 Task: Look for Airbnb options in Bugojno, Bosnia and Herzegovina from 6th December, 2023 to 15th December, 2023 for 6 adults.6 bedrooms having 6 beds and 6 bathrooms. Property type can be house. Amenities needed are: wifi, washing machine, TV, free parkinig on premises, hot tub, gym, smoking allowed. Look for 4 properties as per requirement.
Action: Mouse moved to (608, 129)
Screenshot: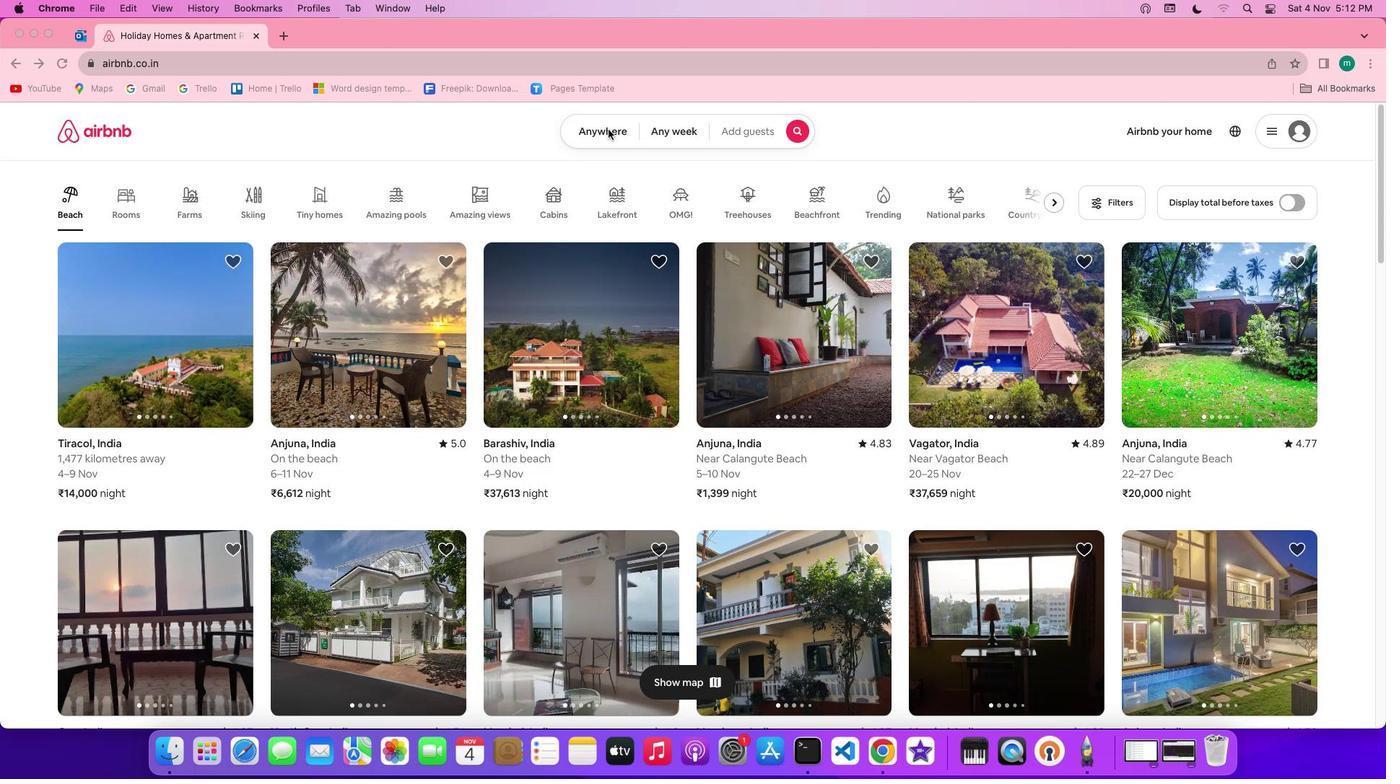 
Action: Mouse pressed left at (608, 129)
Screenshot: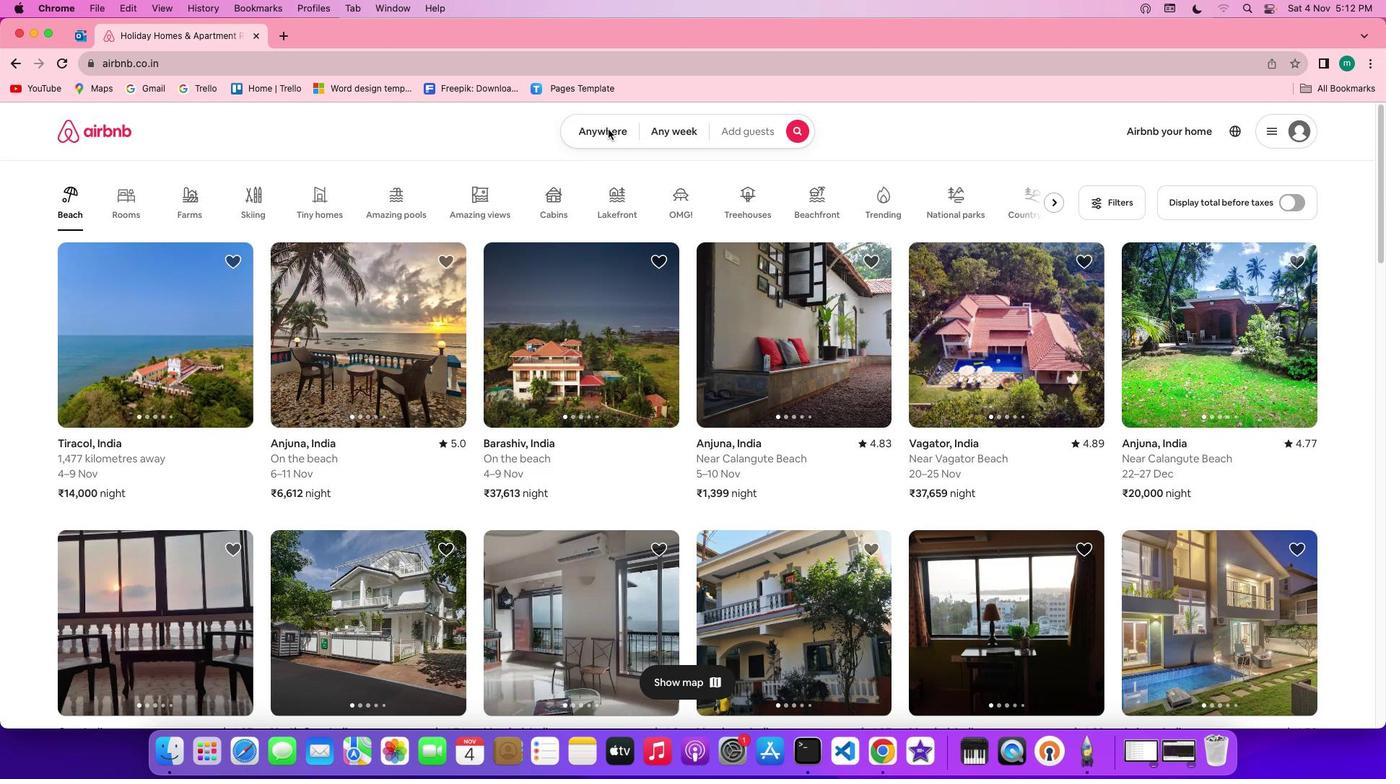 
Action: Mouse moved to (605, 129)
Screenshot: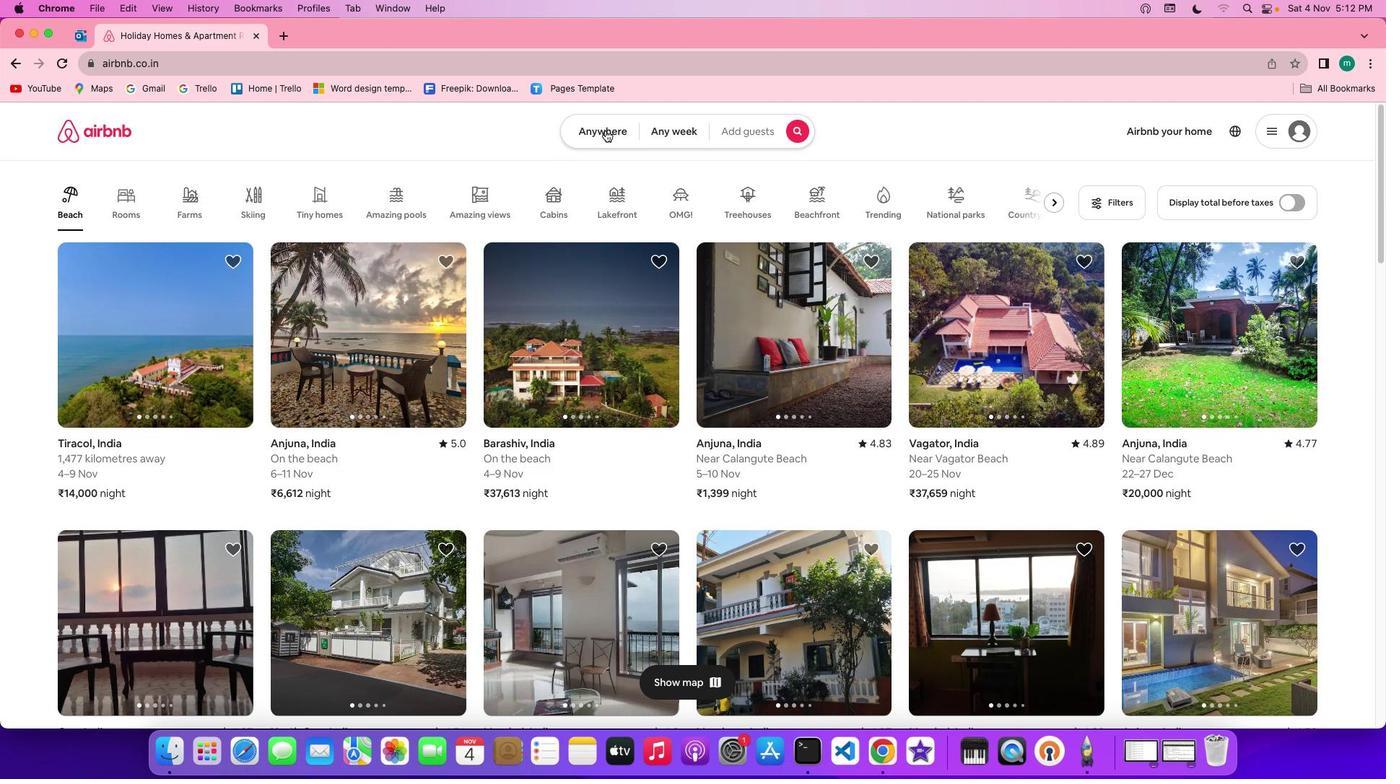 
Action: Mouse pressed left at (605, 129)
Screenshot: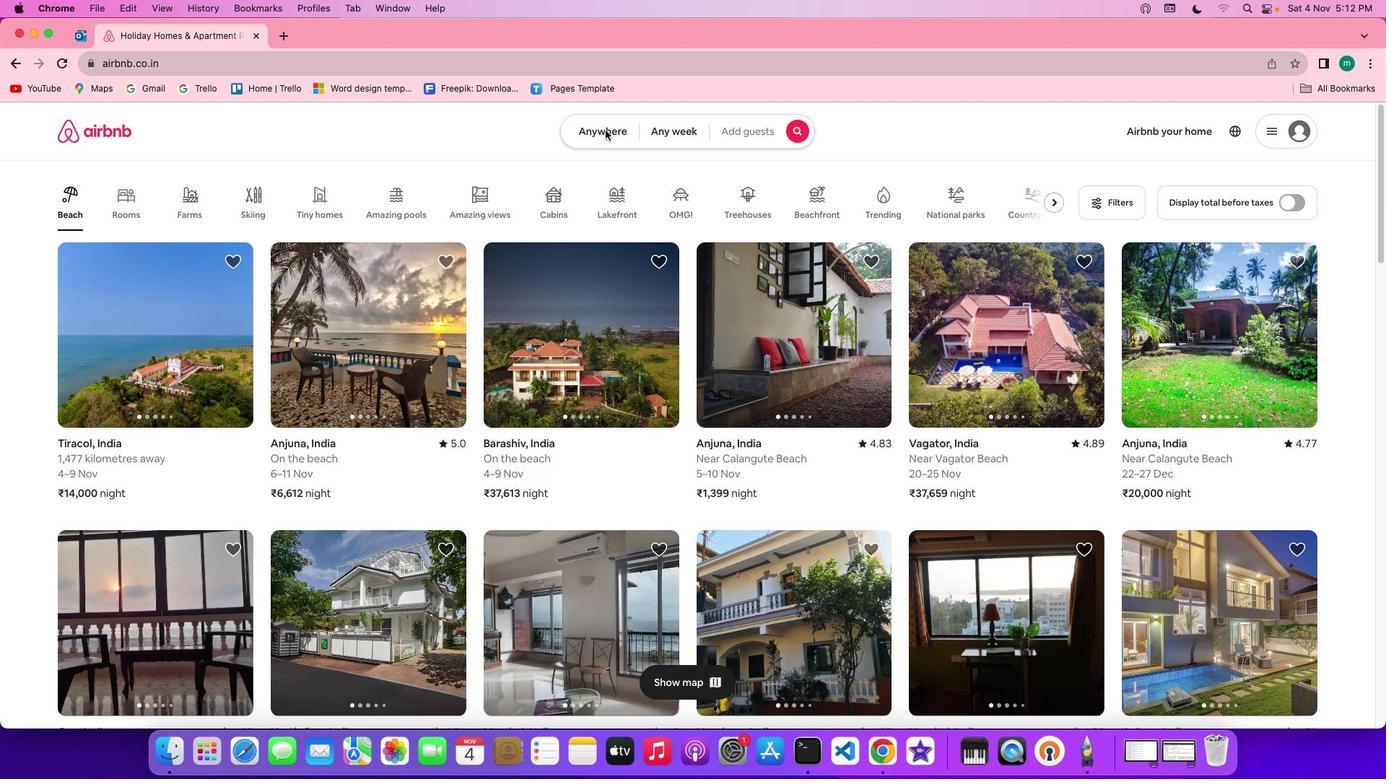 
Action: Mouse moved to (488, 192)
Screenshot: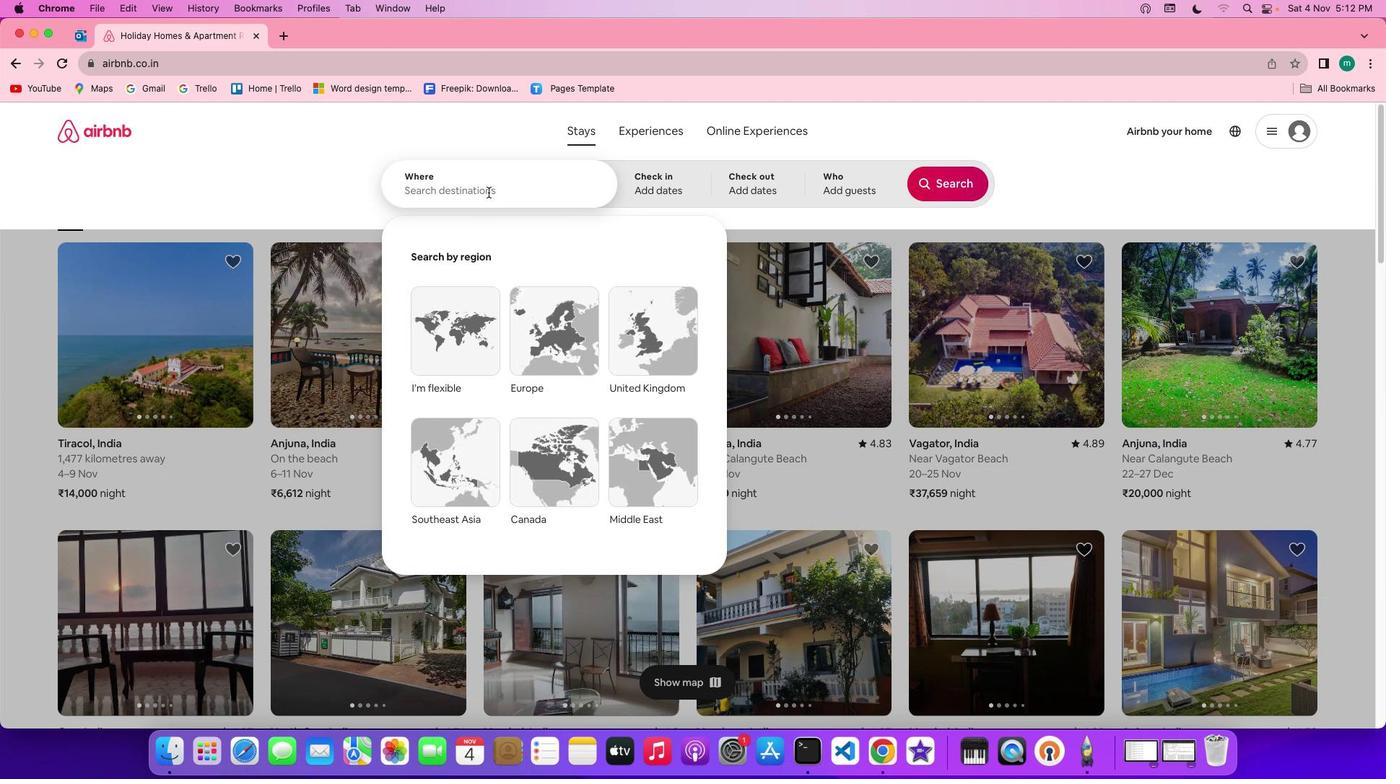 
Action: Mouse pressed left at (488, 192)
Screenshot: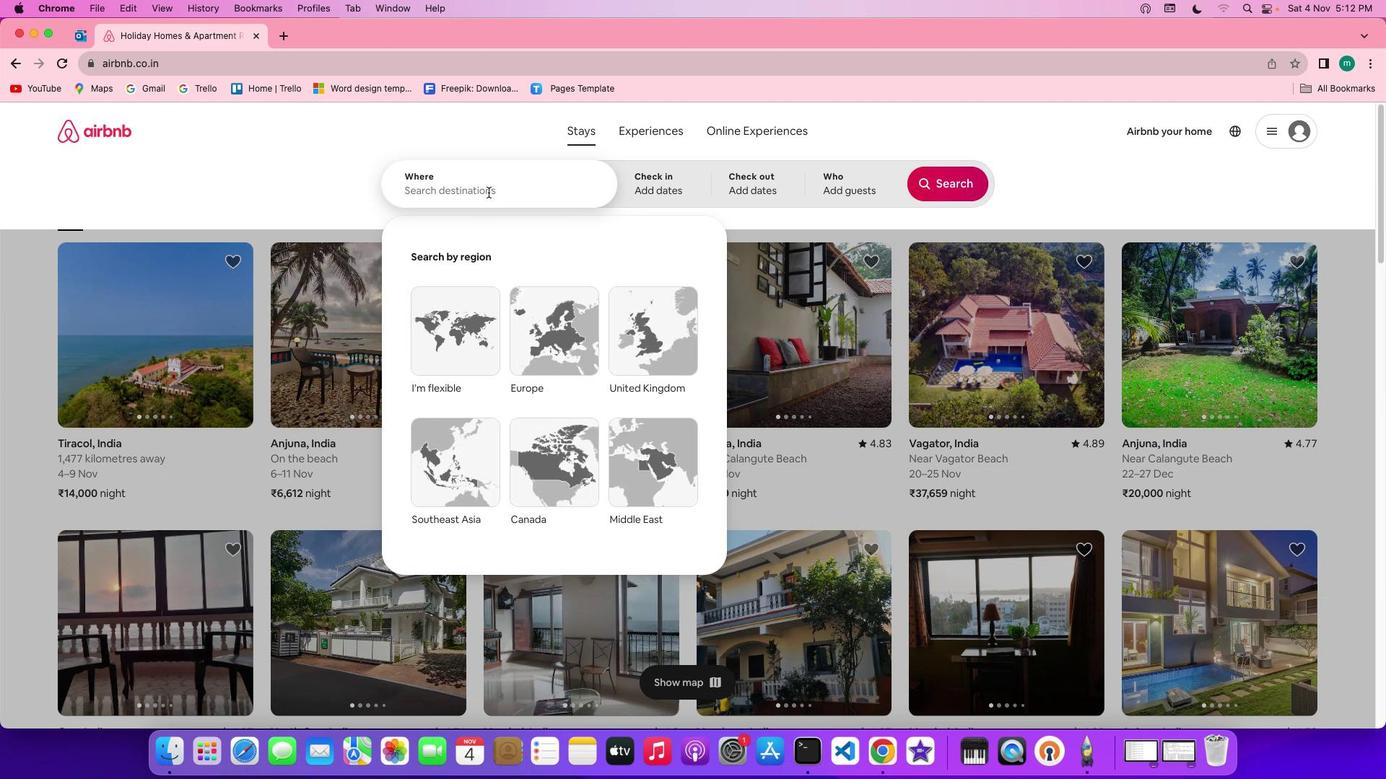 
Action: Key pressed Key.shift'b''u''g''o''j''m'Key.backspace'n''o'','Key.spaceKey.shift'B''o''s''n''i''a'
Screenshot: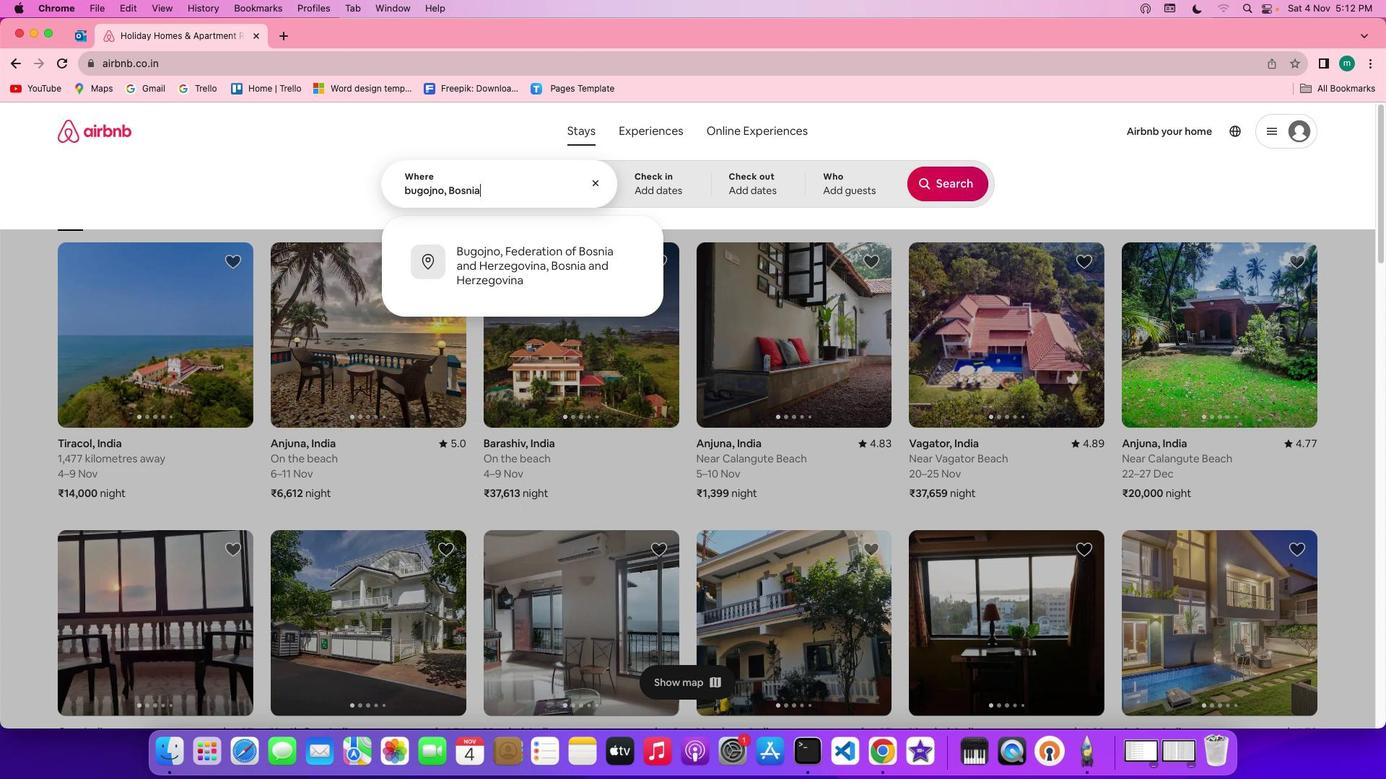 
Action: Mouse moved to (670, 185)
Screenshot: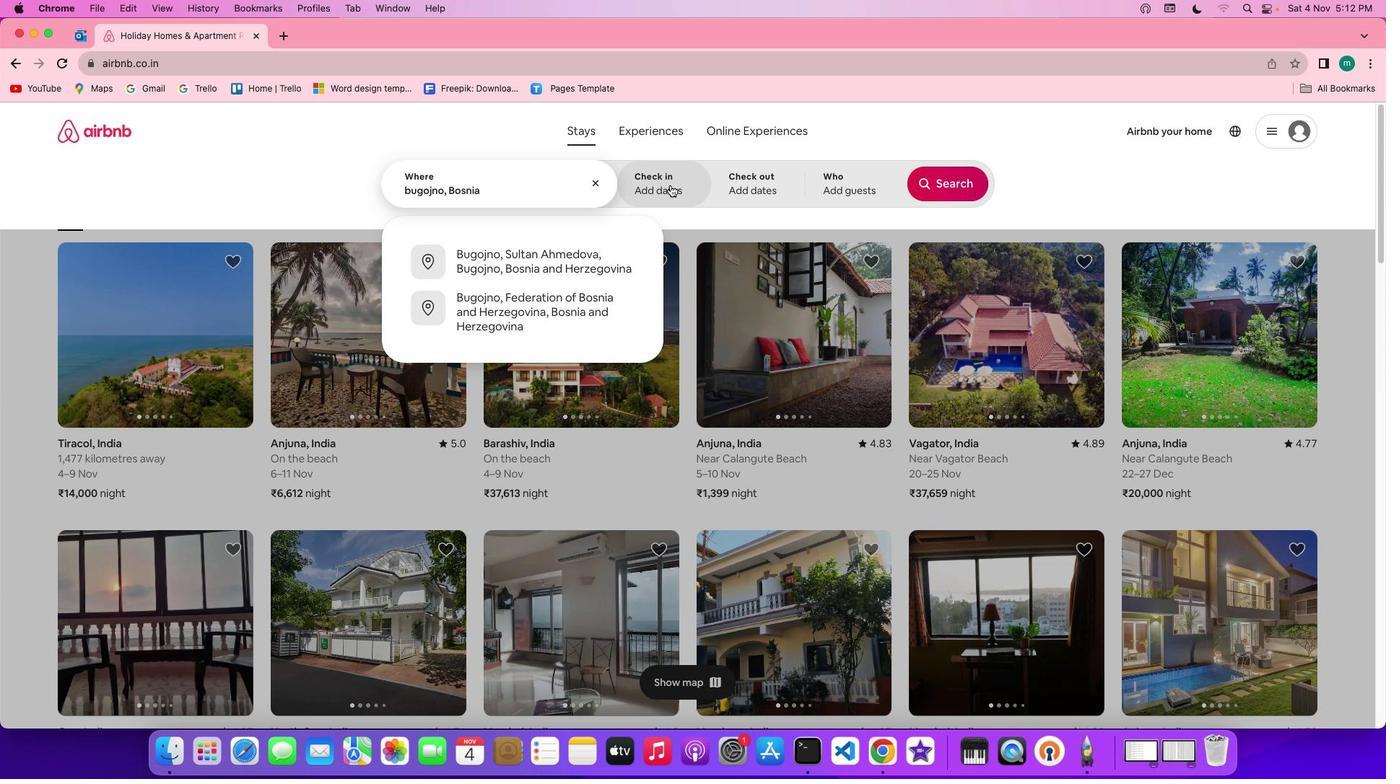 
Action: Mouse pressed left at (670, 185)
Screenshot: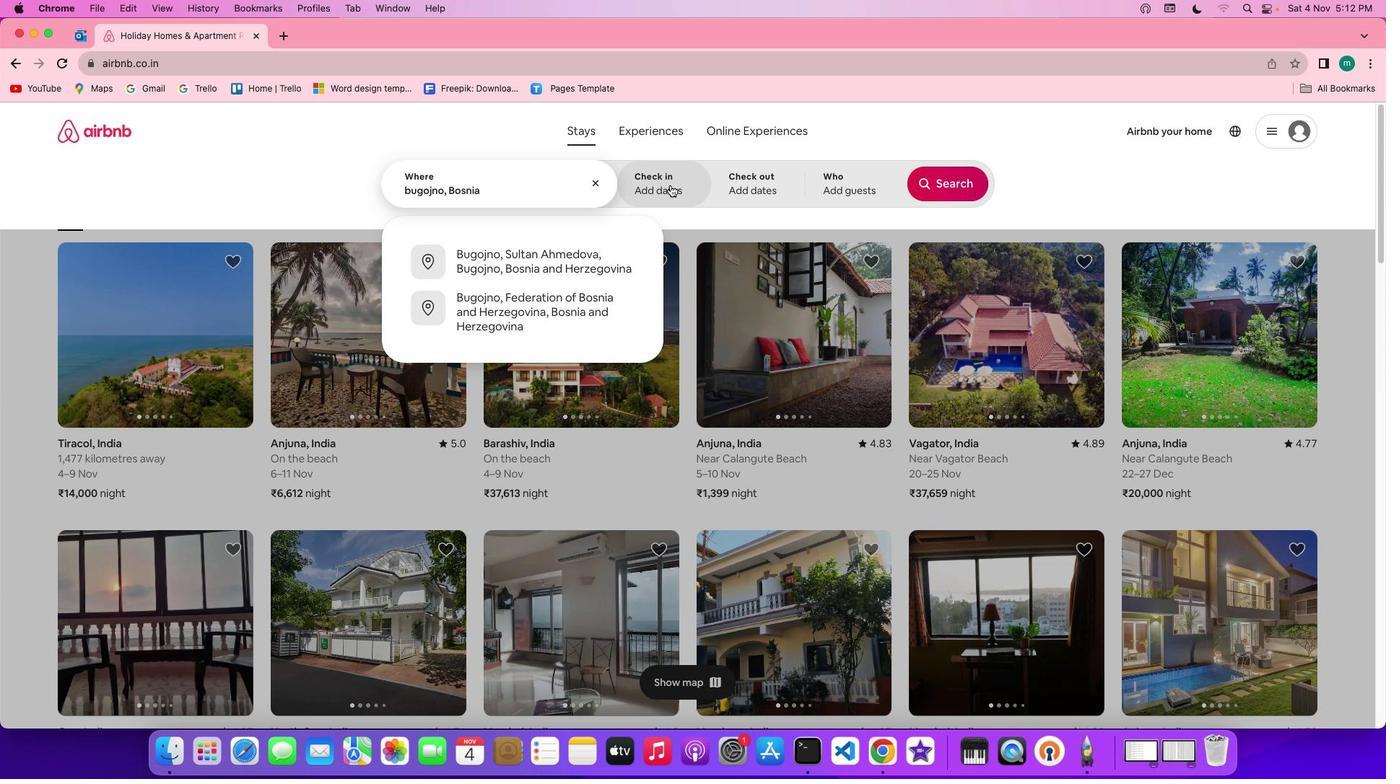 
Action: Mouse moved to (535, 192)
Screenshot: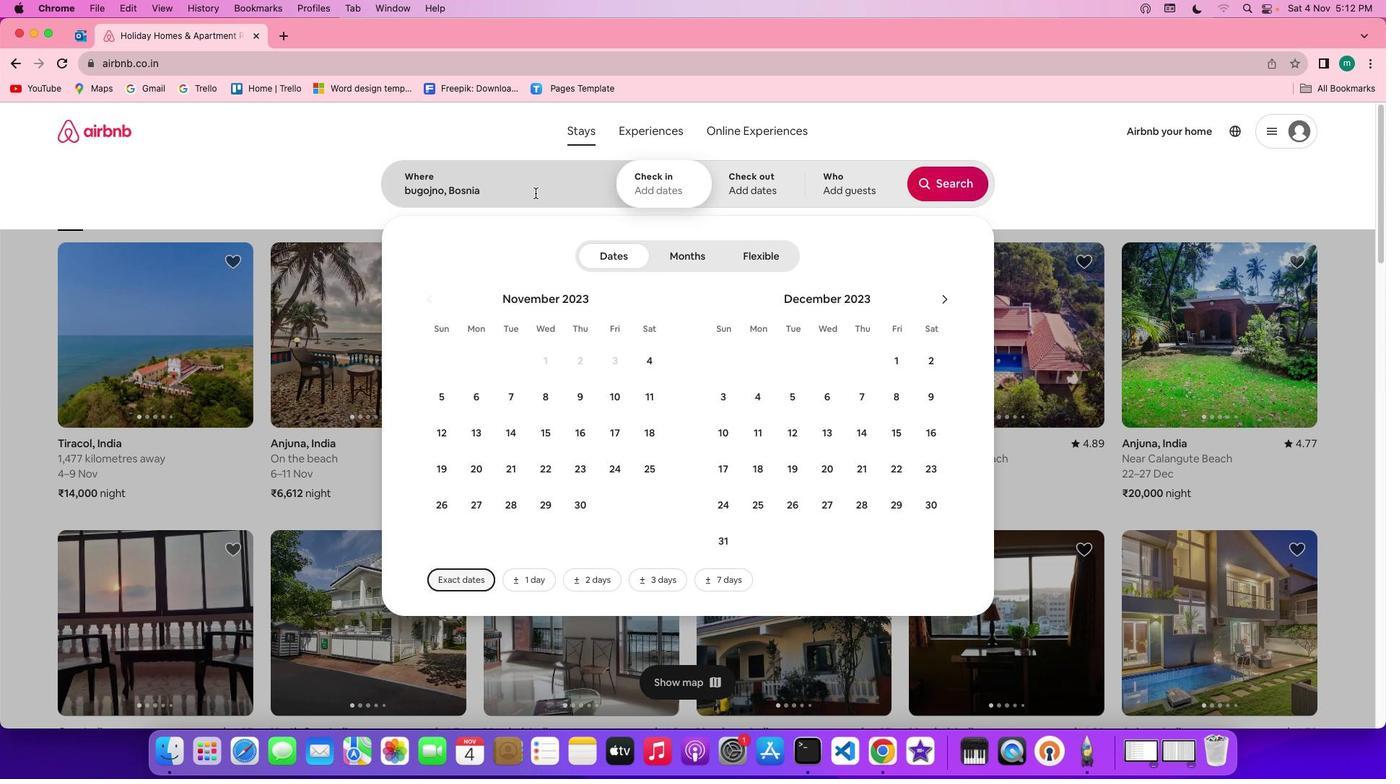 
Action: Mouse pressed left at (535, 192)
Screenshot: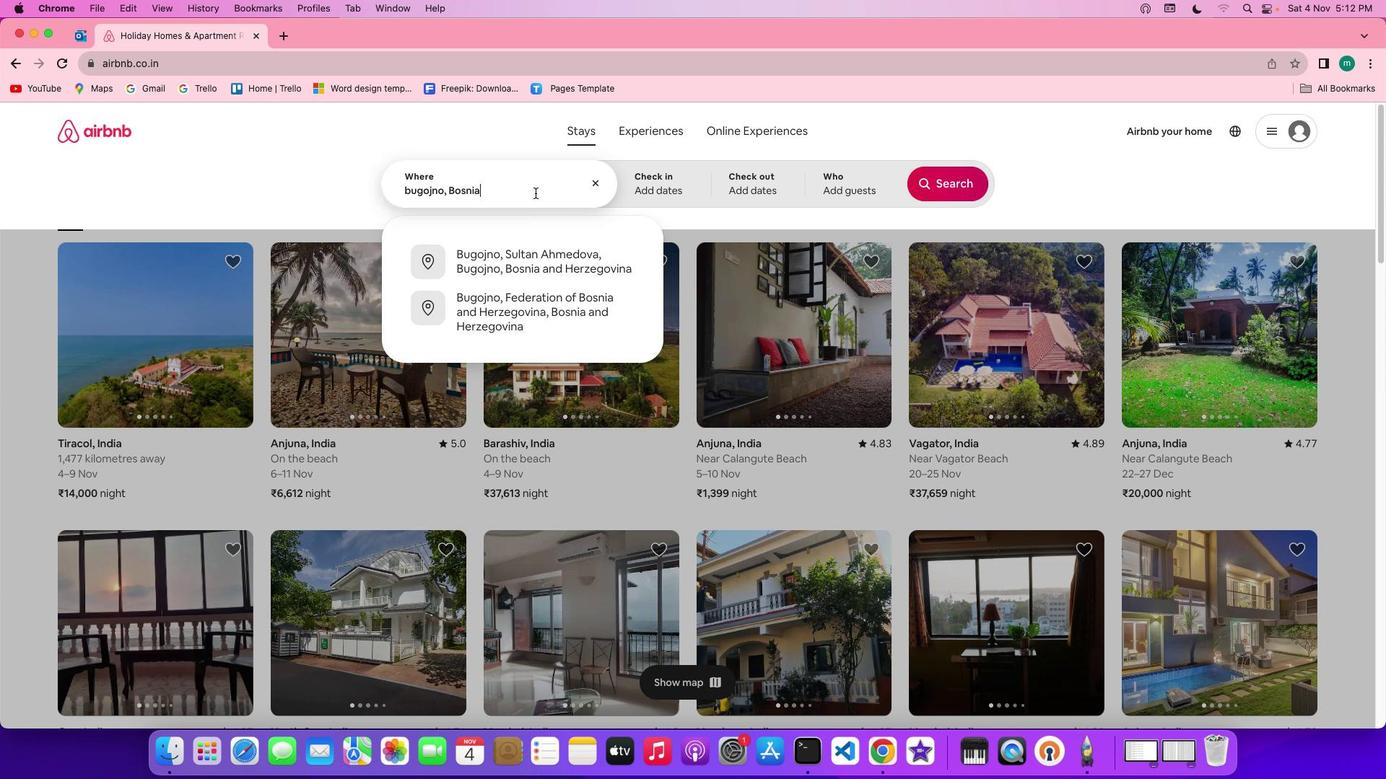 
Action: Key pressed Key.space'a''n''d'Key.spaceKey.shift'H''e''r''z''e''g''o''v''i''n''i'Key.backspace'a'
Screenshot: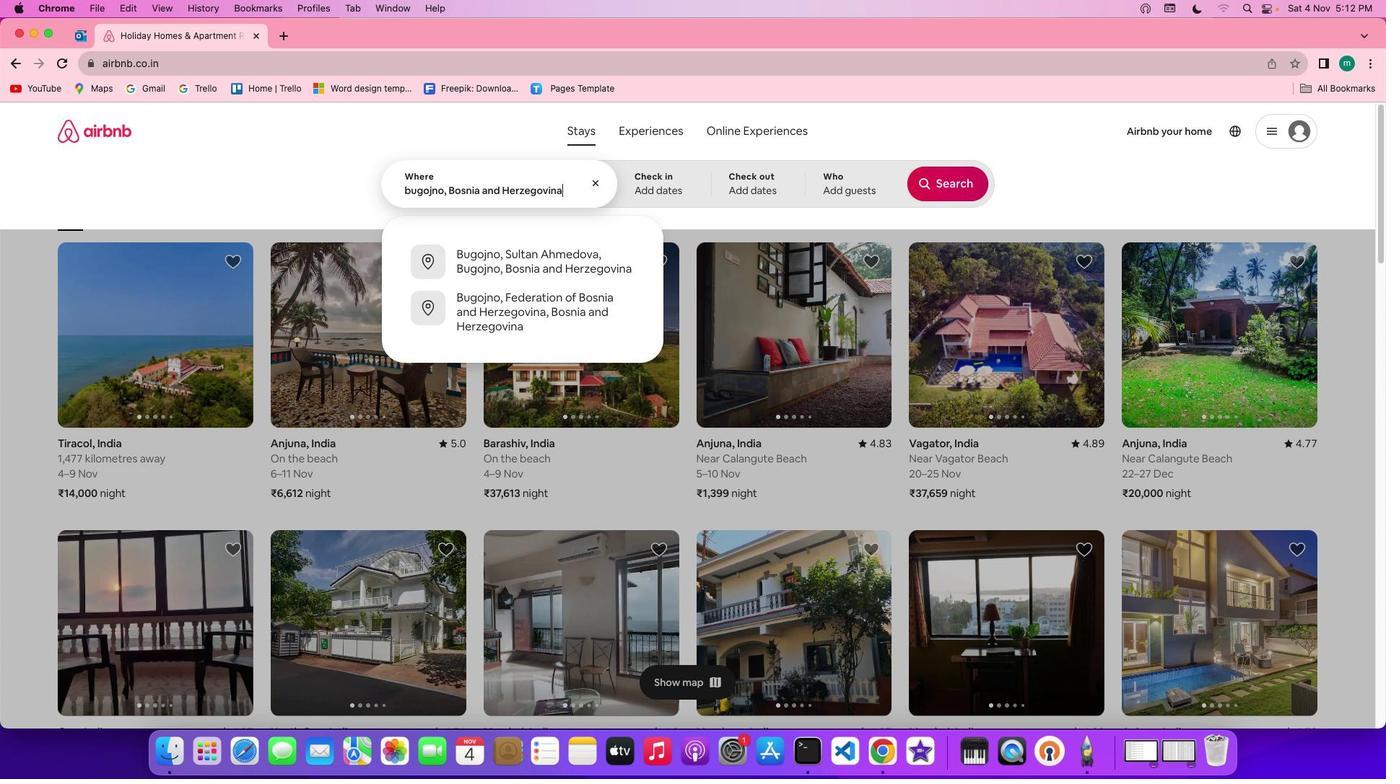 
Action: Mouse moved to (657, 181)
Screenshot: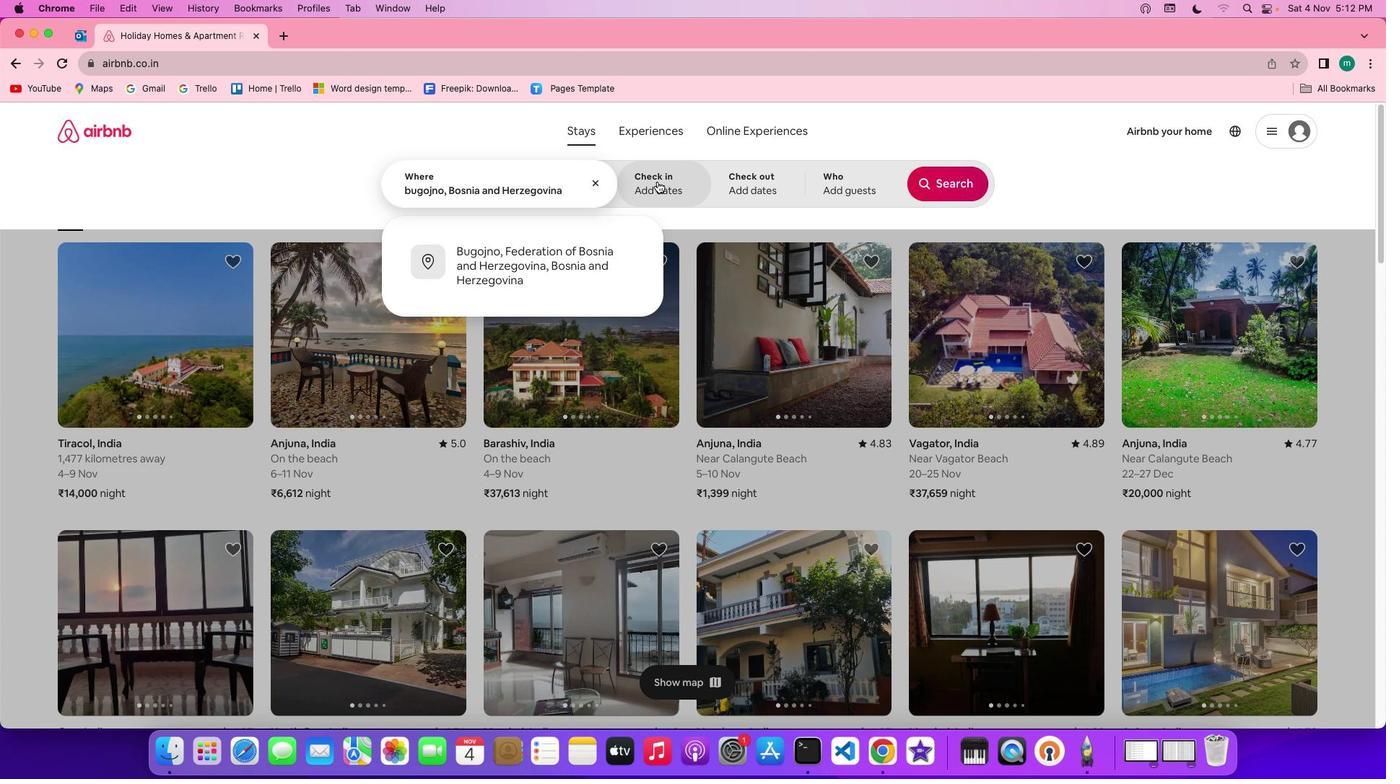 
Action: Mouse pressed left at (657, 181)
Screenshot: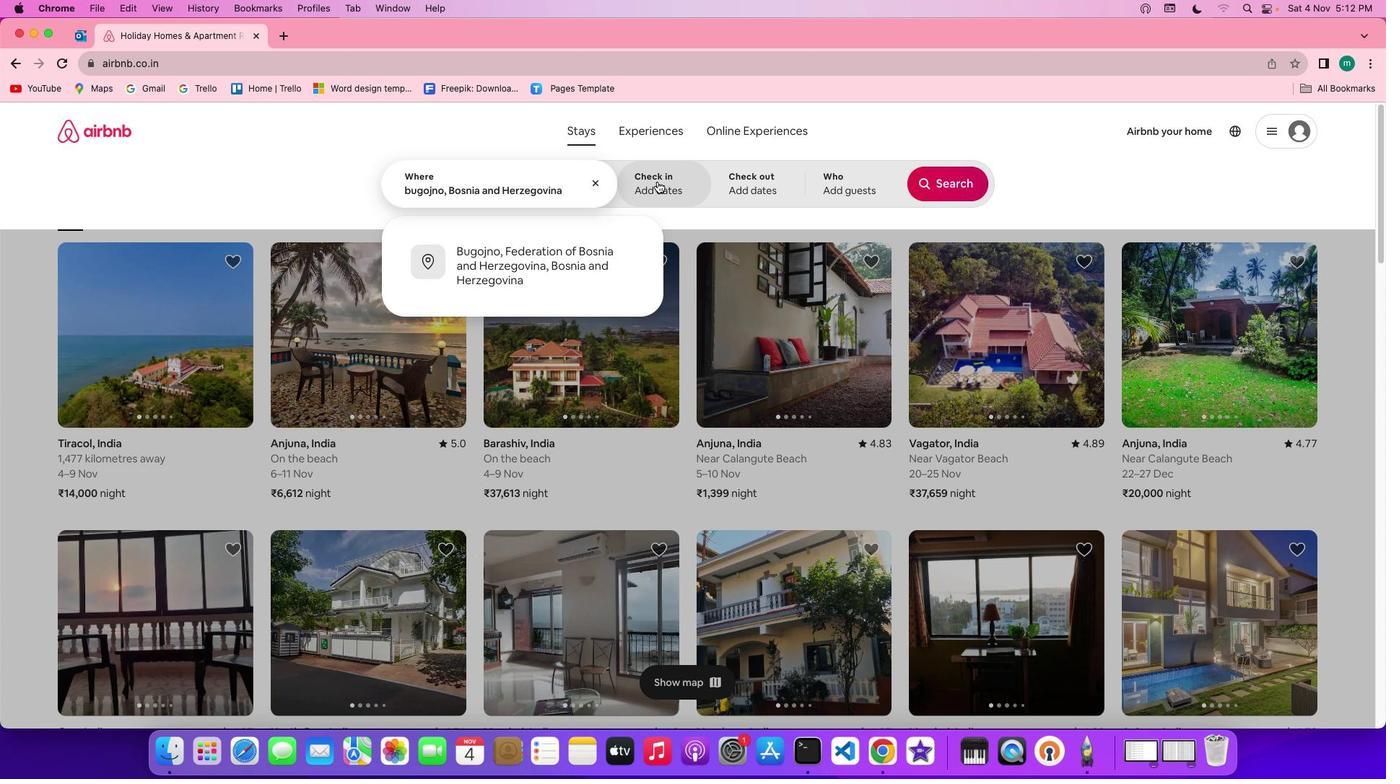 
Action: Mouse moved to (834, 400)
Screenshot: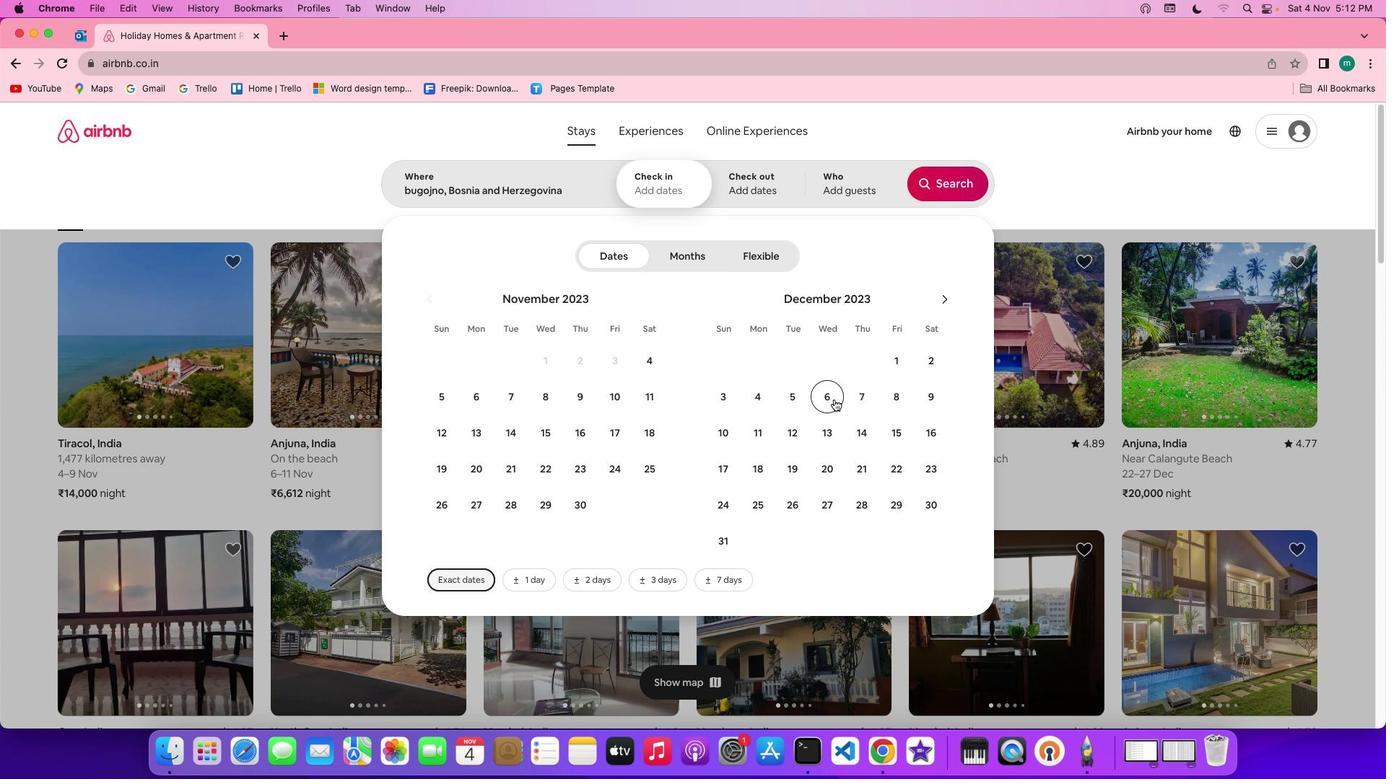 
Action: Mouse pressed left at (834, 400)
Screenshot: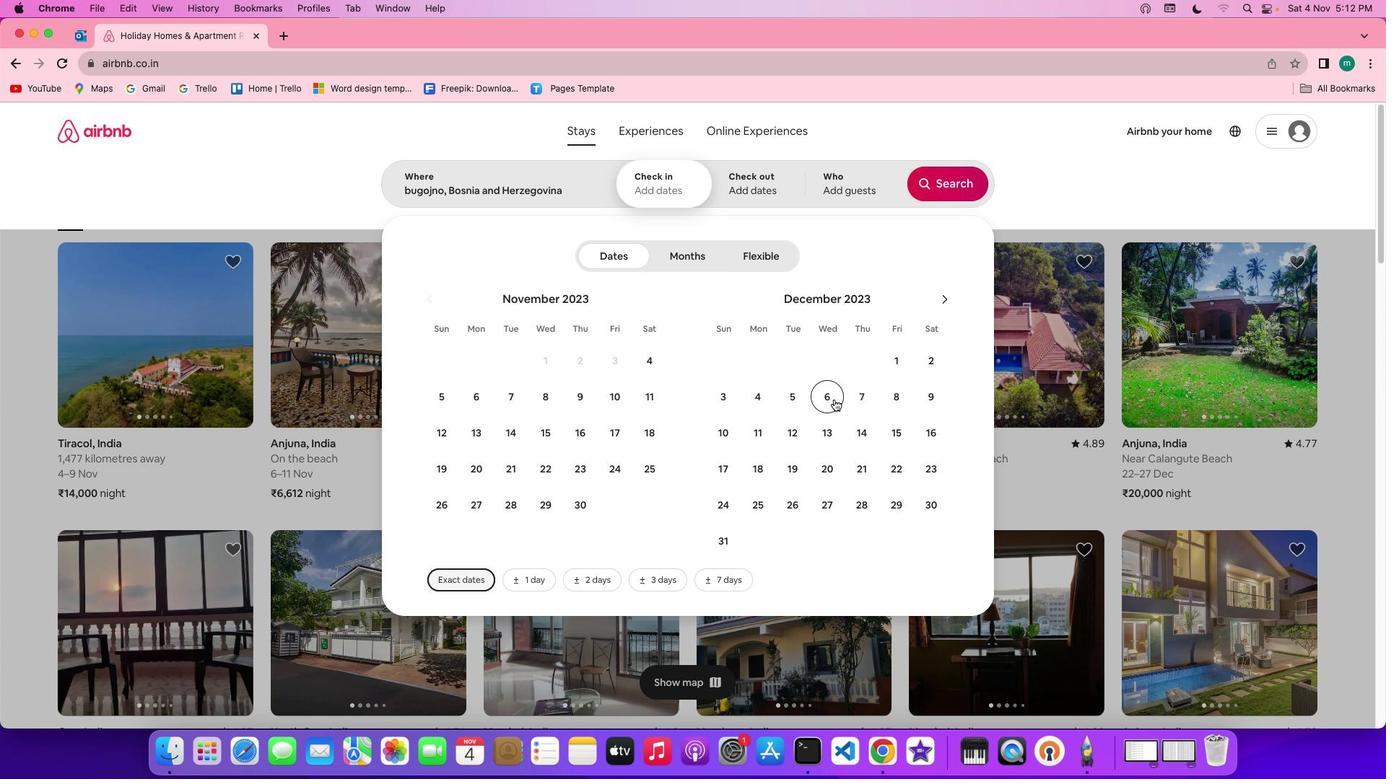 
Action: Mouse moved to (898, 425)
Screenshot: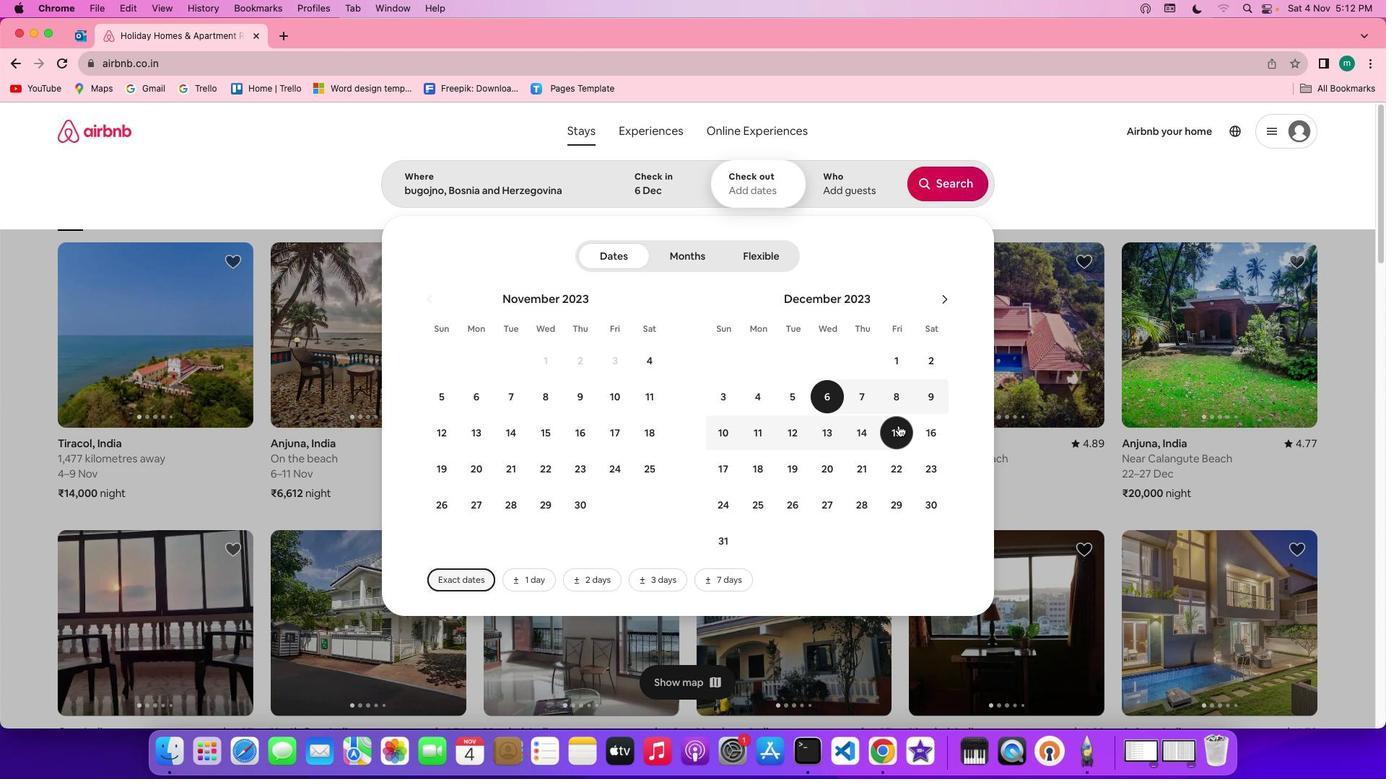 
Action: Mouse pressed left at (898, 425)
Screenshot: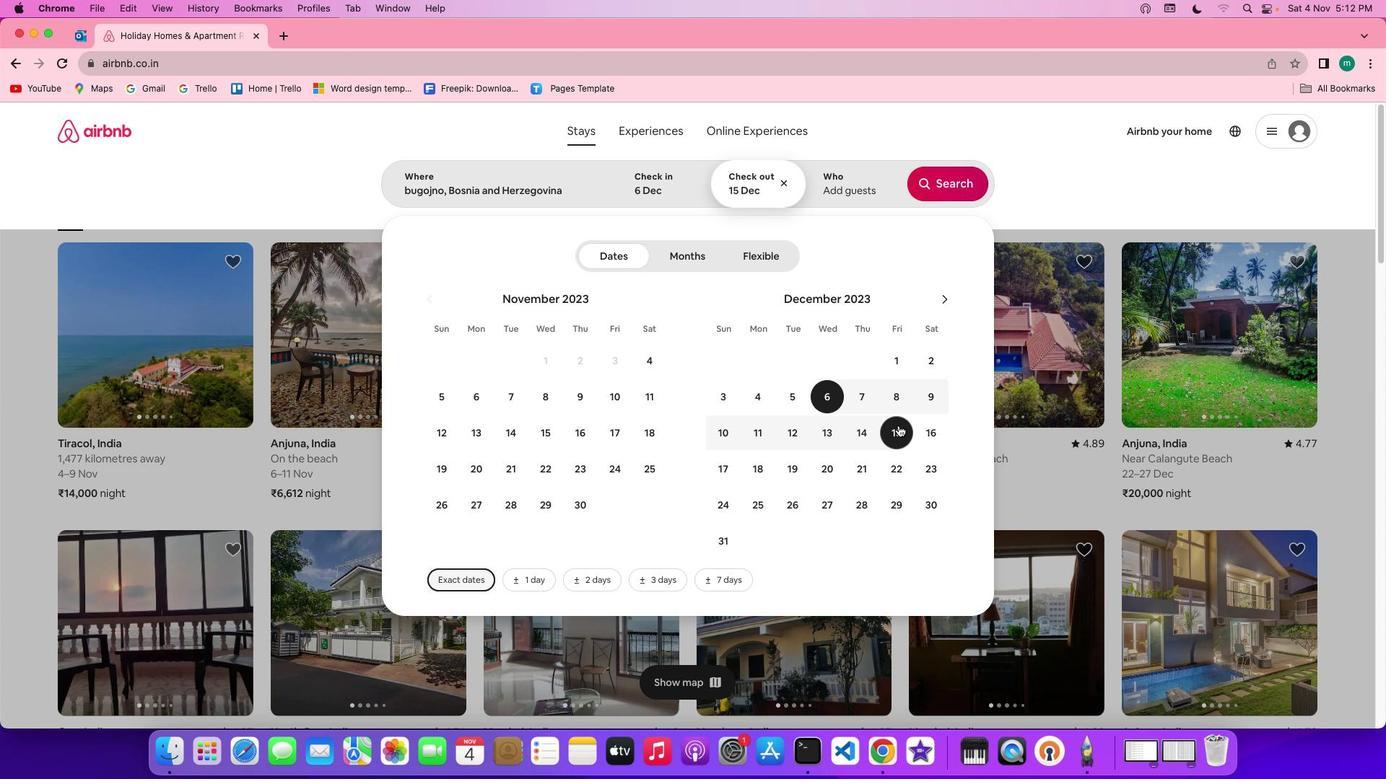 
Action: Mouse moved to (837, 193)
Screenshot: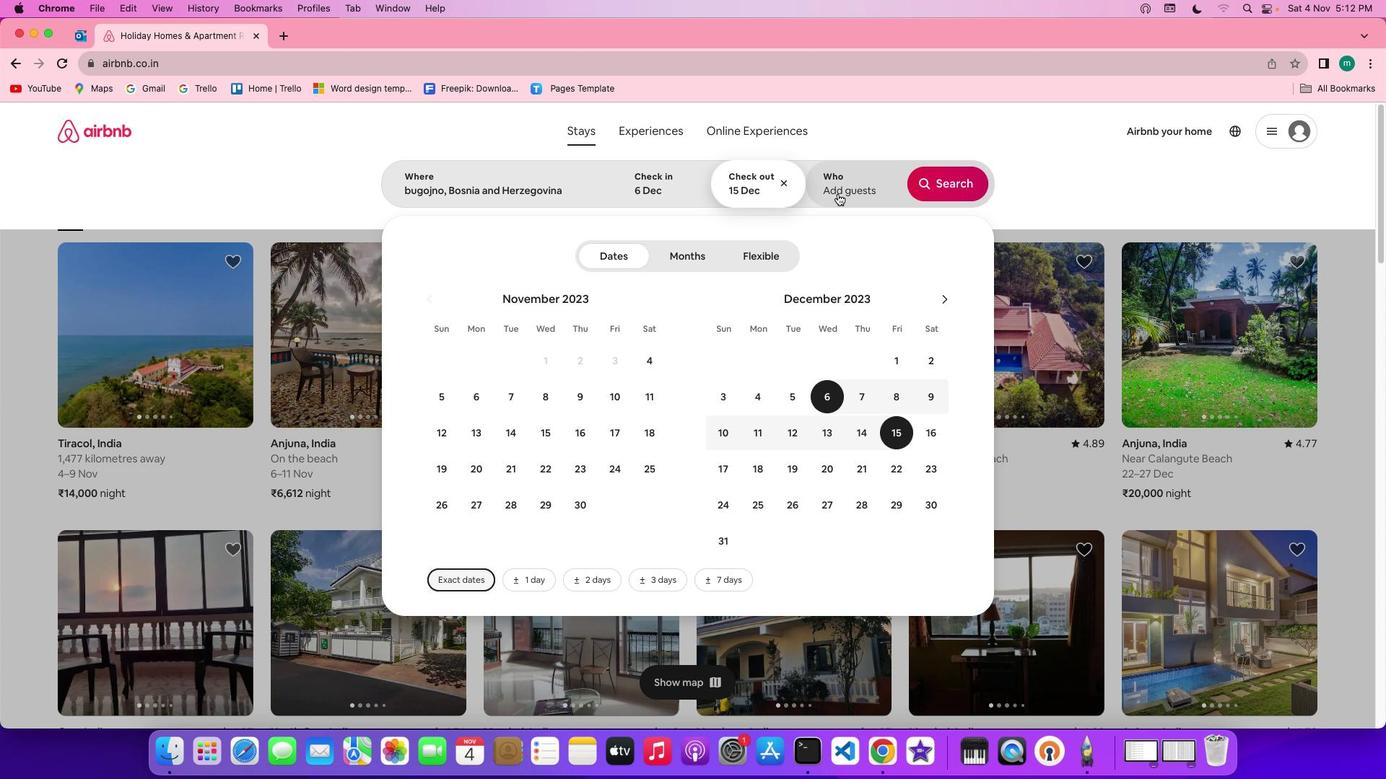 
Action: Mouse pressed left at (837, 193)
Screenshot: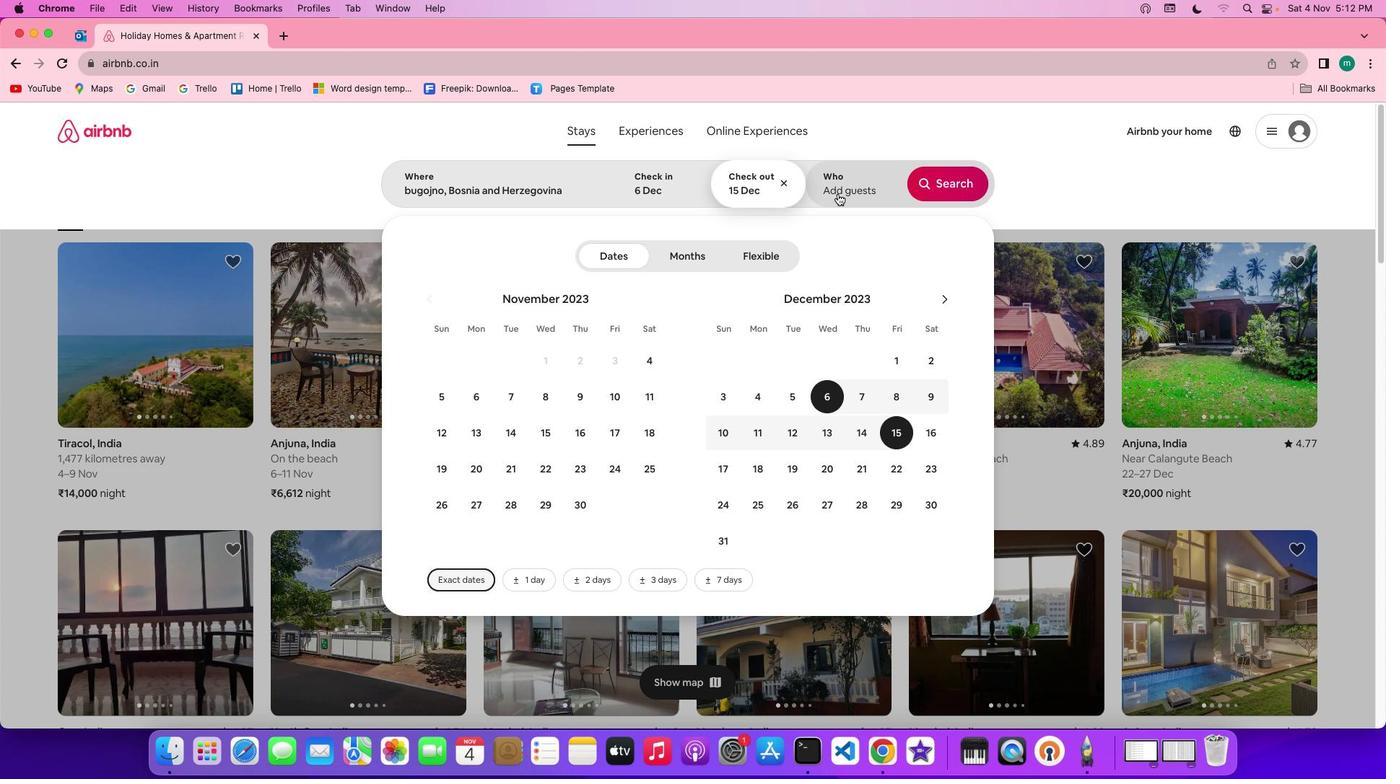 
Action: Mouse moved to (958, 267)
Screenshot: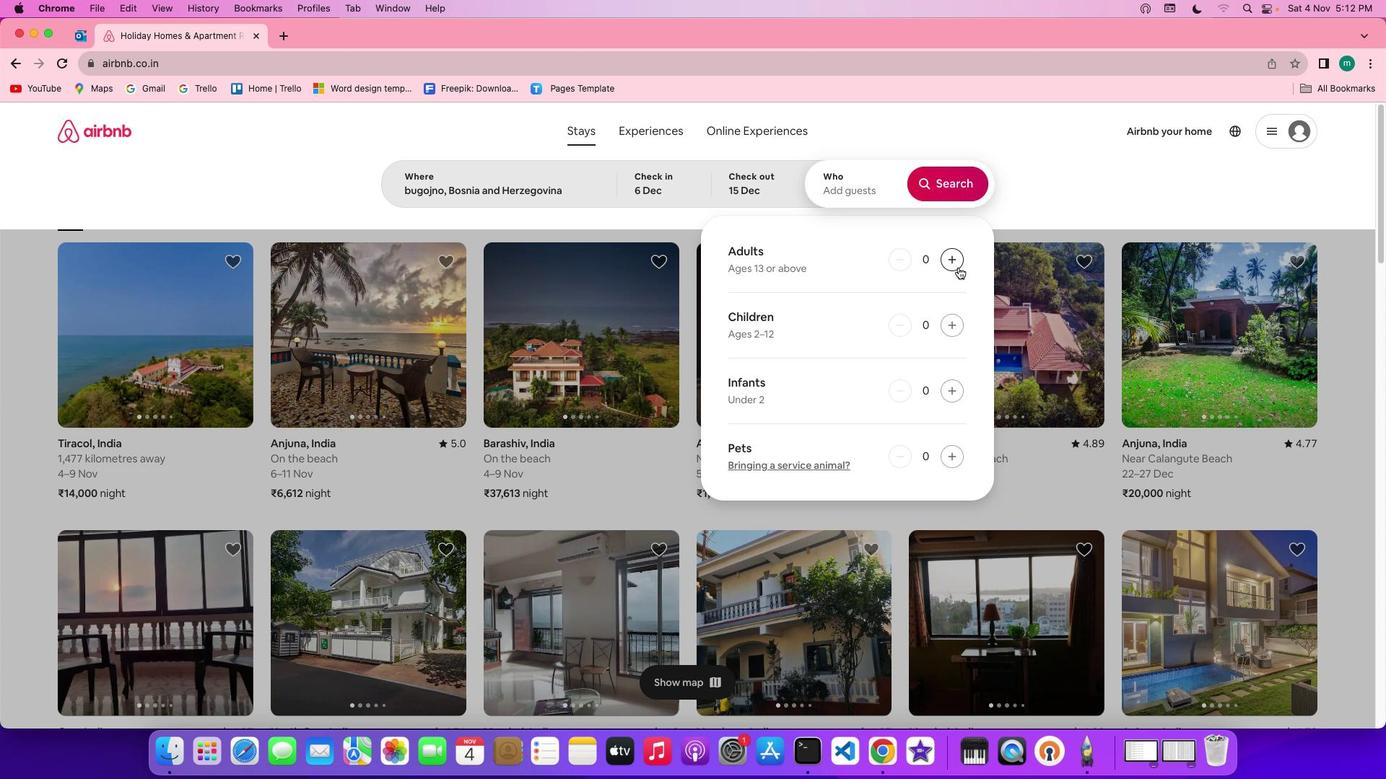 
Action: Mouse pressed left at (958, 267)
Screenshot: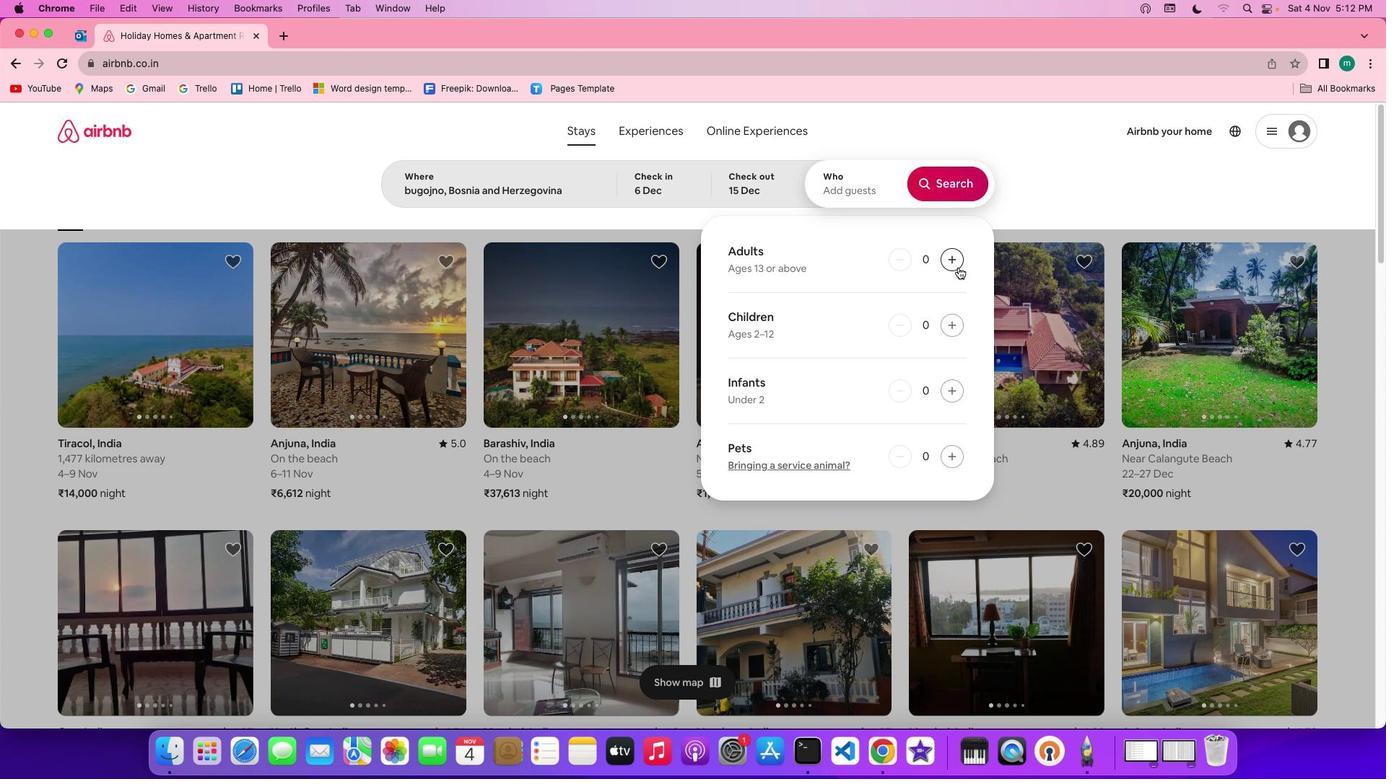 
Action: Mouse pressed left at (958, 267)
Screenshot: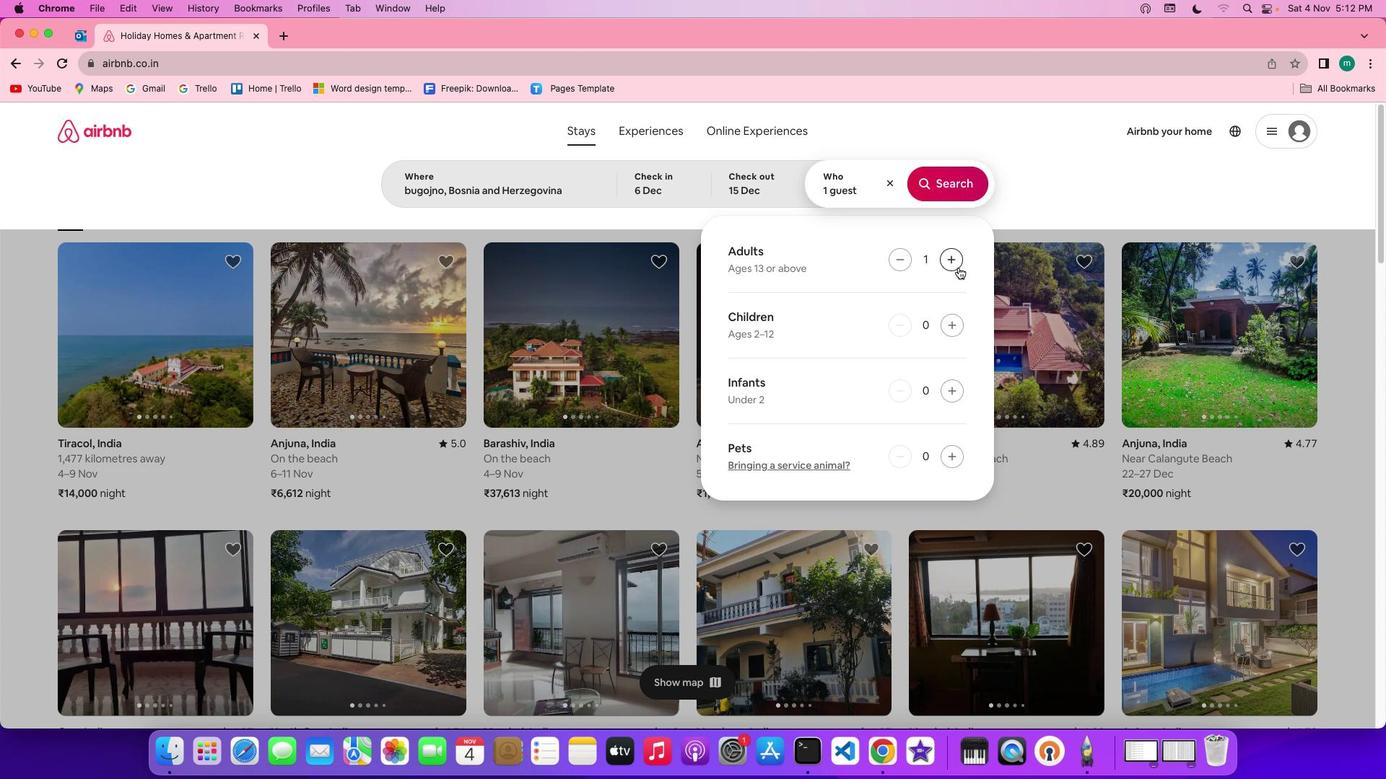 
Action: Mouse pressed left at (958, 267)
Screenshot: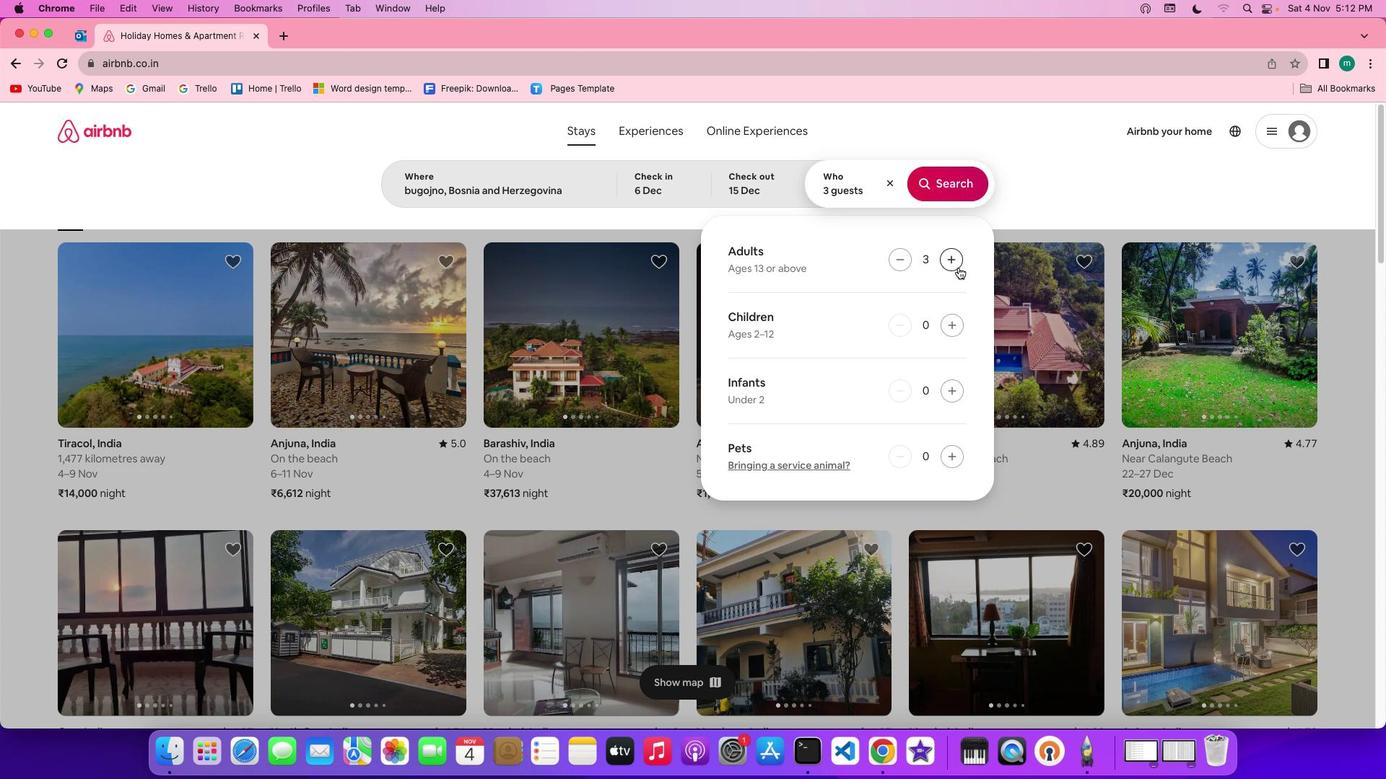 
Action: Mouse pressed left at (958, 267)
Screenshot: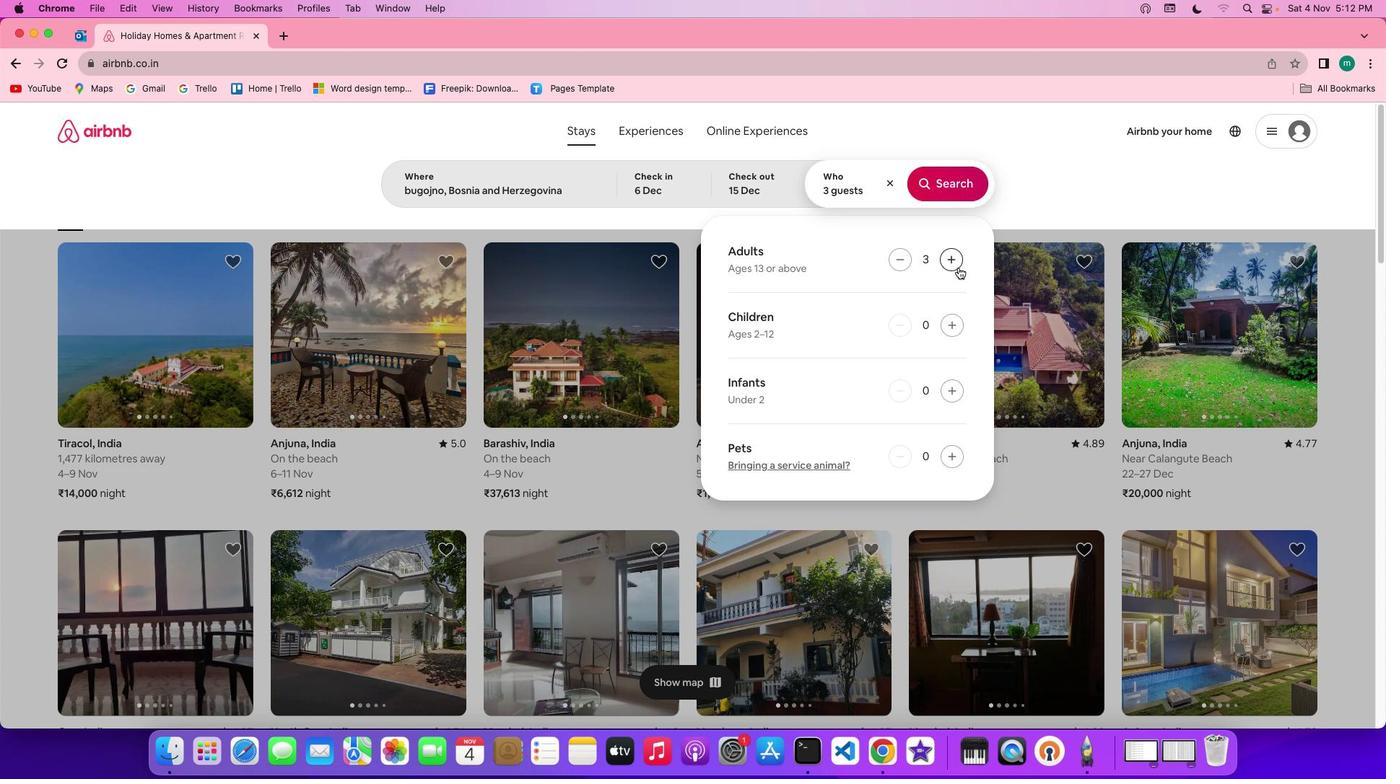 
Action: Mouse pressed left at (958, 267)
Screenshot: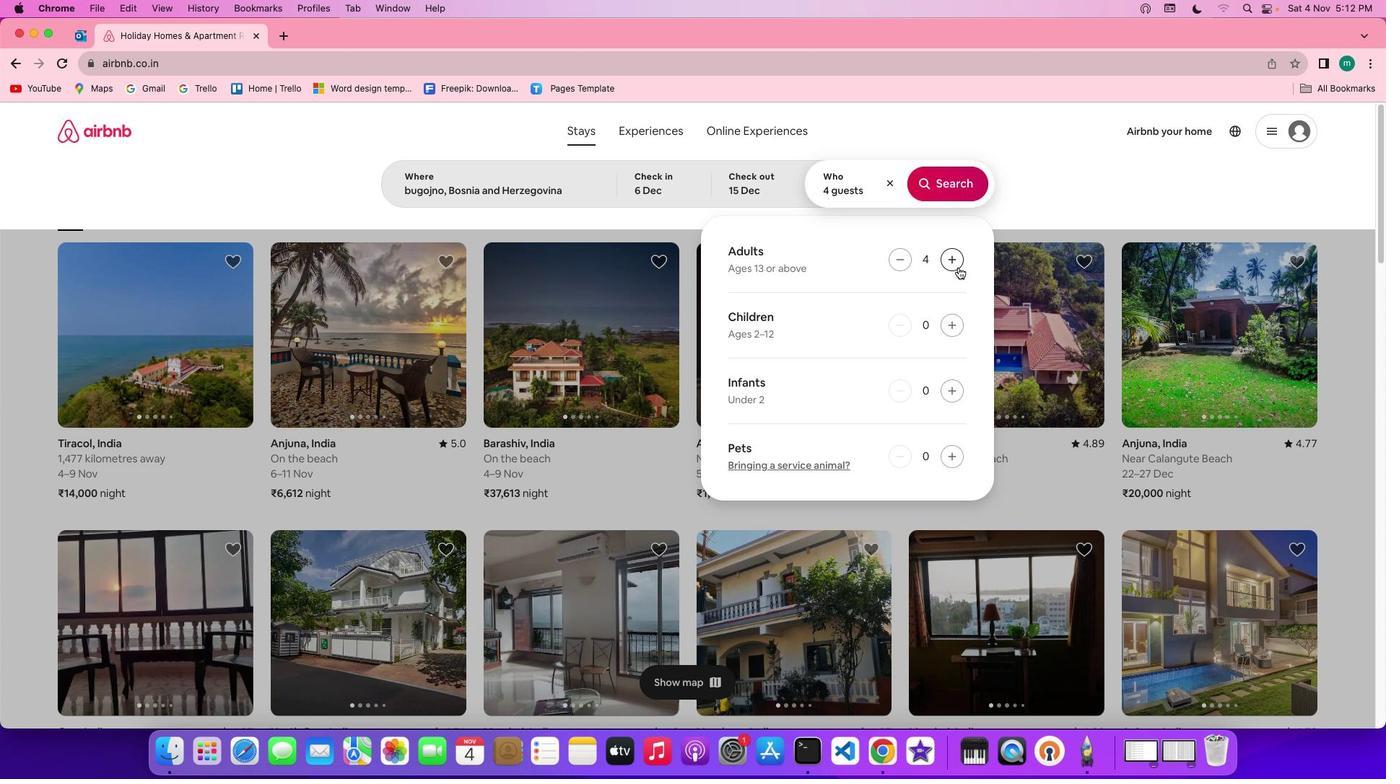 
Action: Mouse pressed left at (958, 267)
Screenshot: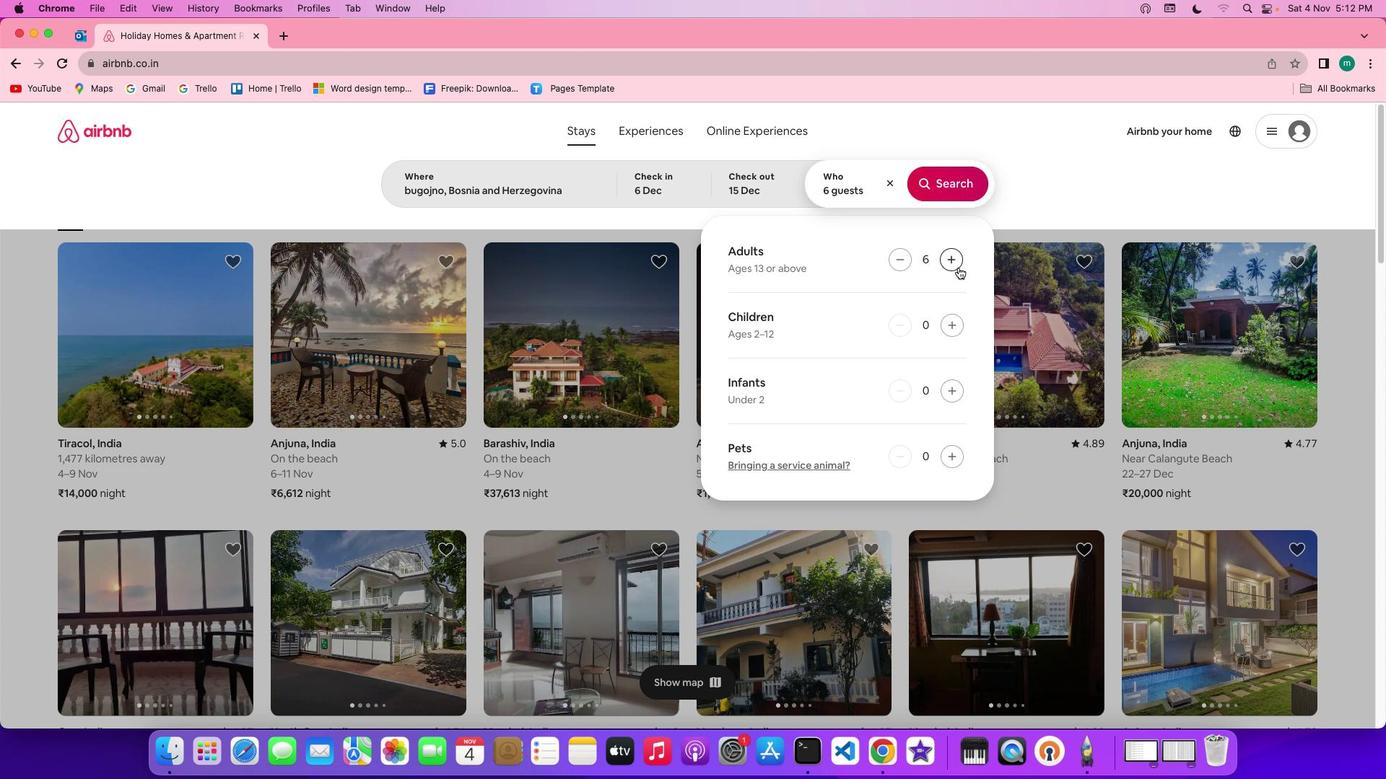 
Action: Mouse pressed left at (958, 267)
Screenshot: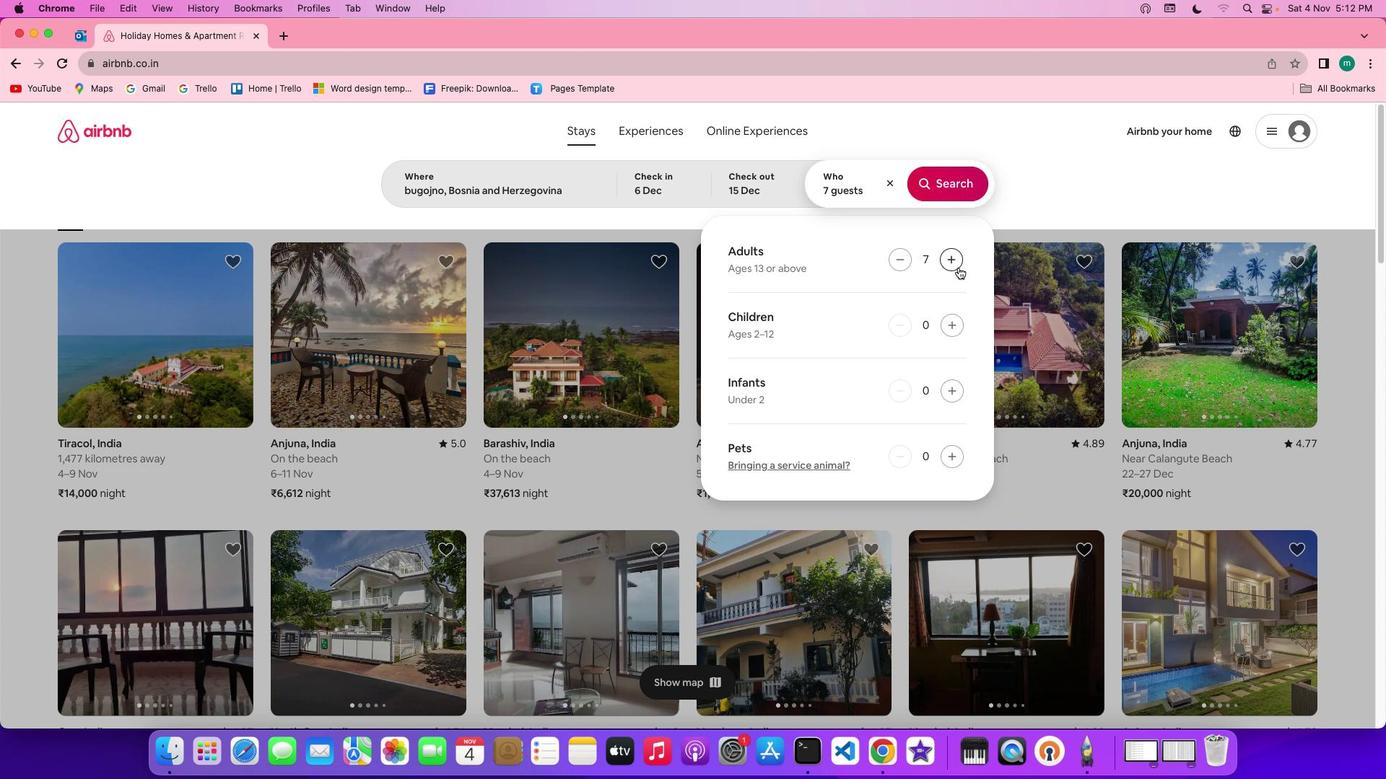 
Action: Mouse moved to (902, 259)
Screenshot: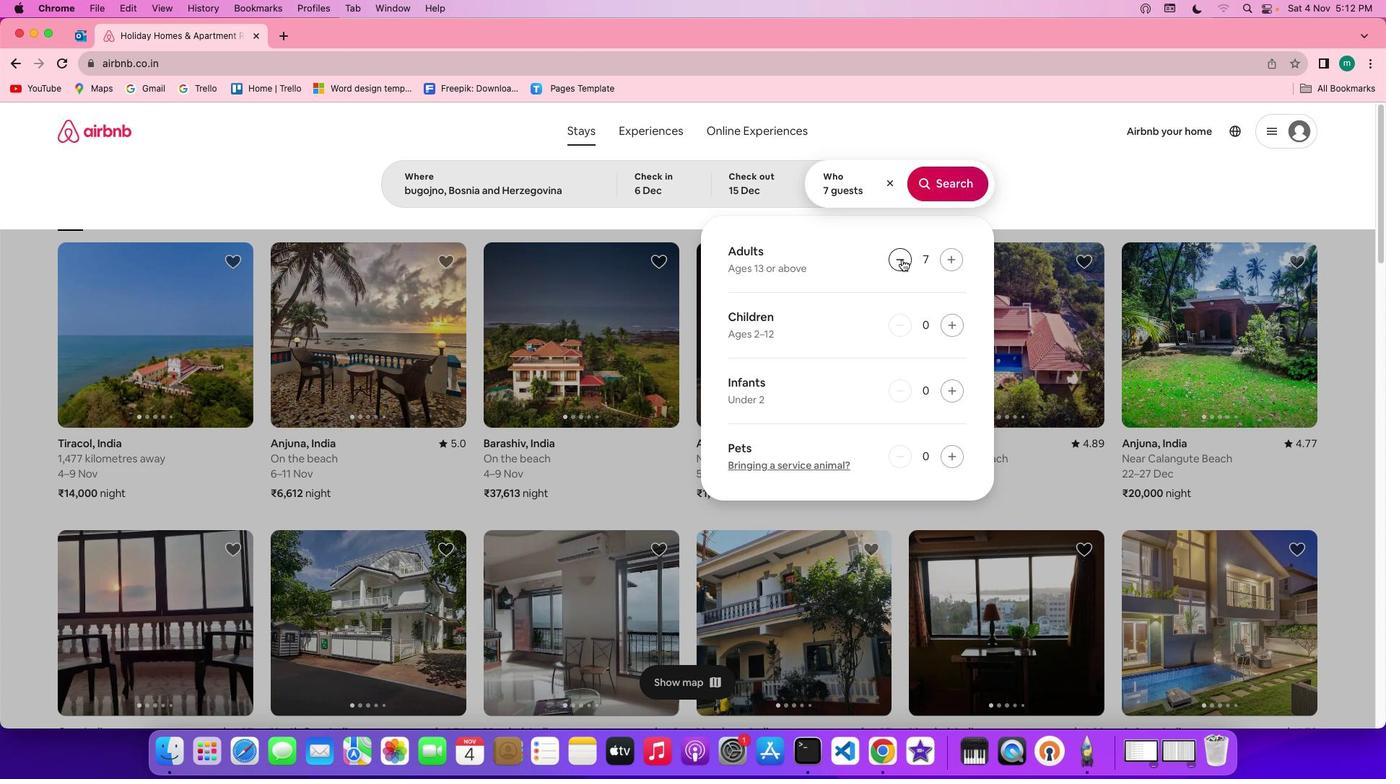 
Action: Mouse pressed left at (902, 259)
Screenshot: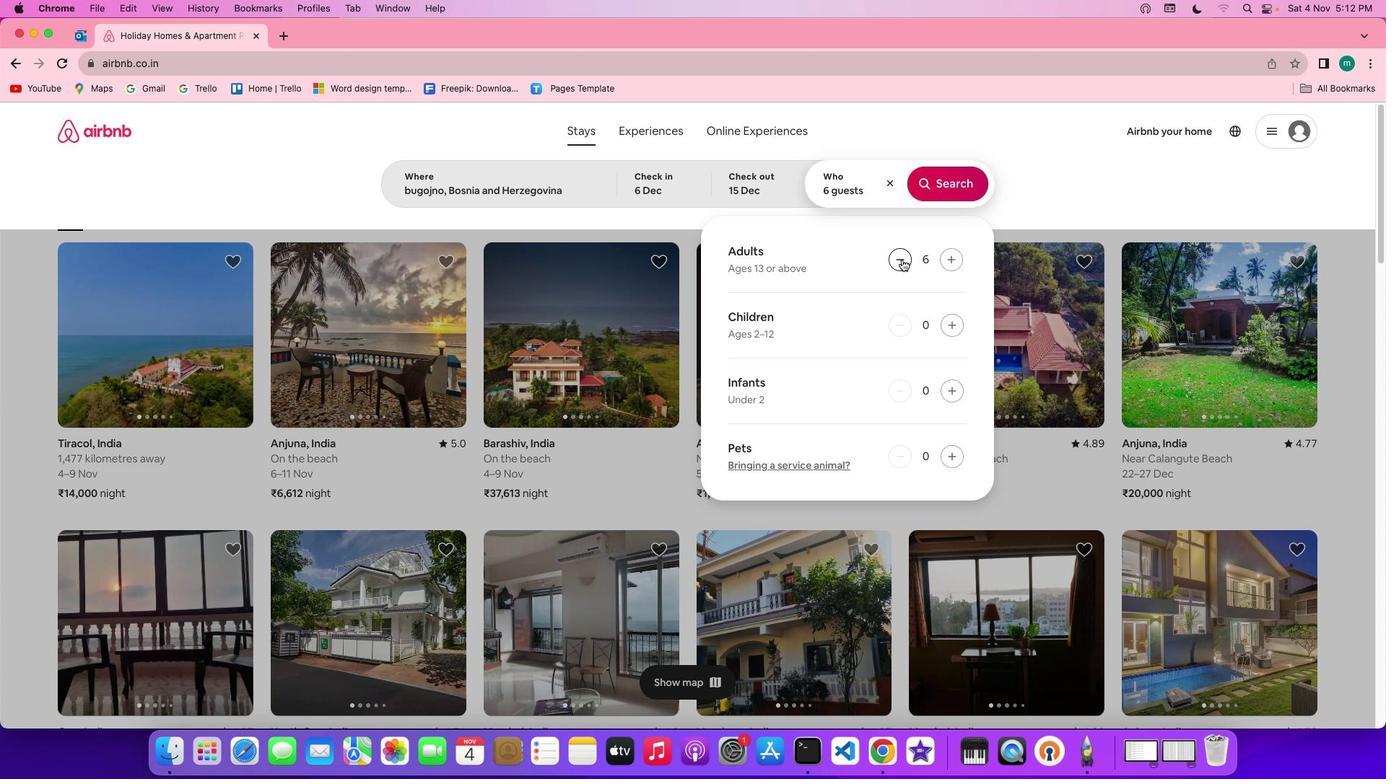 
Action: Mouse moved to (953, 198)
Screenshot: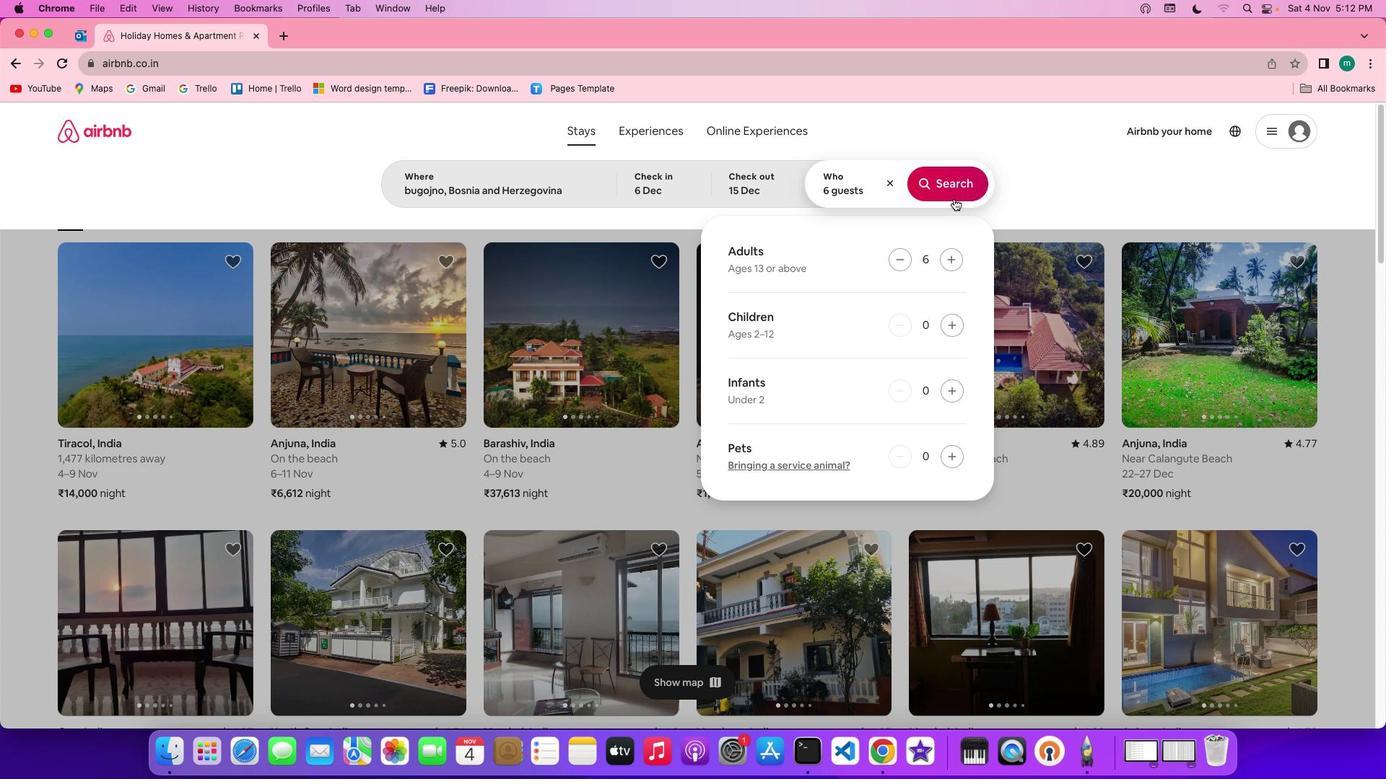 
Action: Mouse pressed left at (953, 198)
Screenshot: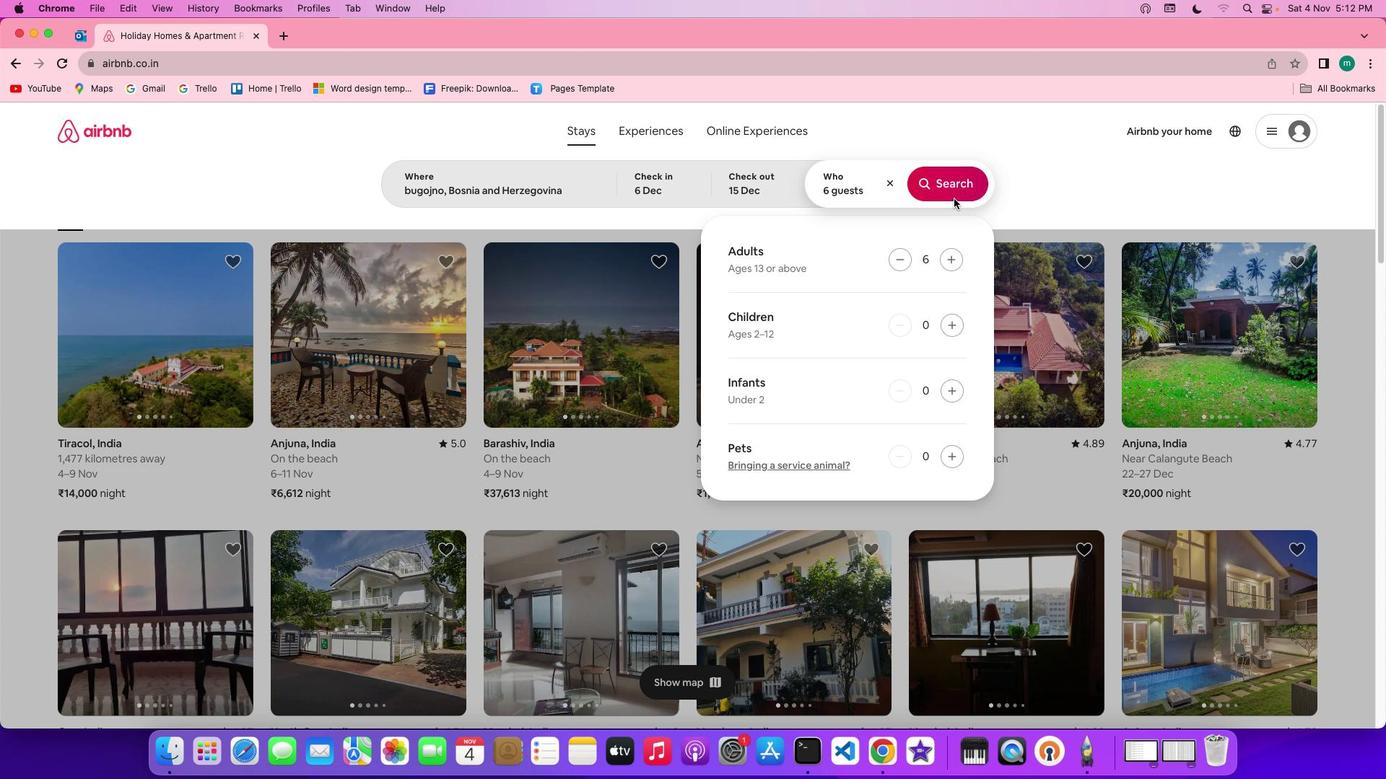 
Action: Mouse moved to (1178, 181)
Screenshot: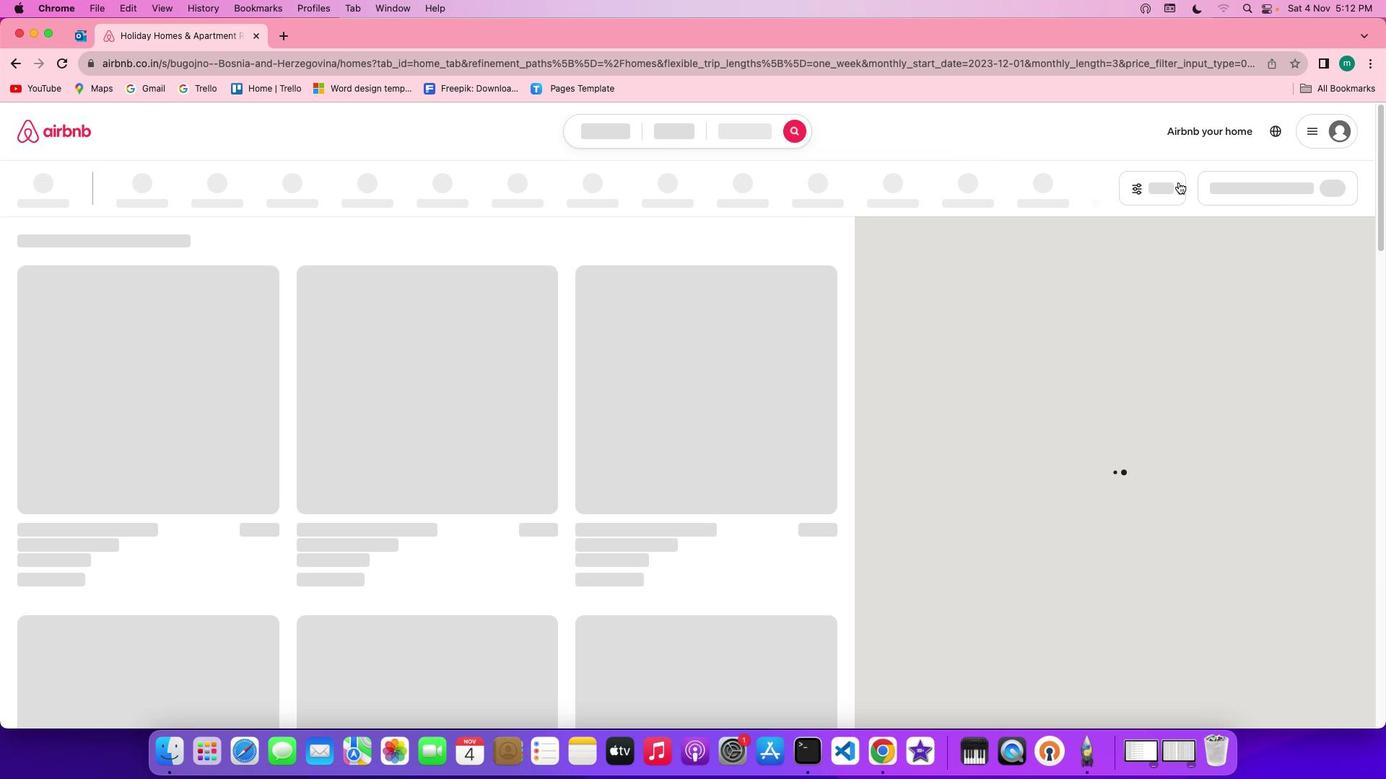 
Action: Mouse pressed left at (1178, 181)
Screenshot: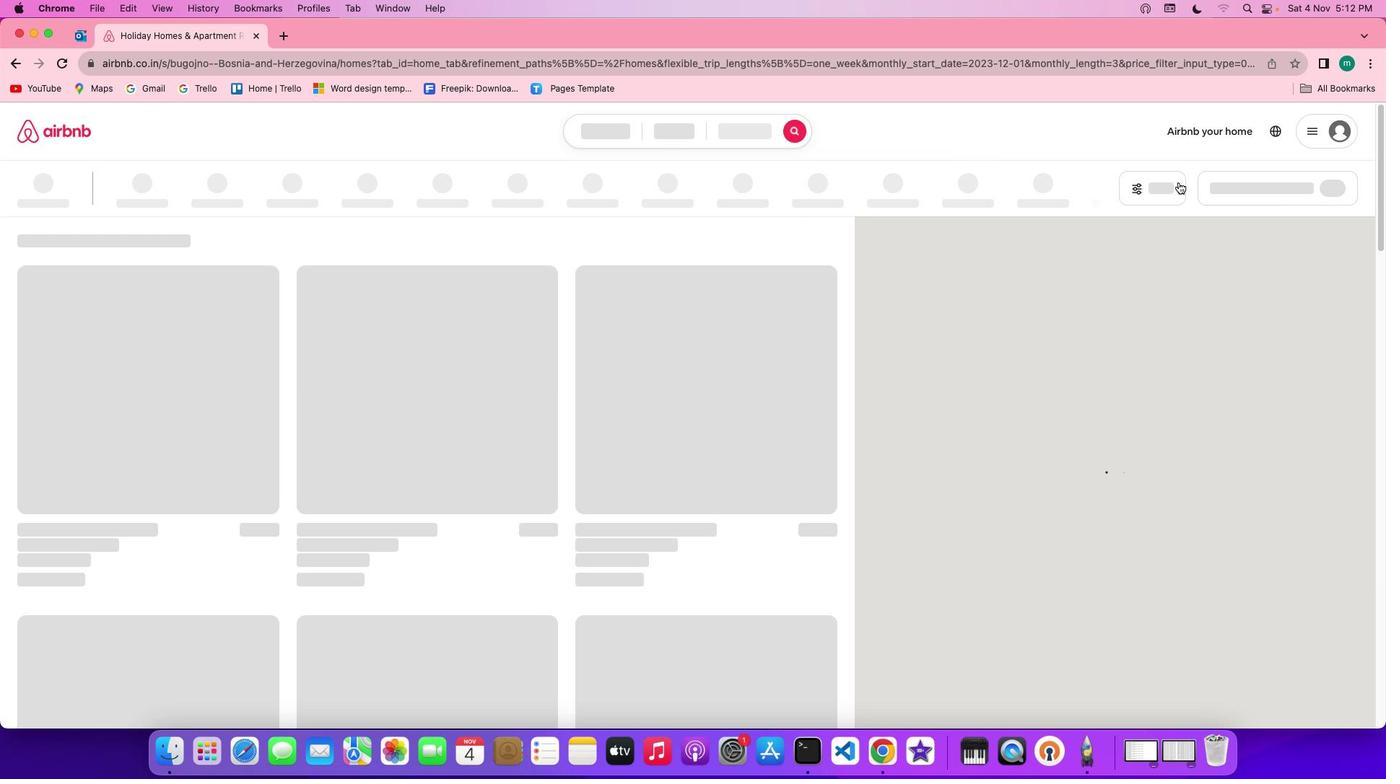 
Action: Mouse moved to (1166, 187)
Screenshot: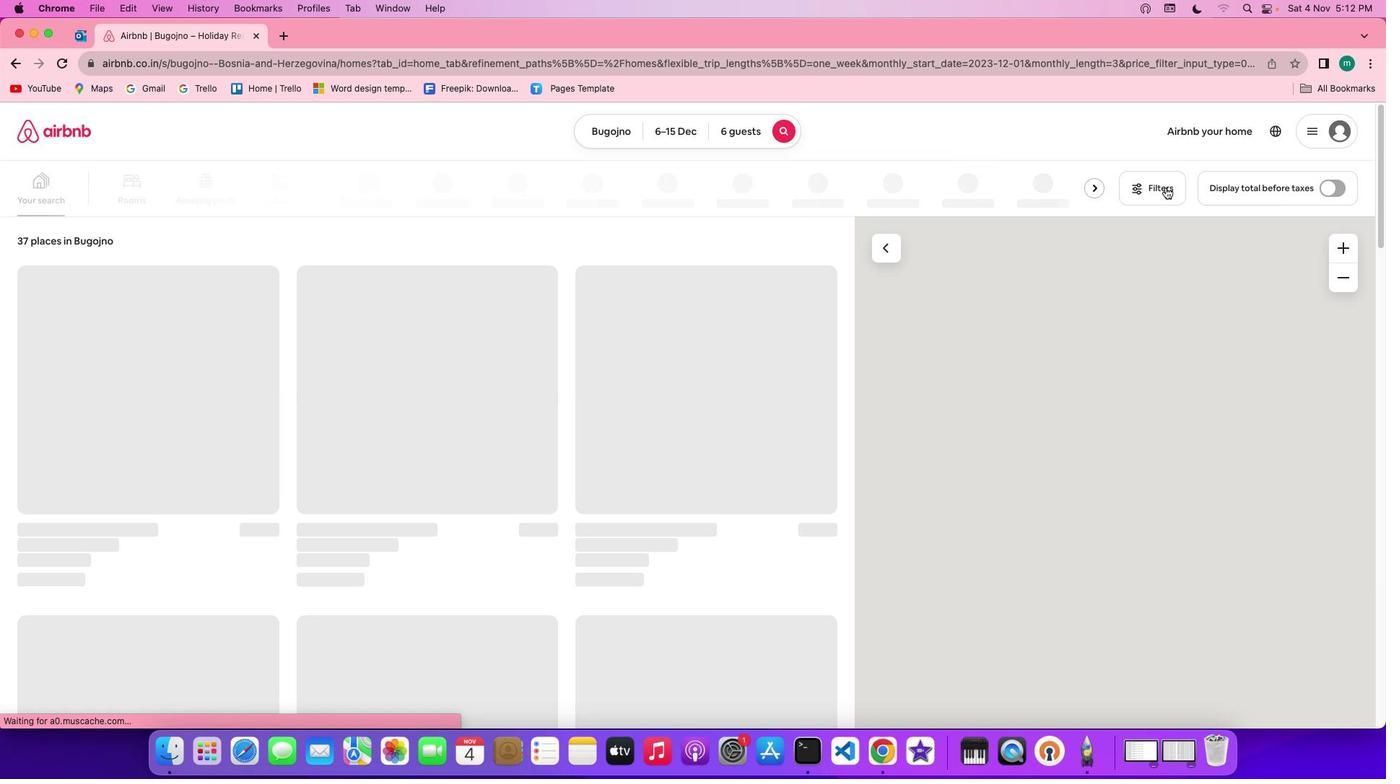 
Action: Mouse pressed left at (1166, 187)
Screenshot: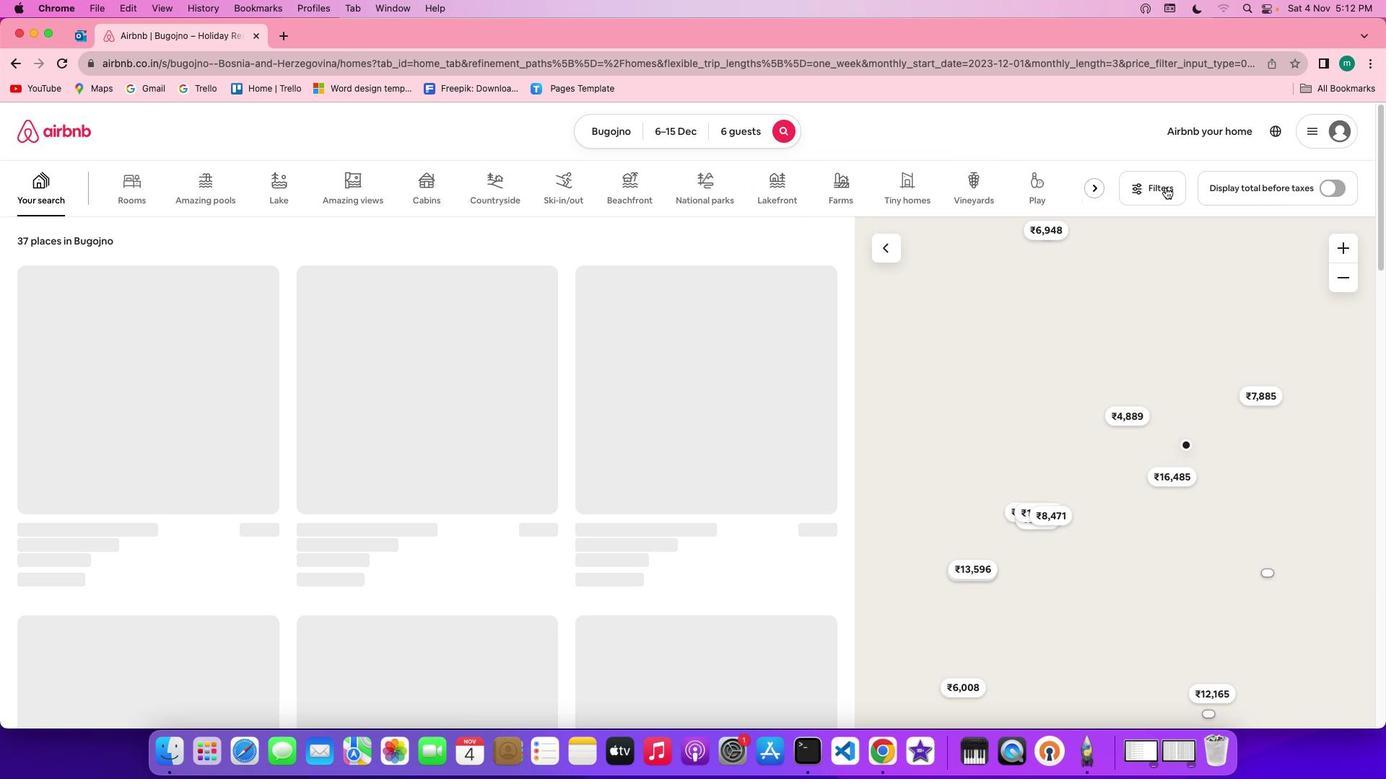 
Action: Mouse moved to (1158, 181)
Screenshot: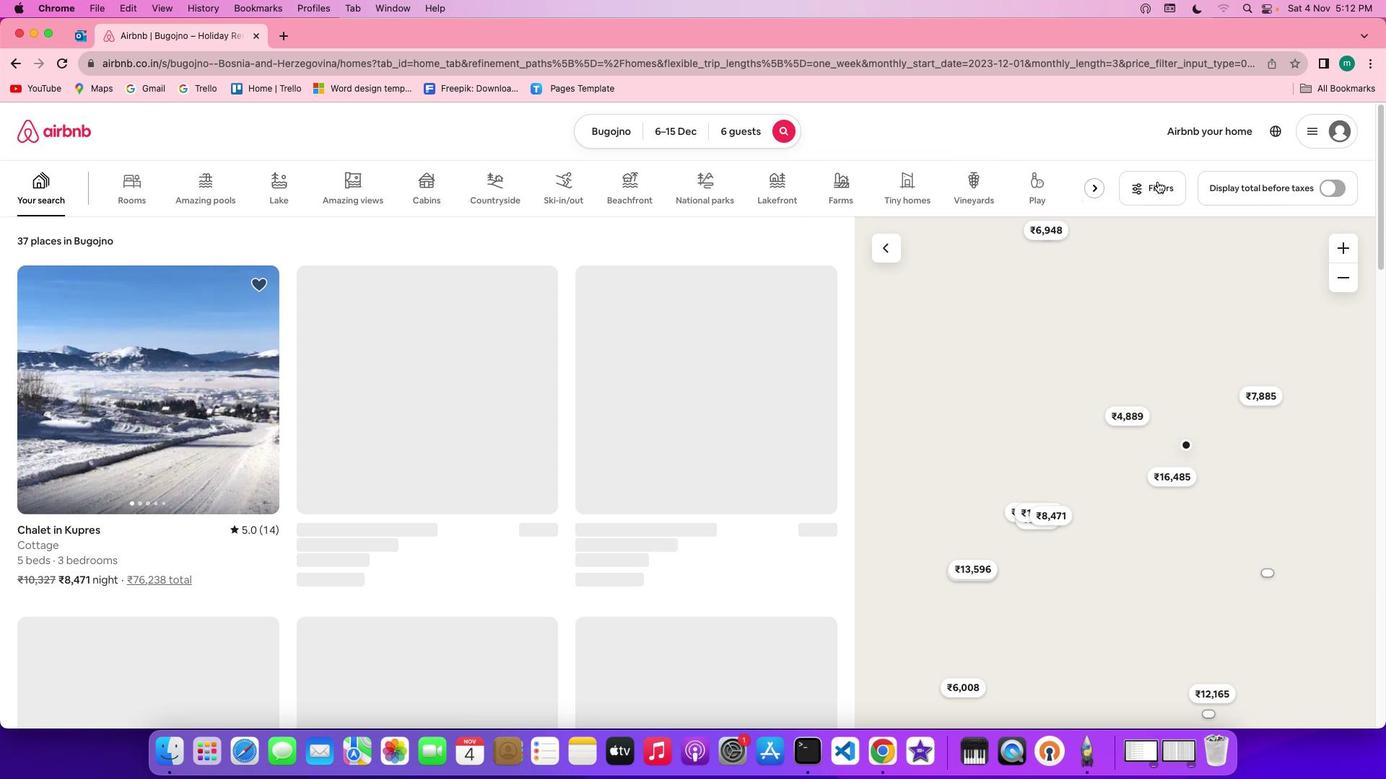 
Action: Mouse pressed left at (1158, 181)
Screenshot: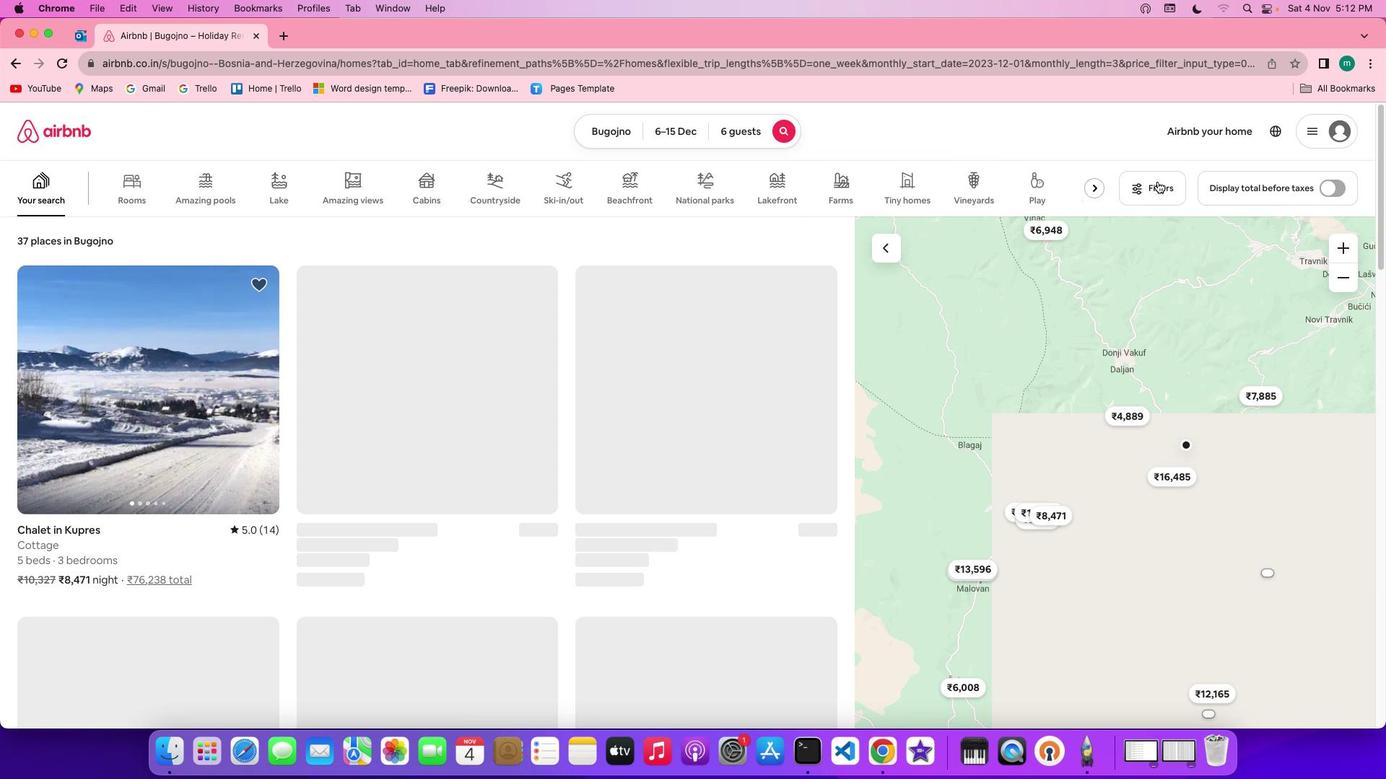 
Action: Mouse moved to (811, 395)
Screenshot: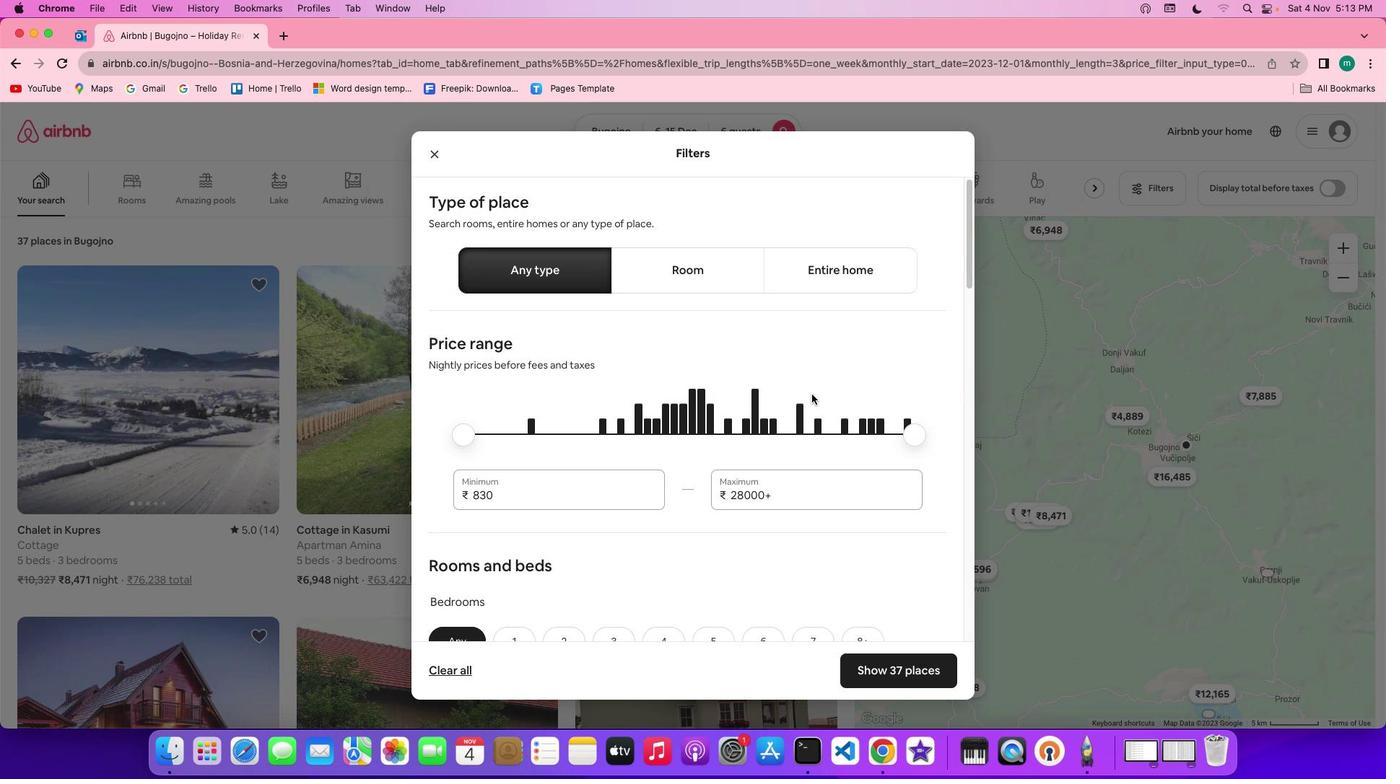 
Action: Mouse scrolled (811, 395) with delta (0, 0)
Screenshot: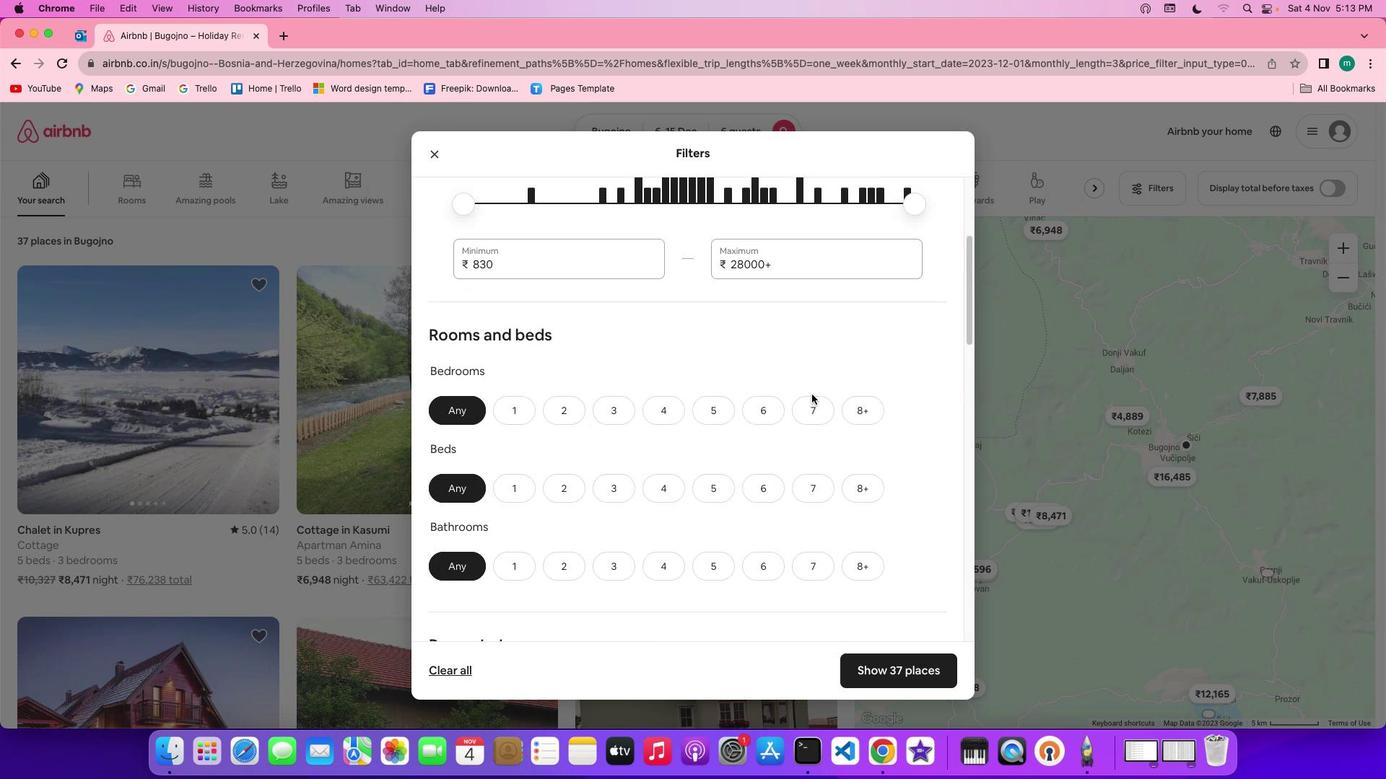 
Action: Mouse scrolled (811, 395) with delta (0, 0)
Screenshot: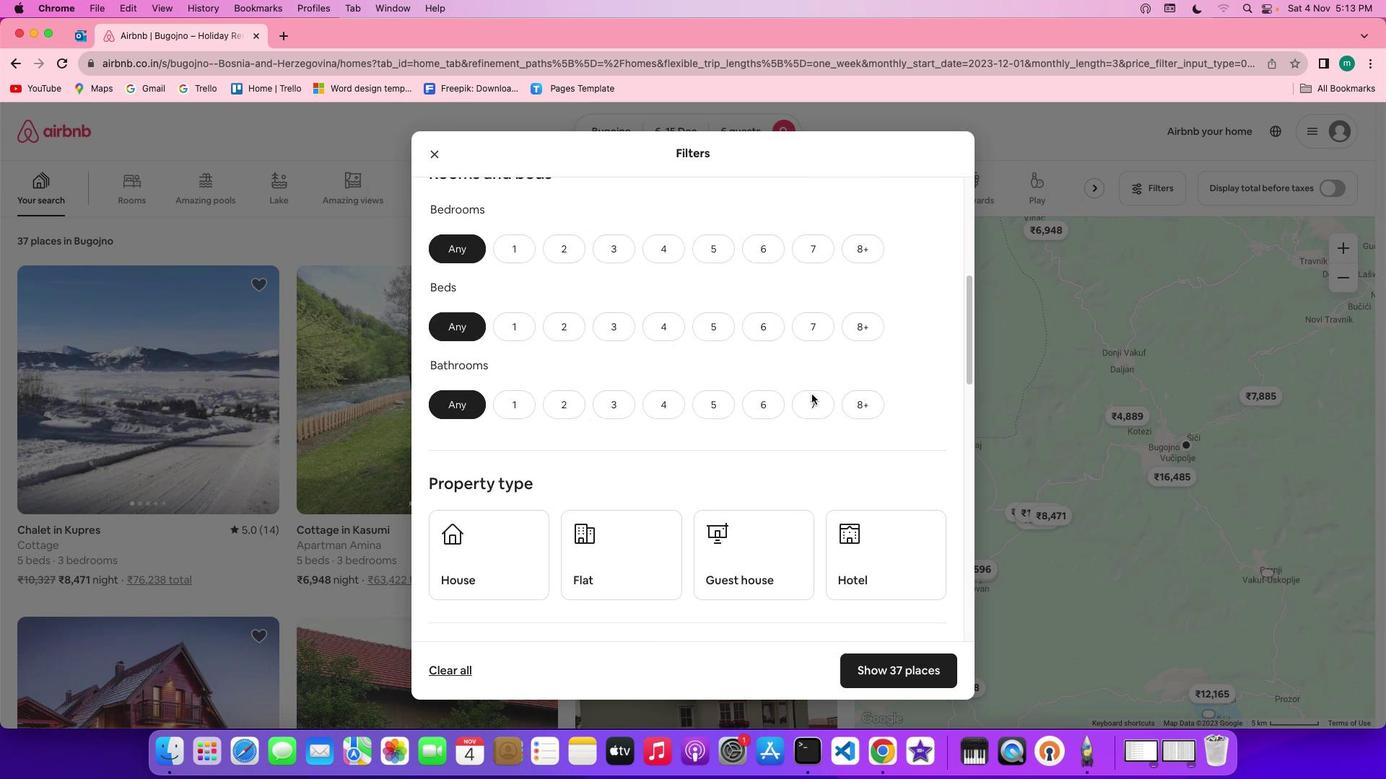 
Action: Mouse scrolled (811, 395) with delta (0, -2)
Screenshot: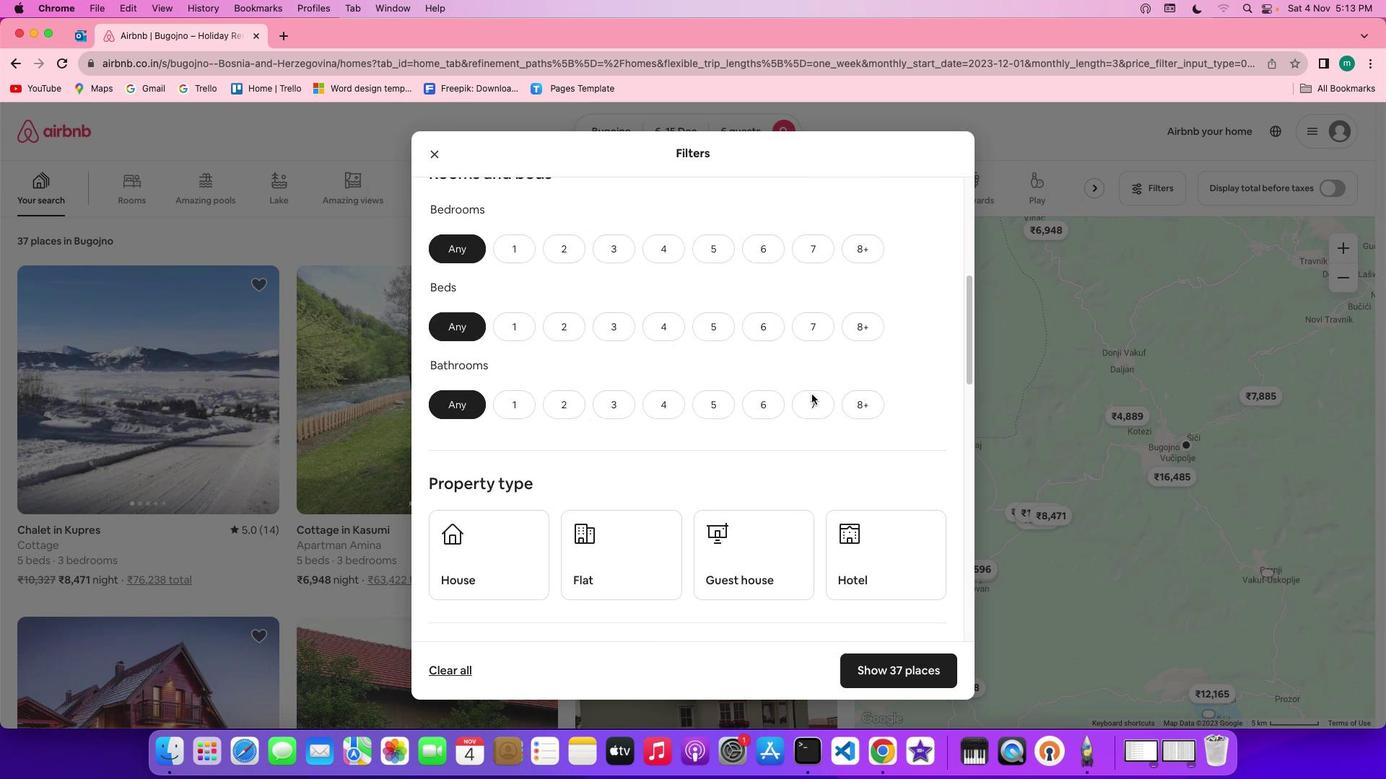 
Action: Mouse scrolled (811, 395) with delta (0, -3)
Screenshot: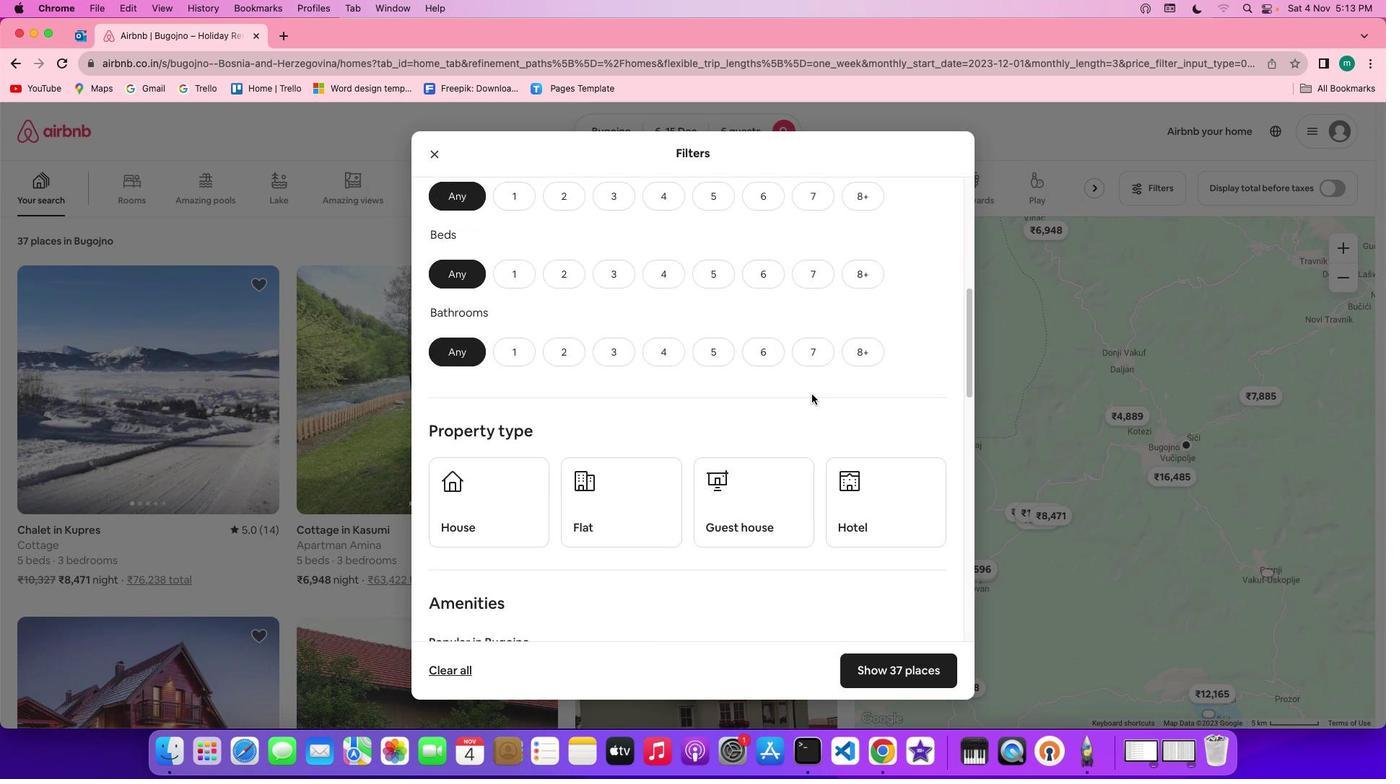 
Action: Mouse scrolled (811, 395) with delta (0, -3)
Screenshot: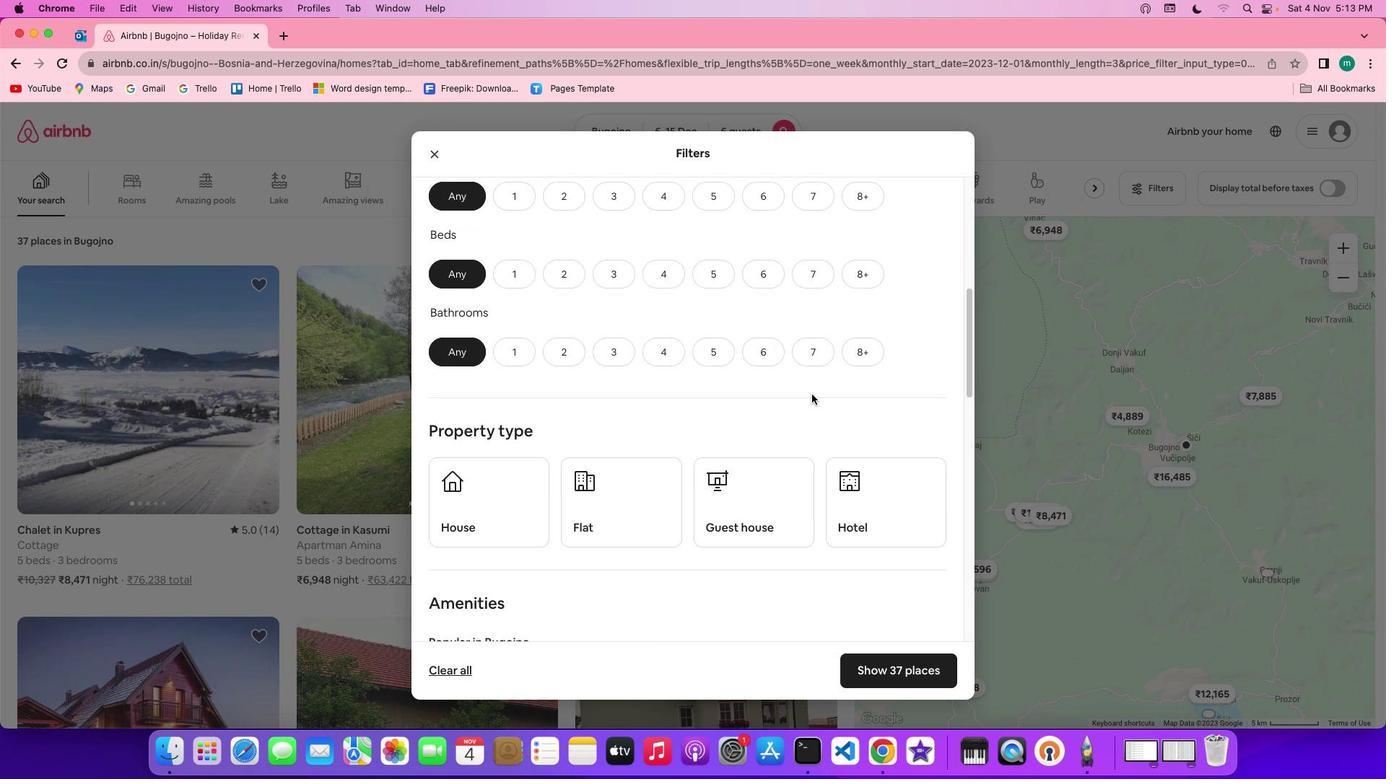 
Action: Mouse moved to (755, 189)
Screenshot: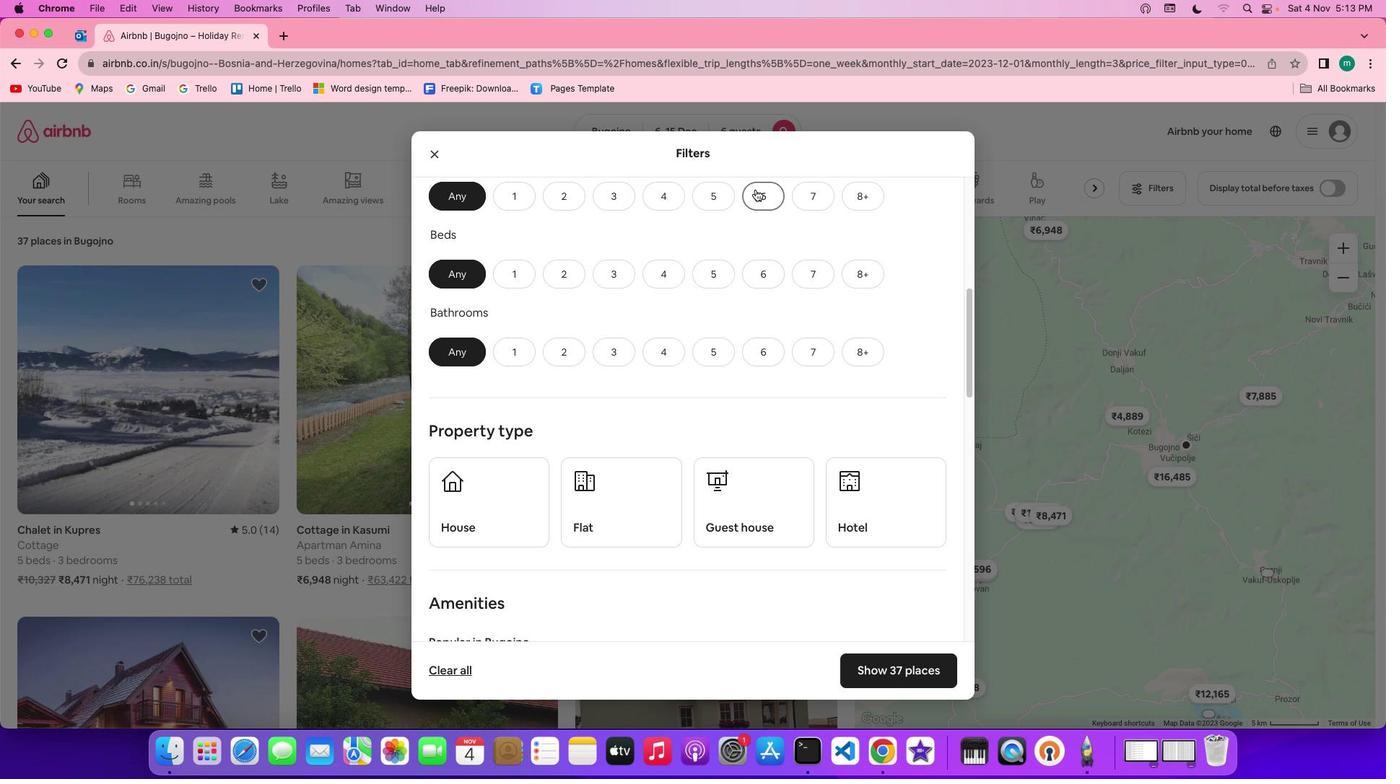 
Action: Mouse pressed left at (755, 189)
Screenshot: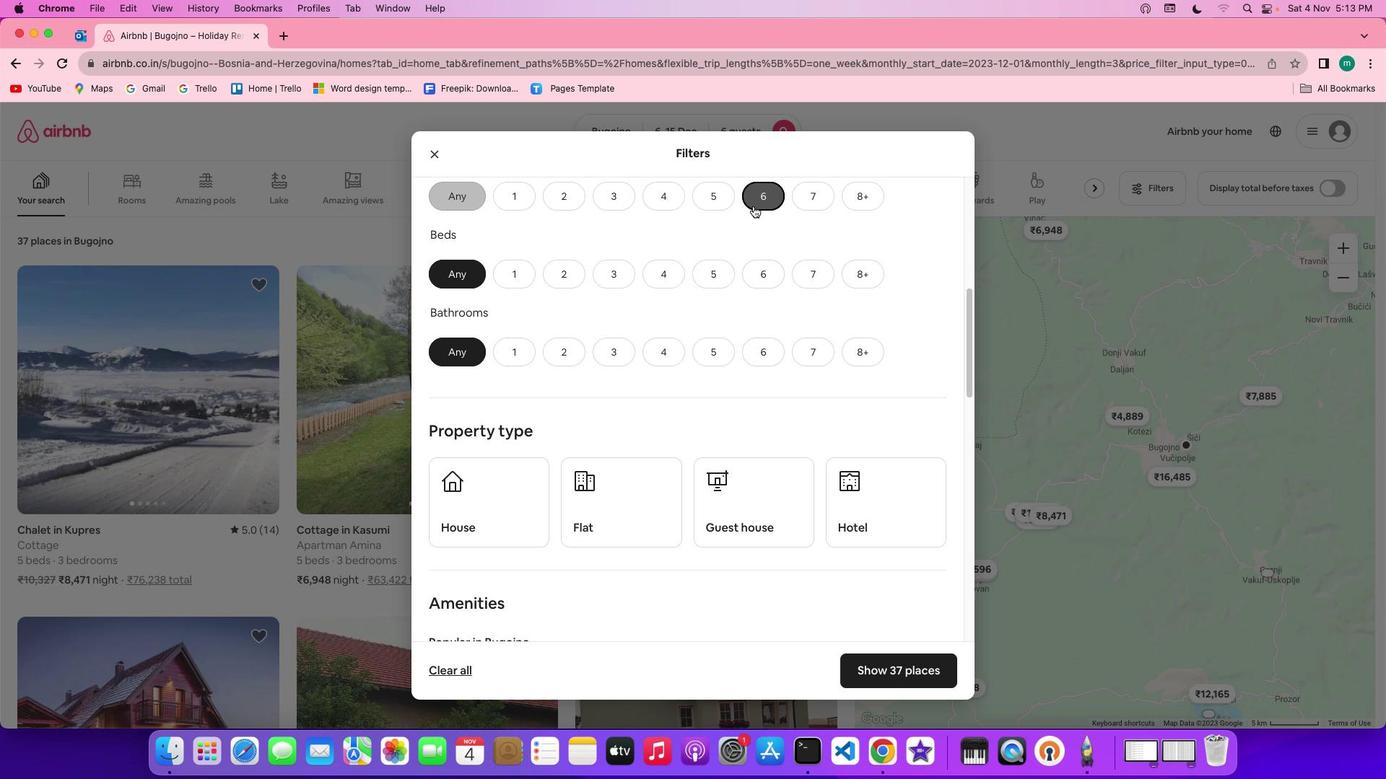 
Action: Mouse moved to (766, 274)
Screenshot: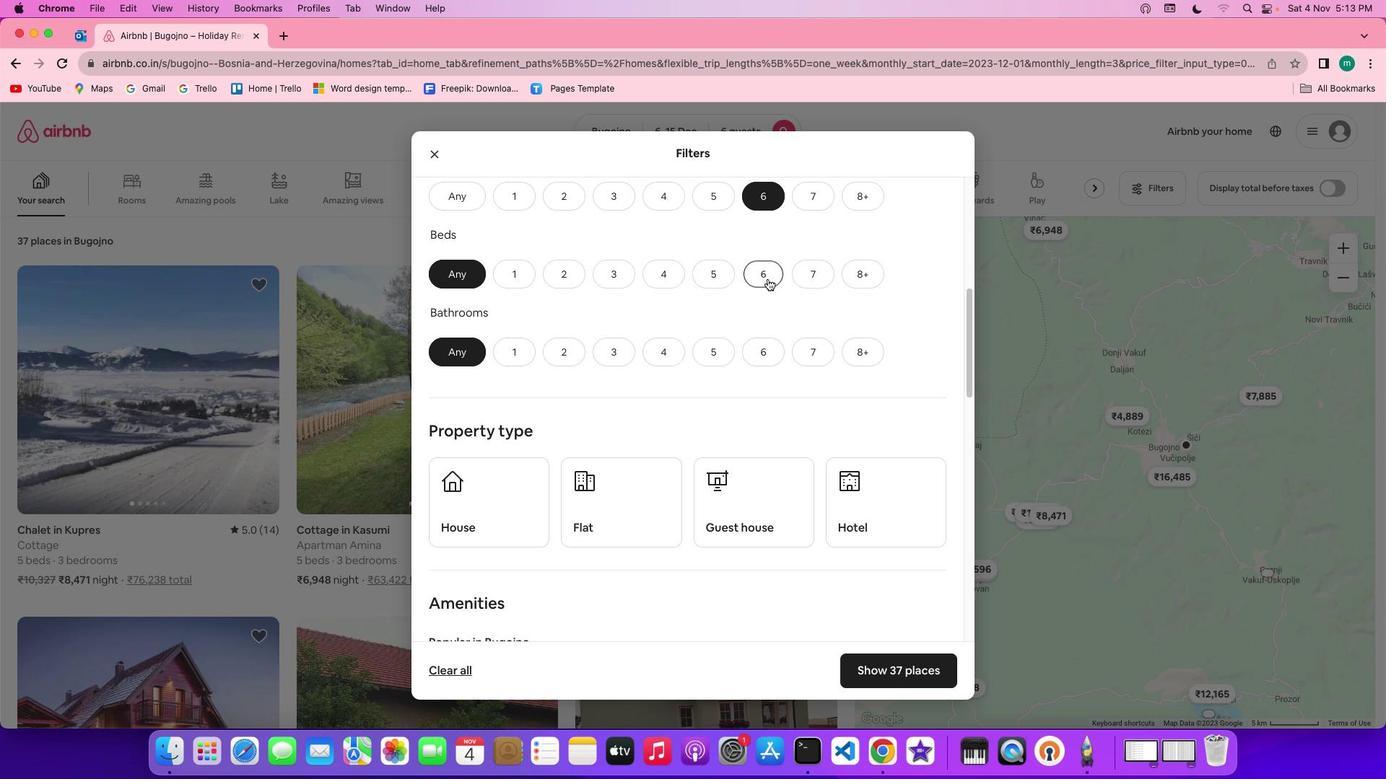 
Action: Mouse pressed left at (766, 274)
Screenshot: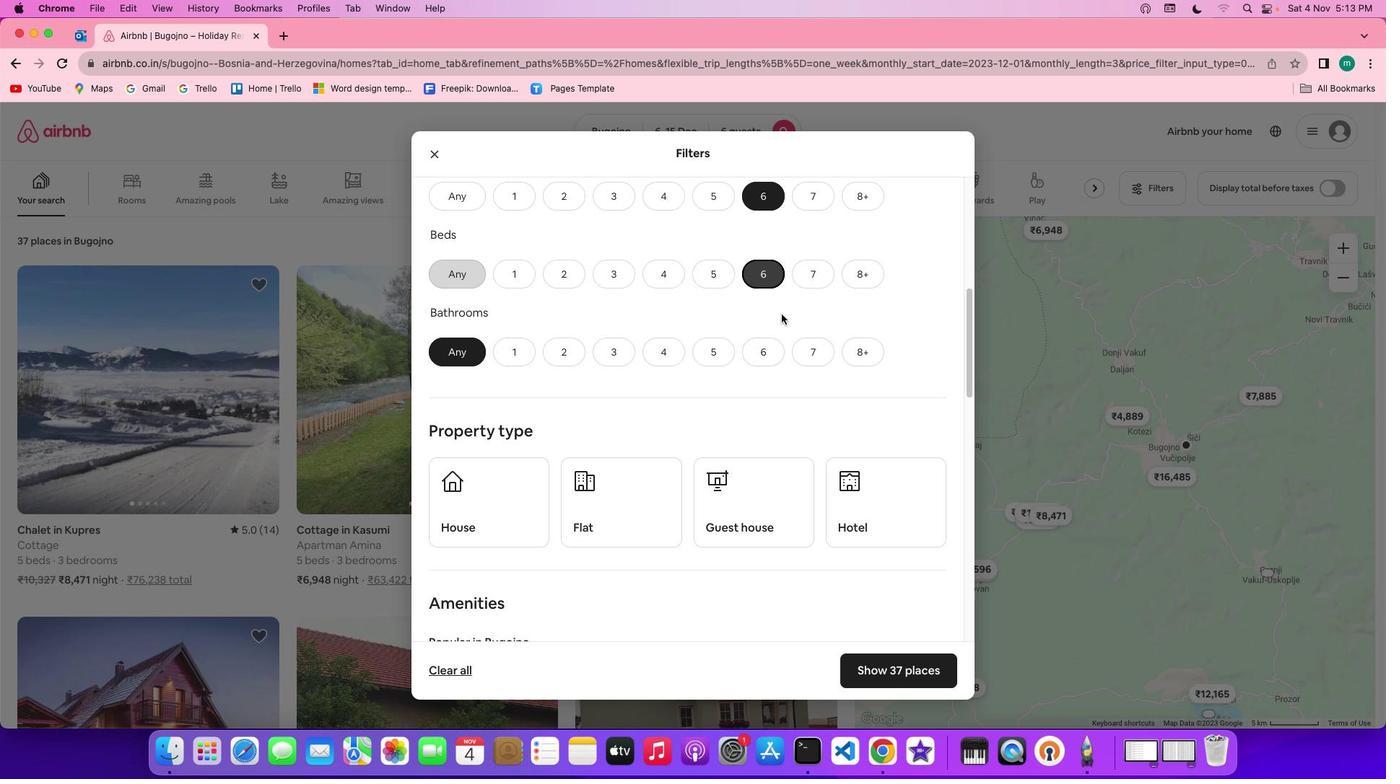 
Action: Mouse moved to (766, 350)
Screenshot: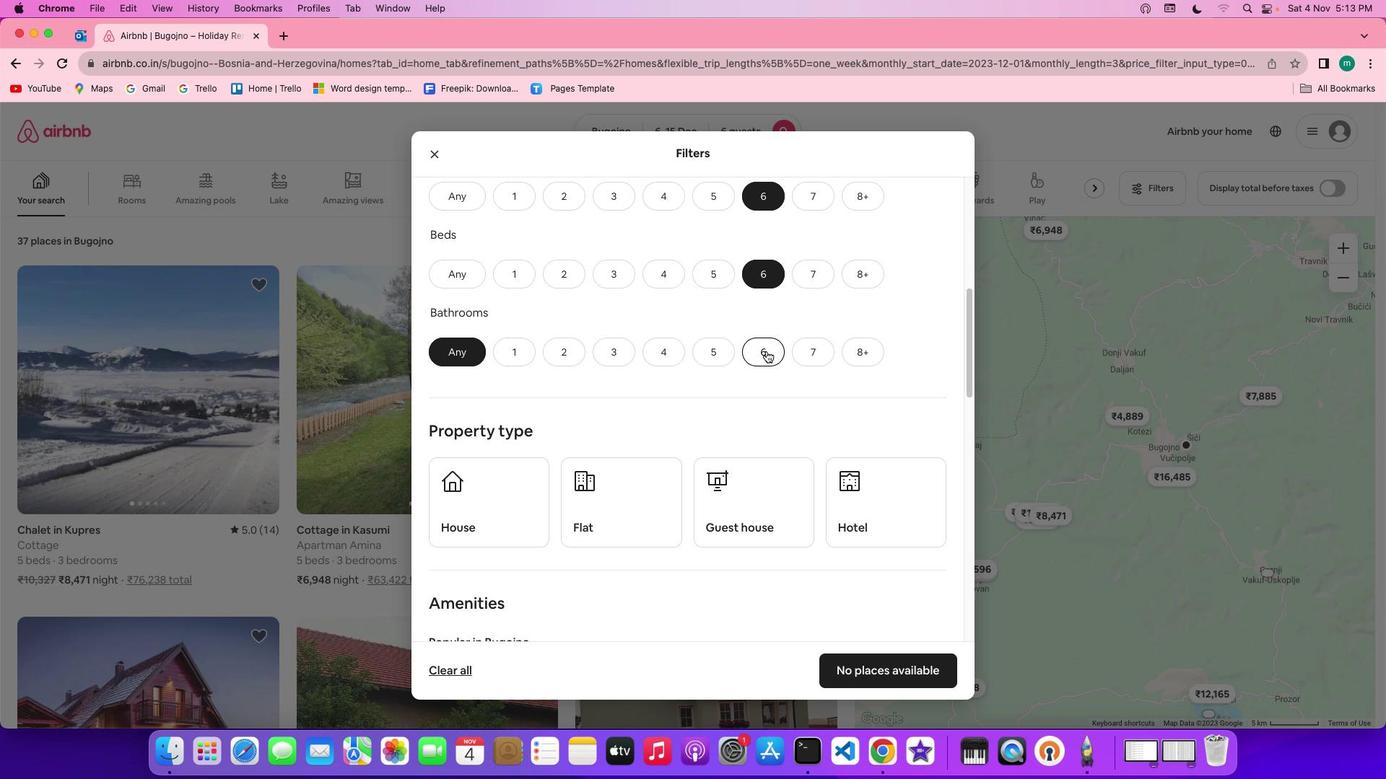 
Action: Mouse pressed left at (766, 350)
Screenshot: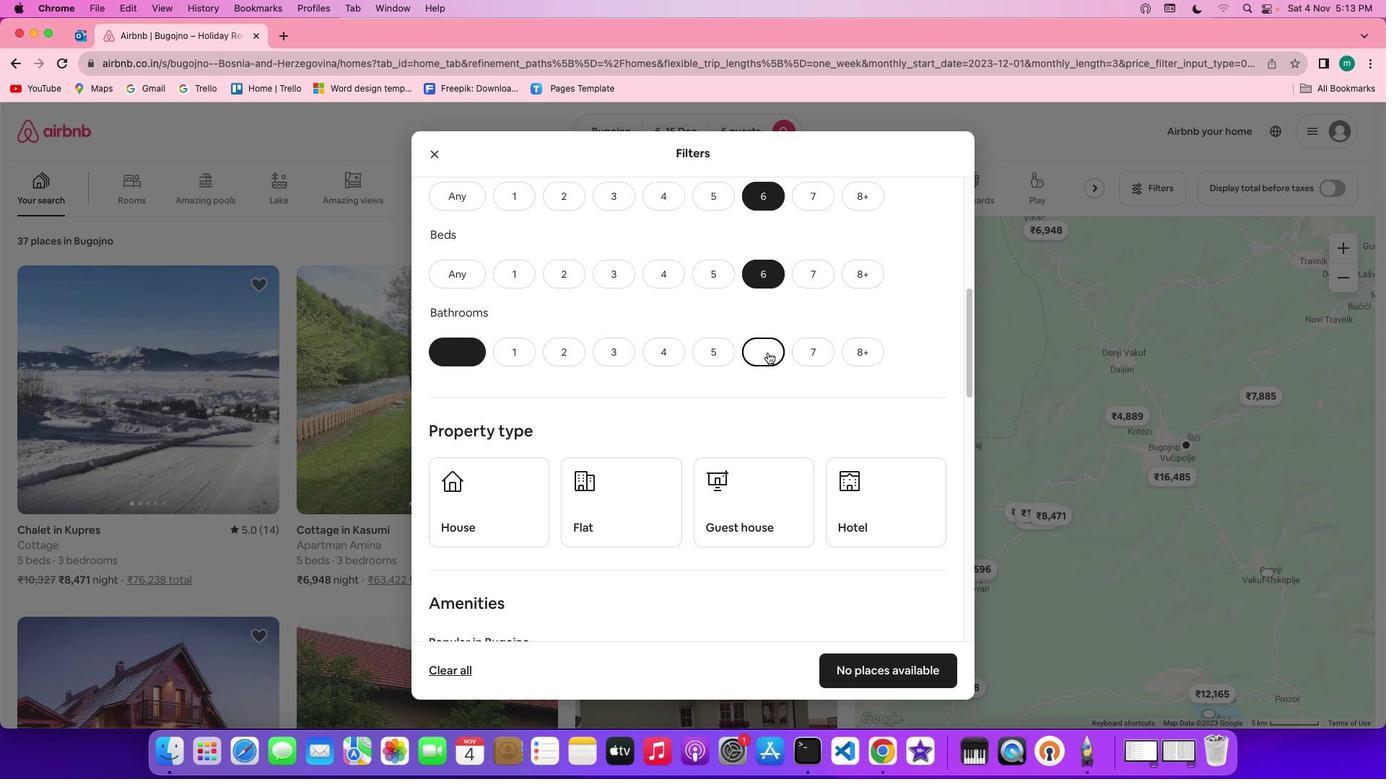 
Action: Mouse moved to (852, 370)
Screenshot: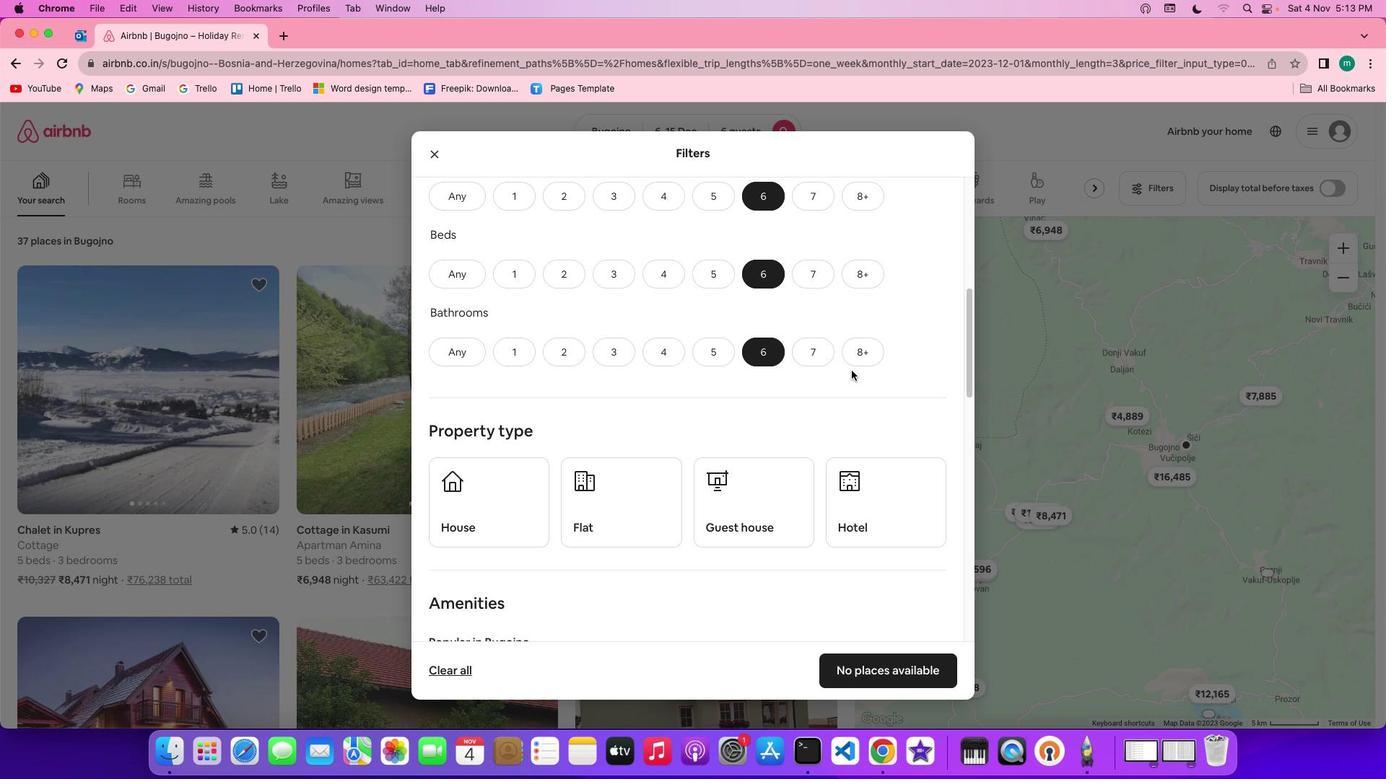
Action: Mouse scrolled (852, 370) with delta (0, 0)
Screenshot: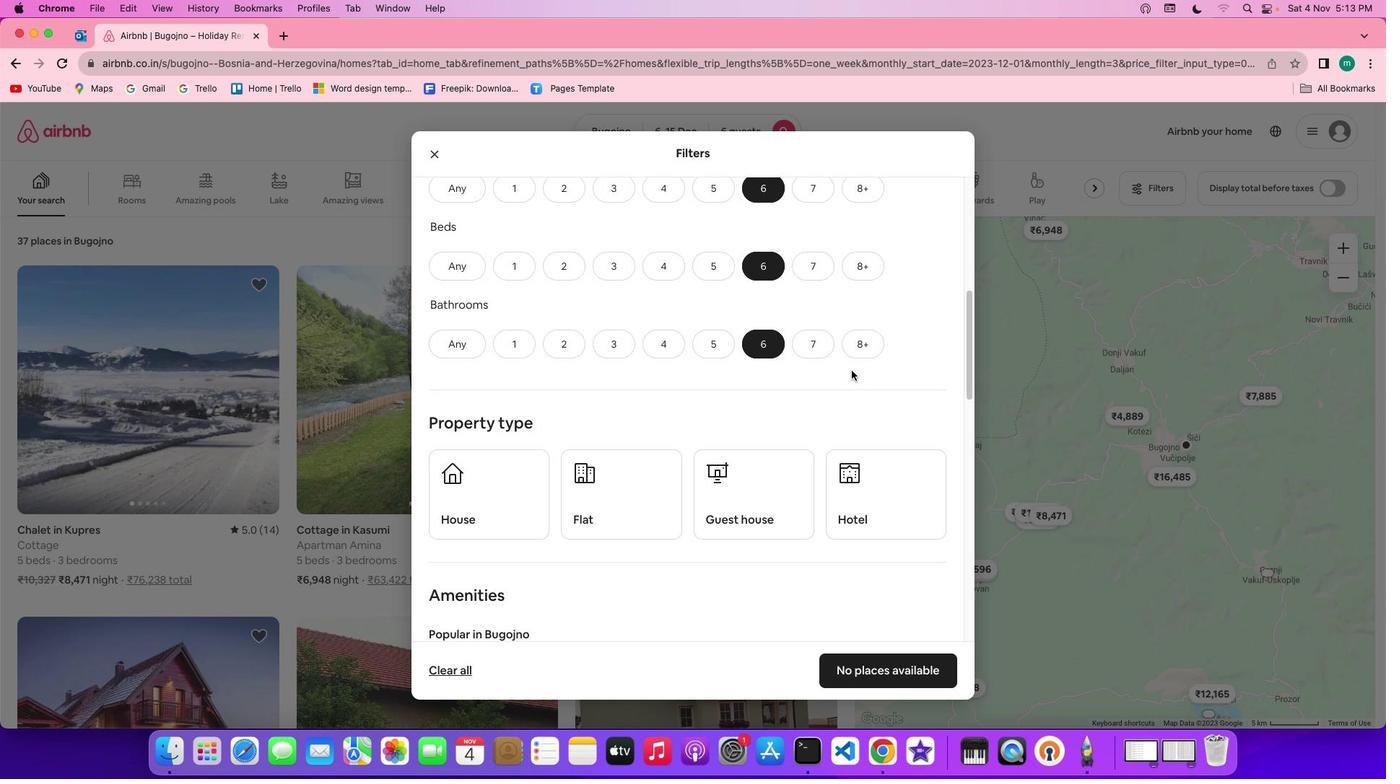 
Action: Mouse scrolled (852, 370) with delta (0, 0)
Screenshot: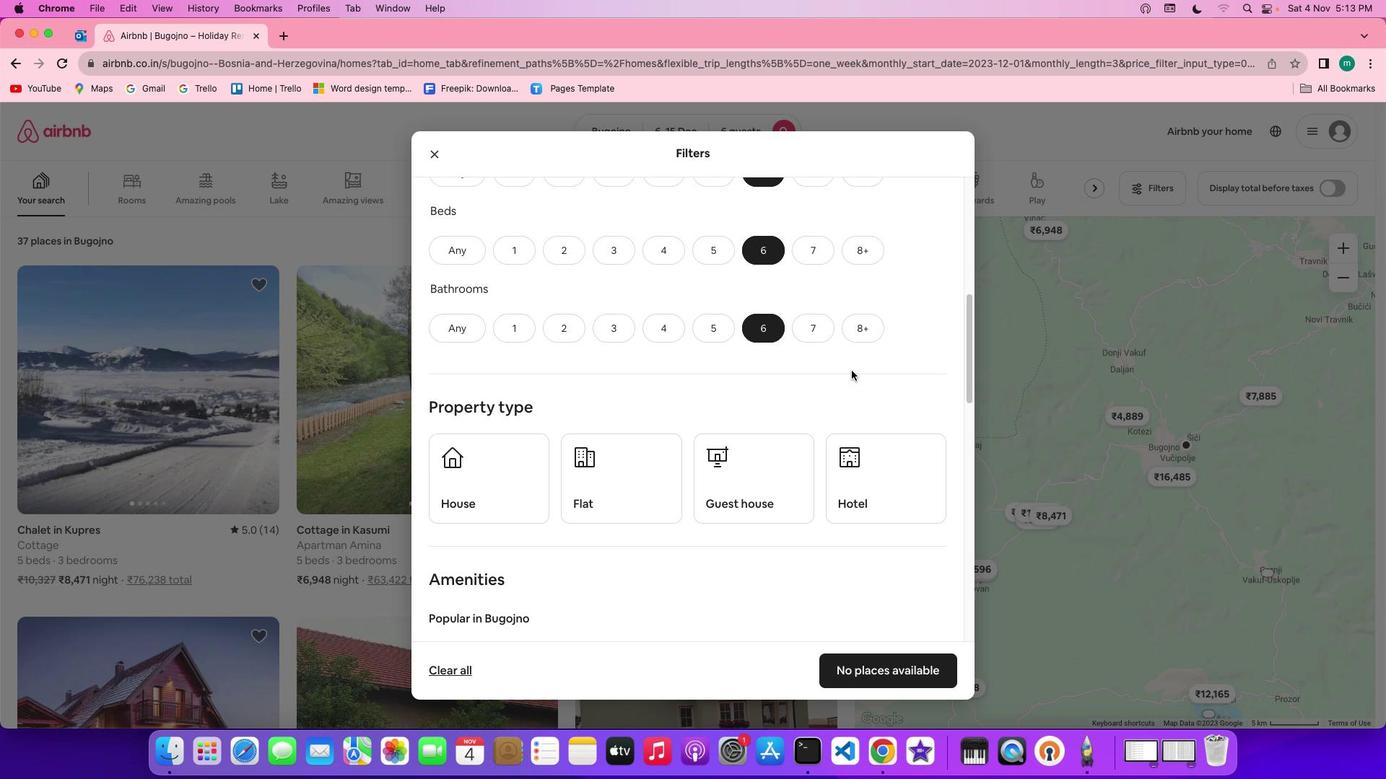 
Action: Mouse scrolled (852, 370) with delta (0, 0)
Screenshot: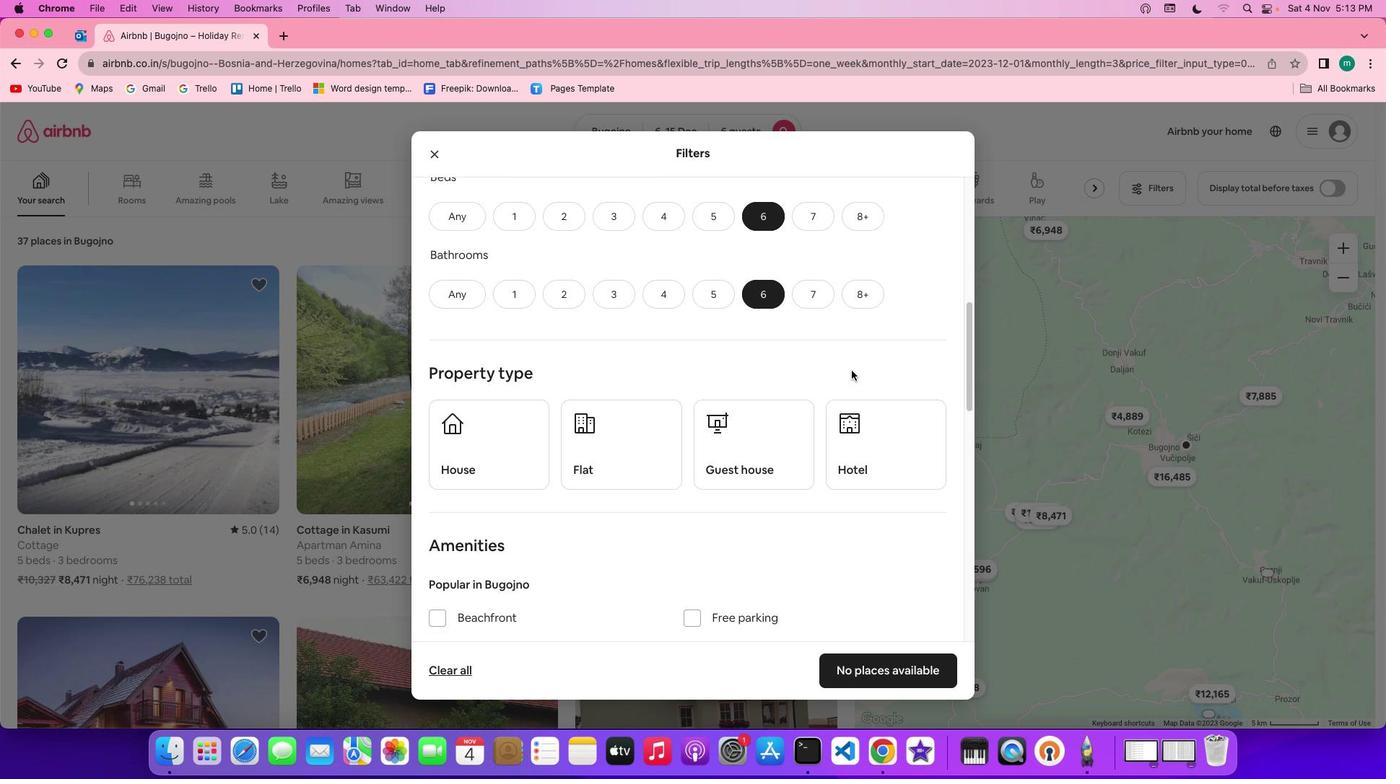 
Action: Mouse scrolled (852, 370) with delta (0, 0)
Screenshot: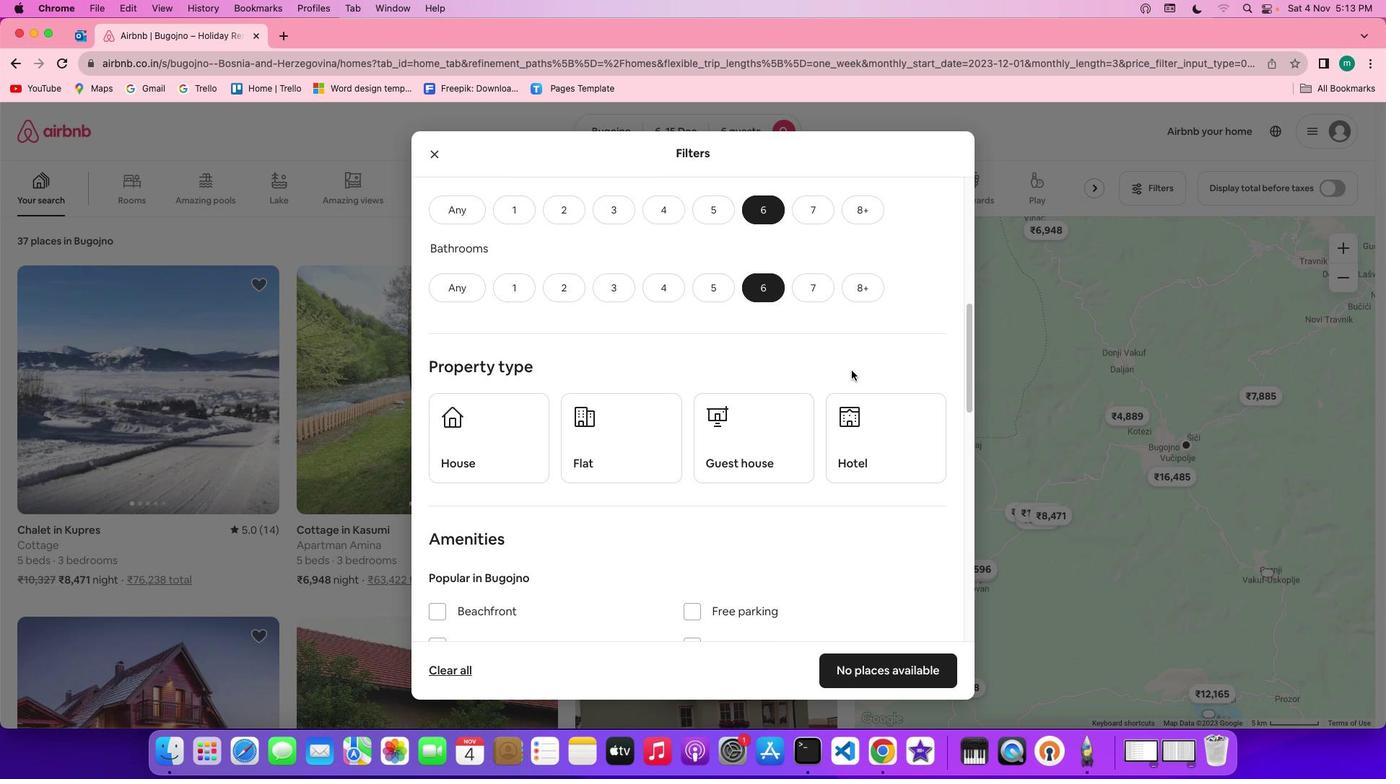 
Action: Mouse scrolled (852, 370) with delta (0, 0)
Screenshot: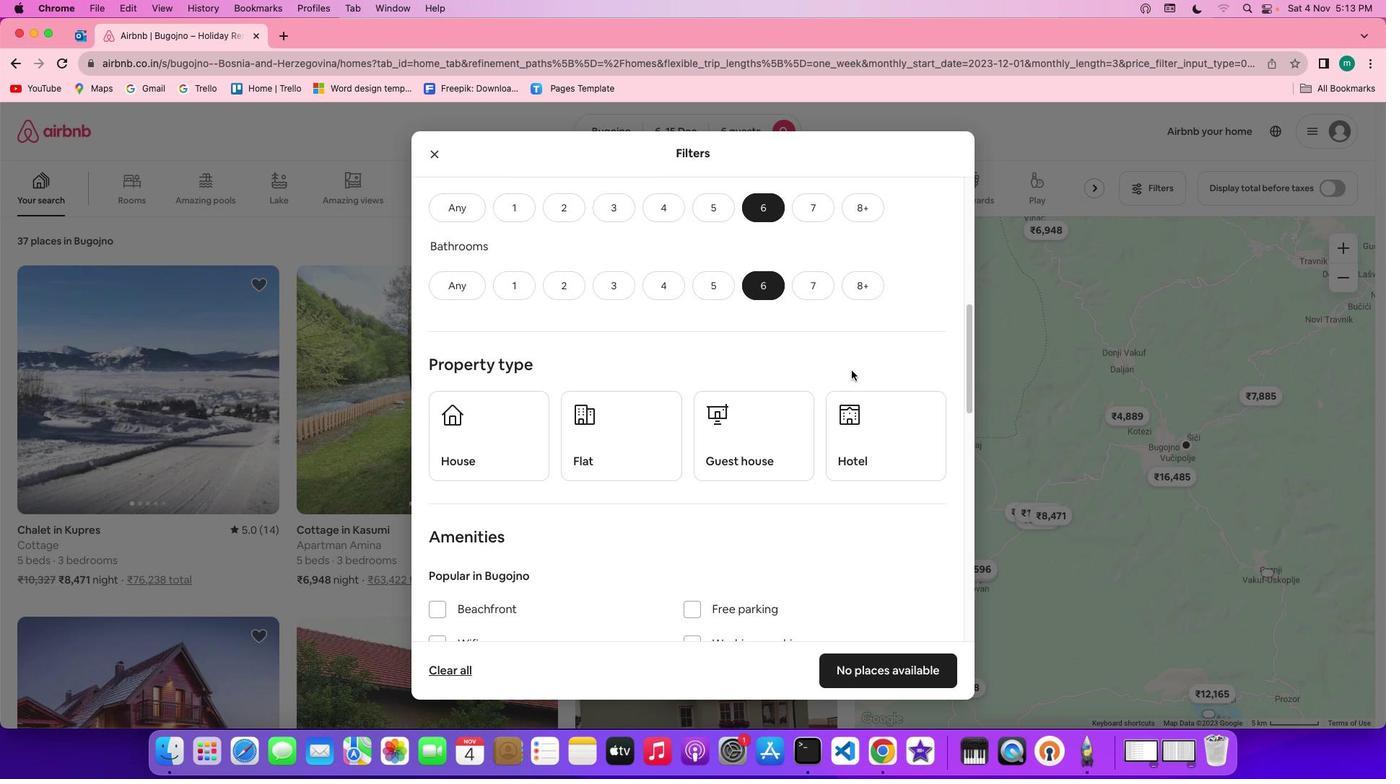 
Action: Mouse scrolled (852, 370) with delta (0, 0)
Screenshot: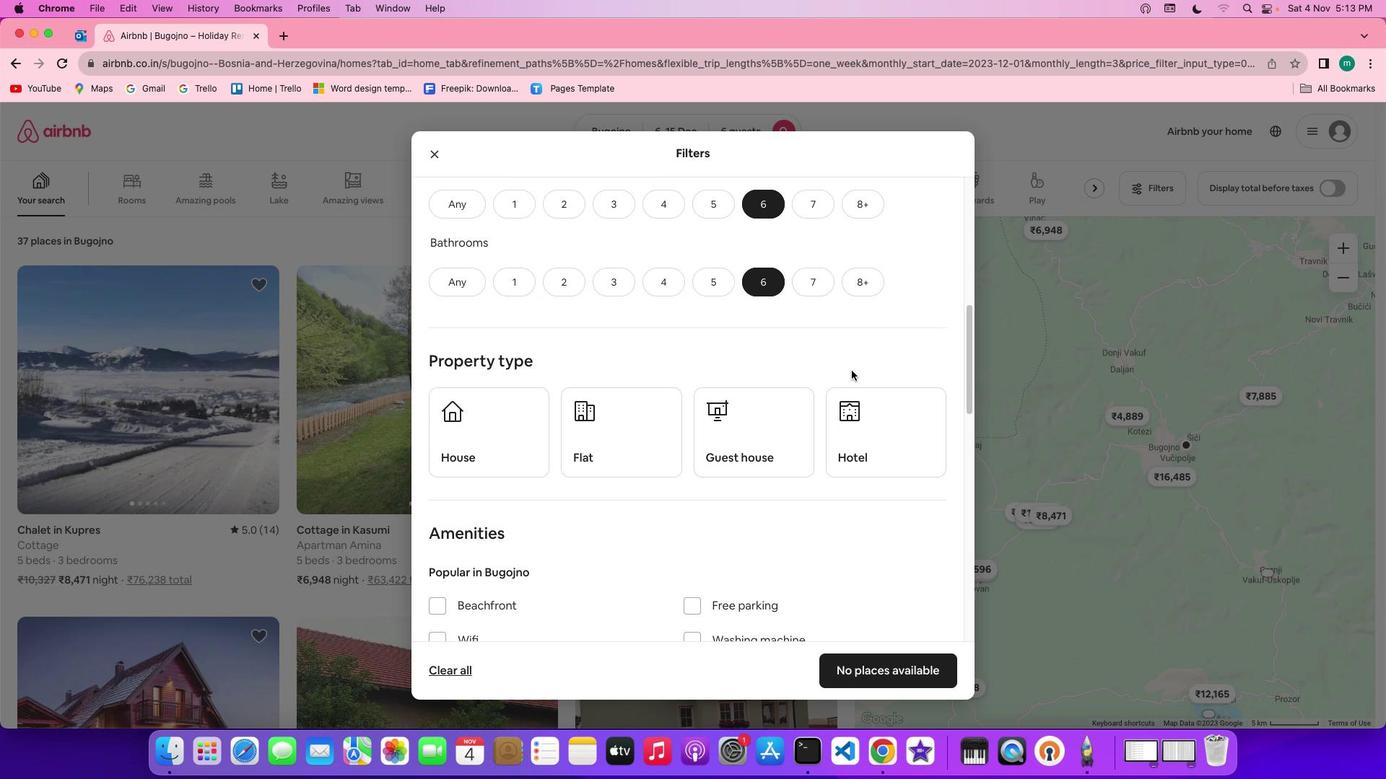 
Action: Mouse scrolled (852, 370) with delta (0, 0)
Screenshot: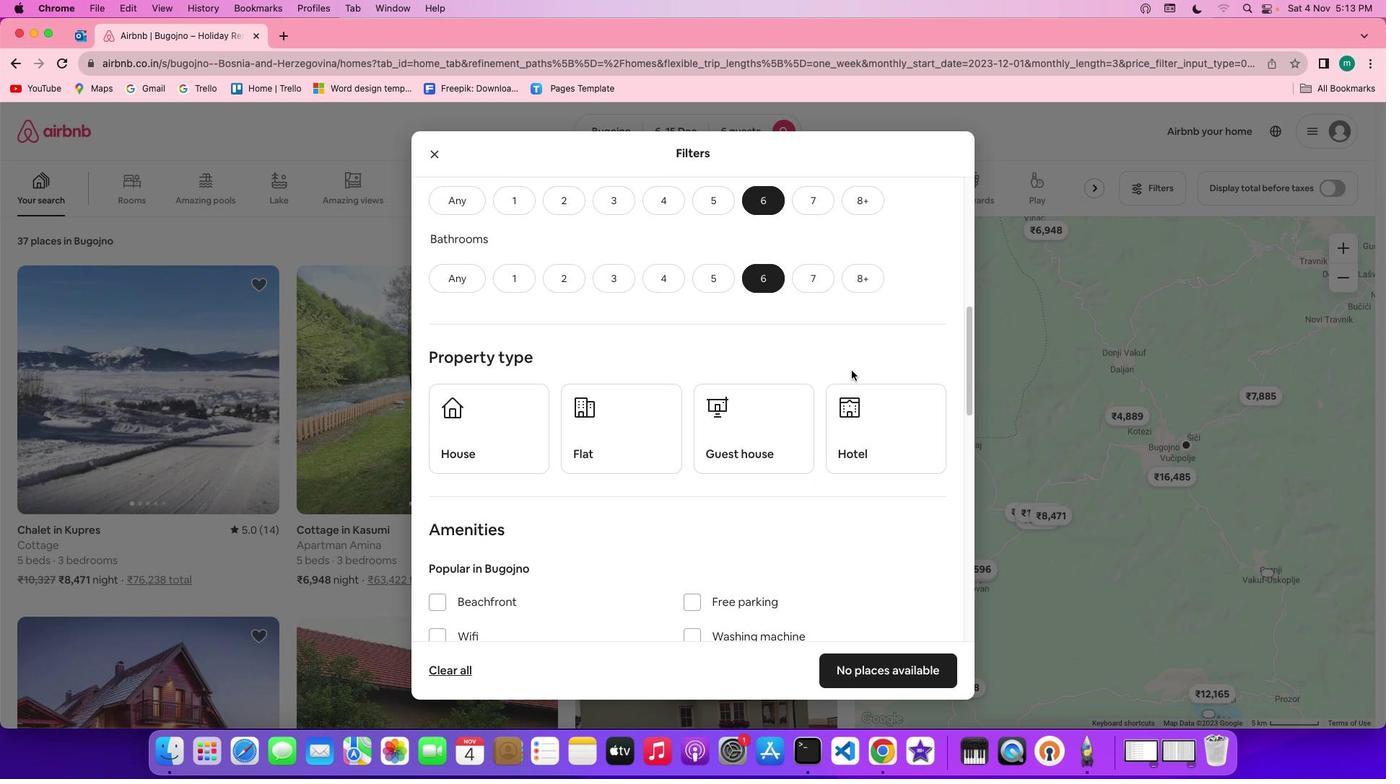 
Action: Mouse scrolled (852, 370) with delta (0, 0)
Screenshot: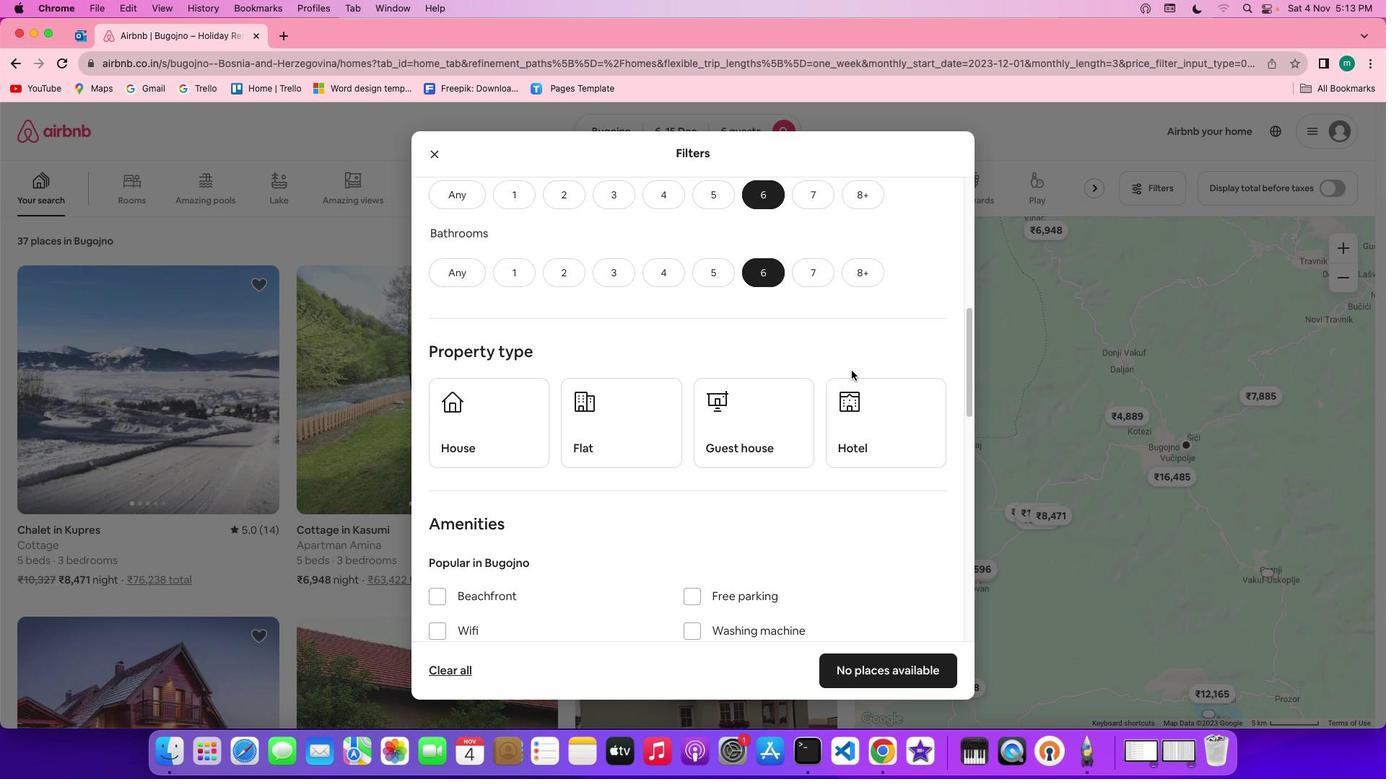 
Action: Mouse scrolled (852, 370) with delta (0, 0)
Screenshot: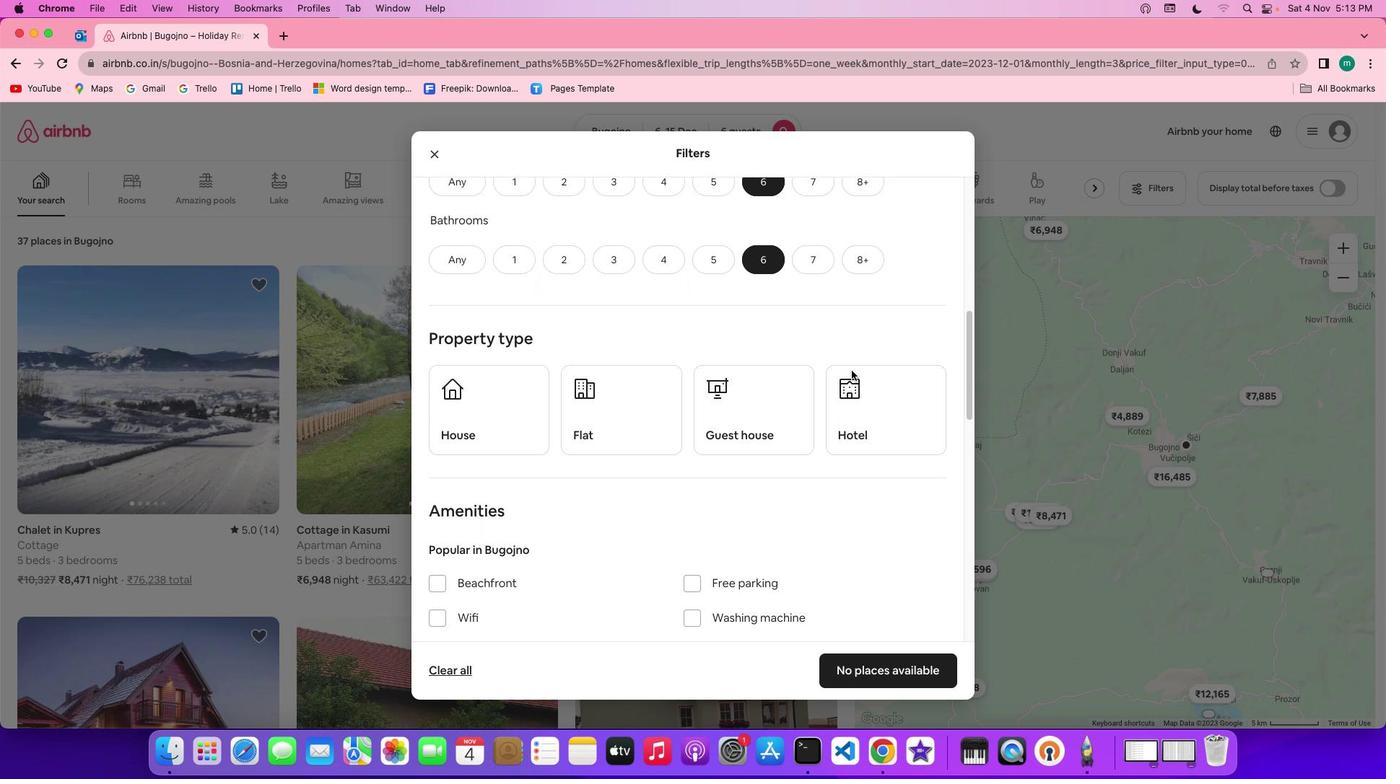 
Action: Mouse scrolled (852, 370) with delta (0, 0)
Screenshot: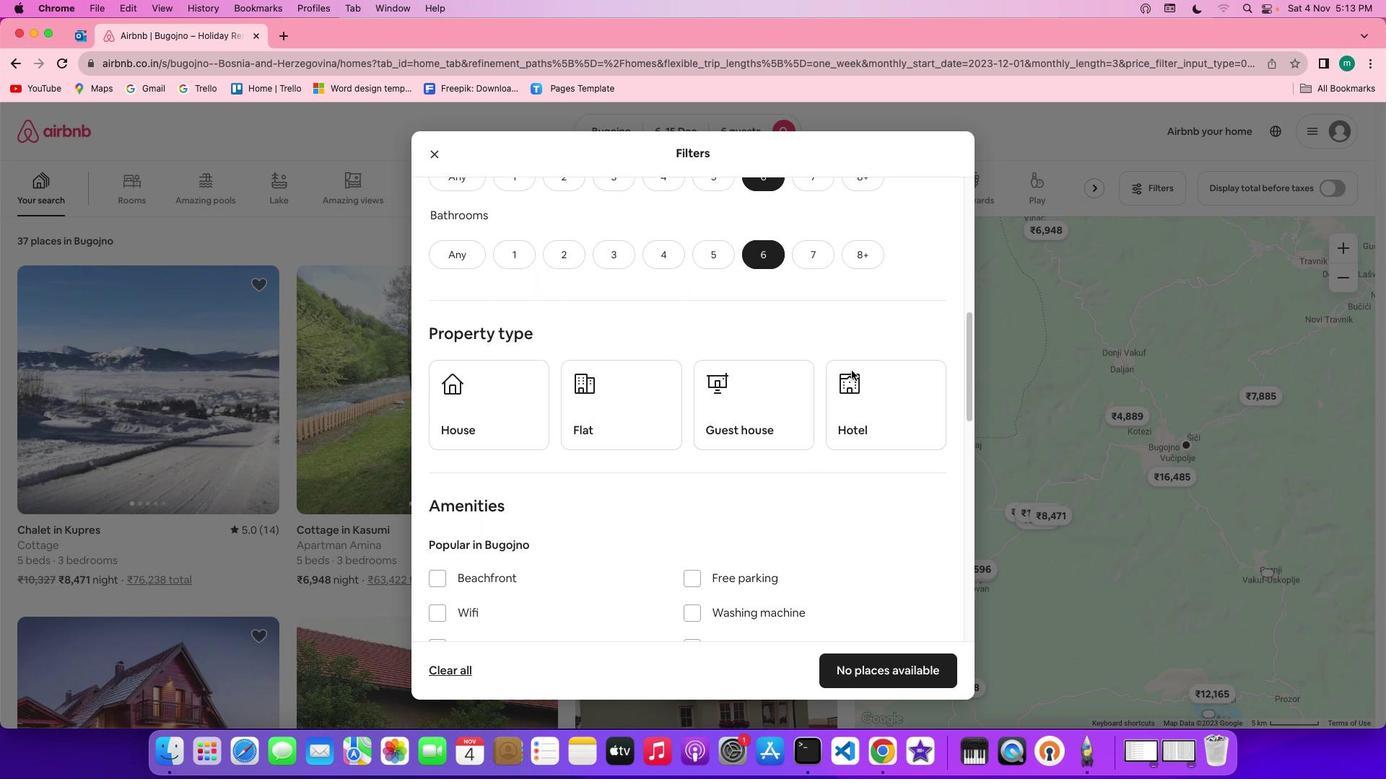 
Action: Mouse scrolled (852, 370) with delta (0, 0)
Screenshot: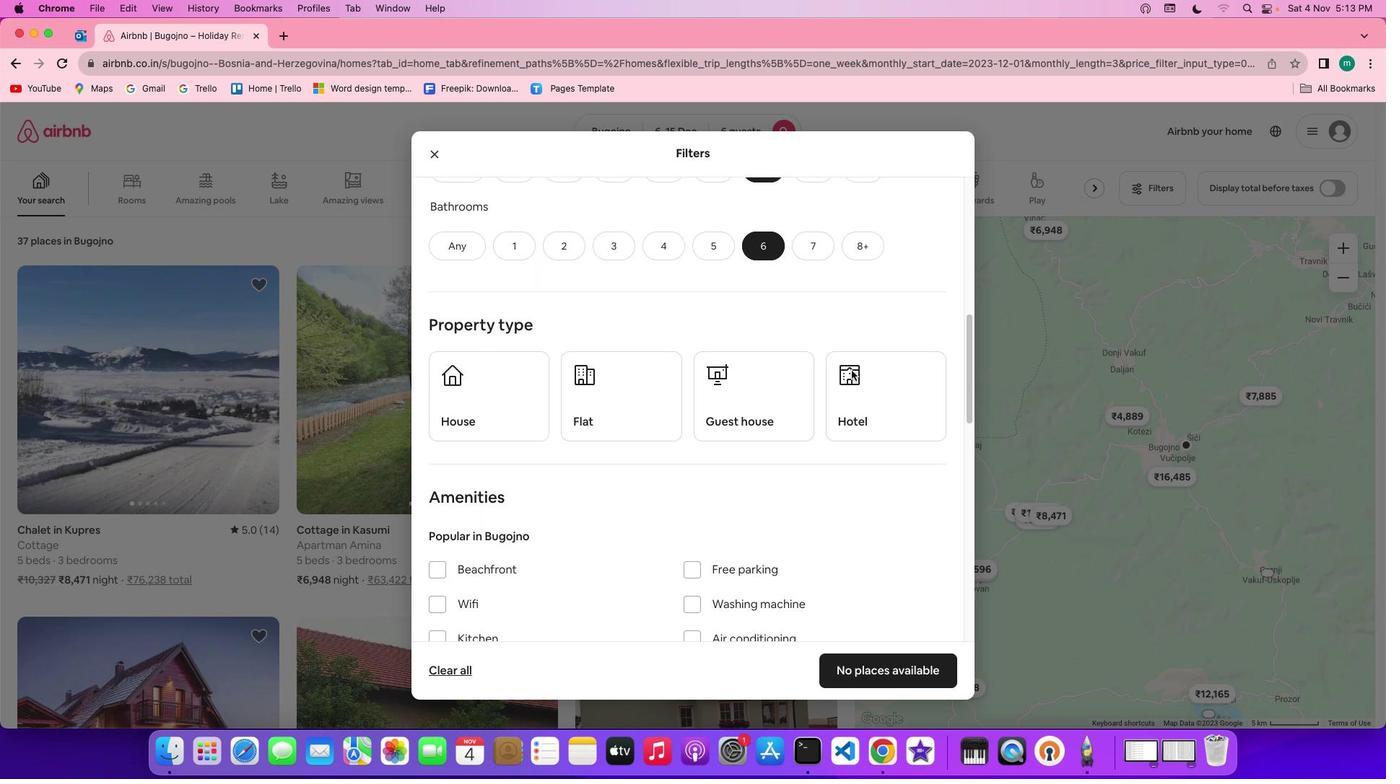 
Action: Mouse scrolled (852, 370) with delta (0, 0)
Screenshot: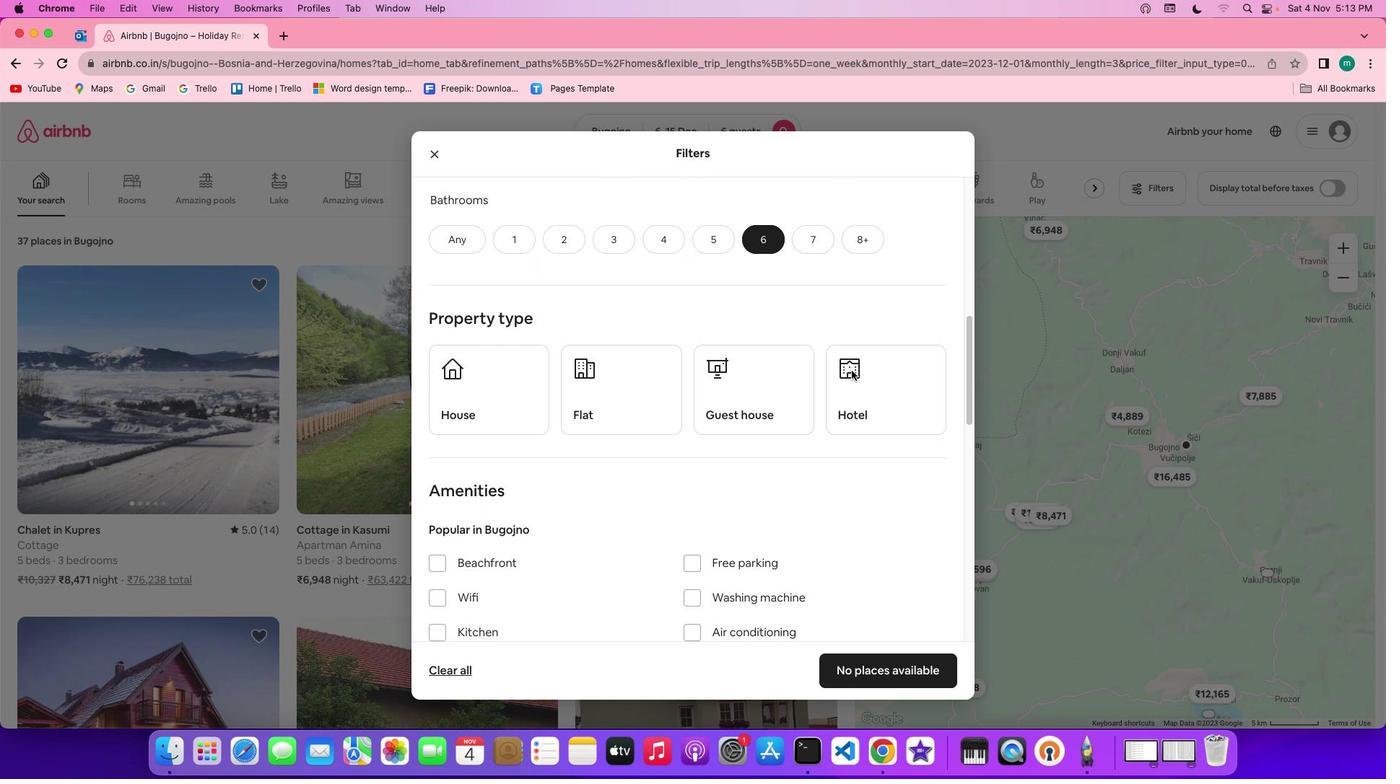 
Action: Mouse scrolled (852, 370) with delta (0, 0)
Screenshot: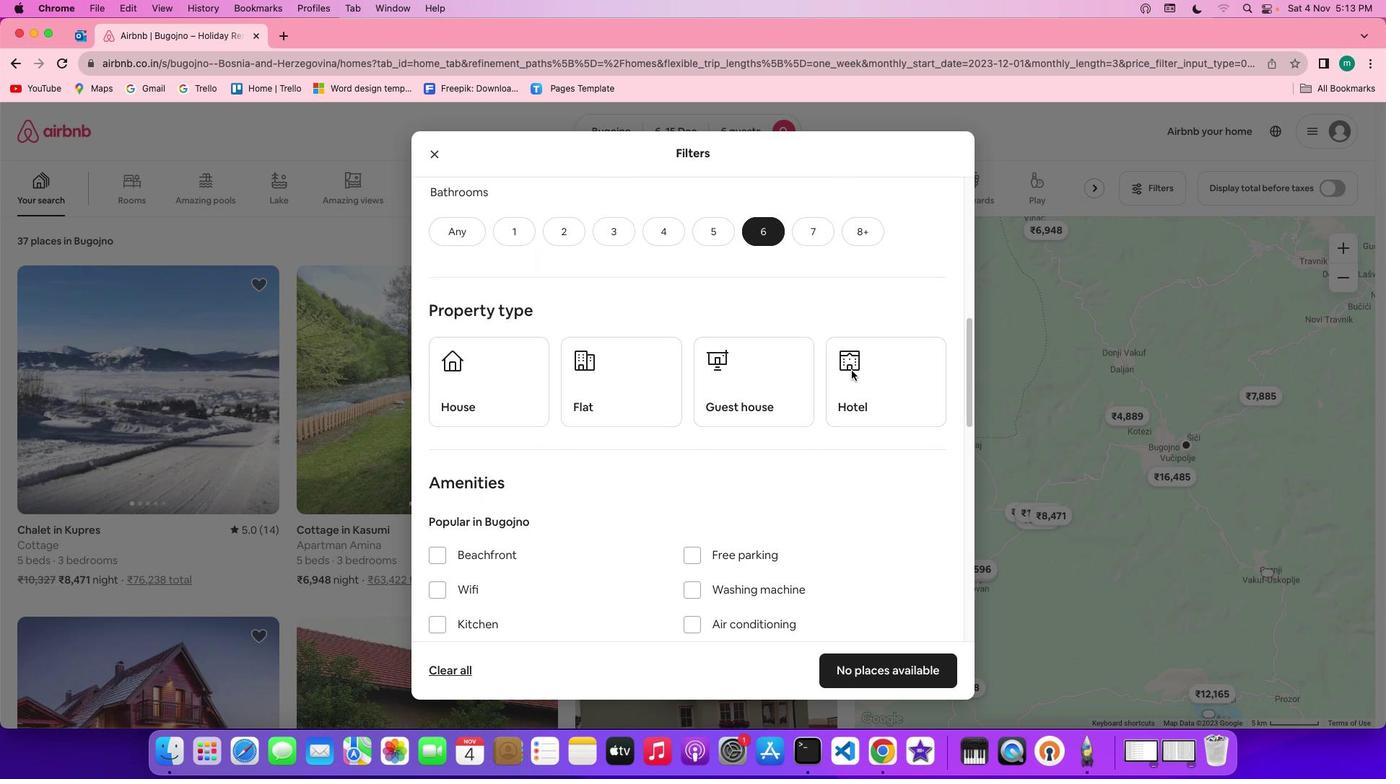 
Action: Mouse scrolled (852, 370) with delta (0, 0)
Screenshot: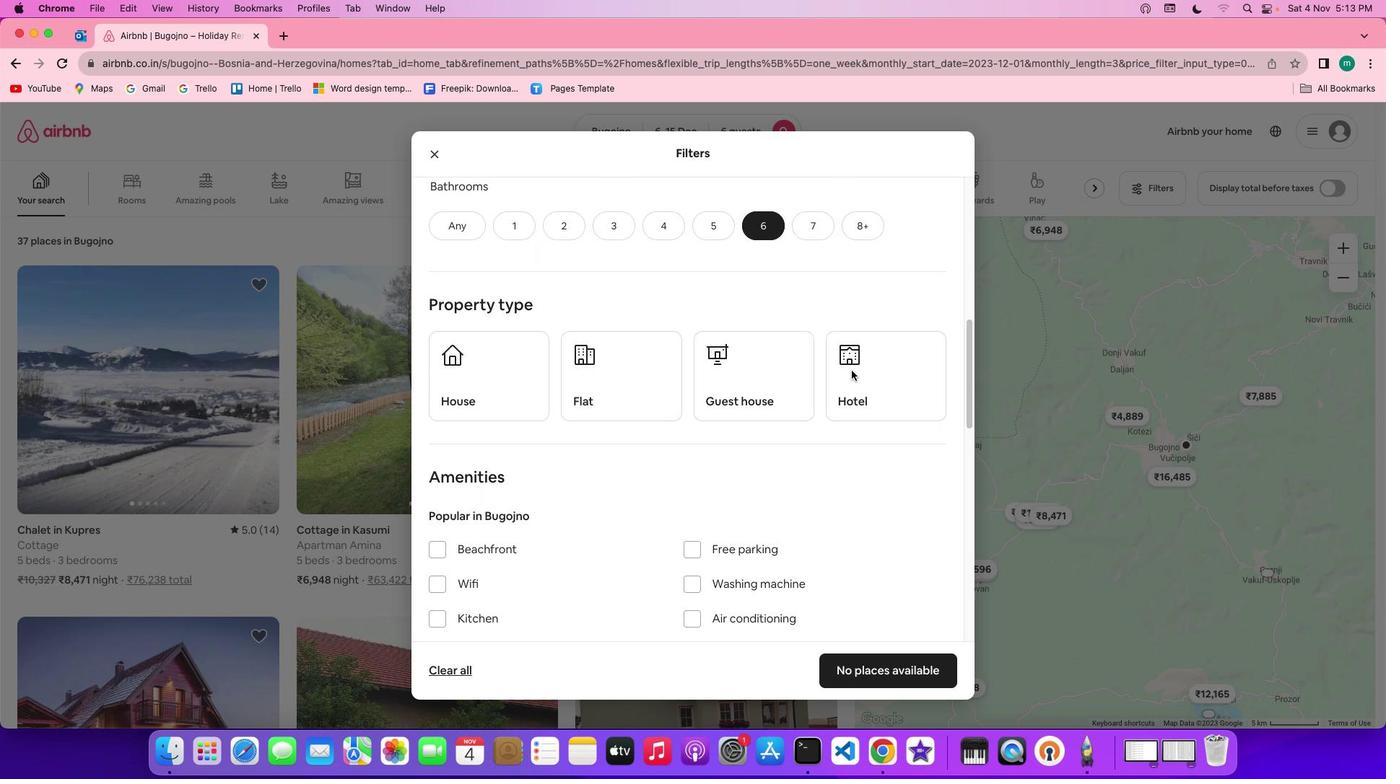 
Action: Mouse moved to (530, 386)
Screenshot: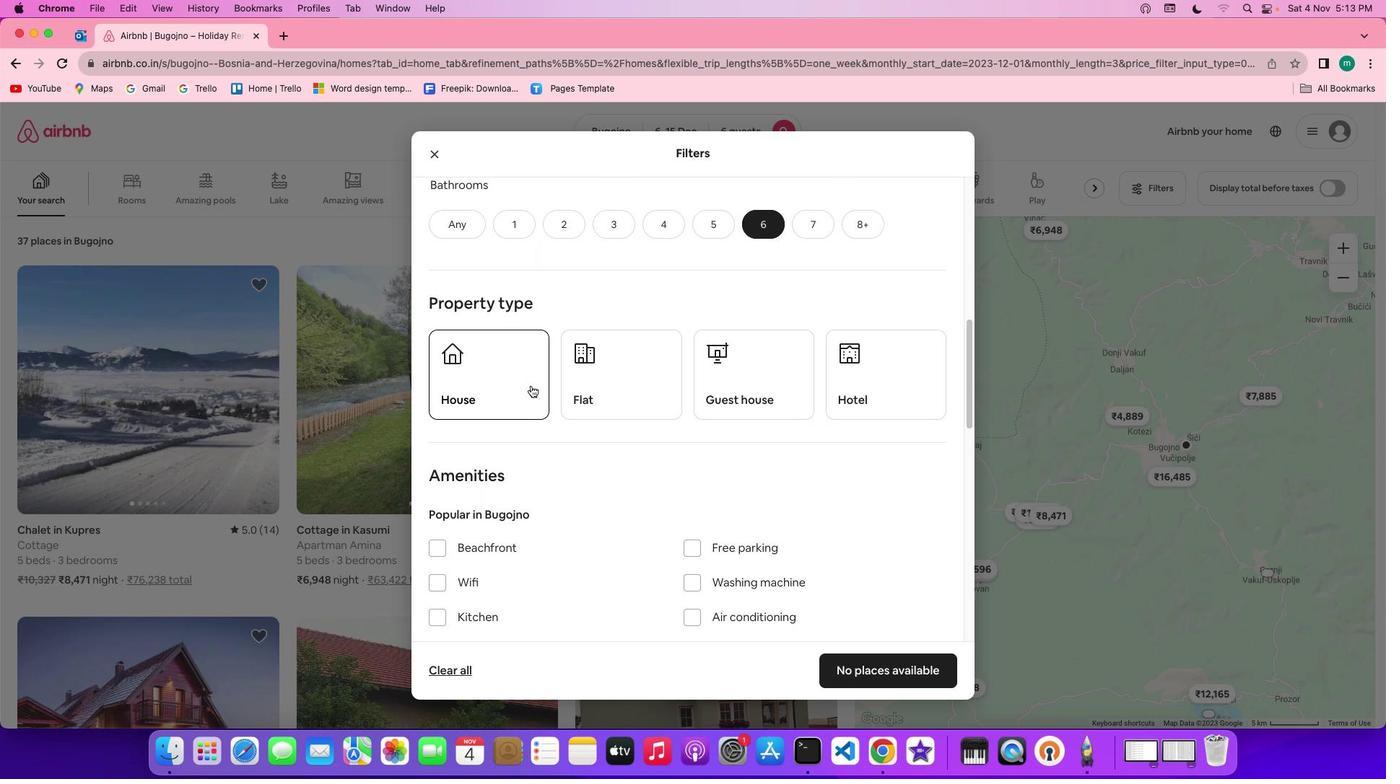 
Action: Mouse pressed left at (530, 386)
Screenshot: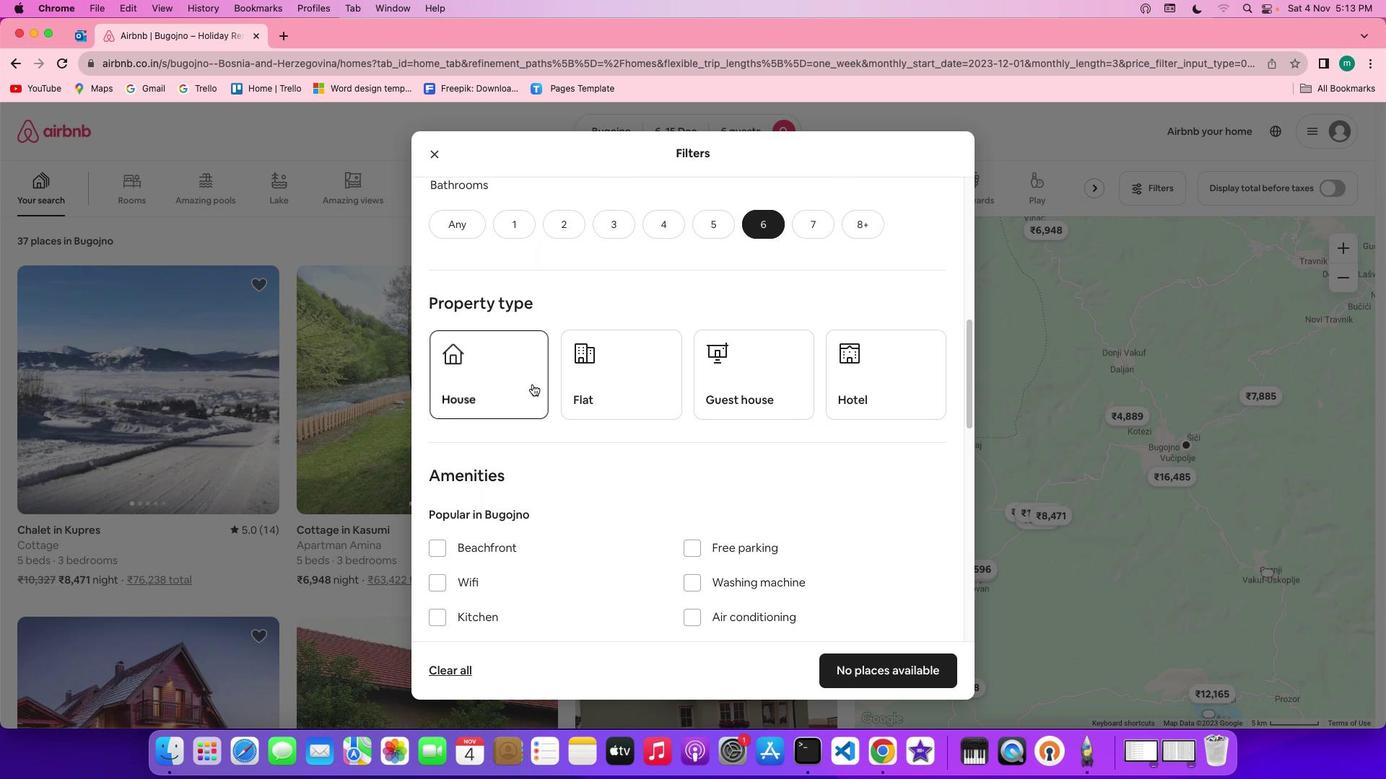 
Action: Mouse moved to (761, 371)
Screenshot: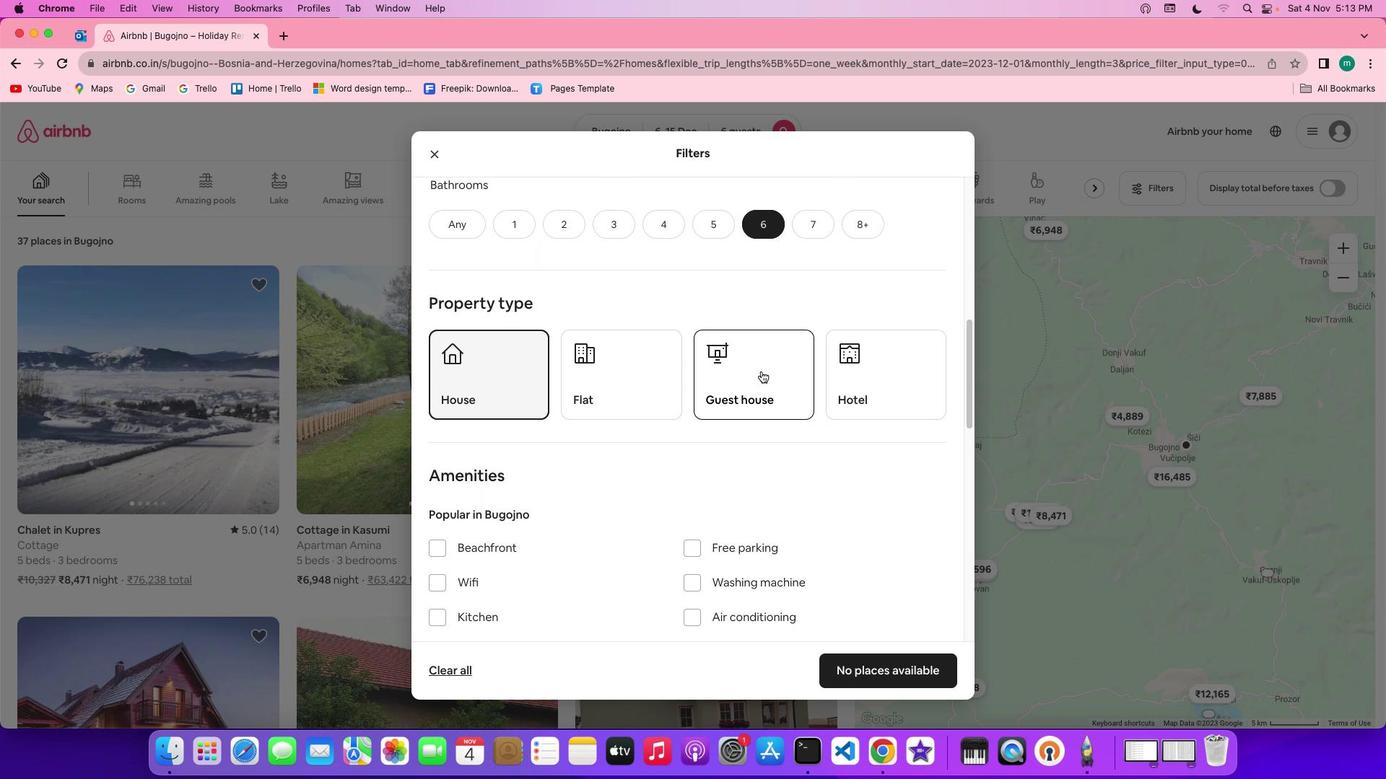
Action: Mouse scrolled (761, 371) with delta (0, 0)
Screenshot: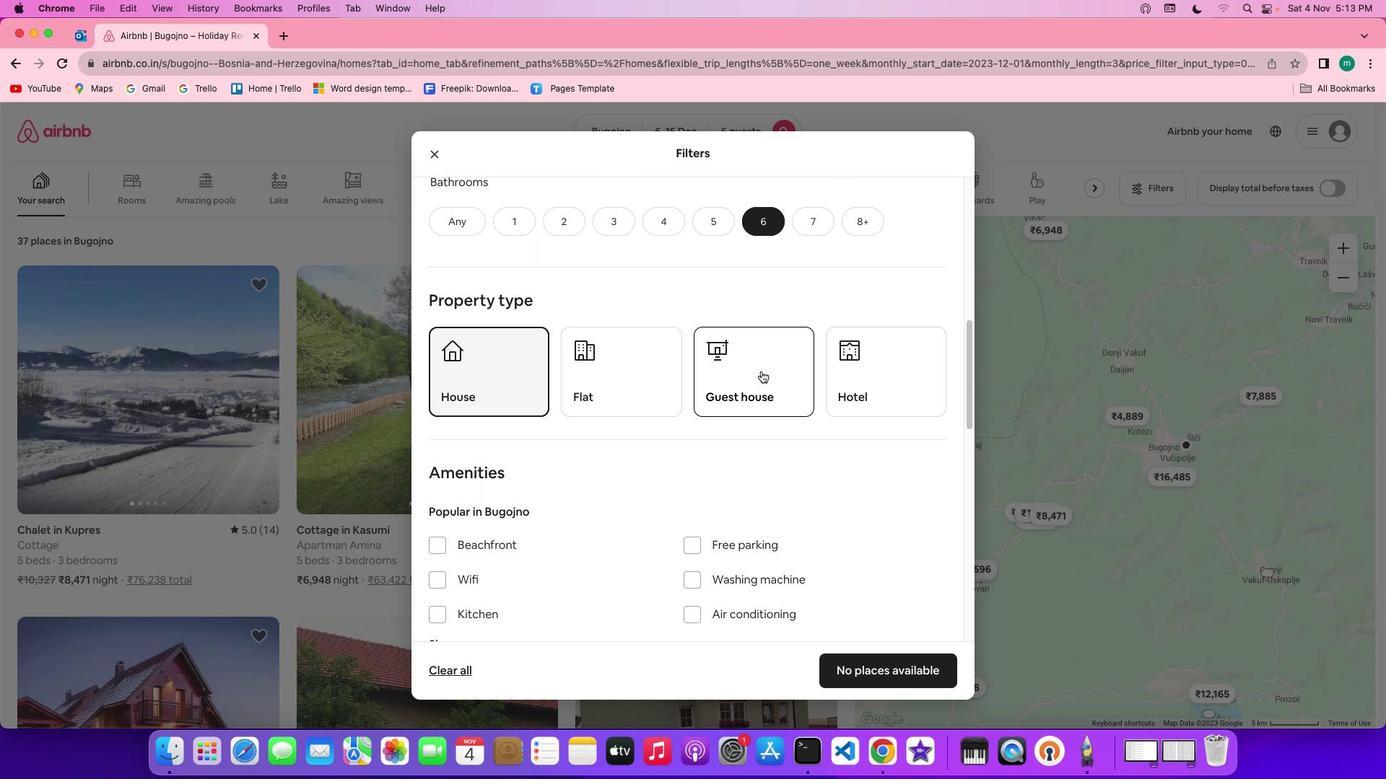 
Action: Mouse scrolled (761, 371) with delta (0, 0)
Screenshot: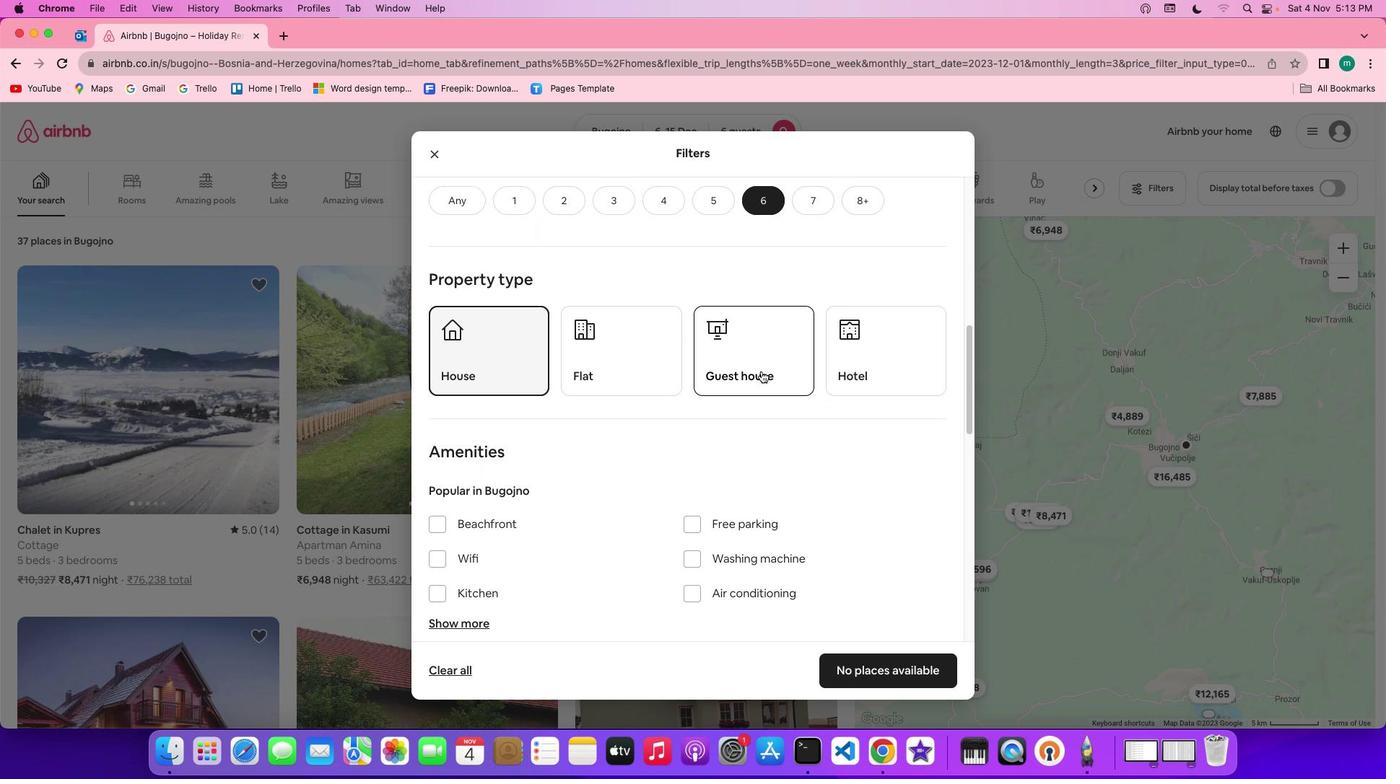 
Action: Mouse scrolled (761, 371) with delta (0, 0)
Screenshot: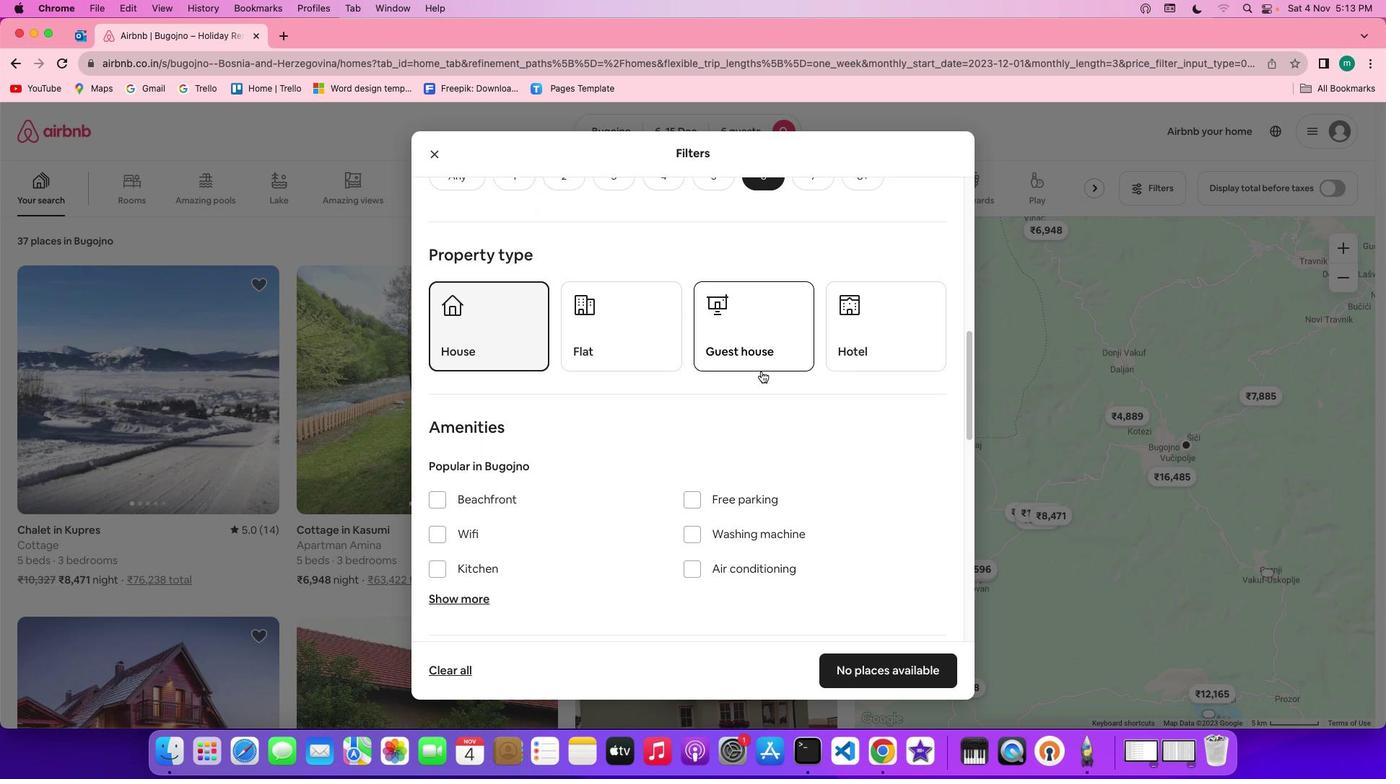 
Action: Mouse scrolled (761, 371) with delta (0, 0)
Screenshot: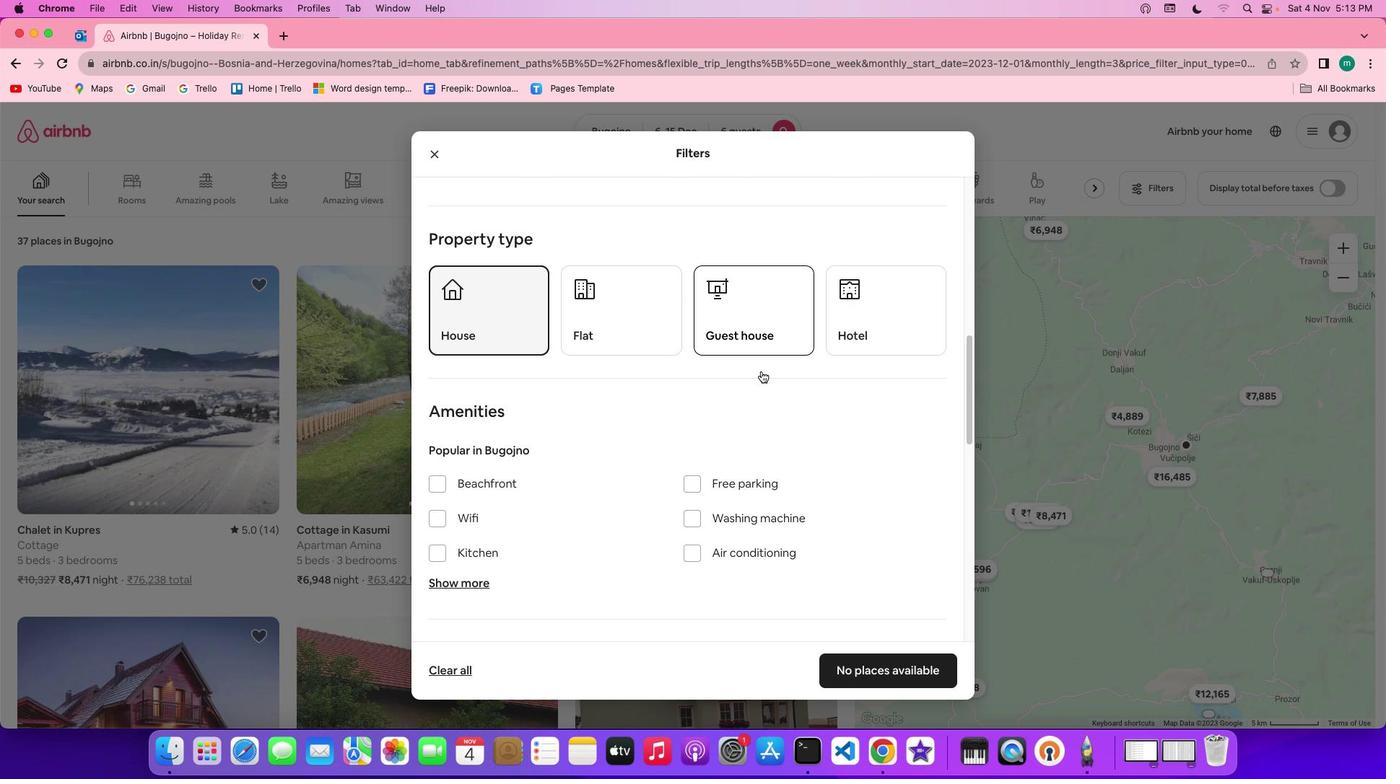 
Action: Mouse scrolled (761, 371) with delta (0, 0)
Screenshot: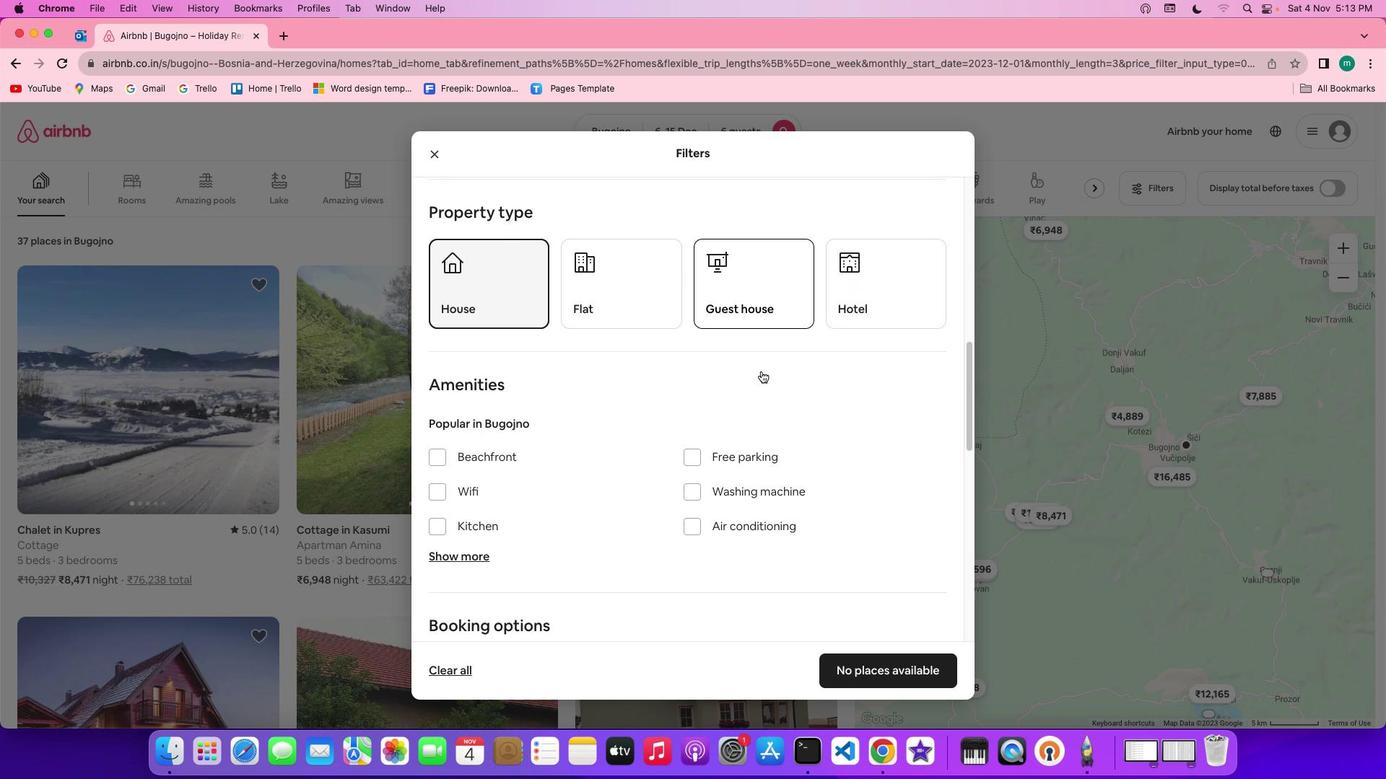 
Action: Mouse scrolled (761, 371) with delta (0, -1)
Screenshot: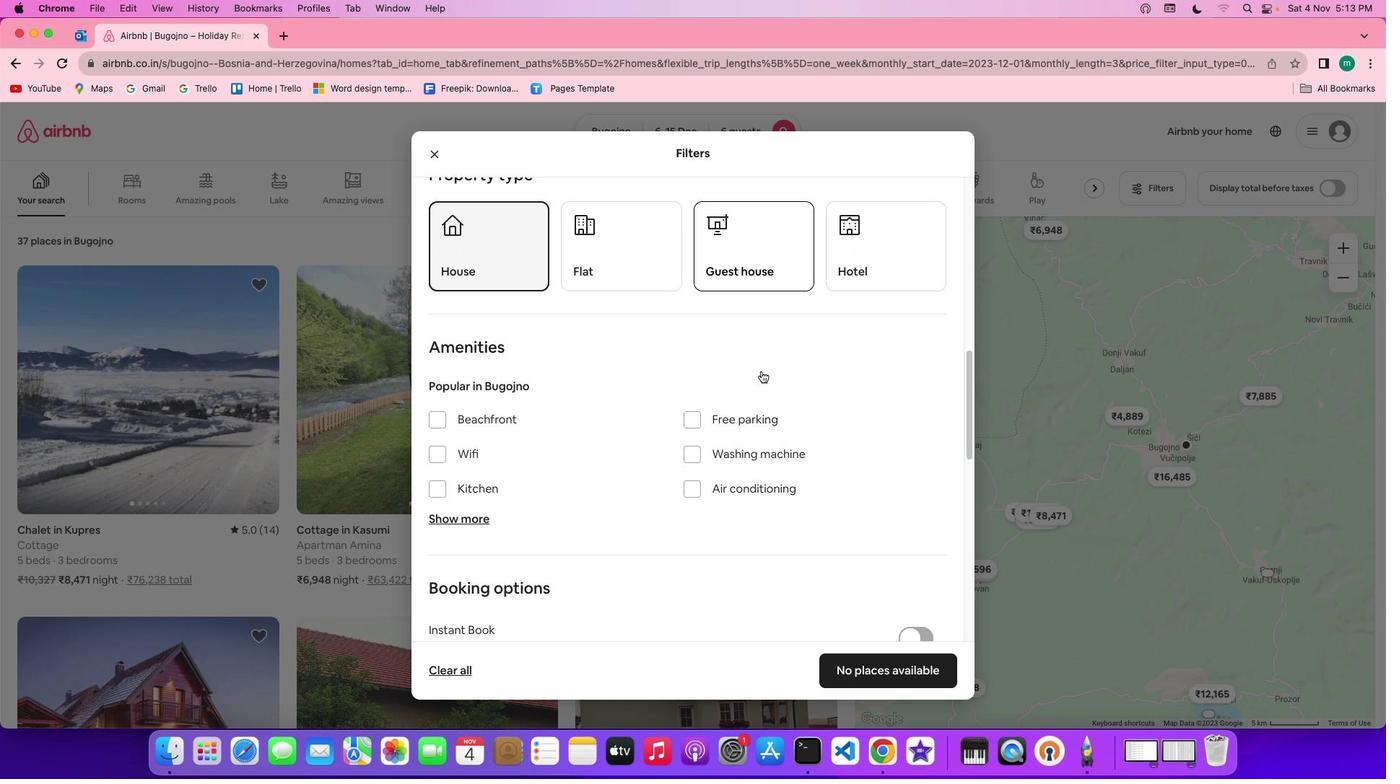 
Action: Mouse scrolled (761, 371) with delta (0, 0)
Screenshot: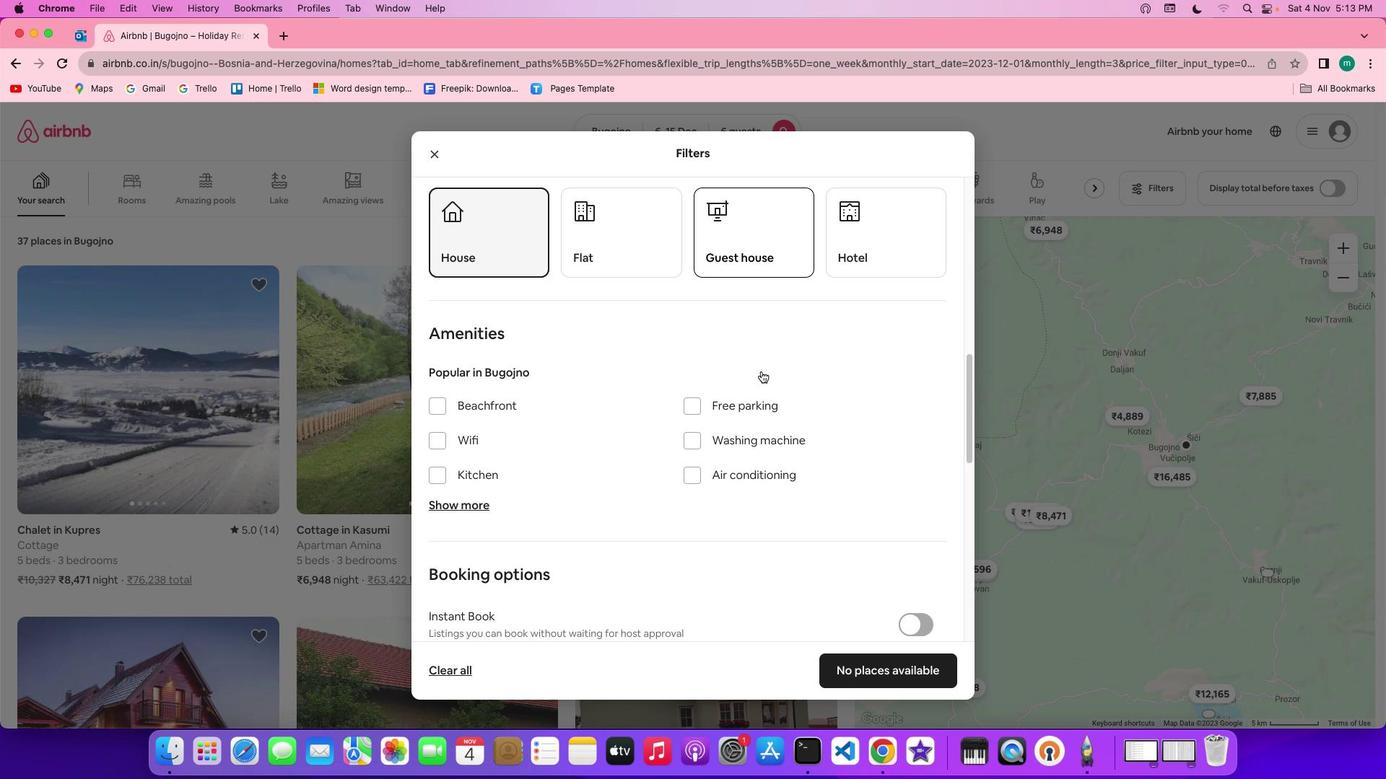 
Action: Mouse scrolled (761, 371) with delta (0, 0)
Screenshot: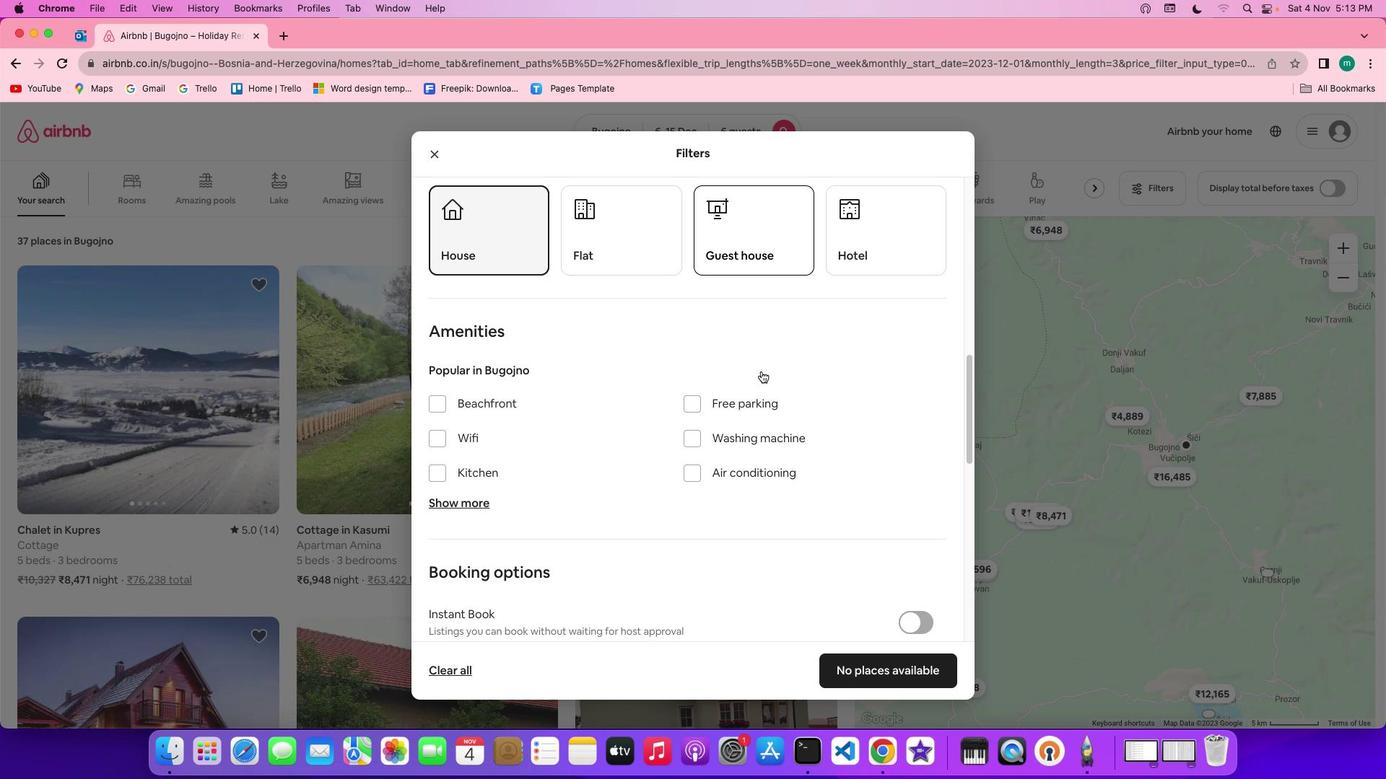 
Action: Mouse scrolled (761, 371) with delta (0, 0)
Screenshot: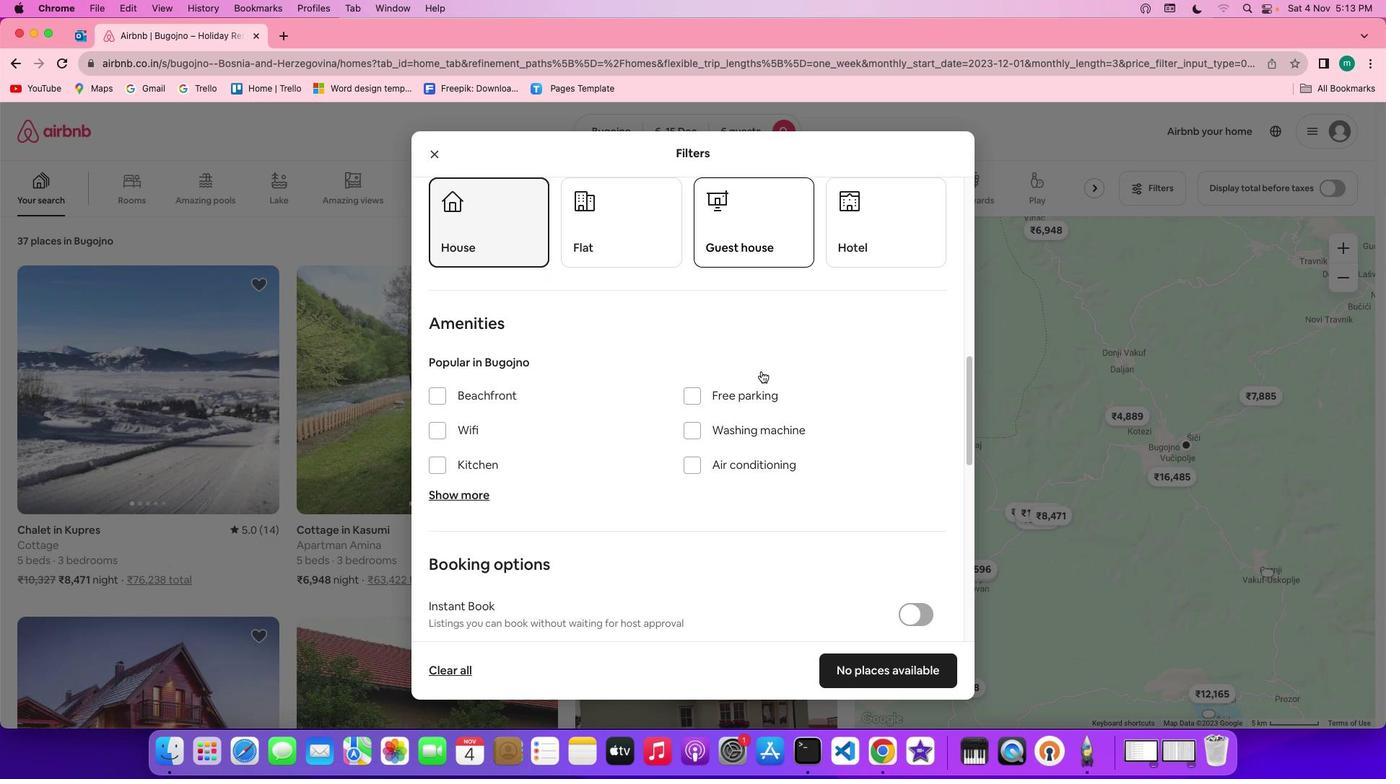 
Action: Mouse scrolled (761, 371) with delta (0, 0)
Screenshot: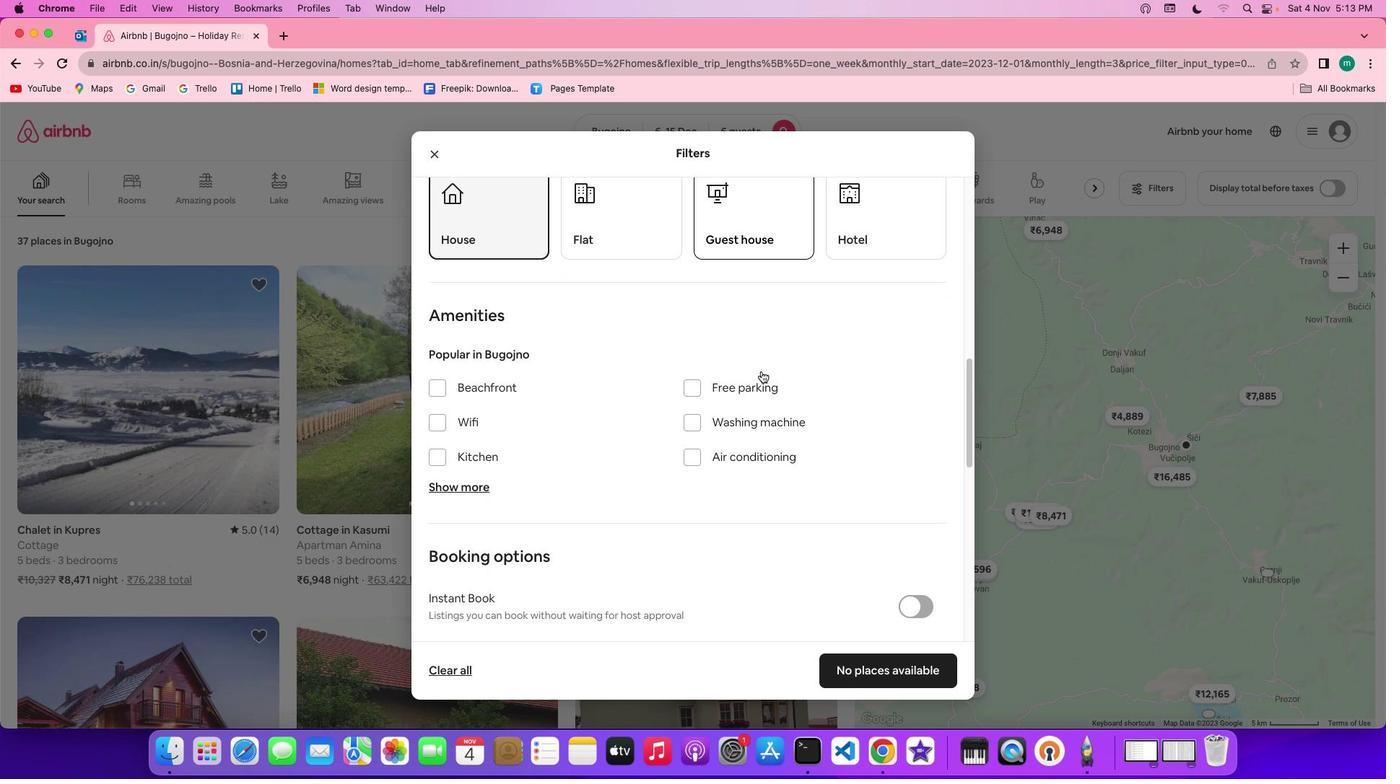 
Action: Mouse scrolled (761, 371) with delta (0, 0)
Screenshot: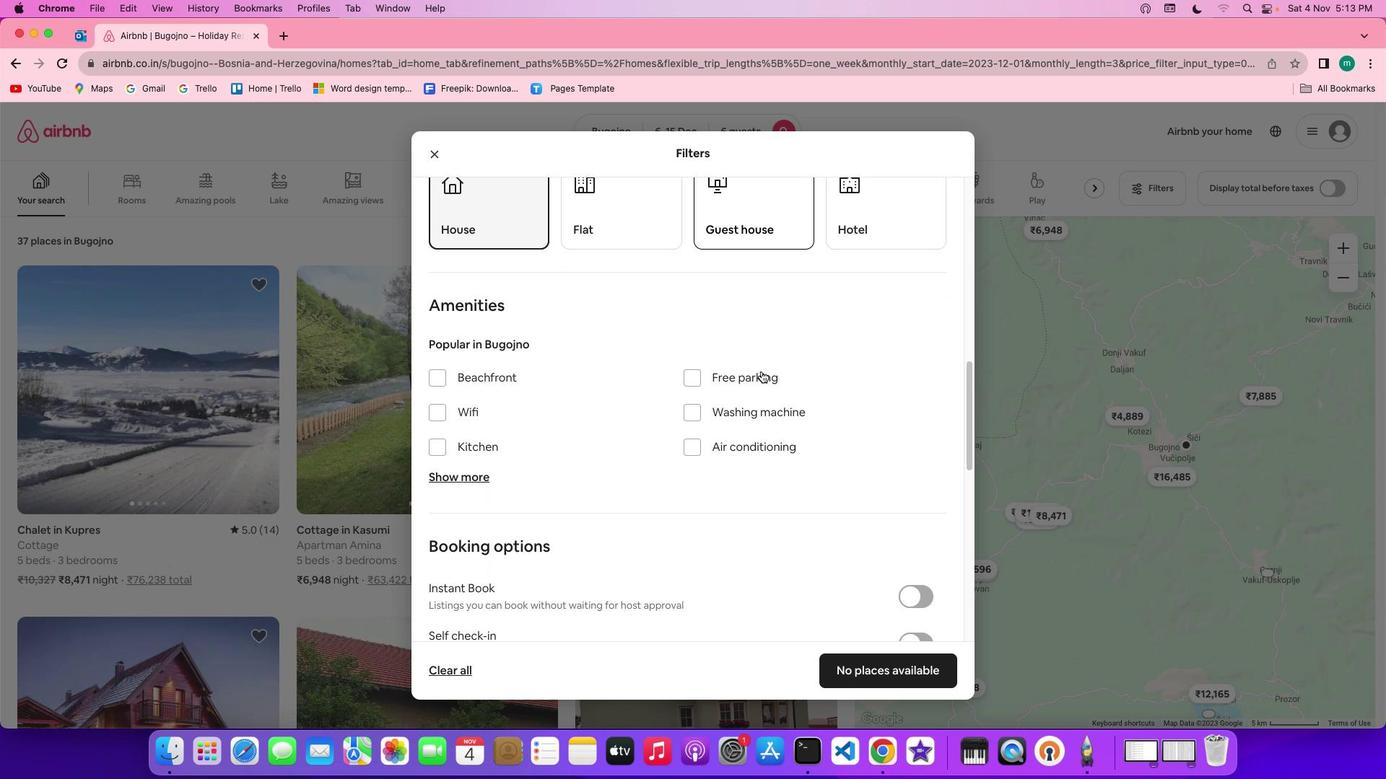 
Action: Mouse scrolled (761, 371) with delta (0, 0)
Screenshot: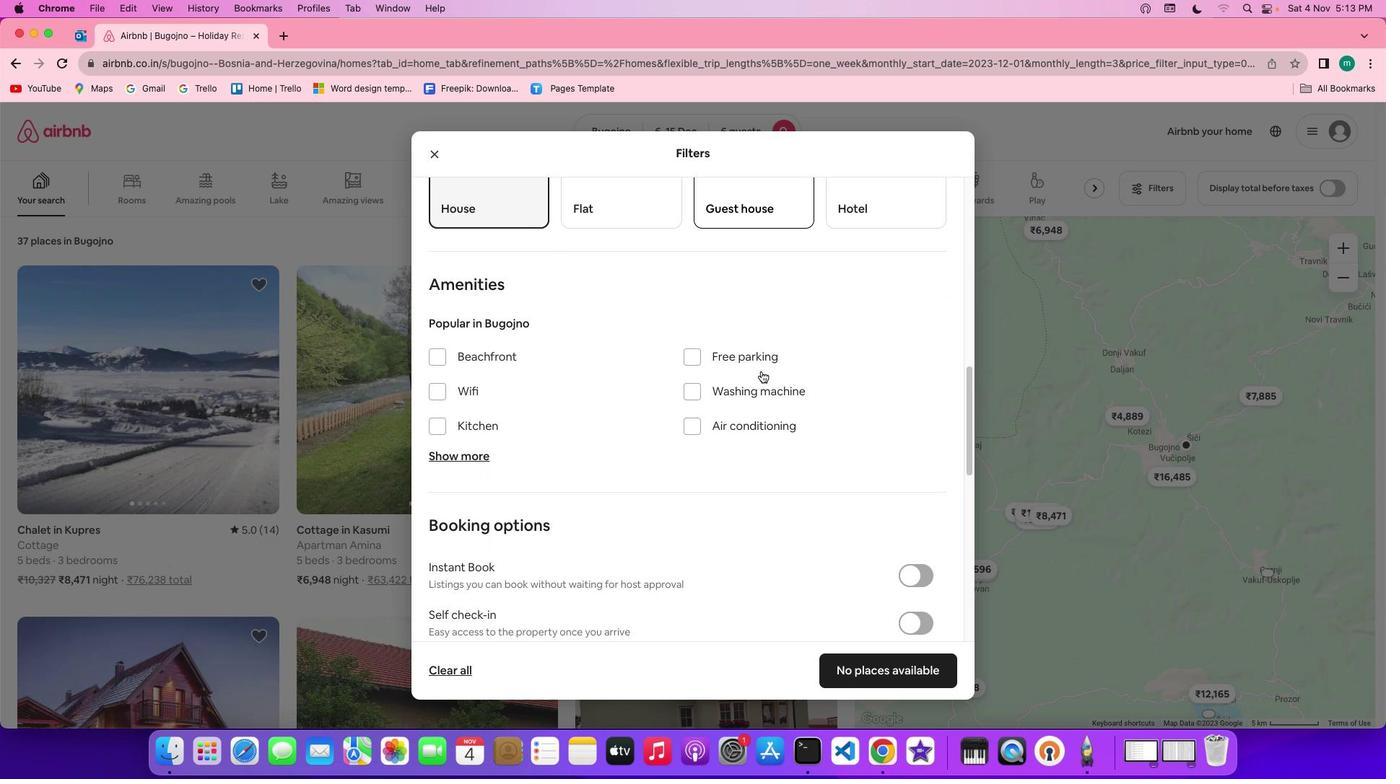 
Action: Mouse scrolled (761, 371) with delta (0, 0)
Screenshot: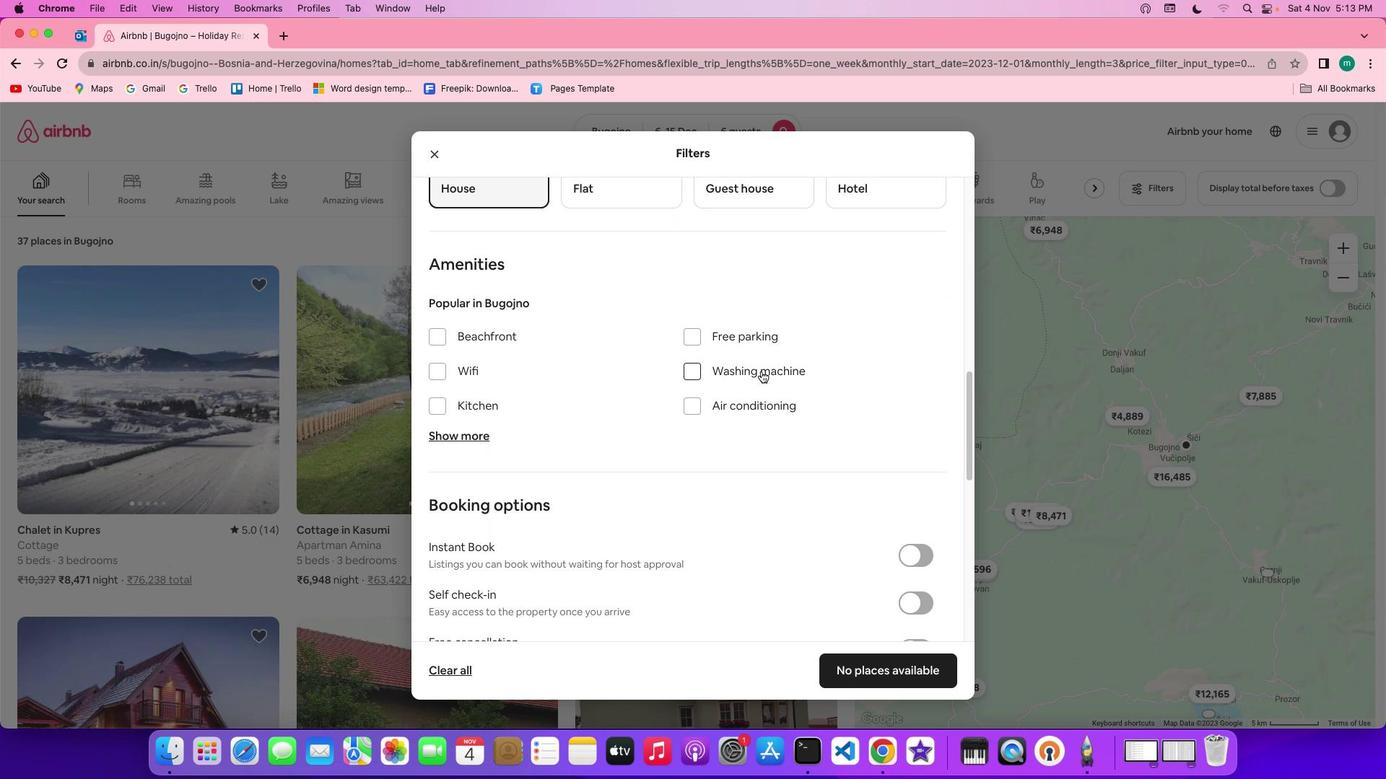 
Action: Mouse scrolled (761, 371) with delta (0, 0)
Screenshot: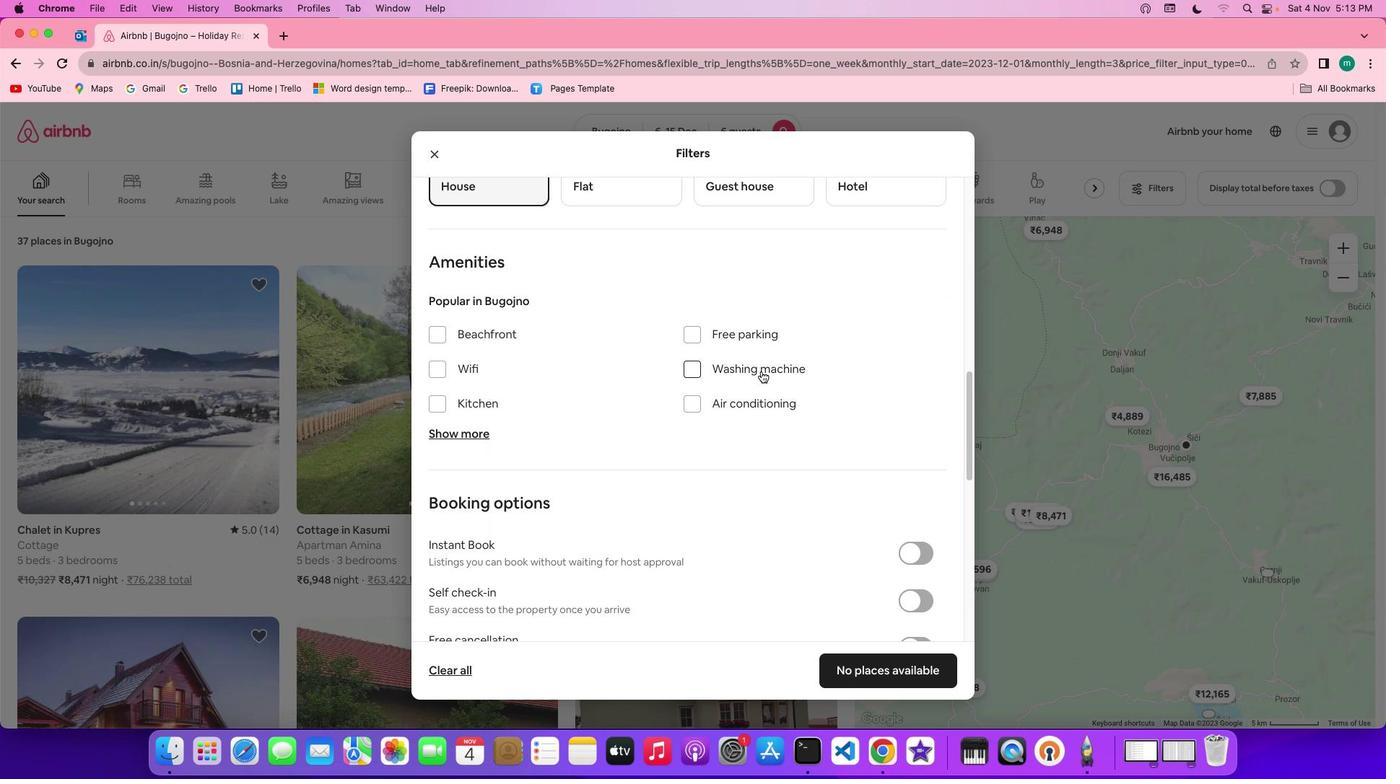 
Action: Mouse scrolled (761, 371) with delta (0, 0)
Screenshot: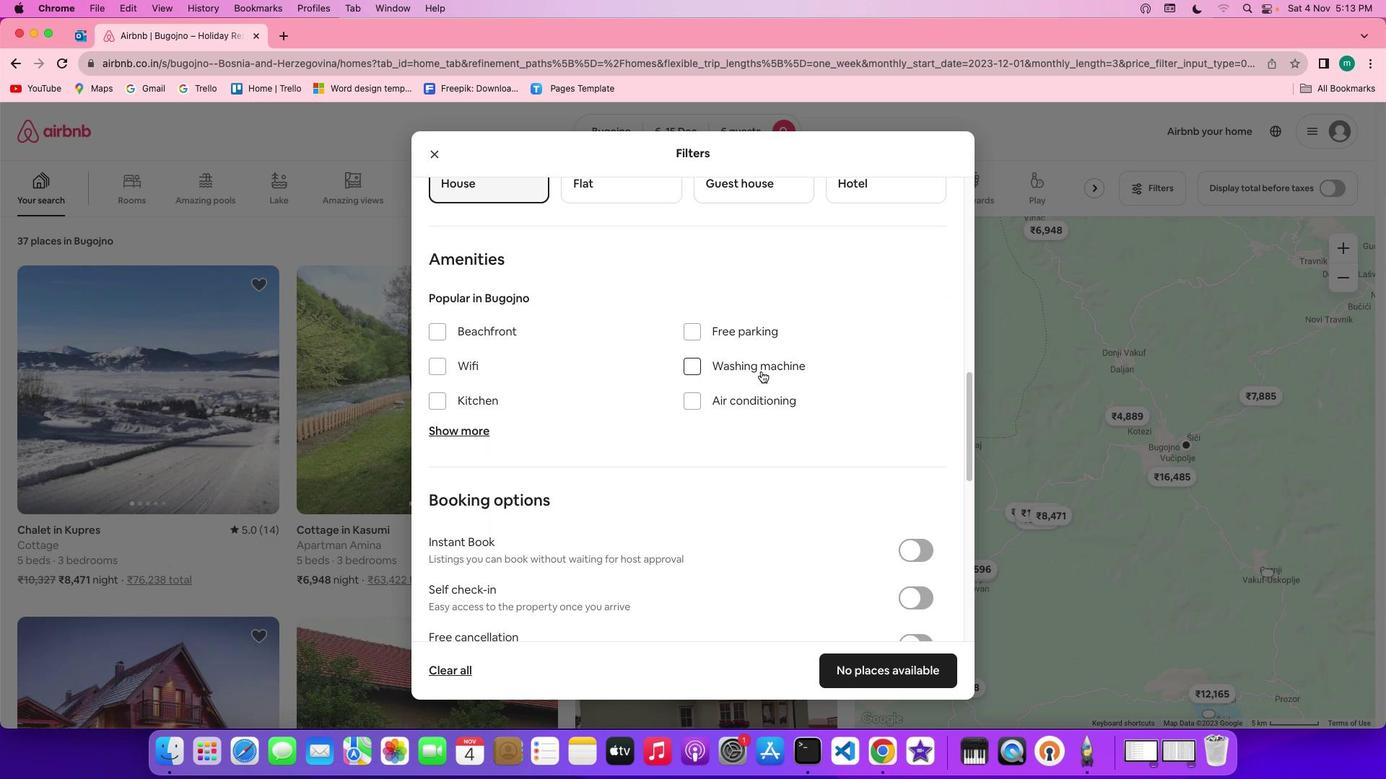 
Action: Mouse scrolled (761, 371) with delta (0, 0)
Screenshot: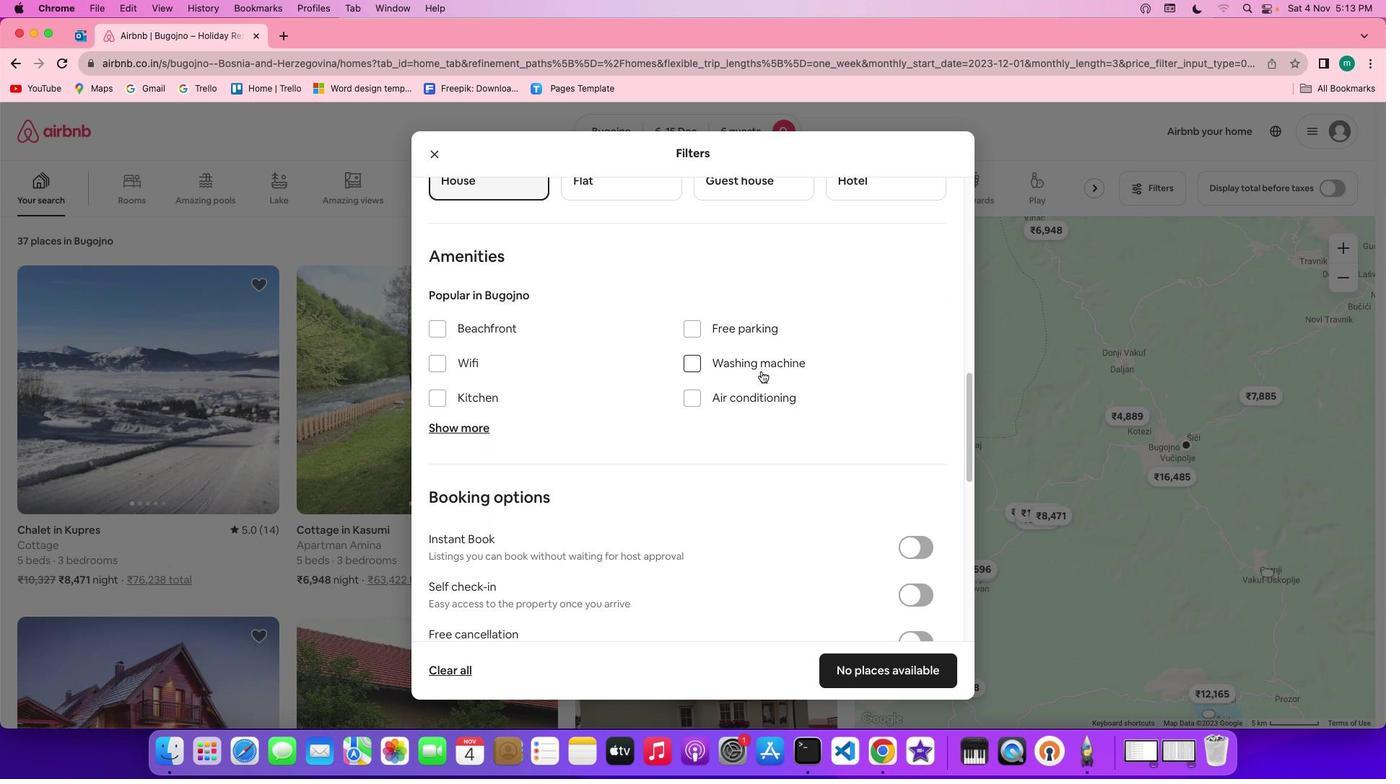 
Action: Mouse moved to (478, 362)
Screenshot: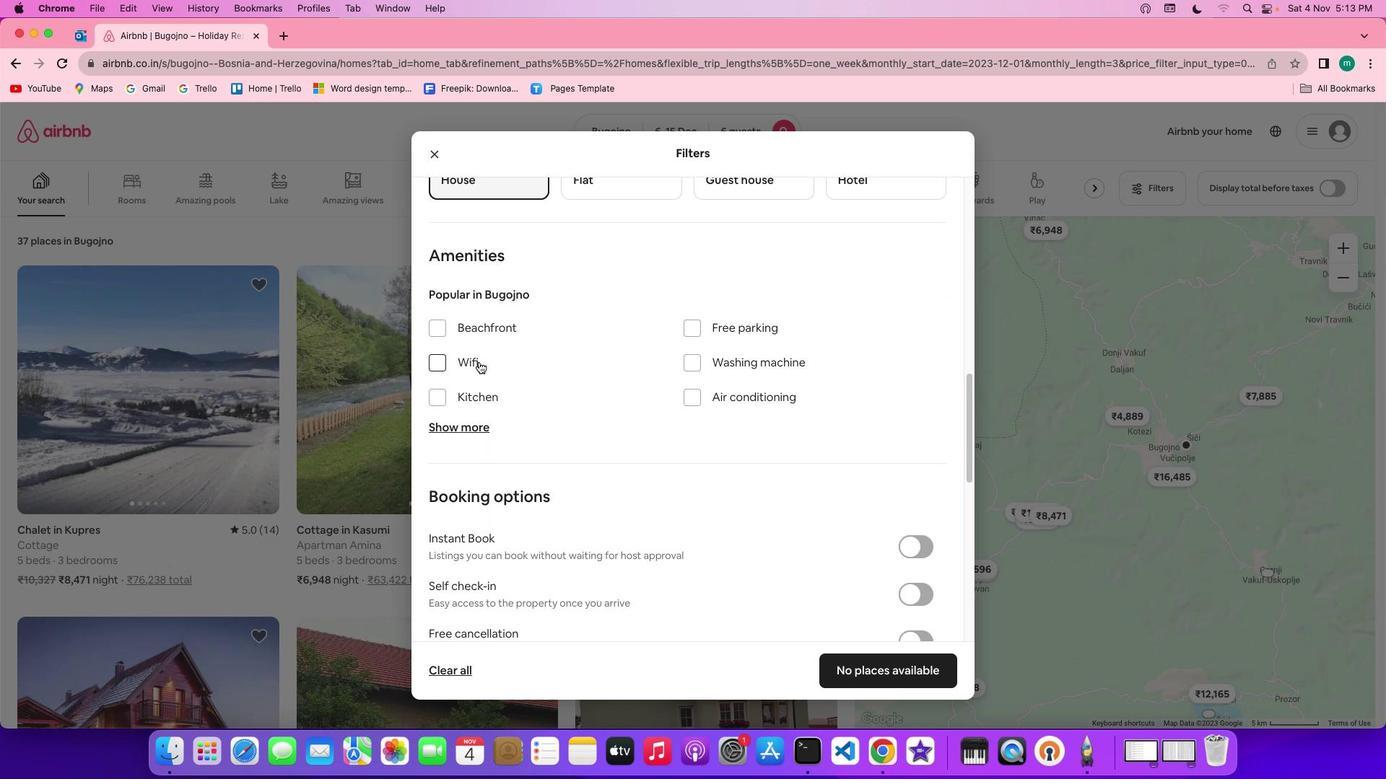 
Action: Mouse pressed left at (478, 362)
Screenshot: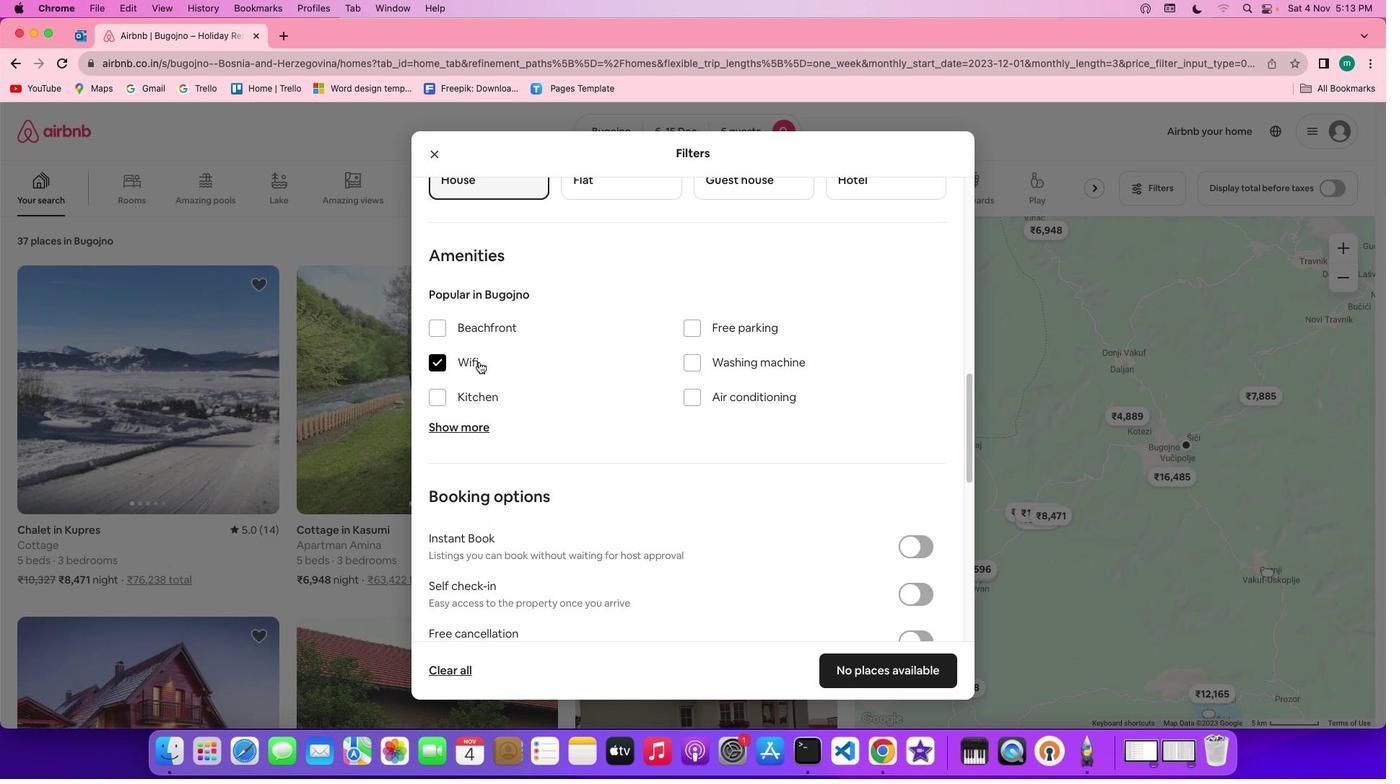 
Action: Mouse moved to (641, 376)
Screenshot: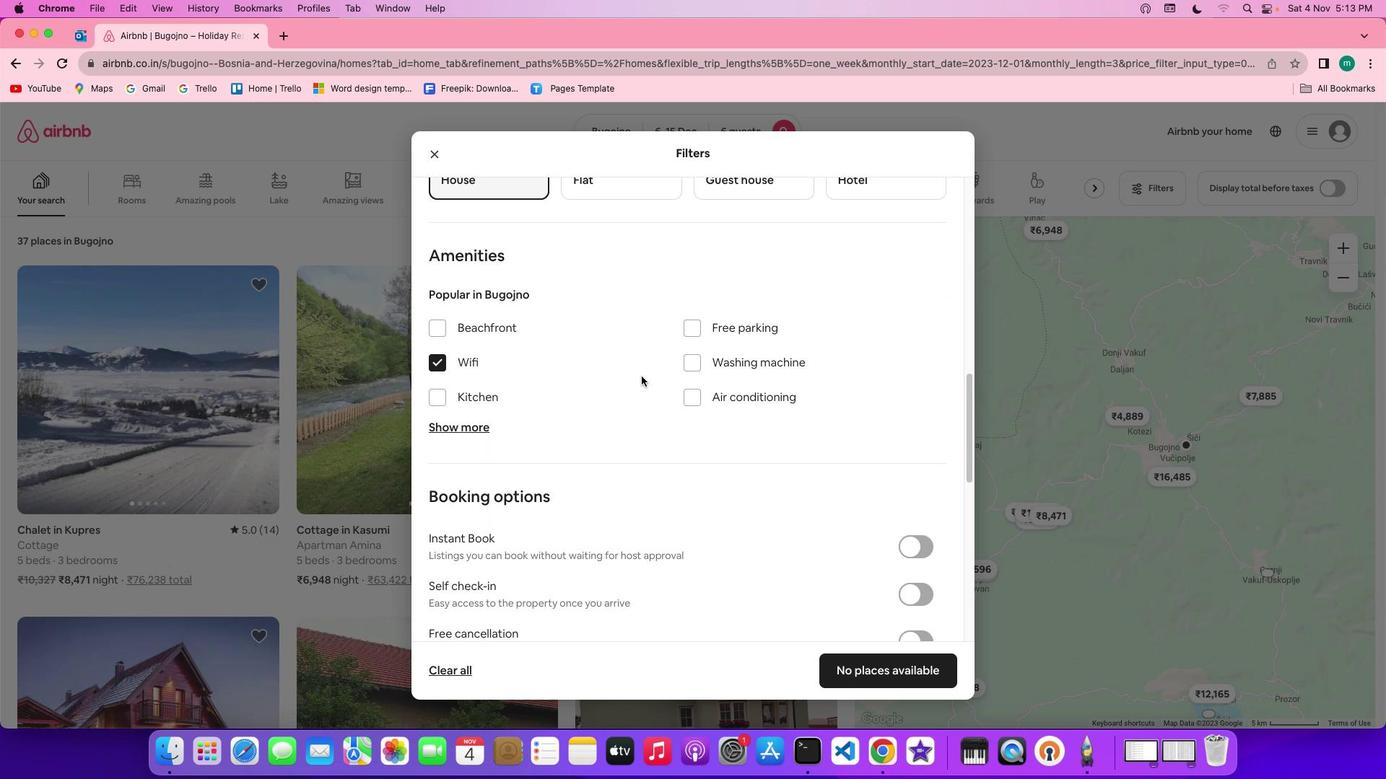 
Action: Mouse scrolled (641, 376) with delta (0, 0)
Screenshot: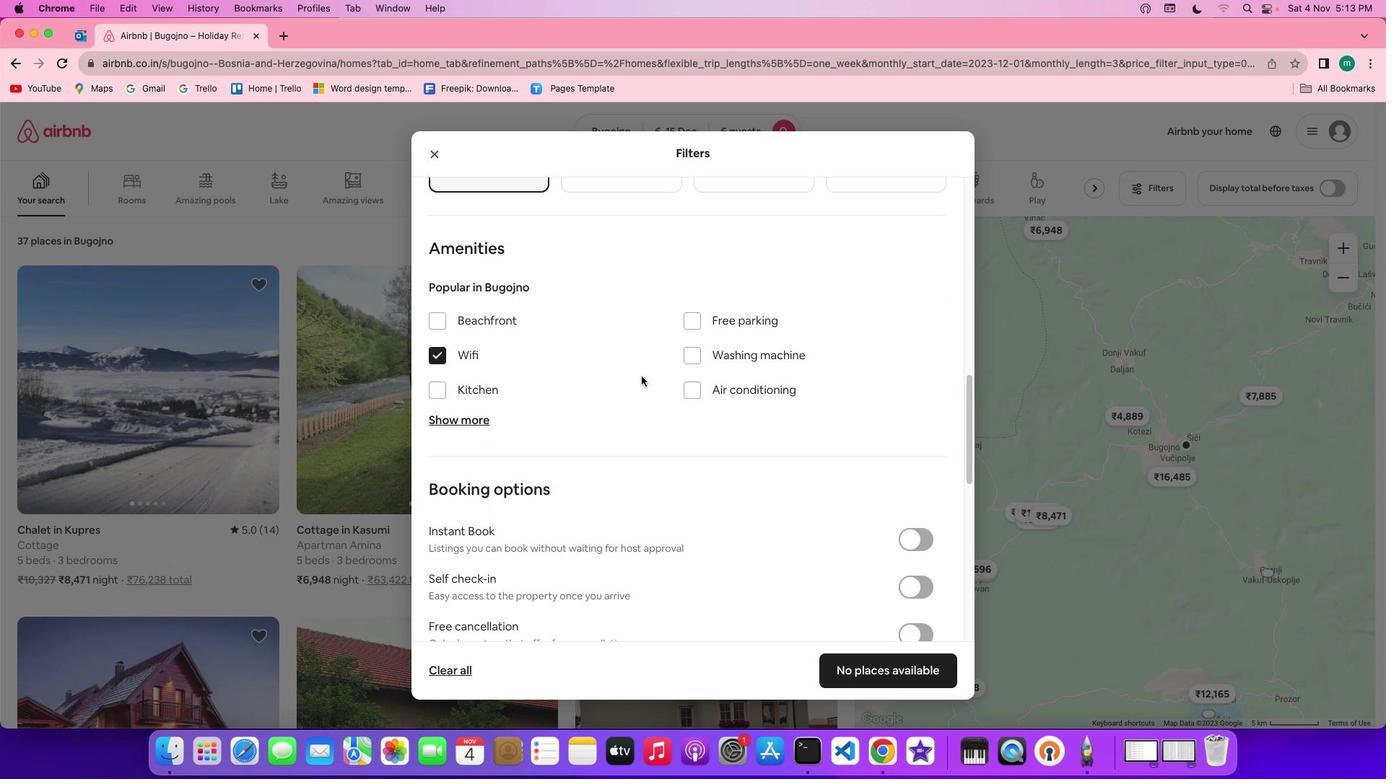 
Action: Mouse scrolled (641, 376) with delta (0, 0)
Screenshot: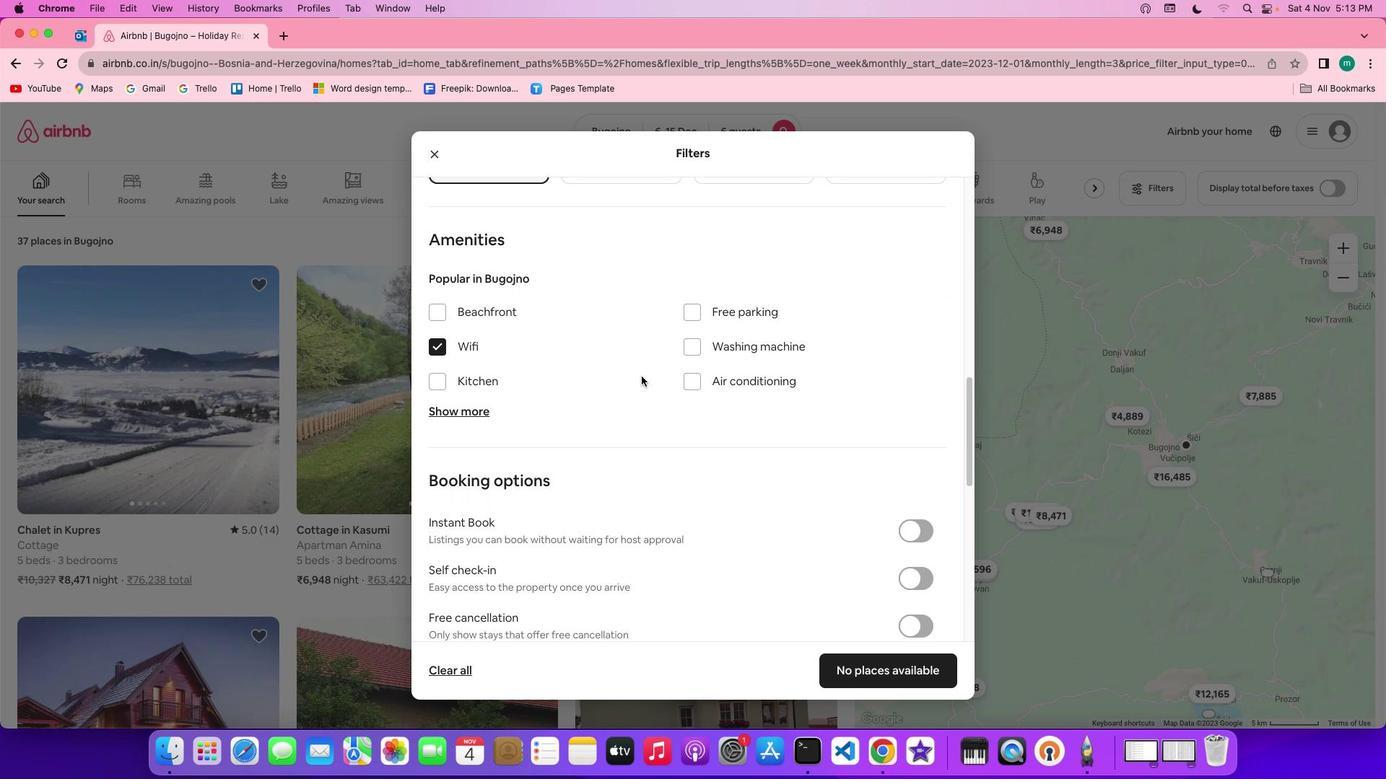 
Action: Mouse scrolled (641, 376) with delta (0, 0)
Screenshot: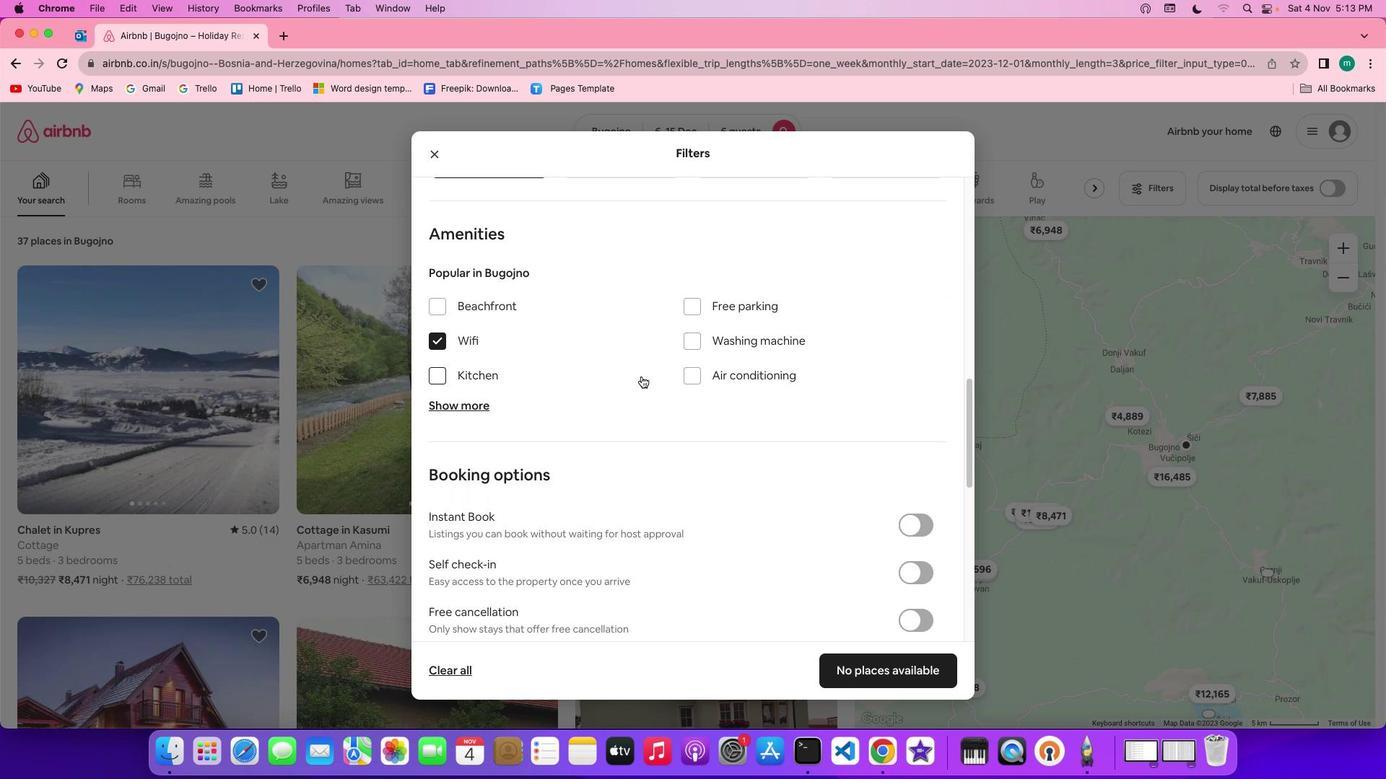 
Action: Mouse scrolled (641, 376) with delta (0, 0)
Screenshot: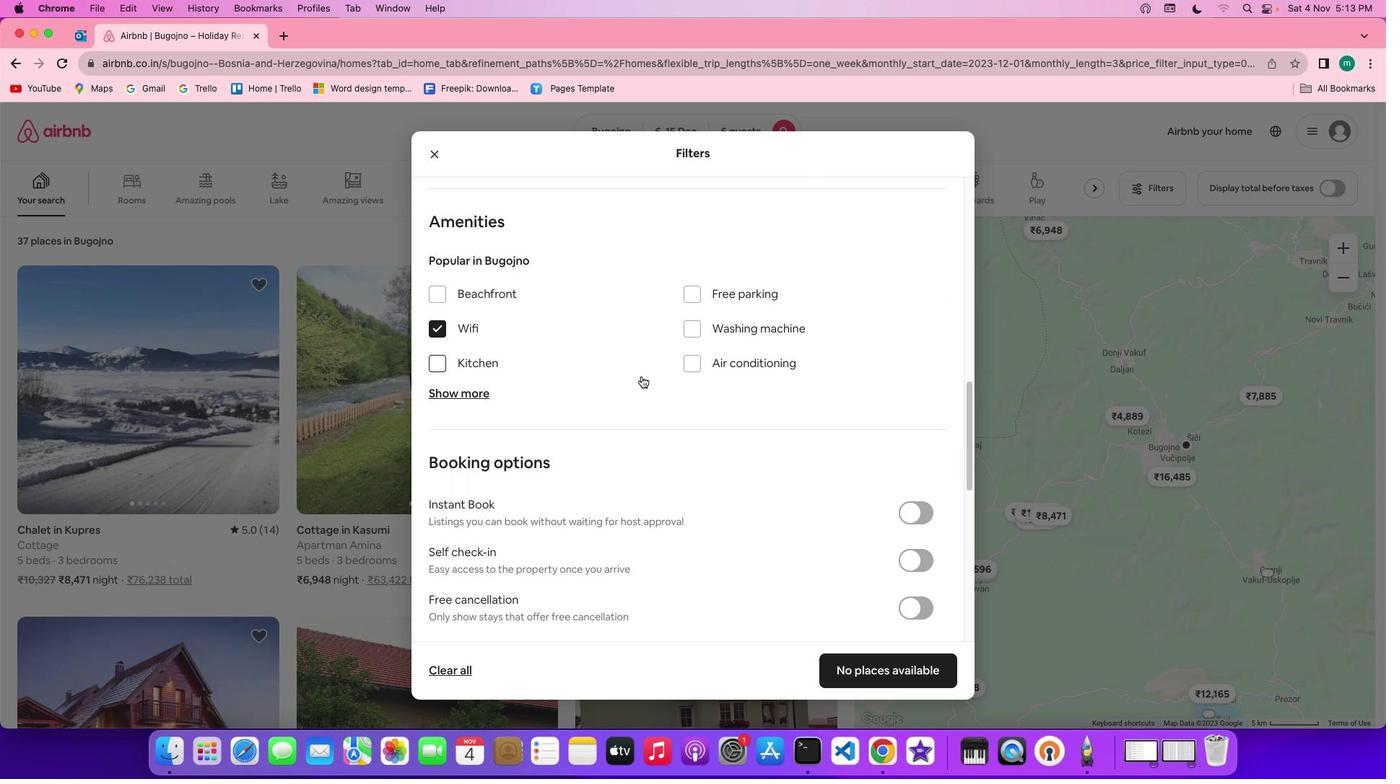 
Action: Mouse scrolled (641, 376) with delta (0, 0)
Screenshot: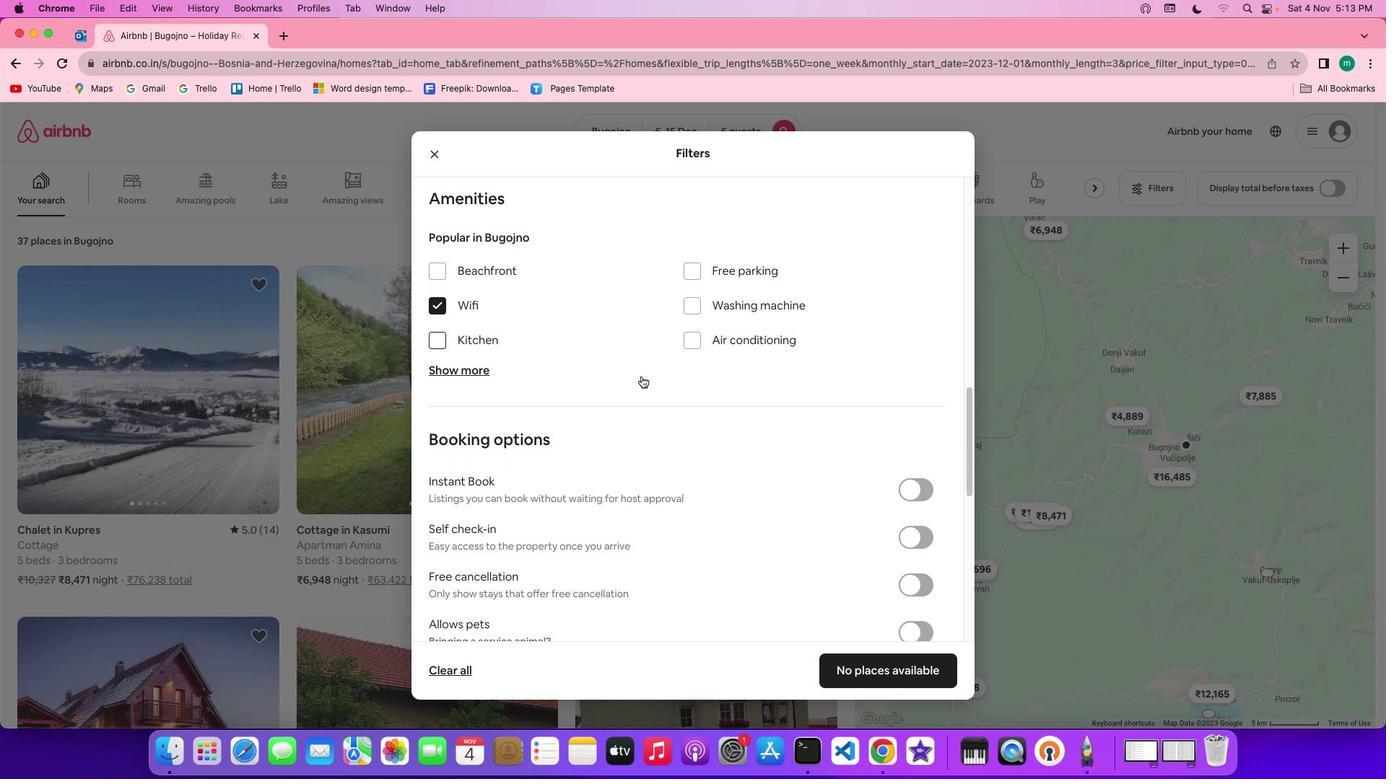 
Action: Mouse moved to (699, 307)
Screenshot: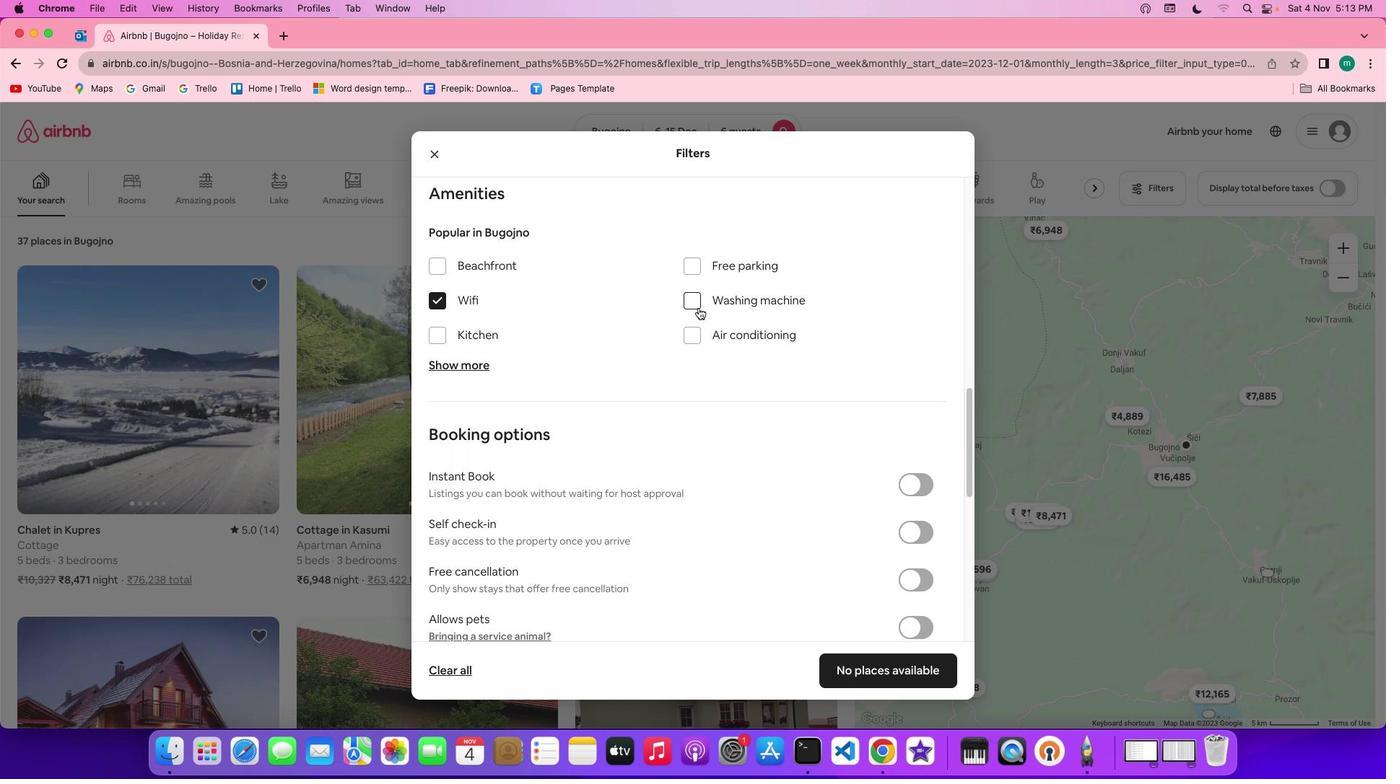 
Action: Mouse pressed left at (699, 307)
Screenshot: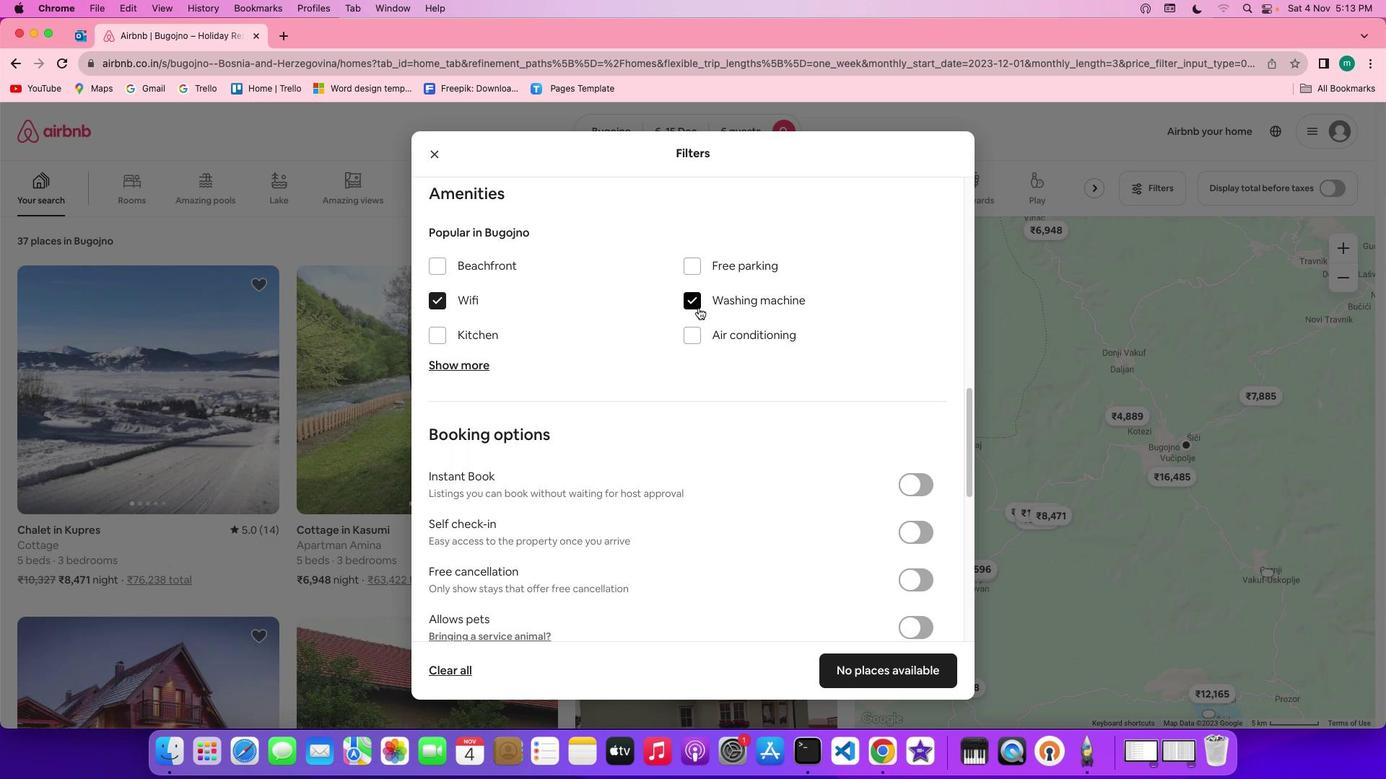 
Action: Mouse moved to (720, 355)
Screenshot: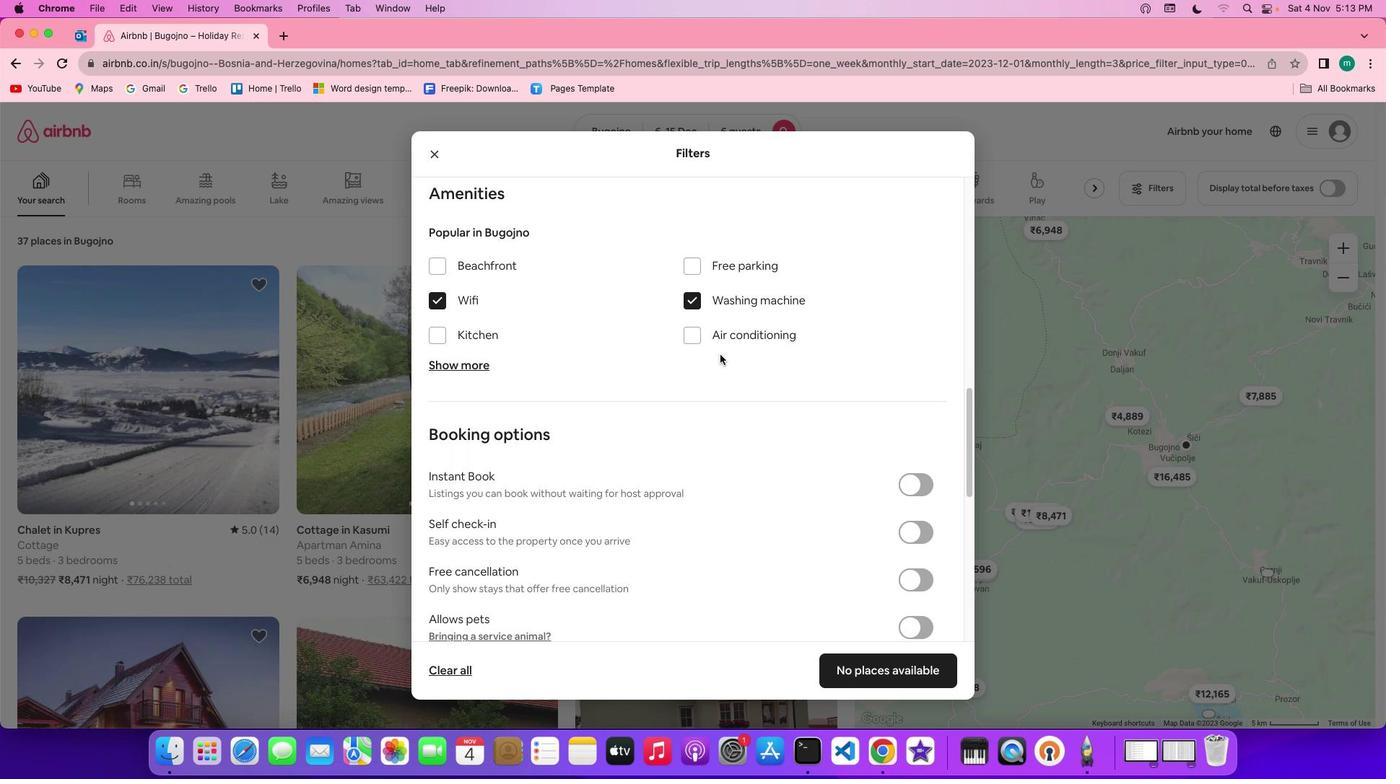 
Action: Mouse scrolled (720, 355) with delta (0, 0)
Screenshot: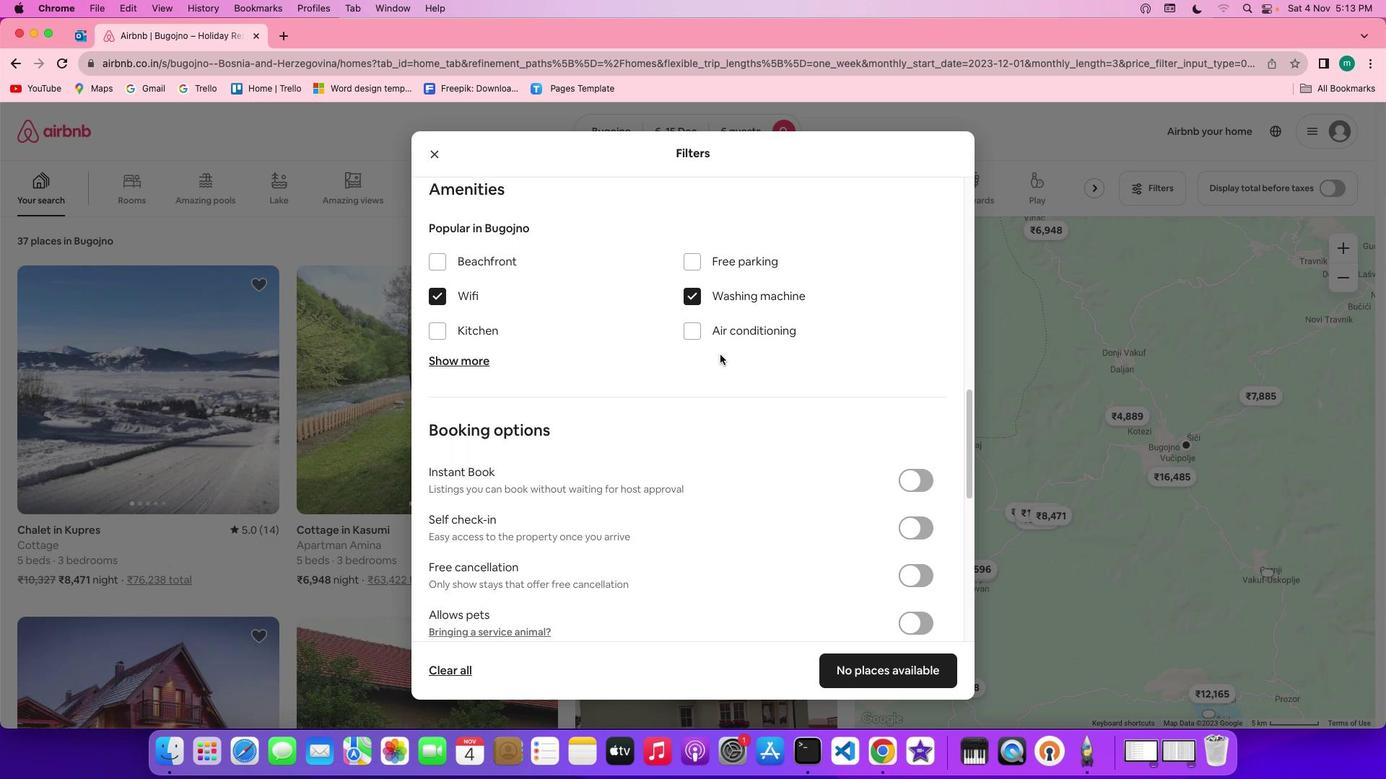 
Action: Mouse scrolled (720, 355) with delta (0, 0)
Screenshot: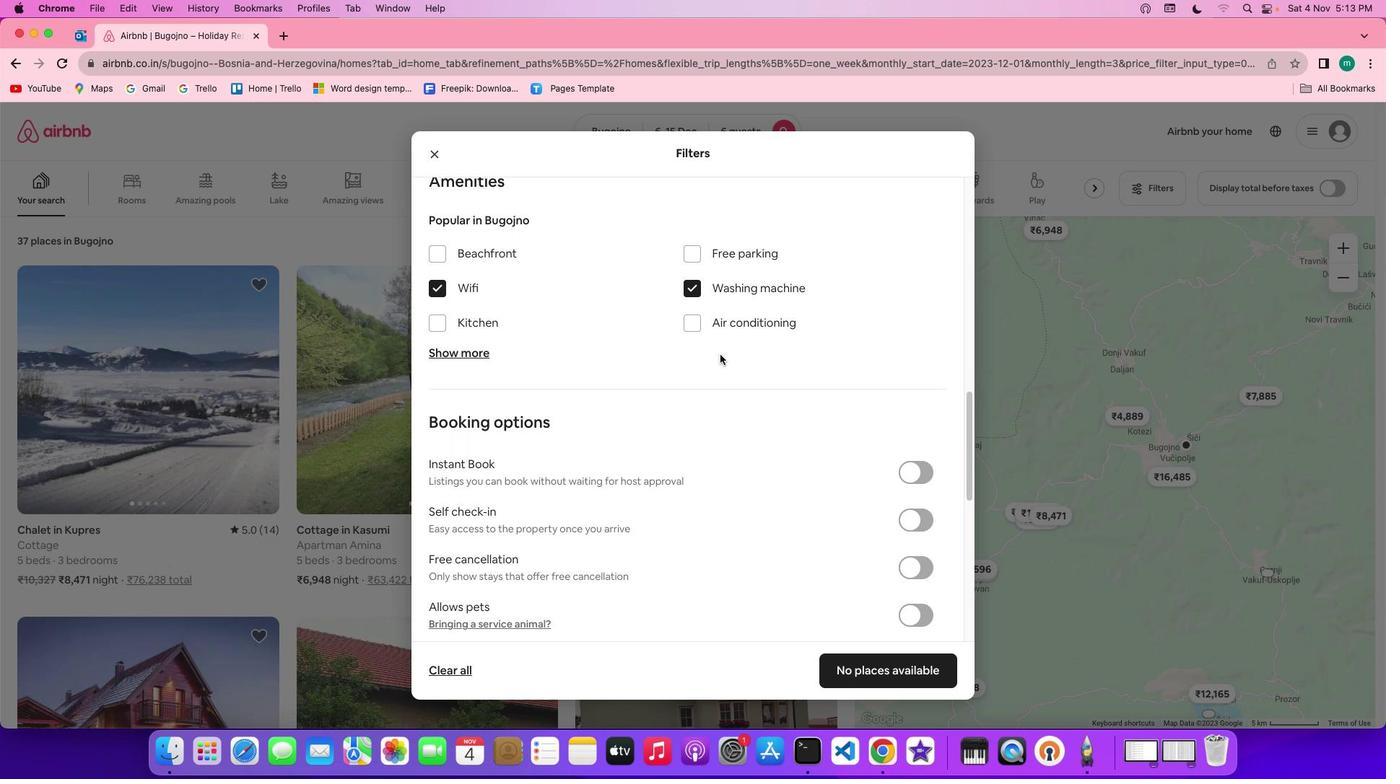 
Action: Mouse scrolled (720, 355) with delta (0, 0)
Screenshot: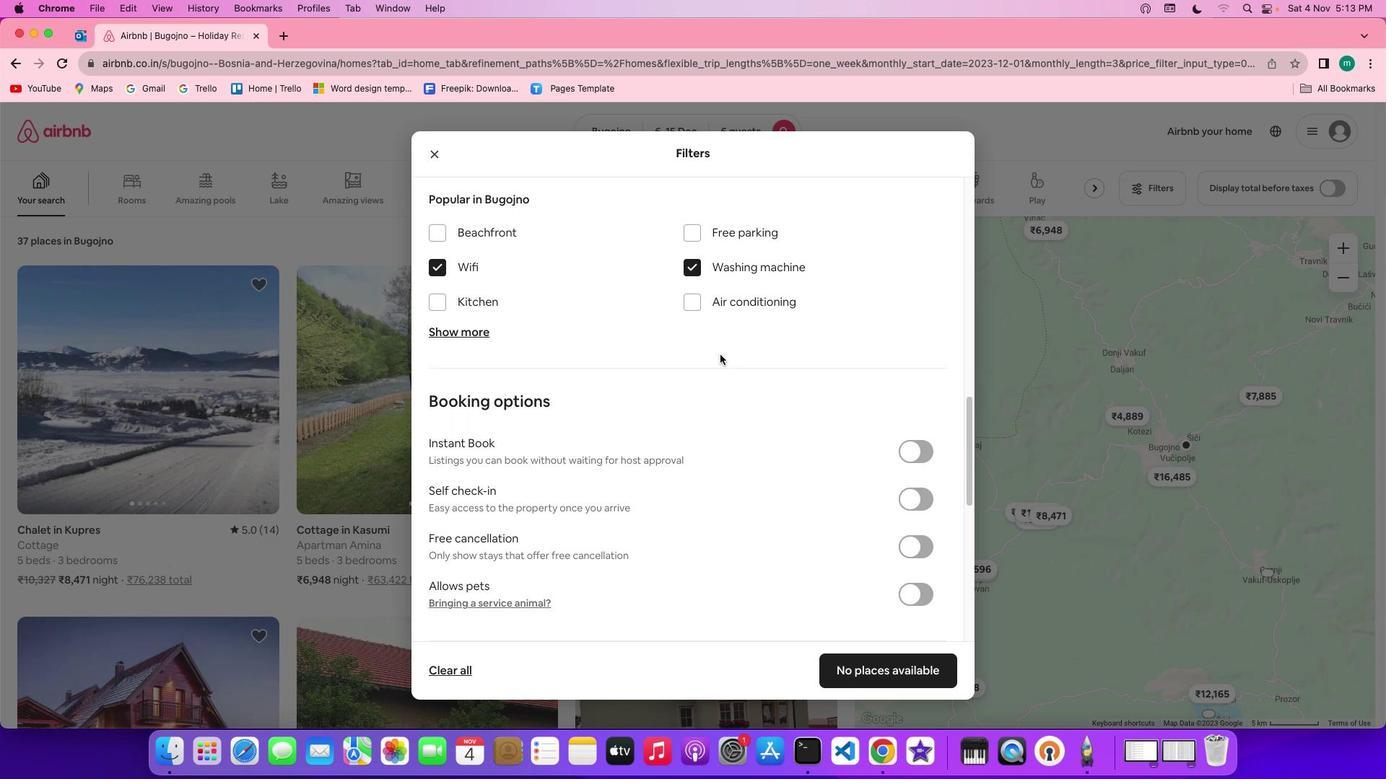 
Action: Mouse scrolled (720, 355) with delta (0, 0)
Screenshot: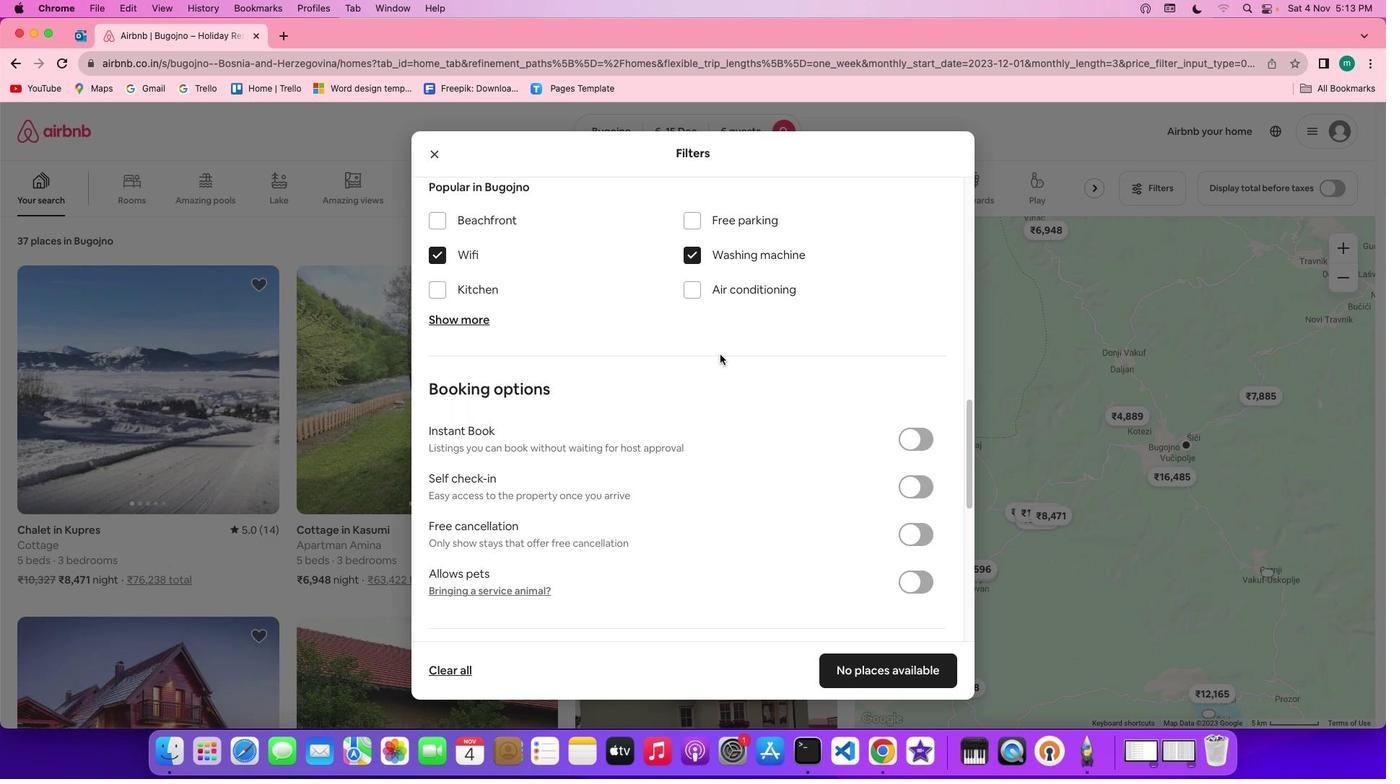 
Action: Mouse scrolled (720, 355) with delta (0, 0)
Screenshot: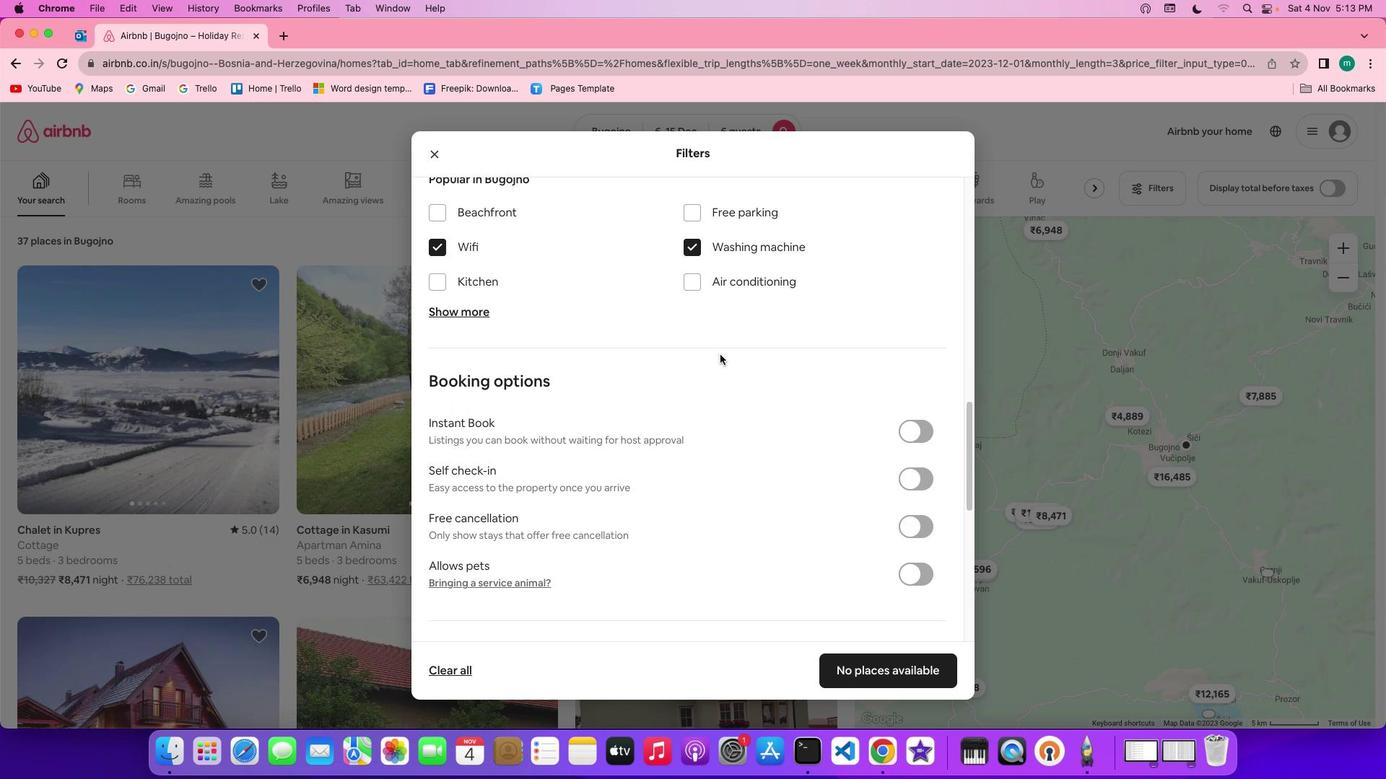 
Action: Mouse scrolled (720, 355) with delta (0, 0)
Screenshot: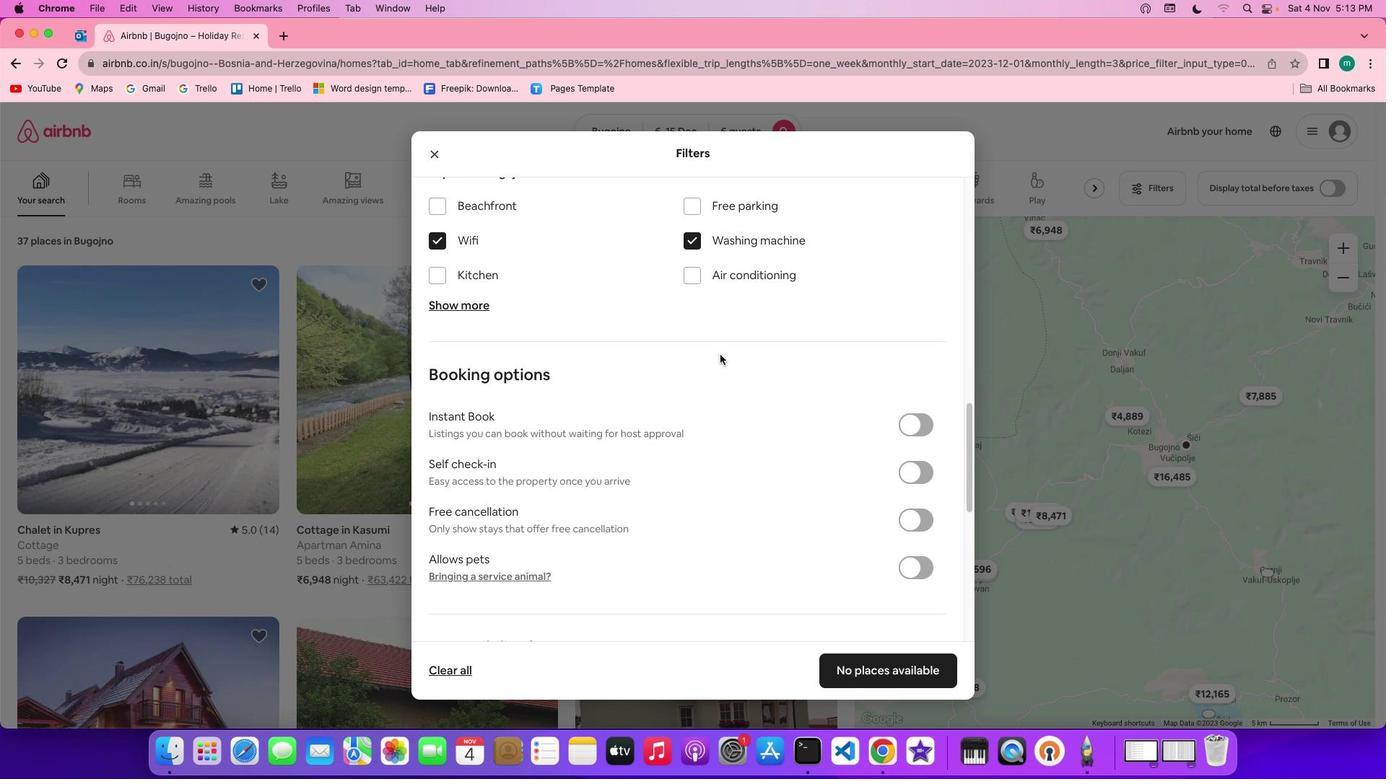 
Action: Mouse scrolled (720, 355) with delta (0, 0)
Screenshot: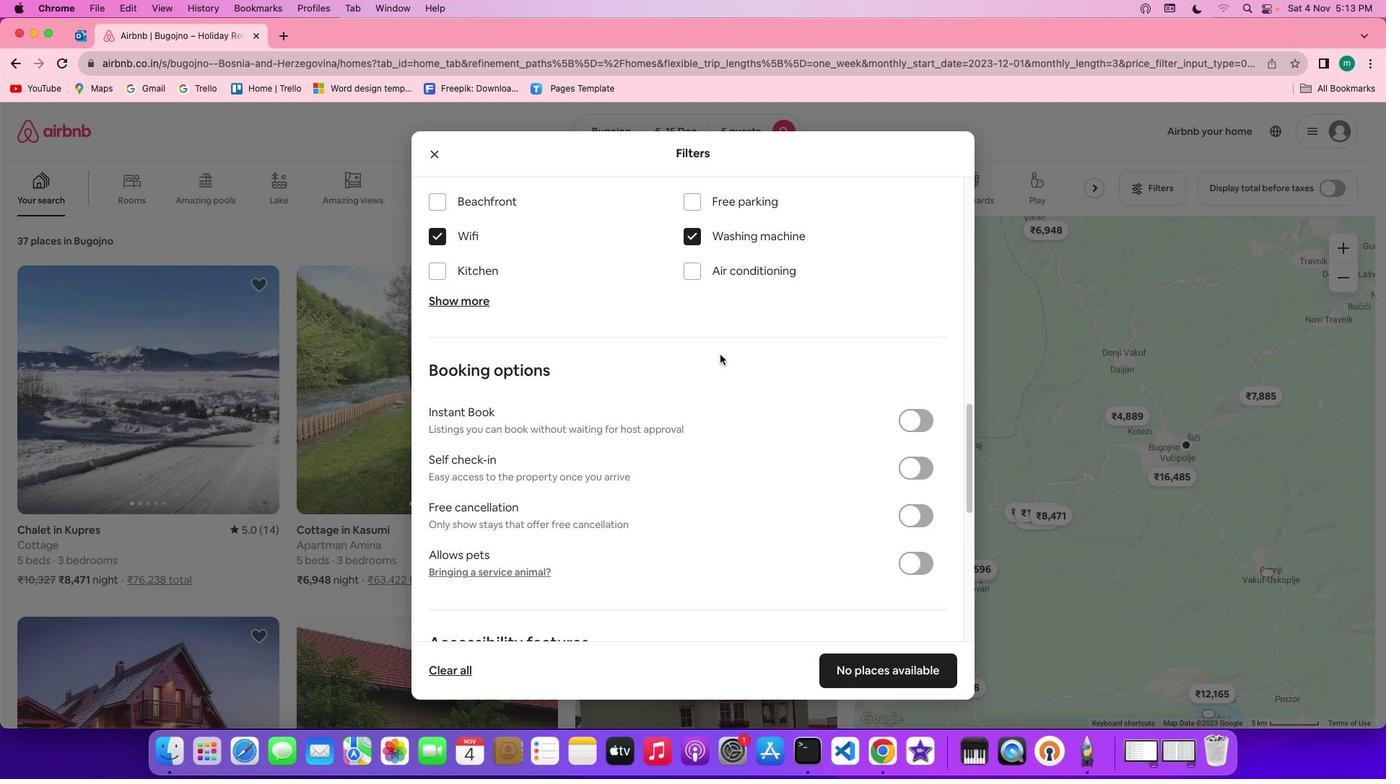 
Action: Mouse scrolled (720, 355) with delta (0, 0)
Screenshot: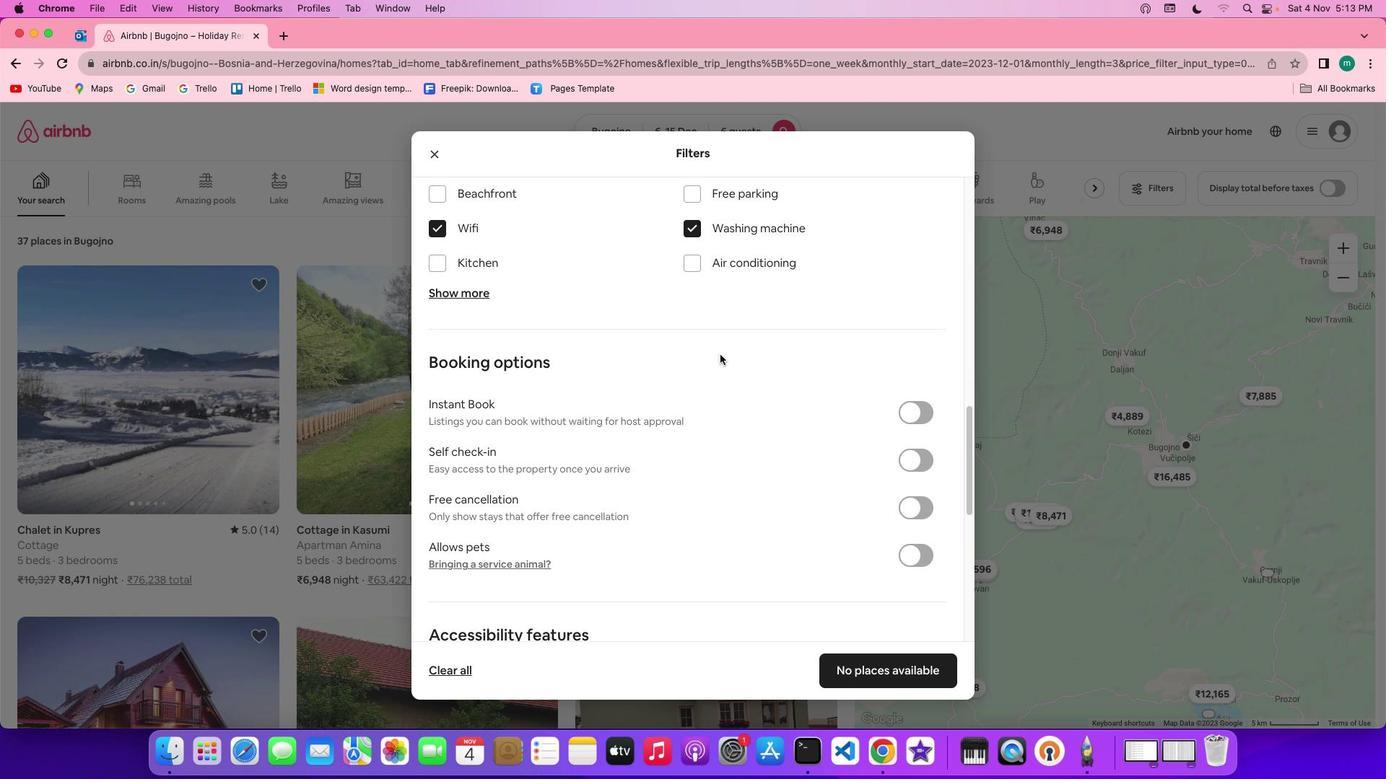 
Action: Mouse scrolled (720, 355) with delta (0, 0)
Screenshot: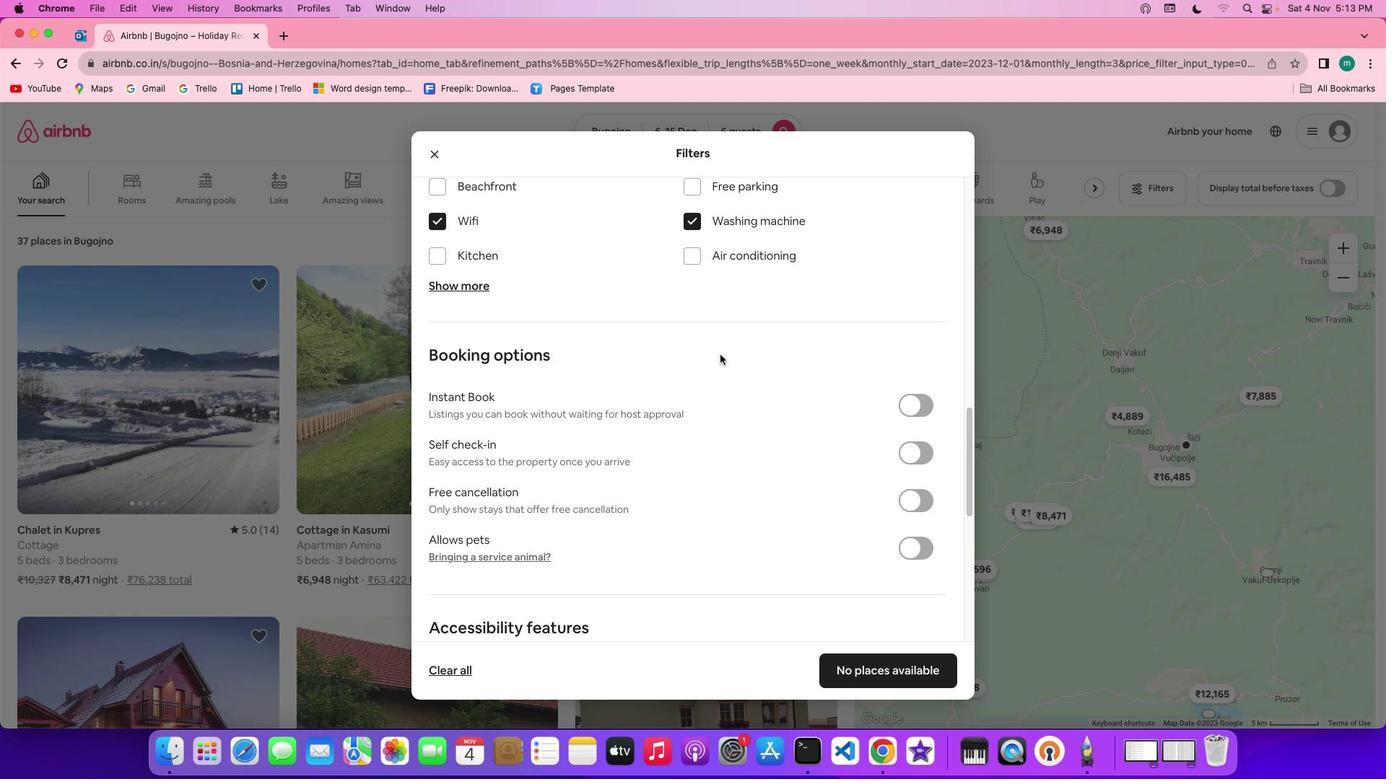 
Action: Mouse scrolled (720, 355) with delta (0, 0)
Screenshot: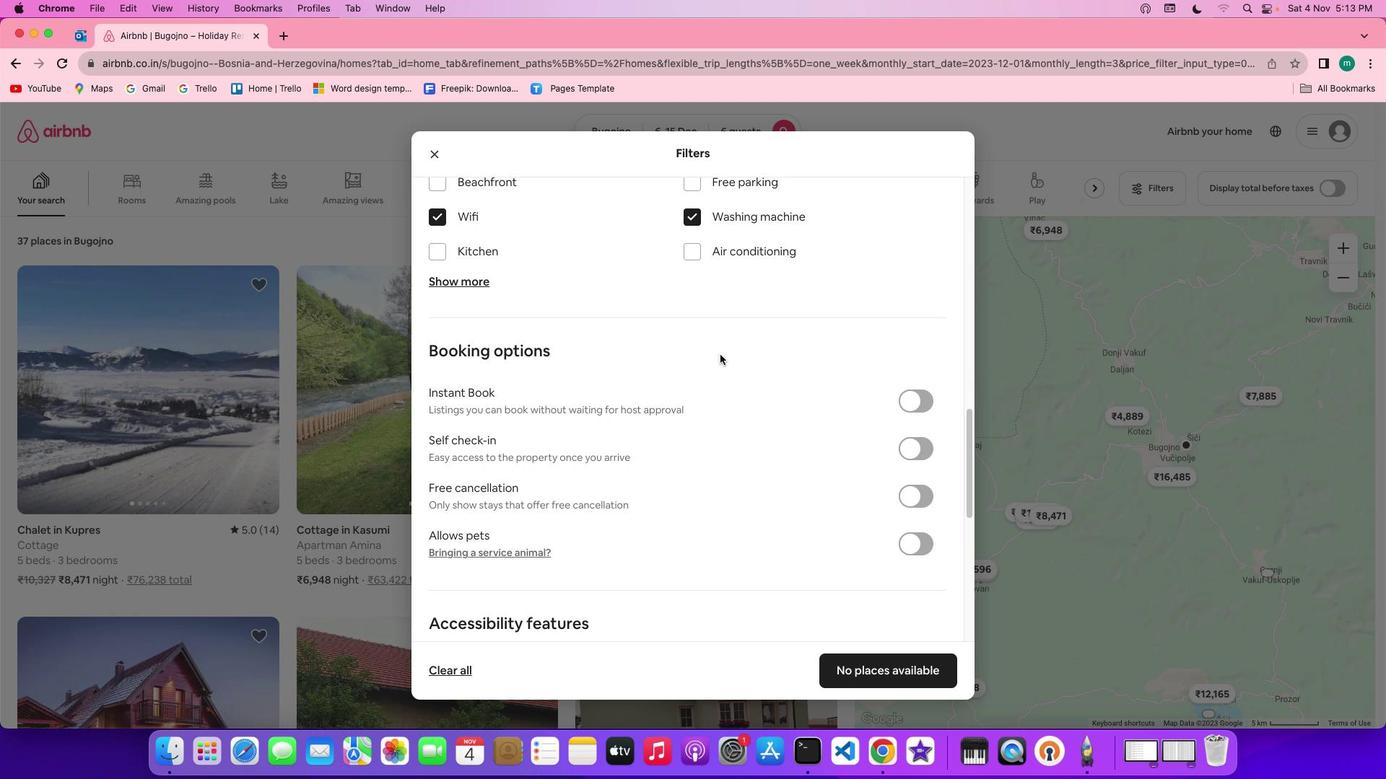 
Action: Mouse scrolled (720, 355) with delta (0, 0)
Screenshot: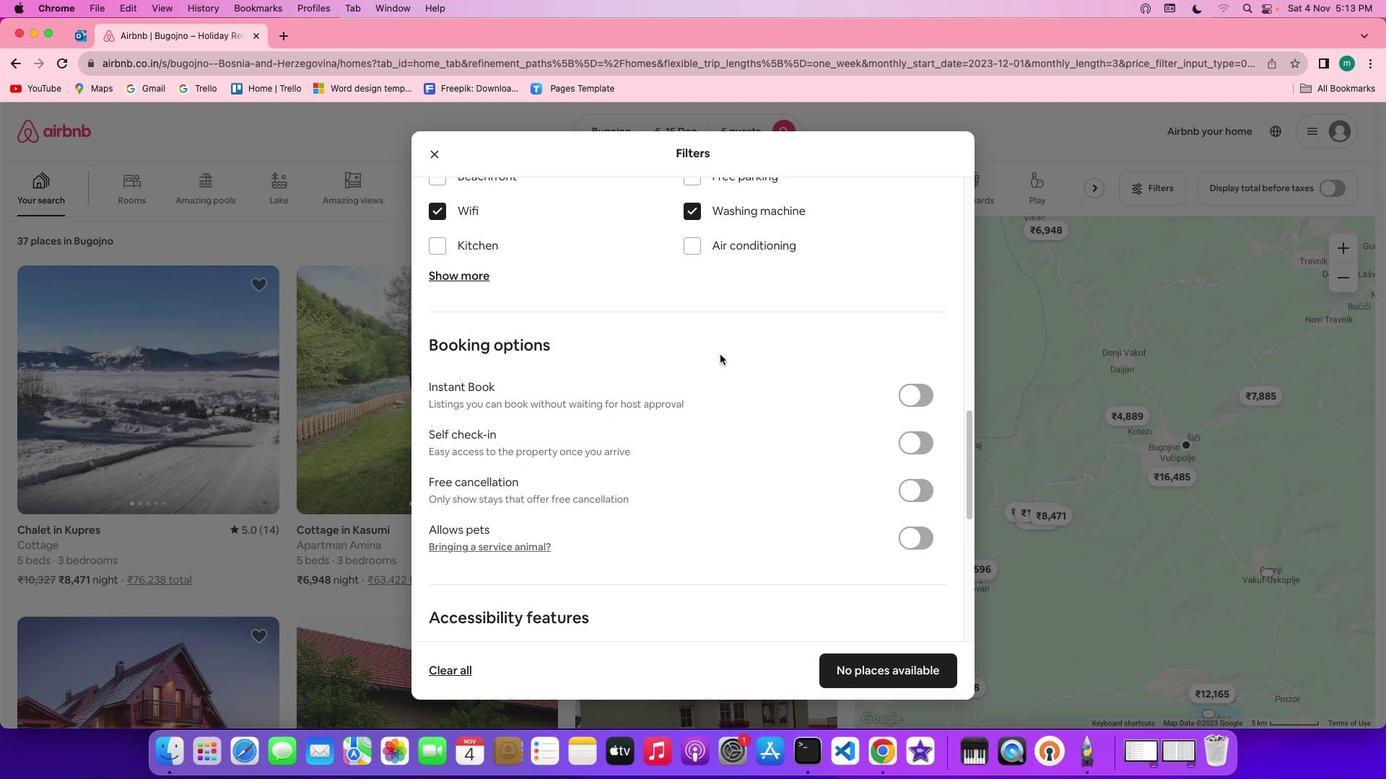 
Action: Mouse moved to (470, 273)
Screenshot: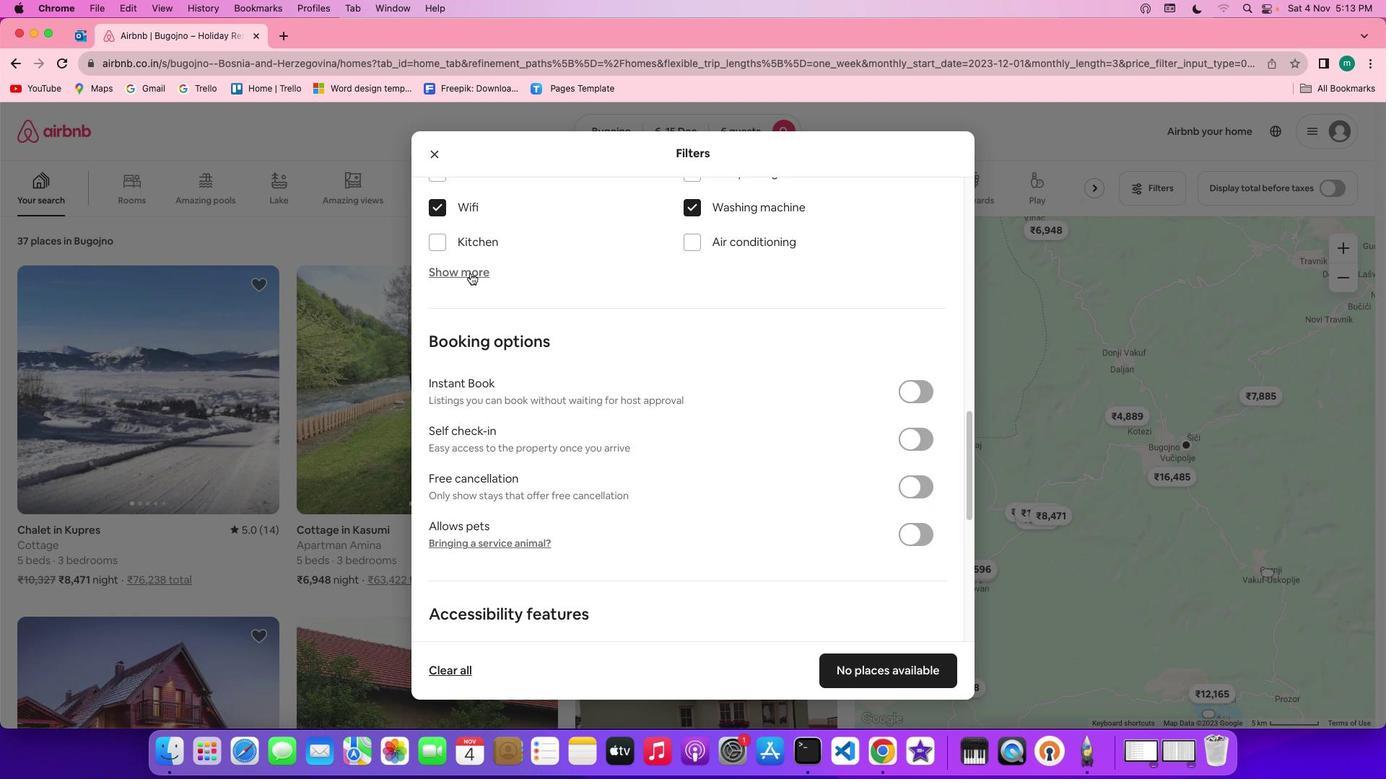 
Action: Mouse pressed left at (470, 273)
Screenshot: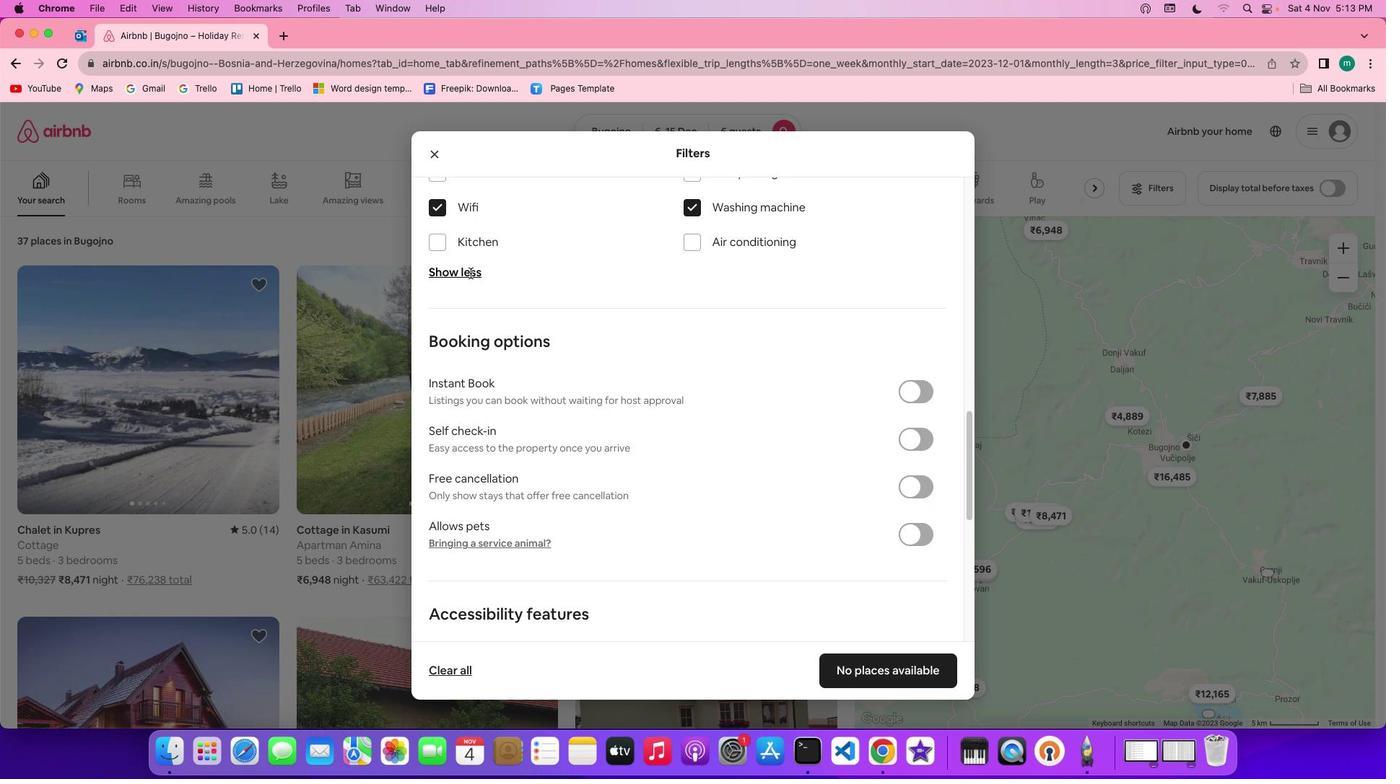 
Action: Mouse moved to (696, 353)
Screenshot: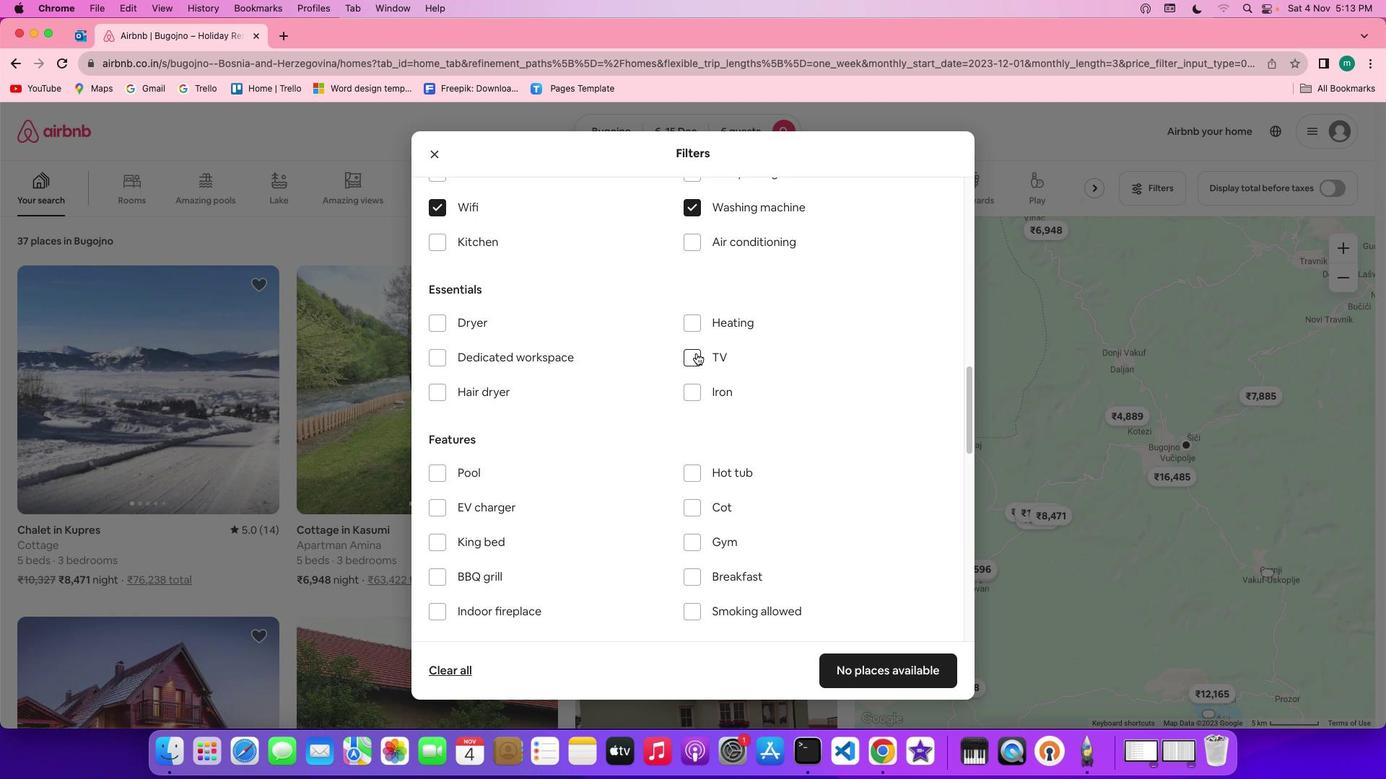 
Action: Mouse pressed left at (696, 353)
Screenshot: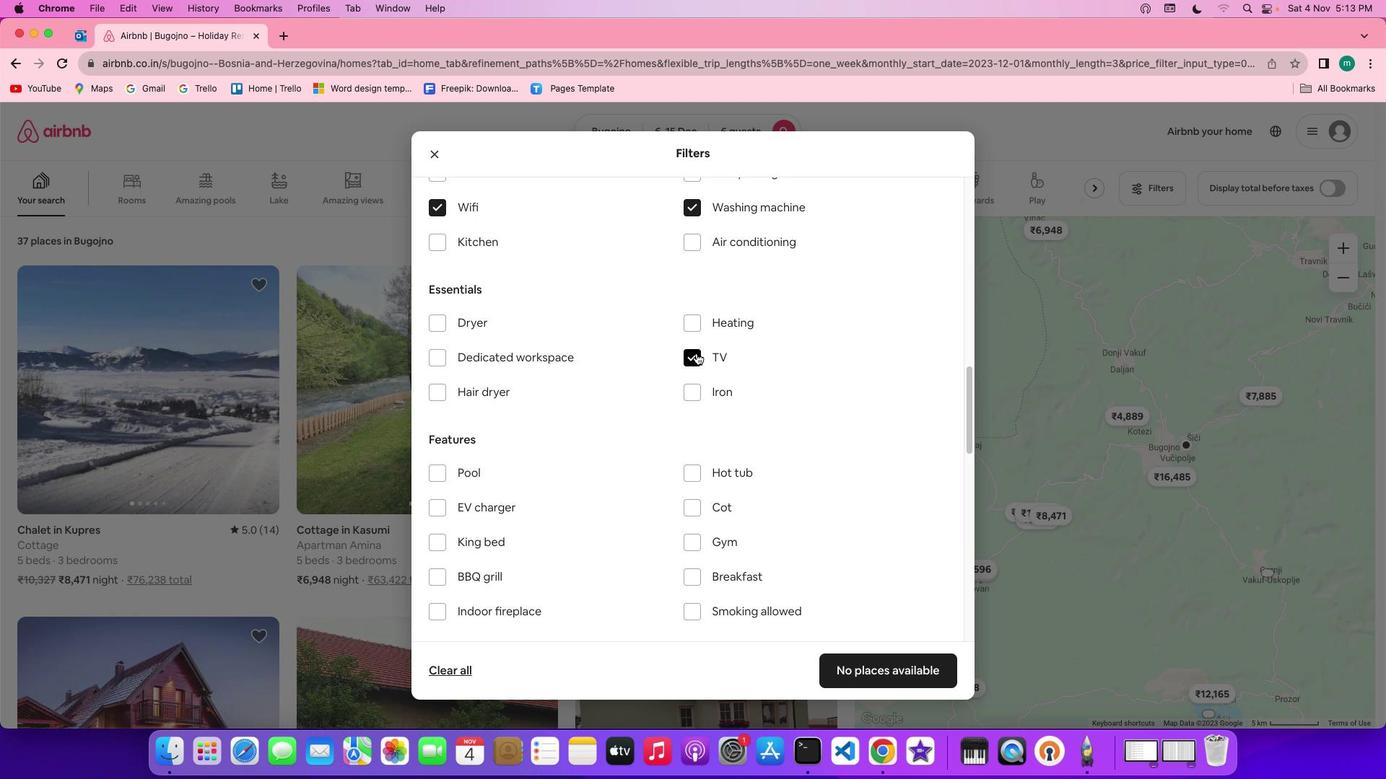
Action: Mouse moved to (782, 387)
Screenshot: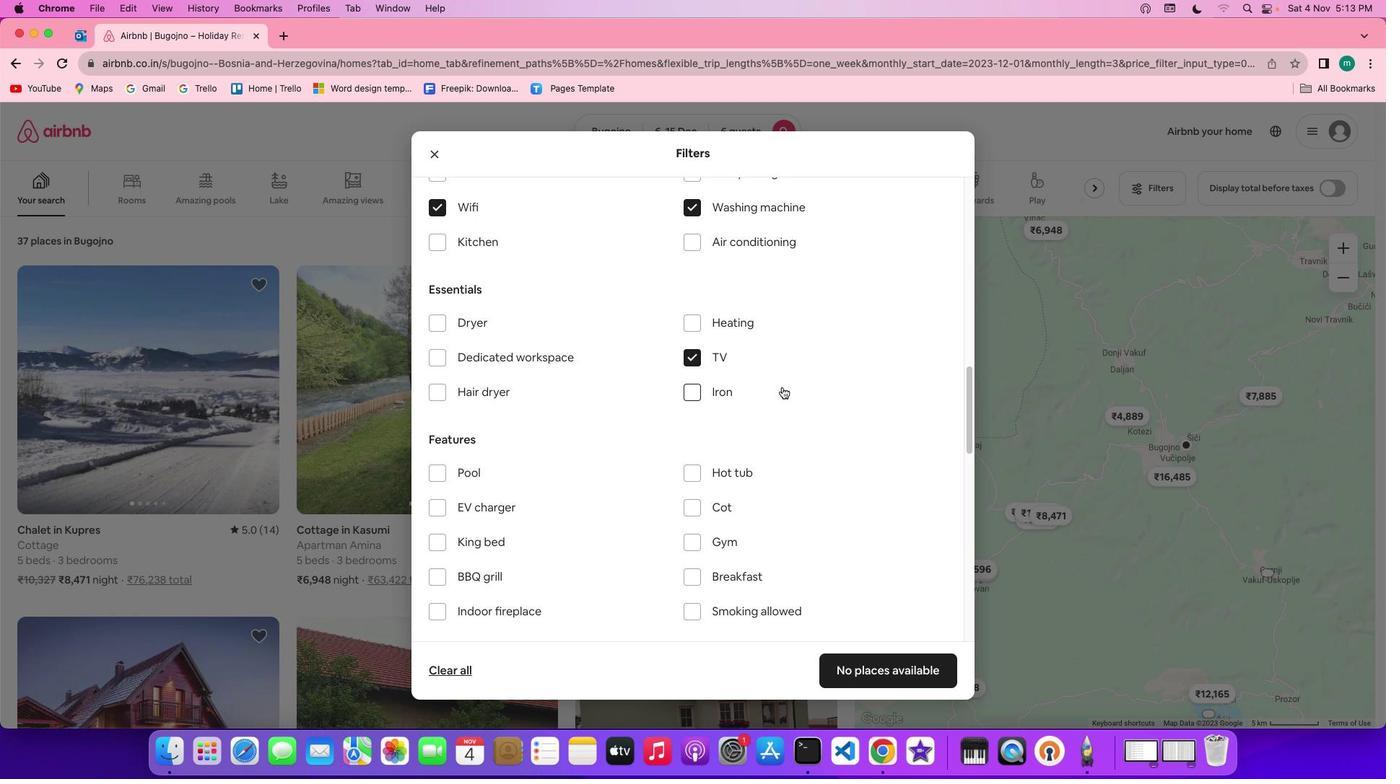 
Action: Mouse scrolled (782, 387) with delta (0, 0)
Screenshot: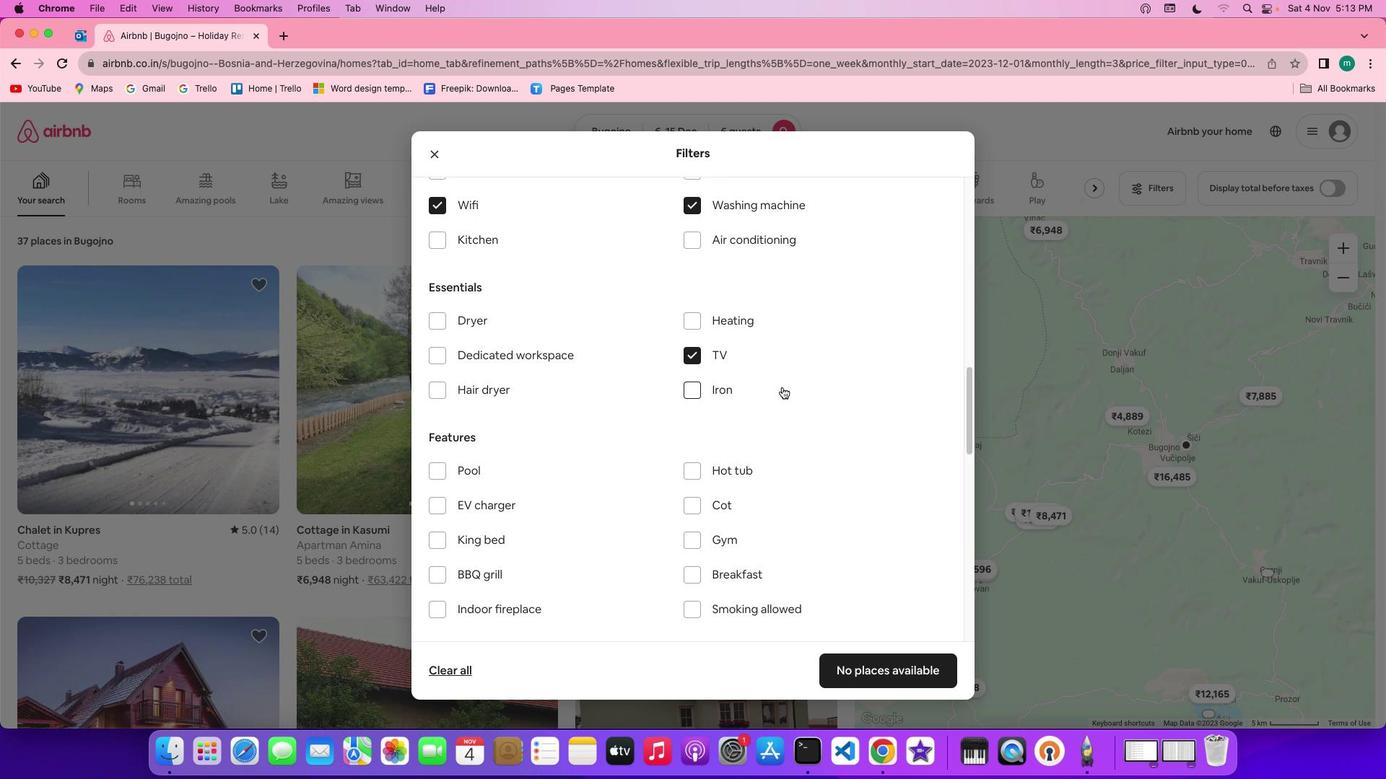 
Action: Mouse scrolled (782, 387) with delta (0, 0)
Screenshot: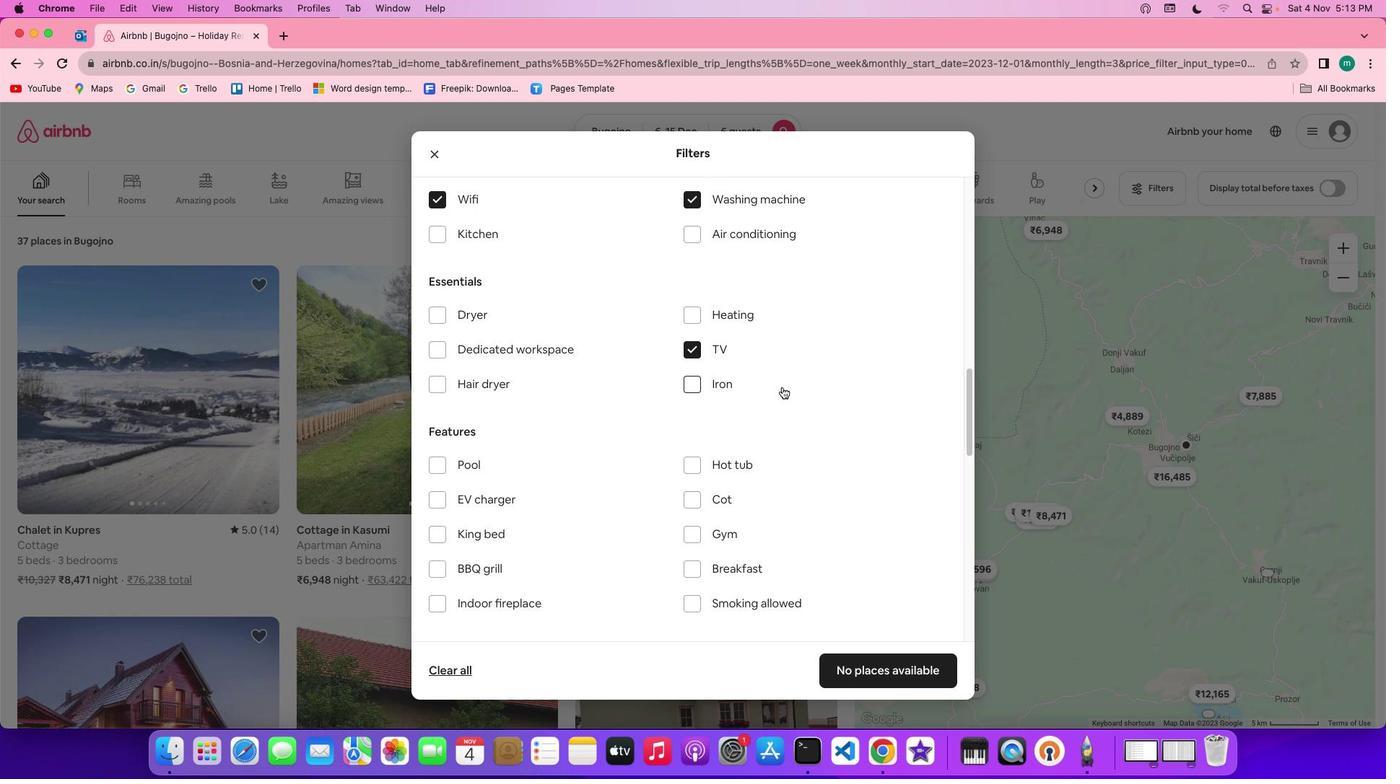 
Action: Mouse scrolled (782, 387) with delta (0, 0)
Screenshot: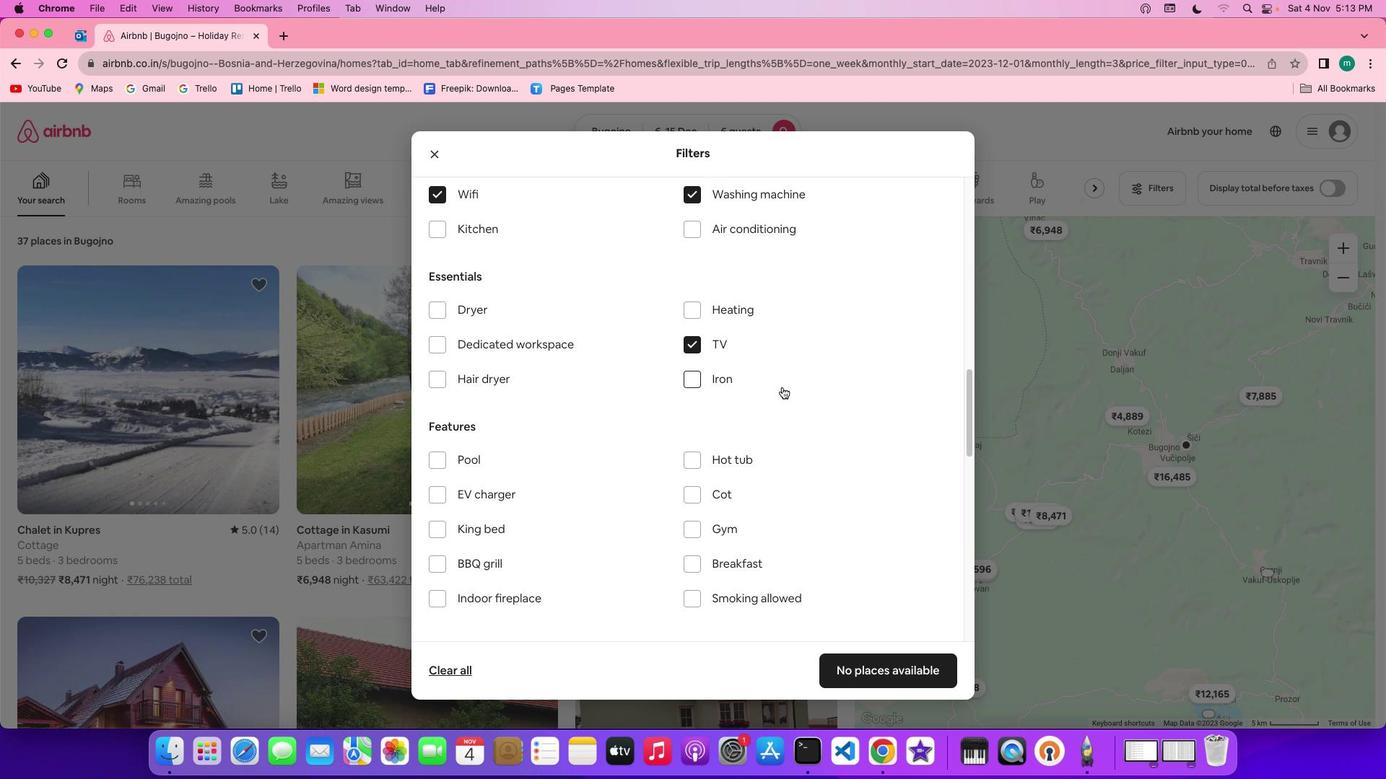 
Action: Mouse scrolled (782, 387) with delta (0, 0)
Screenshot: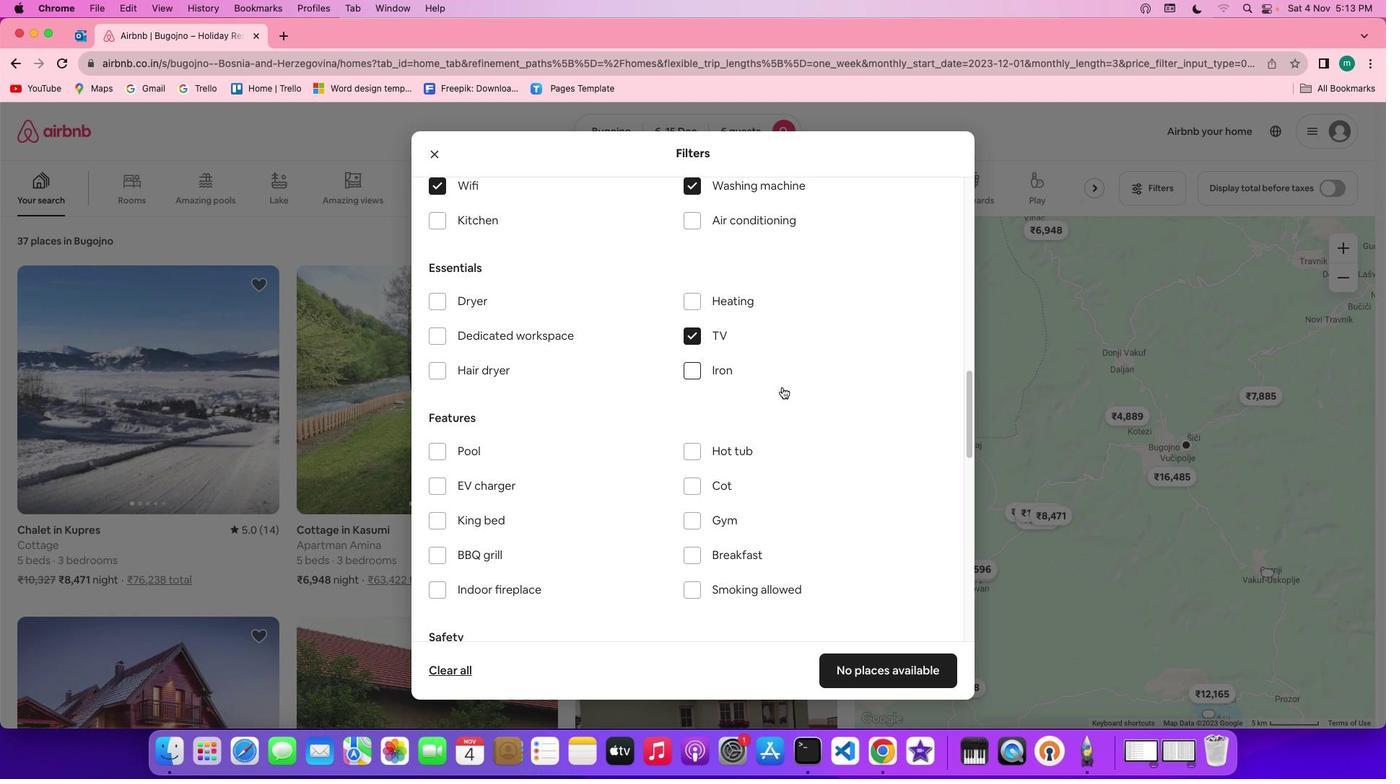 
Action: Mouse scrolled (782, 387) with delta (0, 0)
Screenshot: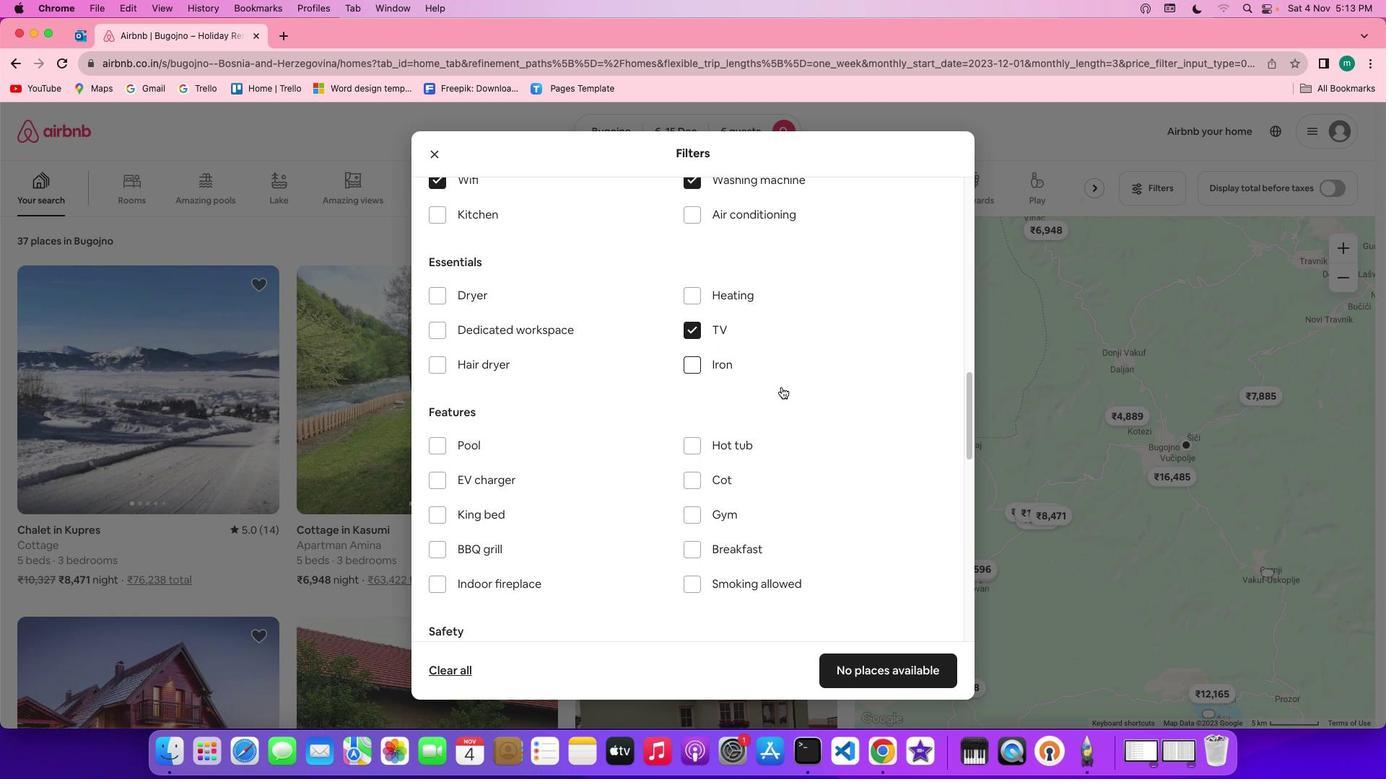 
Action: Mouse moved to (721, 379)
Screenshot: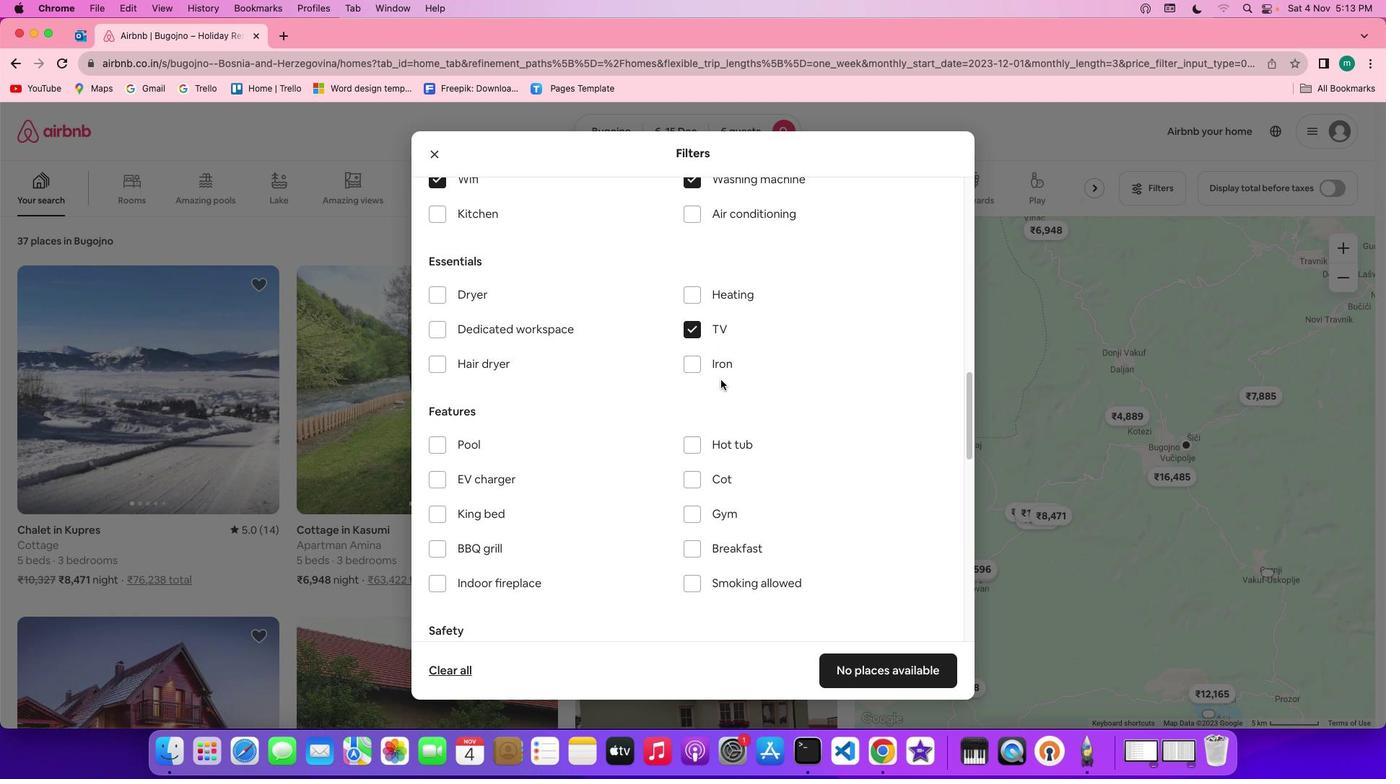
Action: Mouse scrolled (721, 379) with delta (0, 0)
Screenshot: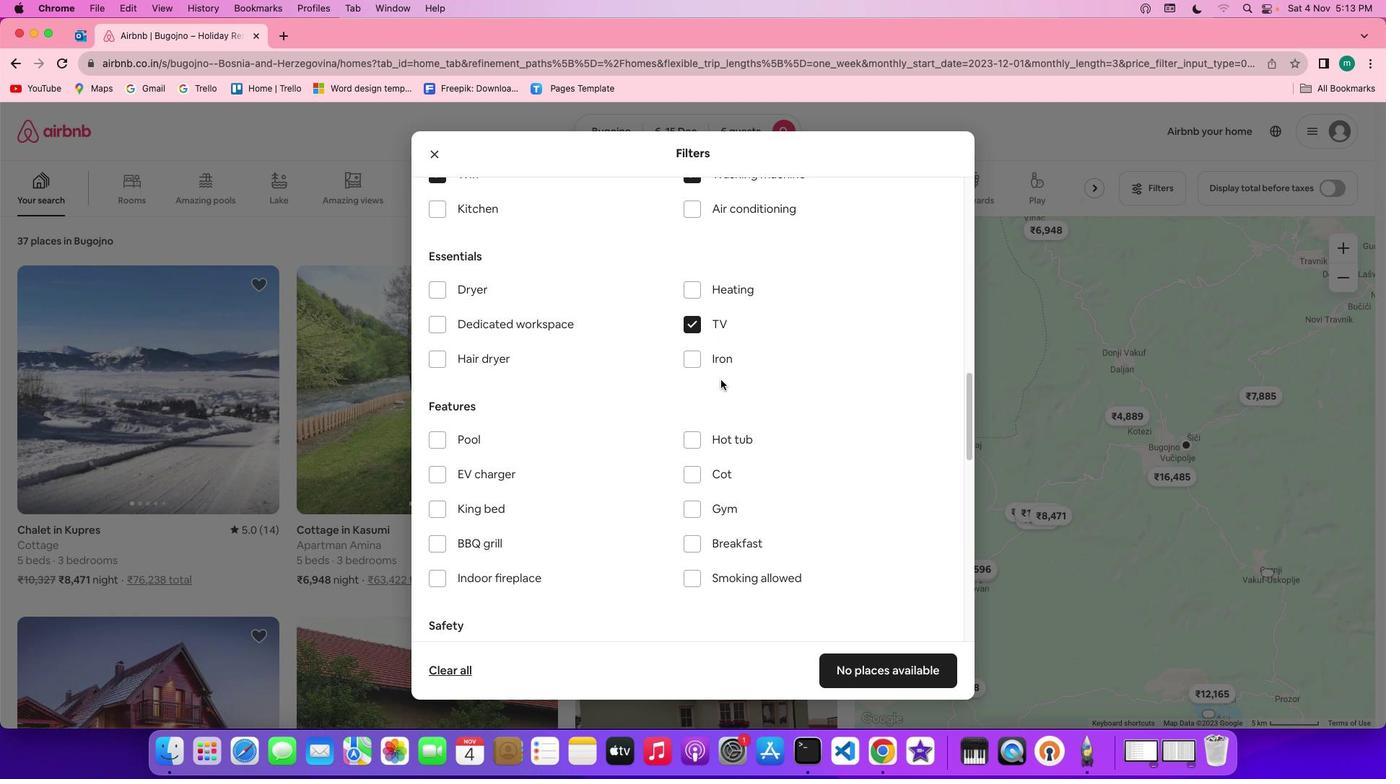 
Action: Mouse scrolled (721, 379) with delta (0, 0)
Screenshot: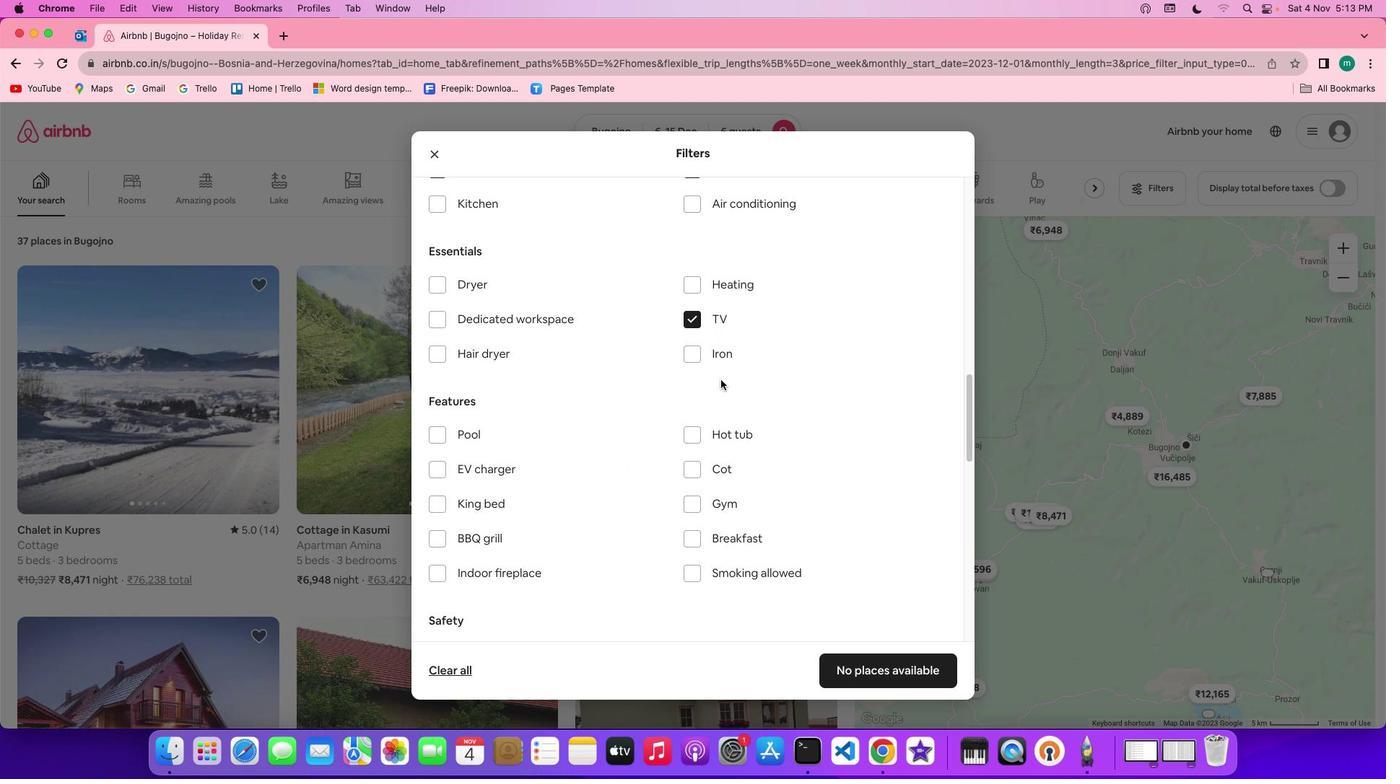 
Action: Mouse moved to (710, 380)
Screenshot: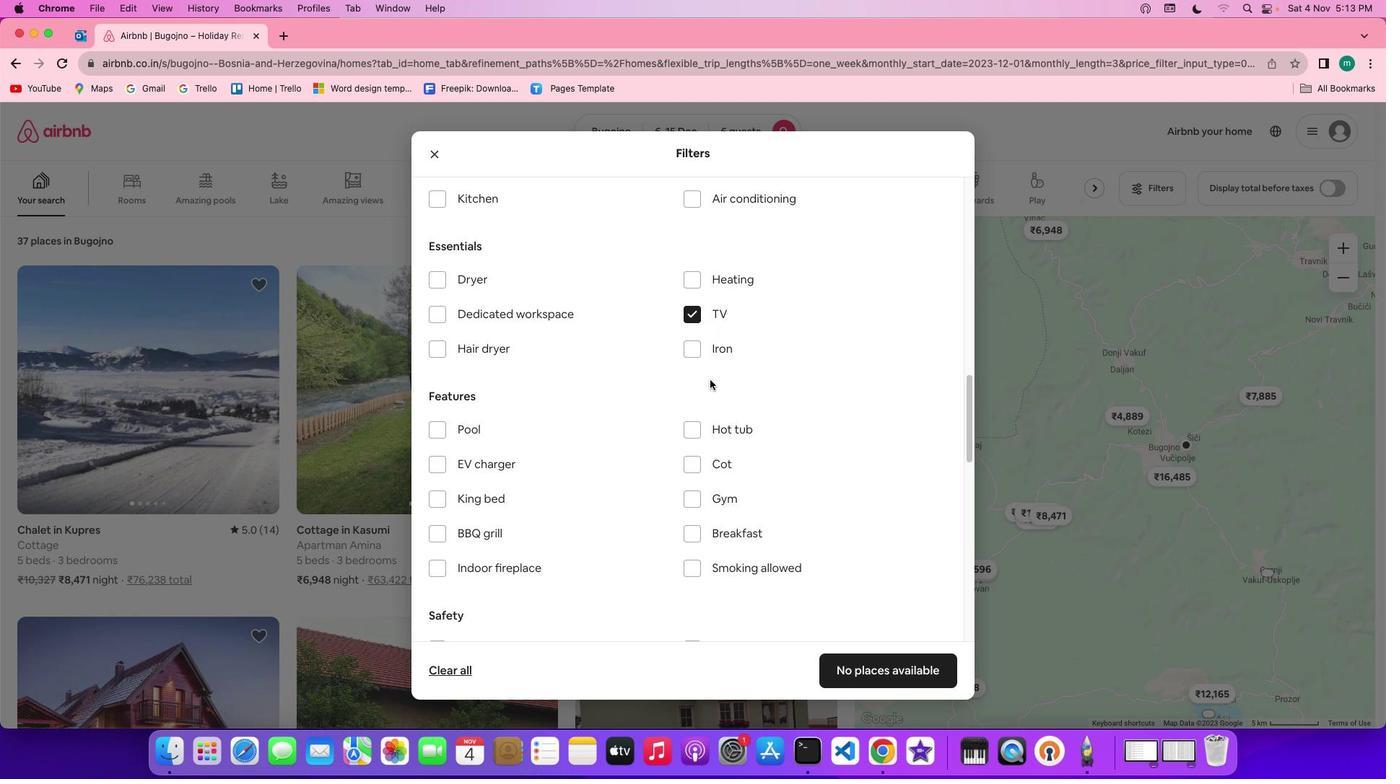 
Action: Mouse scrolled (710, 380) with delta (0, 0)
Screenshot: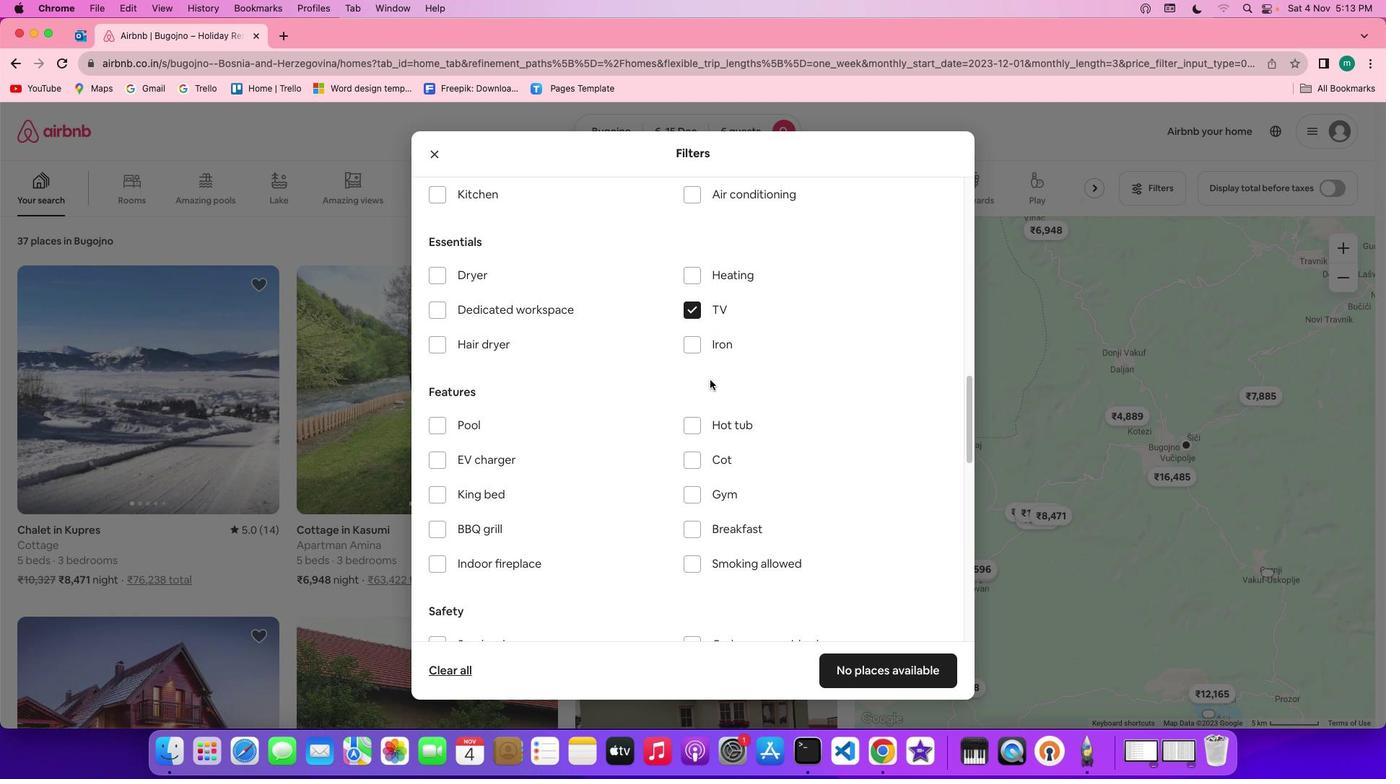 
Action: Mouse scrolled (710, 380) with delta (0, 0)
Screenshot: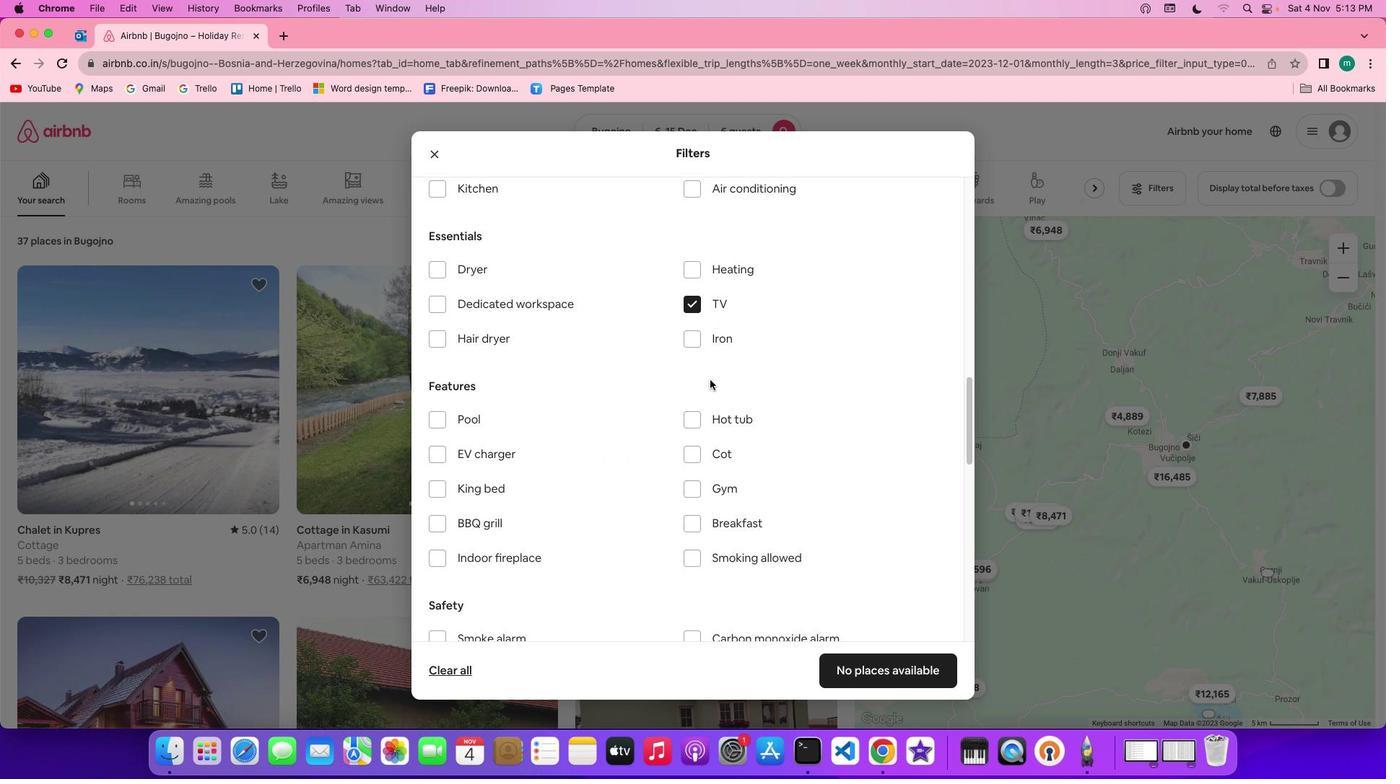 
Action: Mouse scrolled (710, 380) with delta (0, 0)
Screenshot: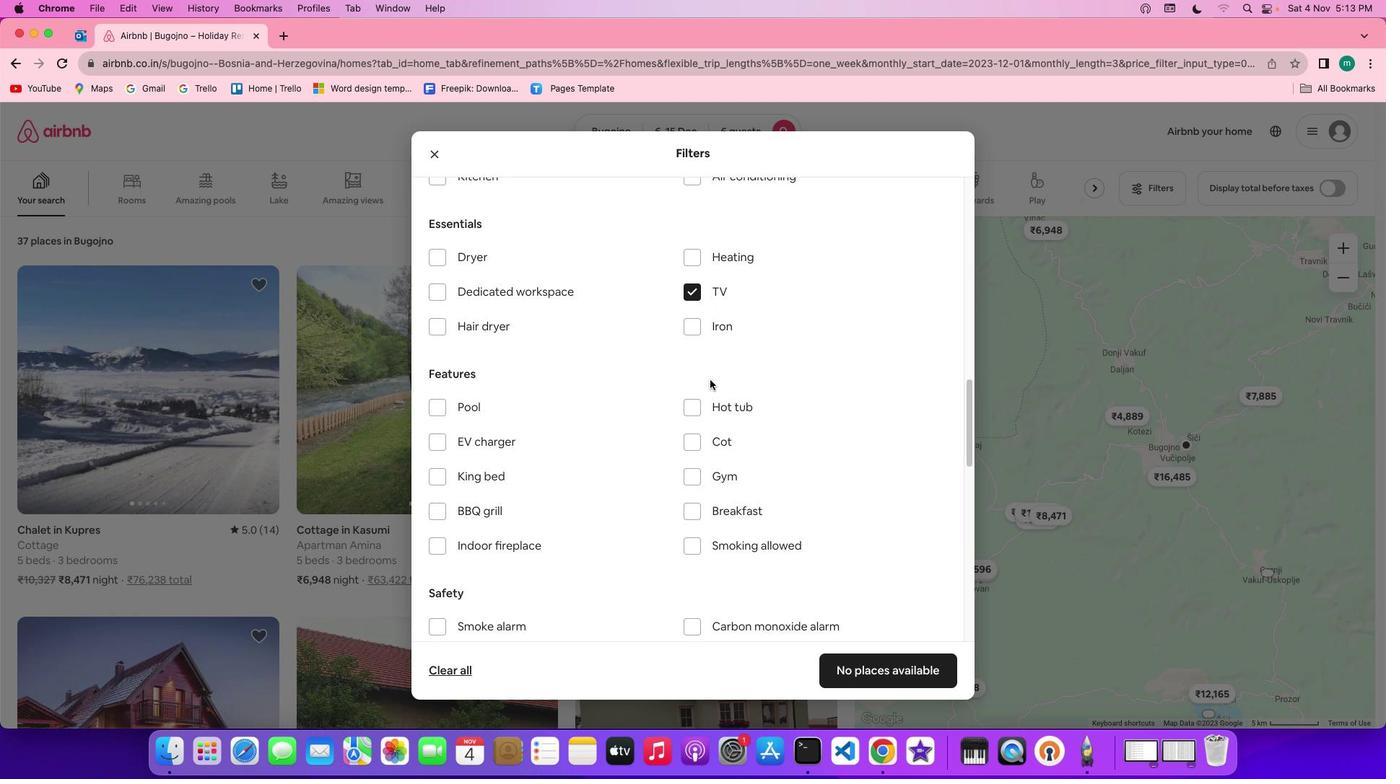 
Action: Mouse scrolled (710, 380) with delta (0, 0)
Screenshot: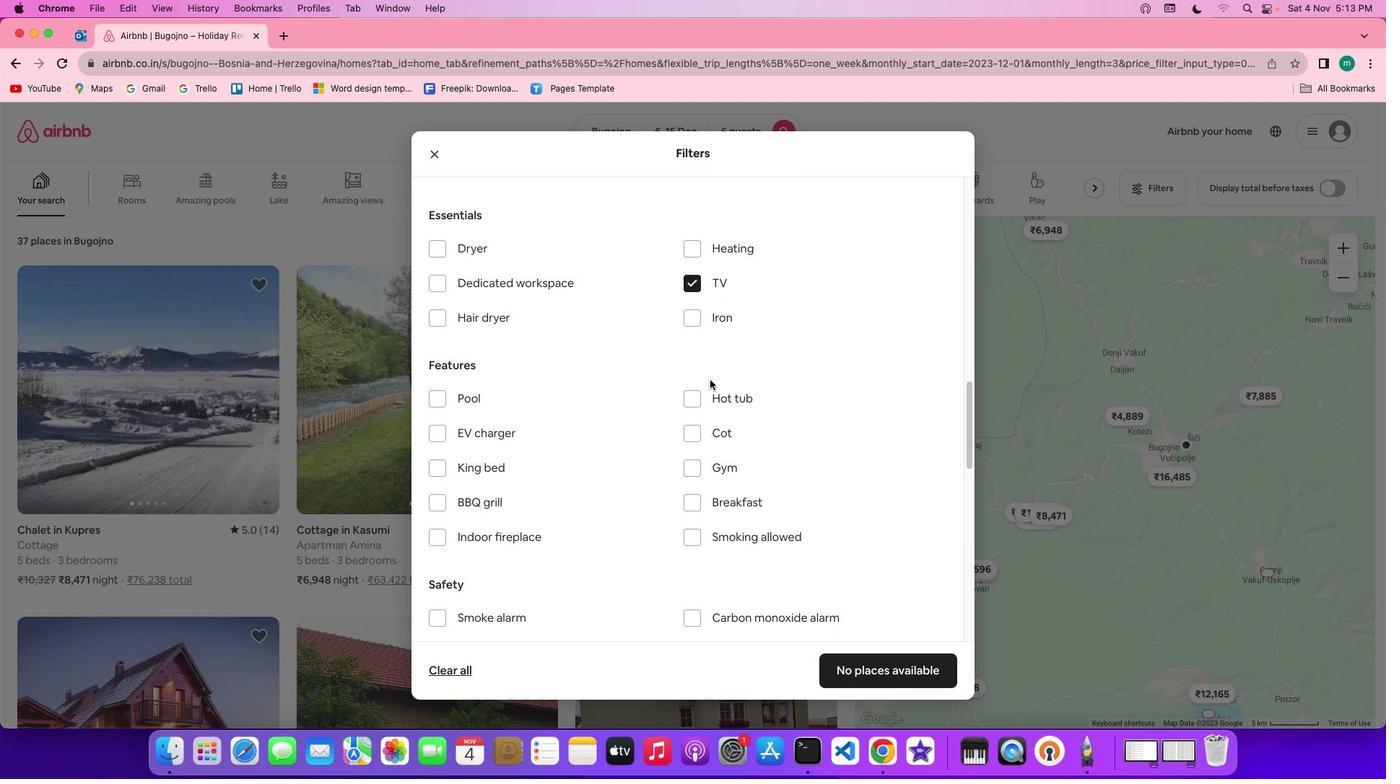 
Action: Mouse scrolled (710, 380) with delta (0, 0)
Screenshot: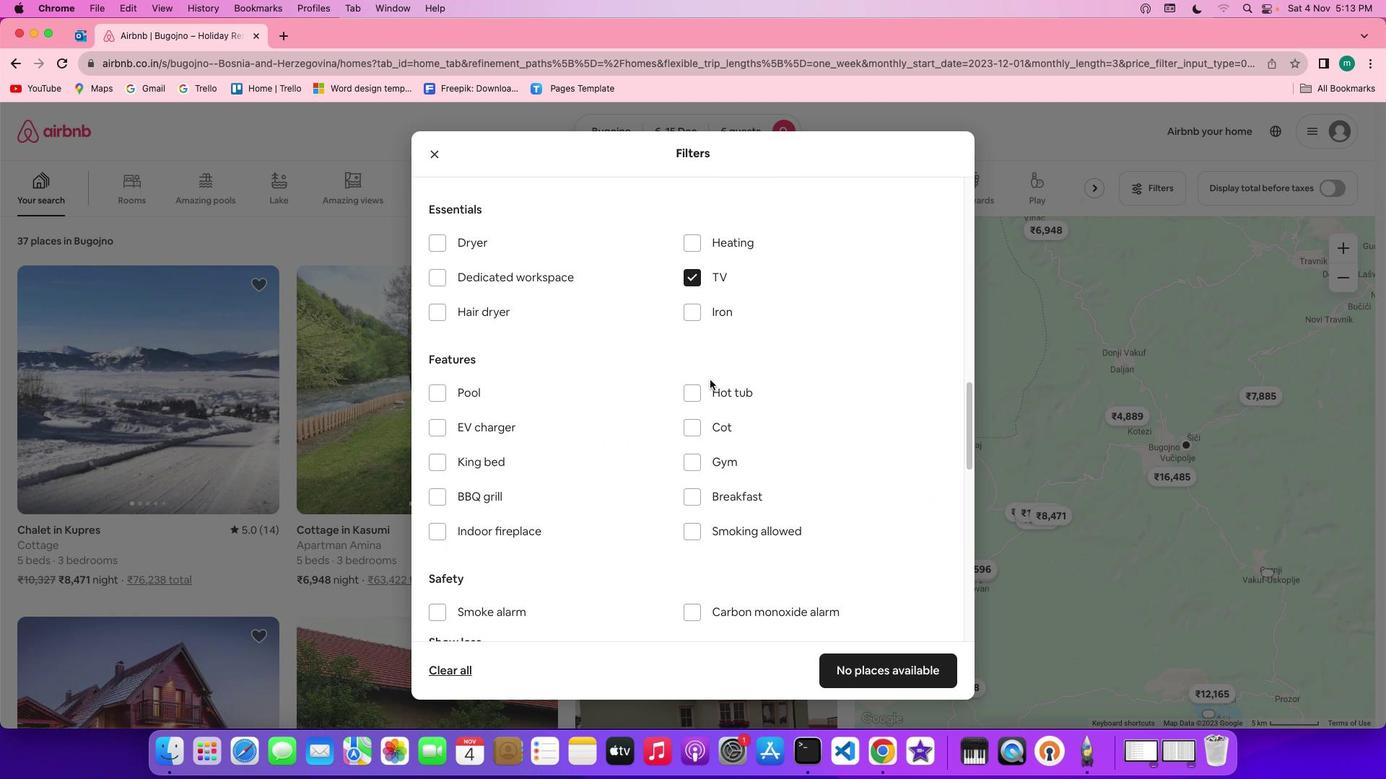 
Action: Mouse scrolled (710, 380) with delta (0, 0)
Screenshot: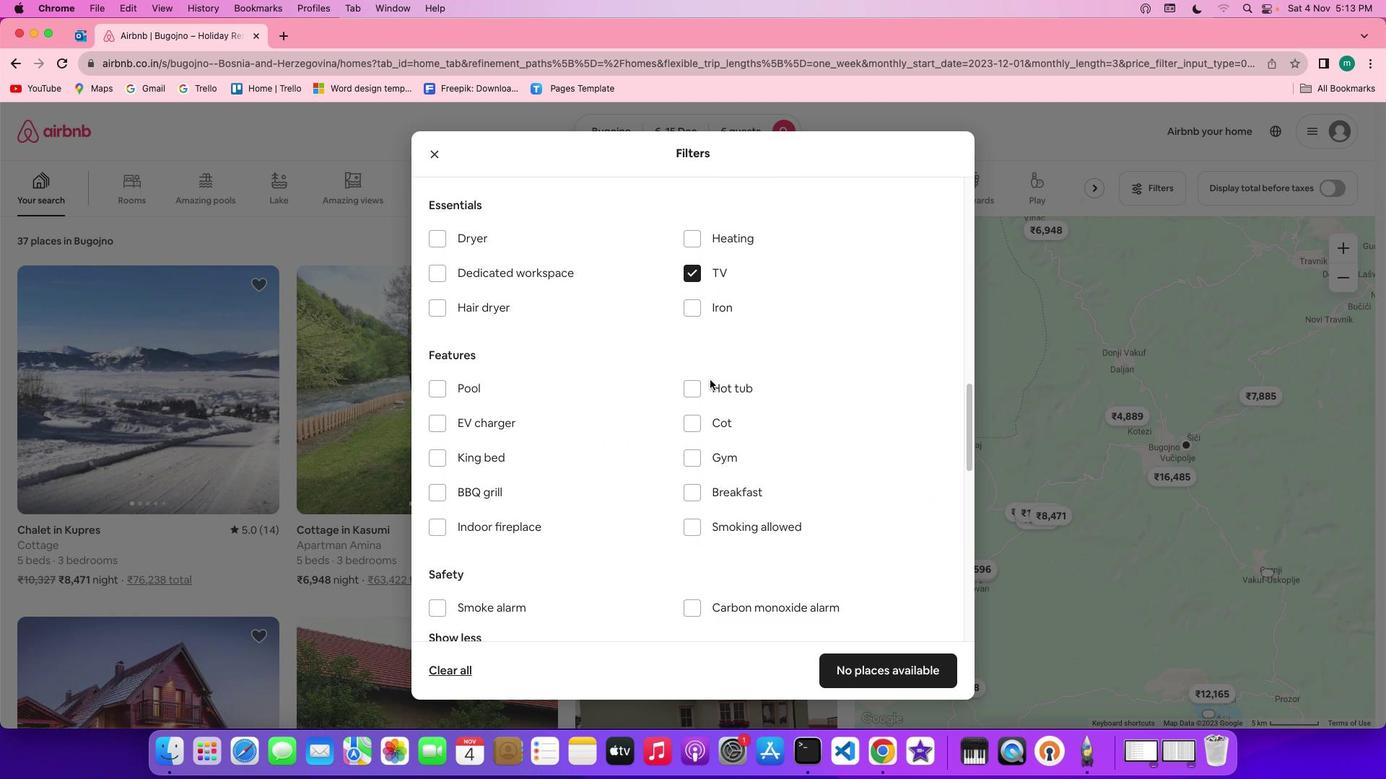 
Action: Mouse scrolled (710, 380) with delta (0, 0)
Screenshot: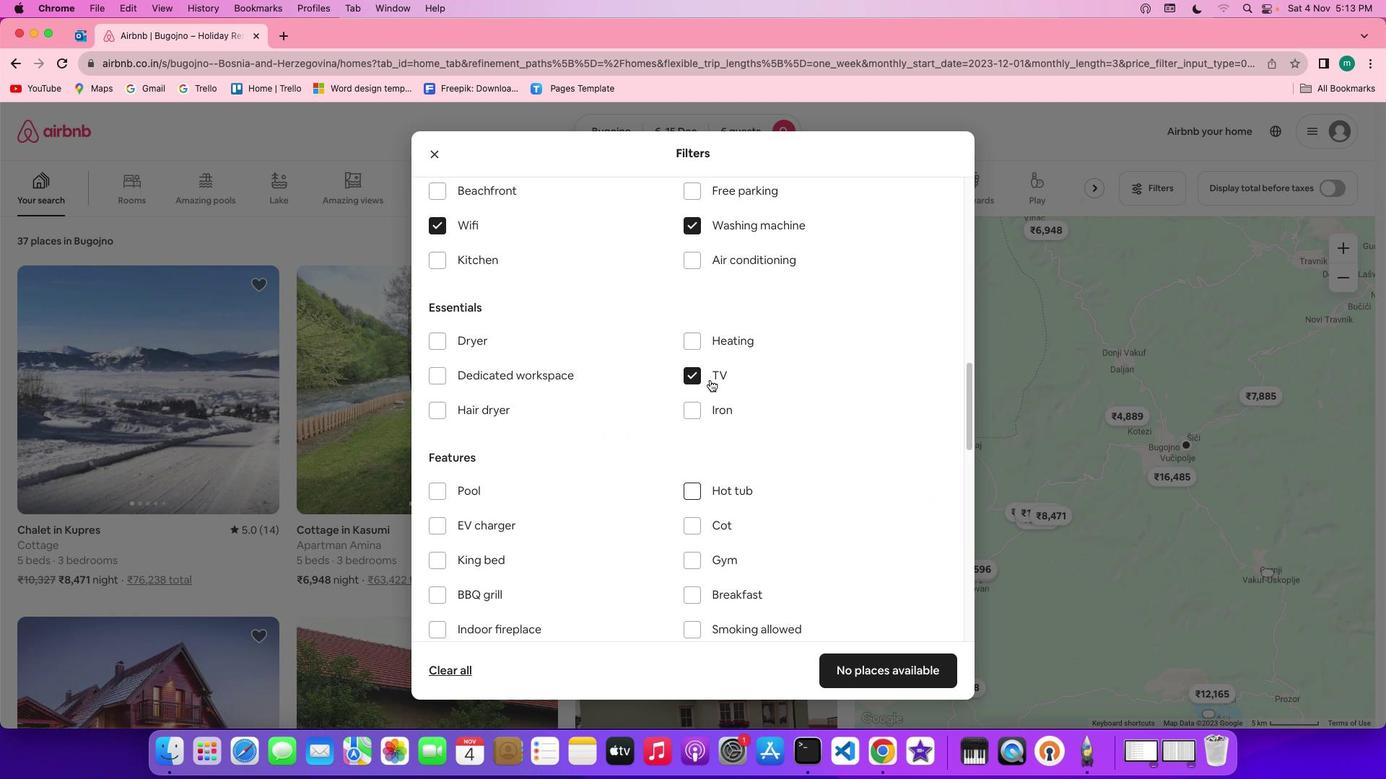 
Action: Mouse scrolled (710, 380) with delta (0, 0)
Screenshot: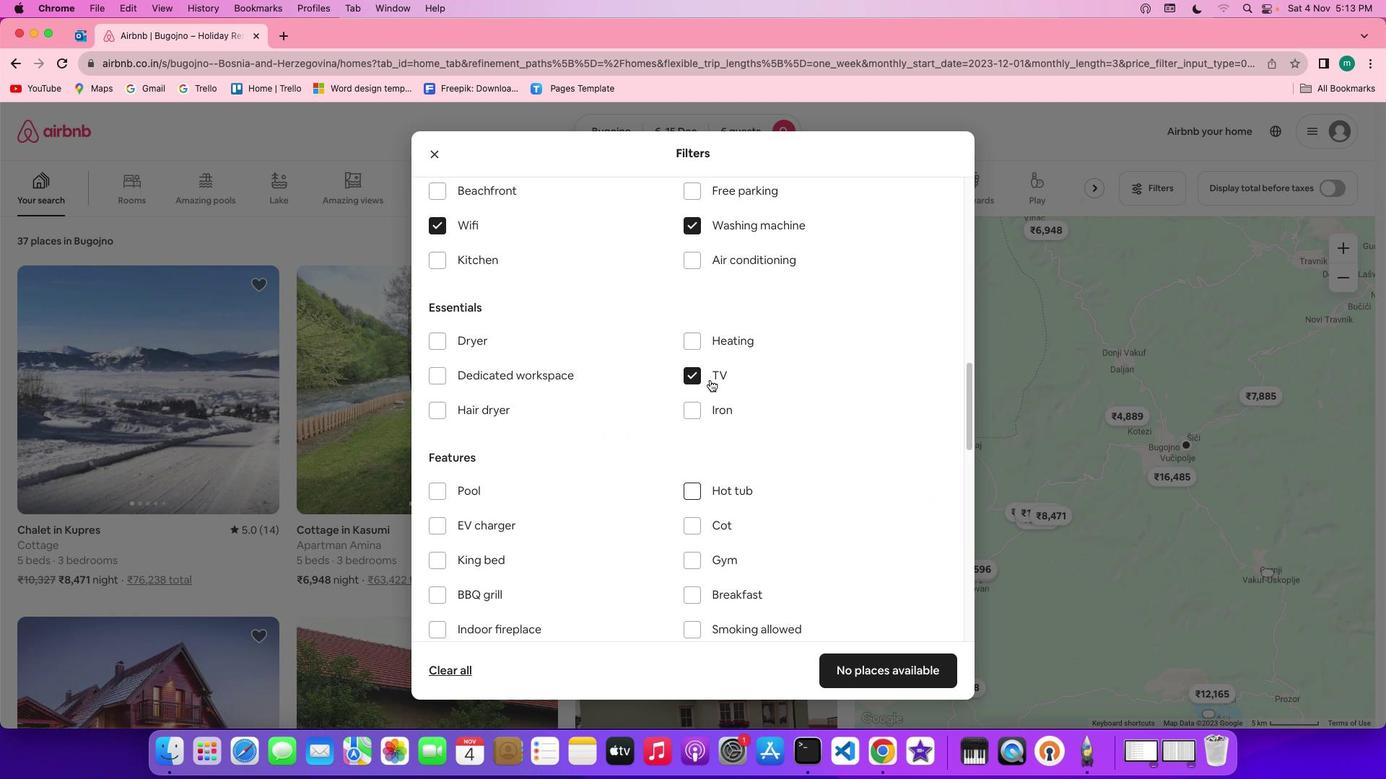
Action: Mouse scrolled (710, 380) with delta (0, 2)
Screenshot: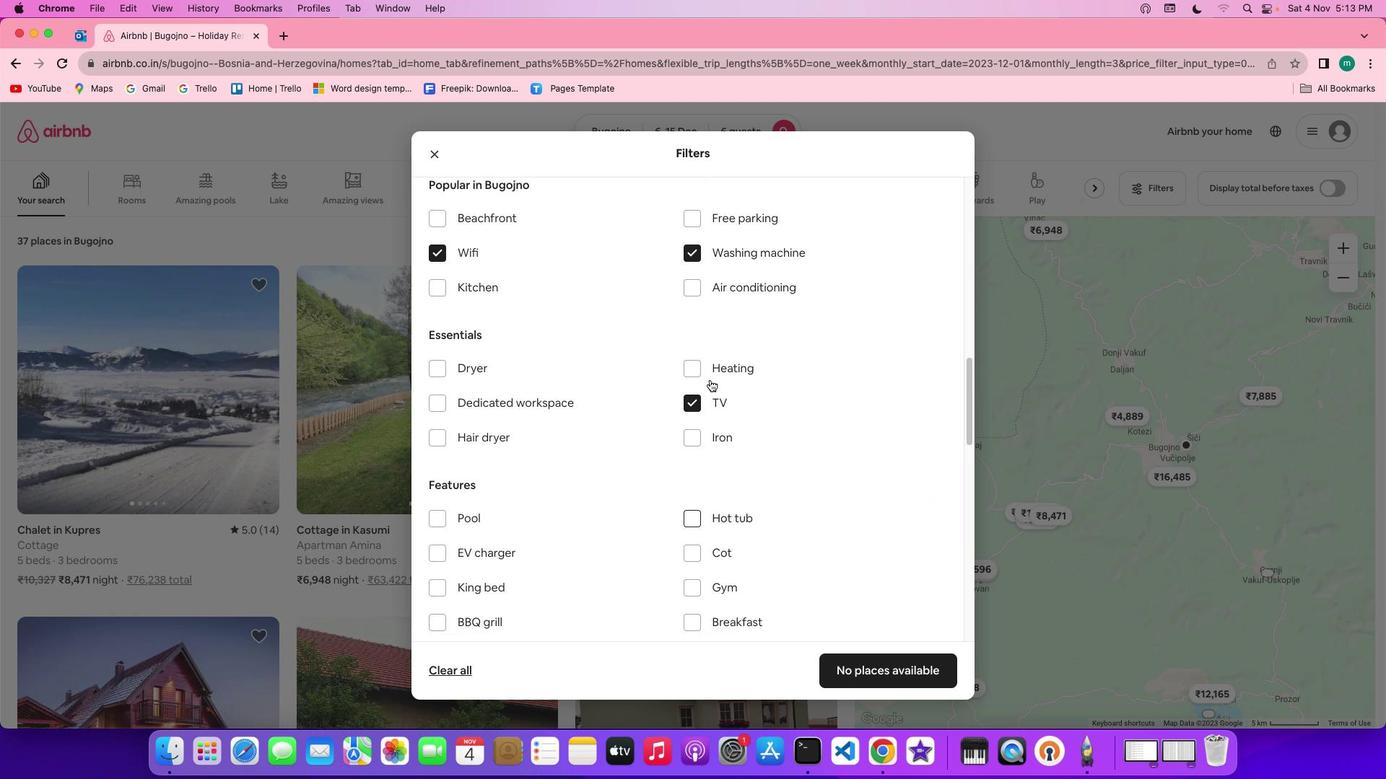 
Action: Mouse scrolled (710, 380) with delta (0, 0)
Screenshot: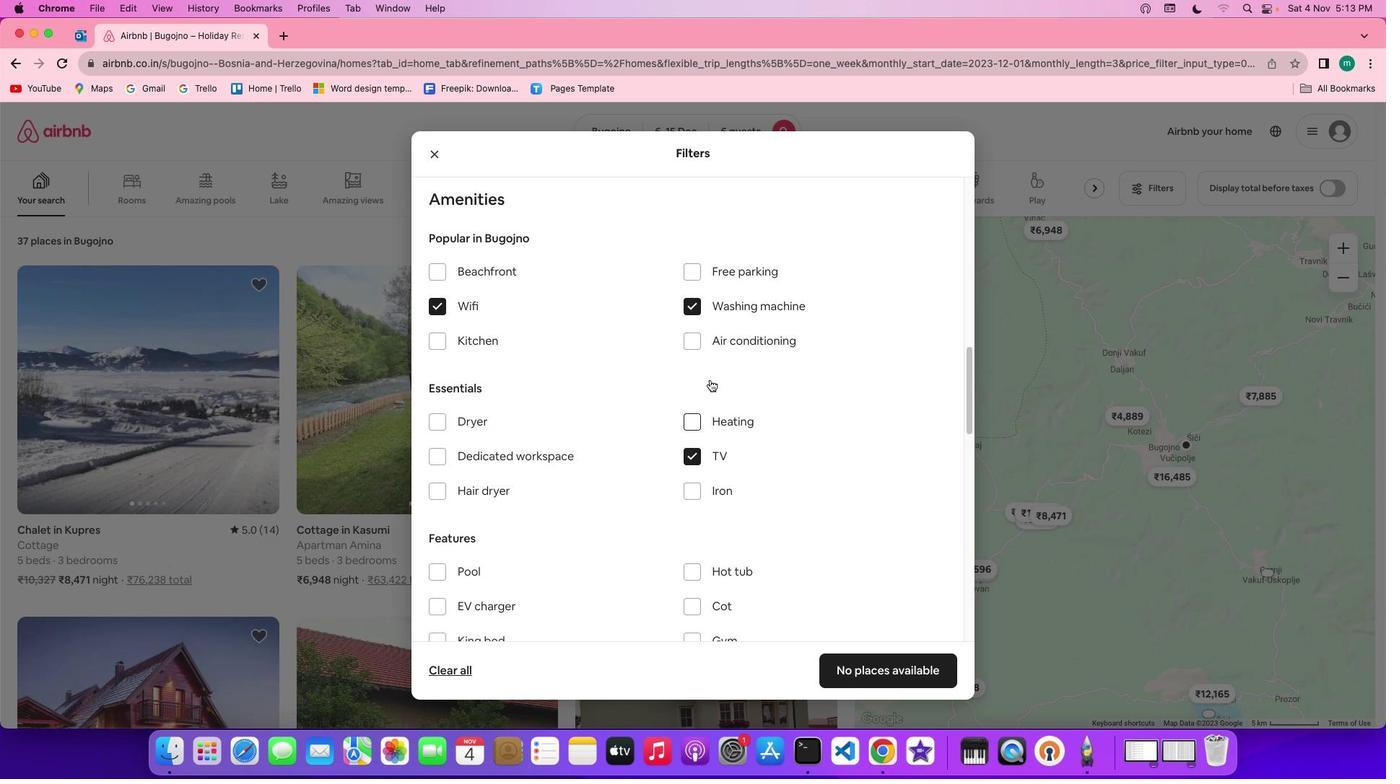 
Action: Mouse scrolled (710, 380) with delta (0, 0)
Screenshot: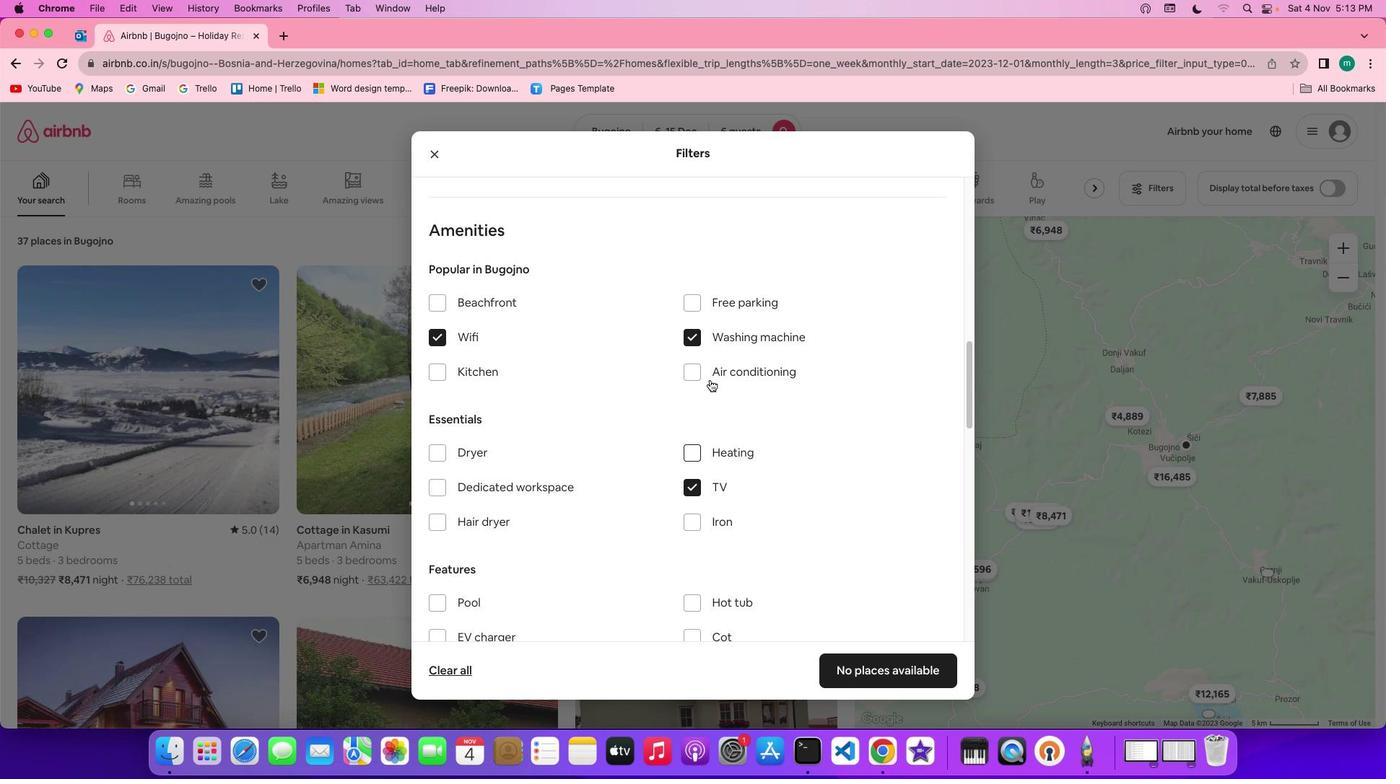
Action: Mouse scrolled (710, 380) with delta (0, 1)
Screenshot: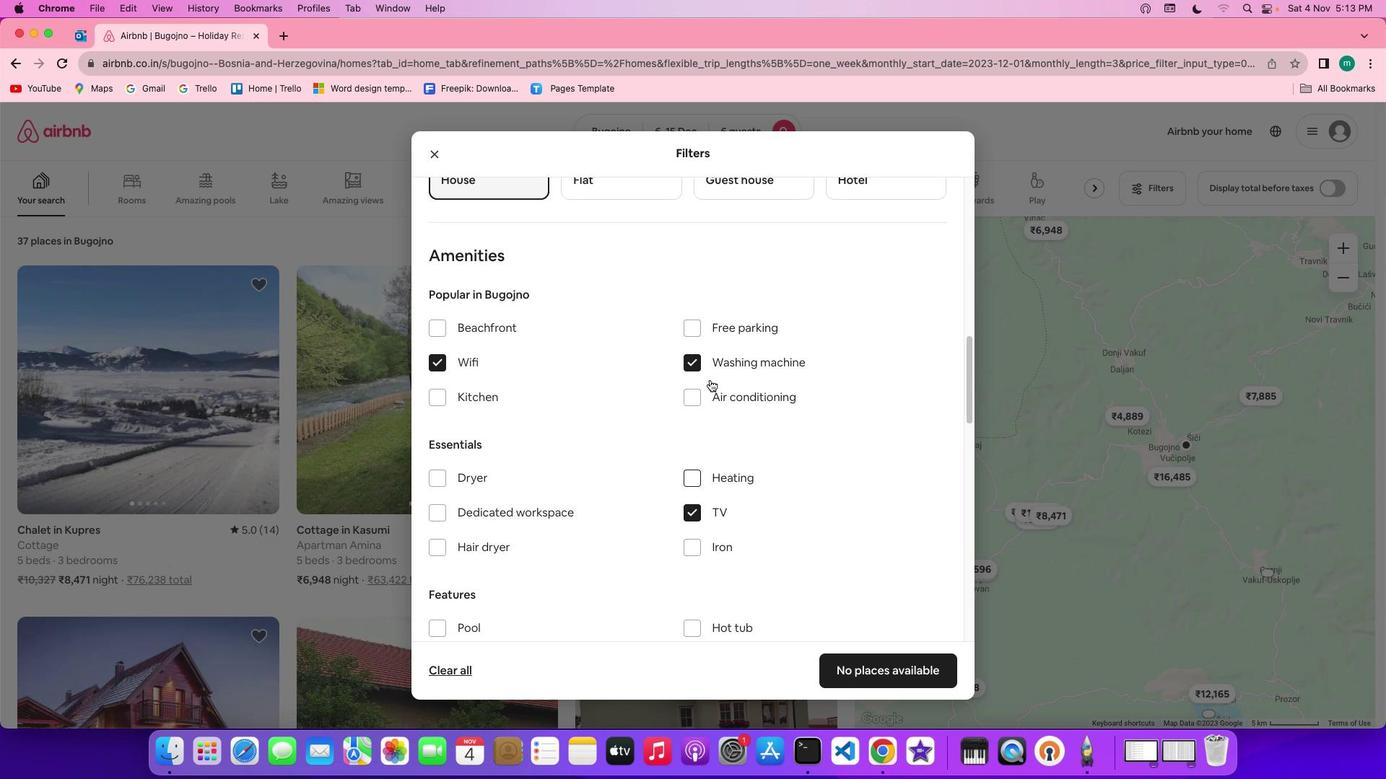 
Action: Mouse moved to (746, 336)
Screenshot: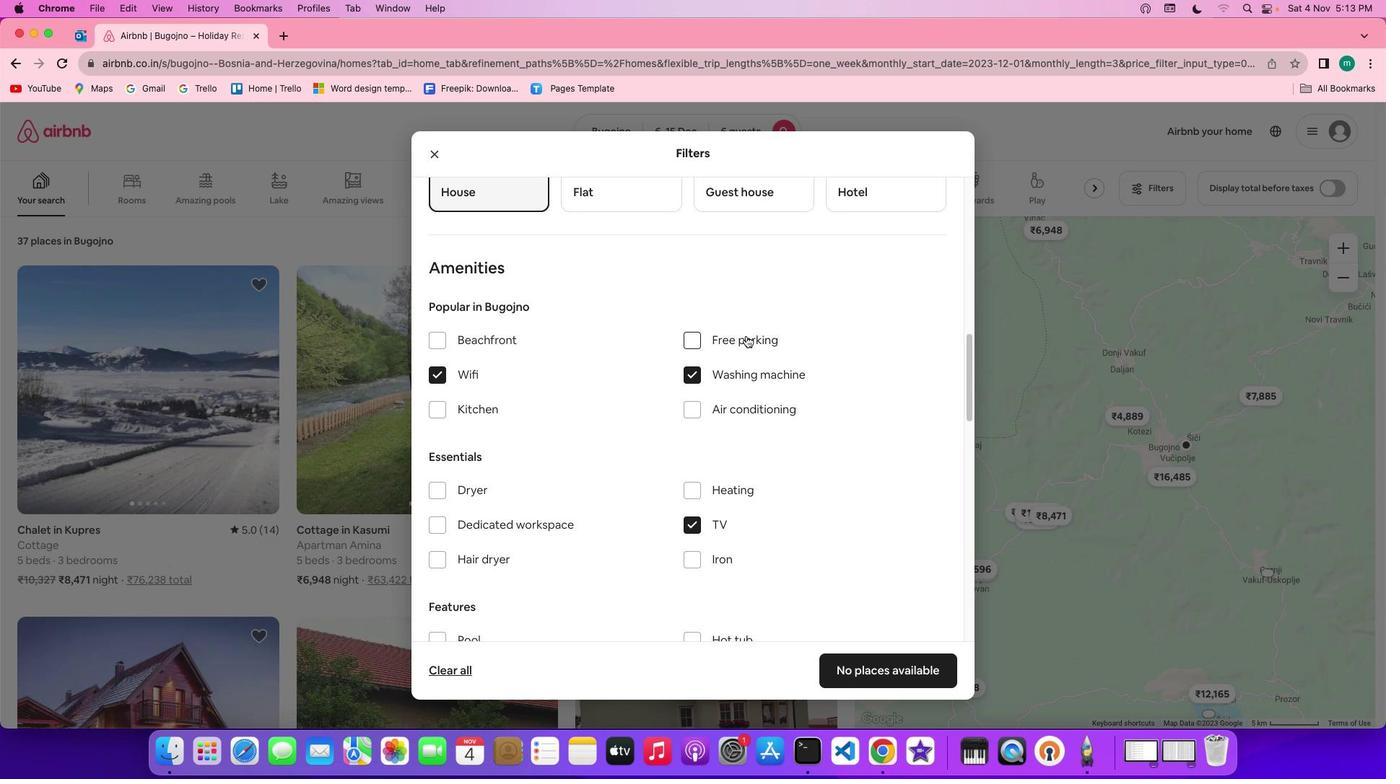 
Action: Mouse pressed left at (746, 336)
Screenshot: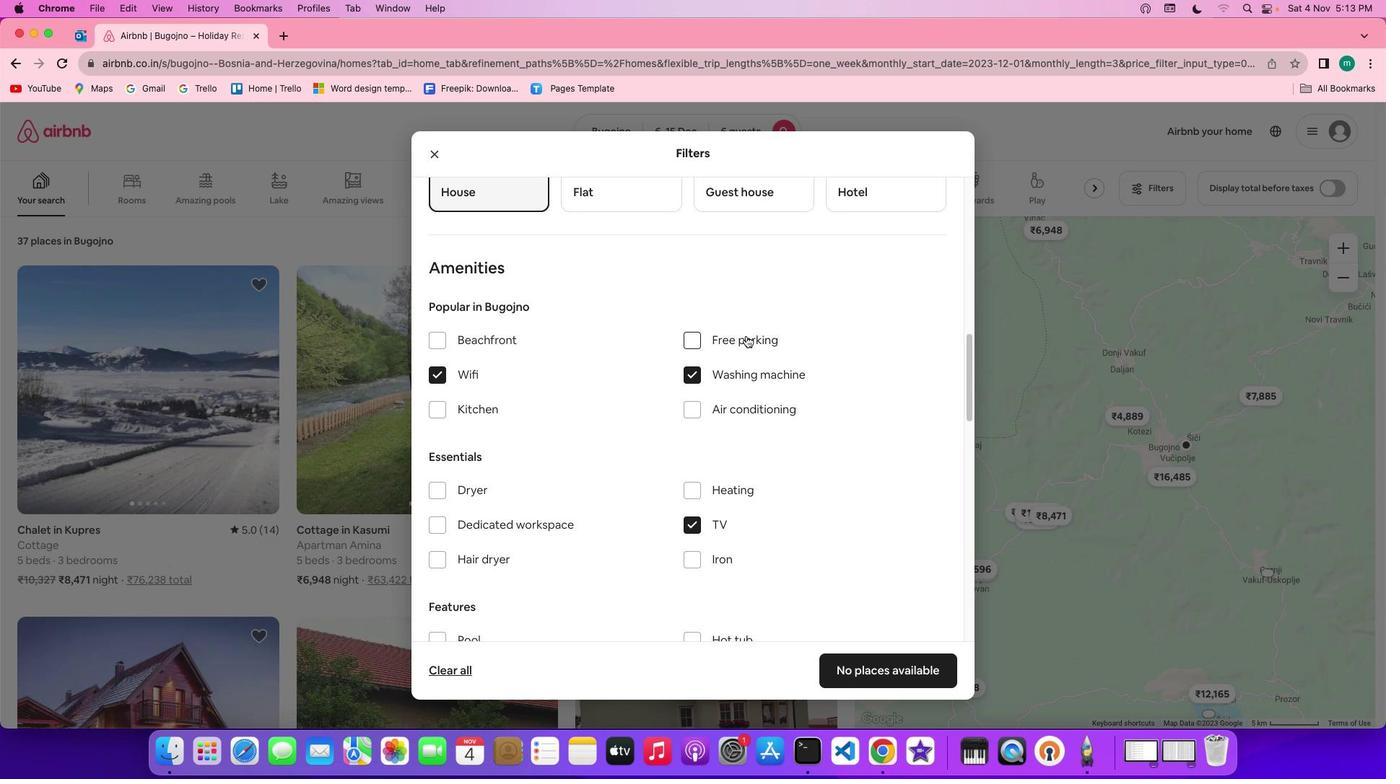 
Action: Mouse moved to (774, 402)
Screenshot: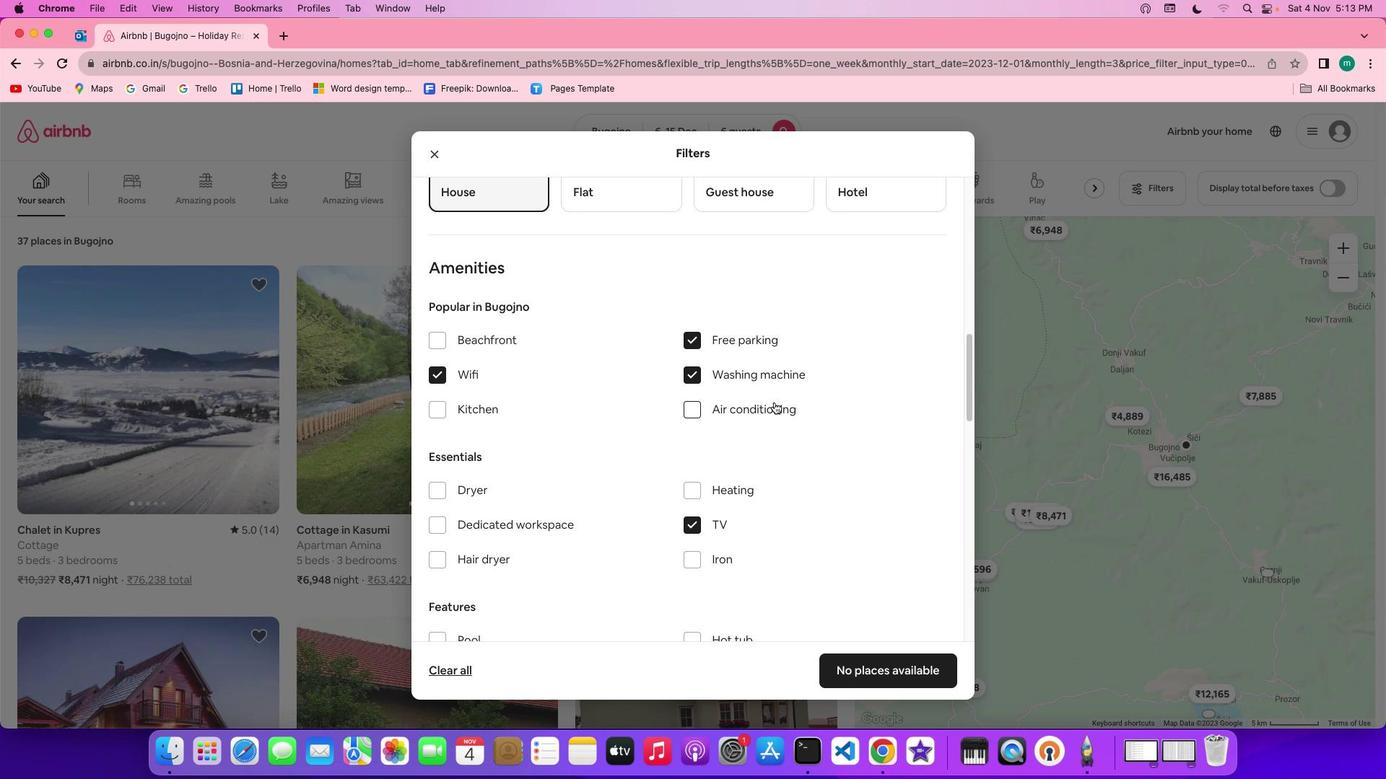 
Action: Mouse scrolled (774, 402) with delta (0, 0)
Screenshot: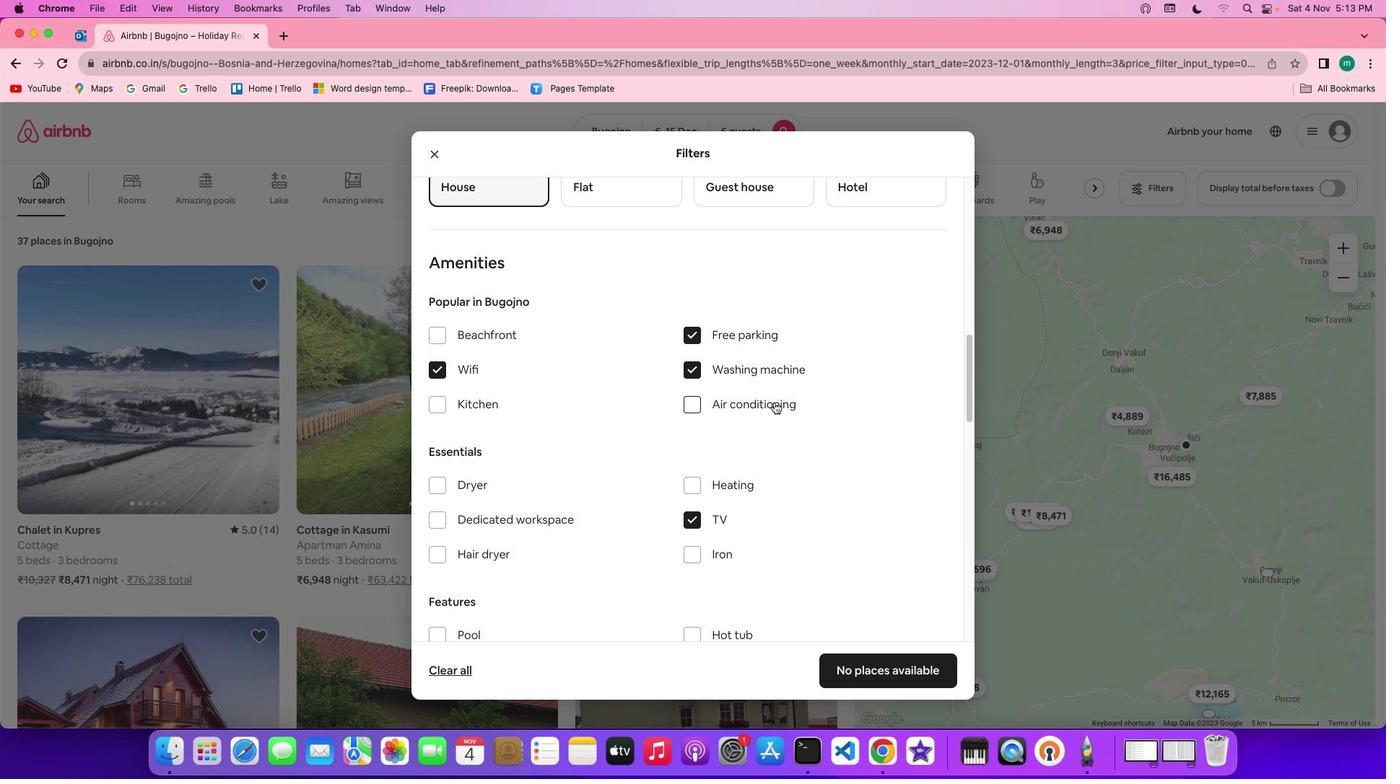 
Action: Mouse scrolled (774, 402) with delta (0, 0)
Screenshot: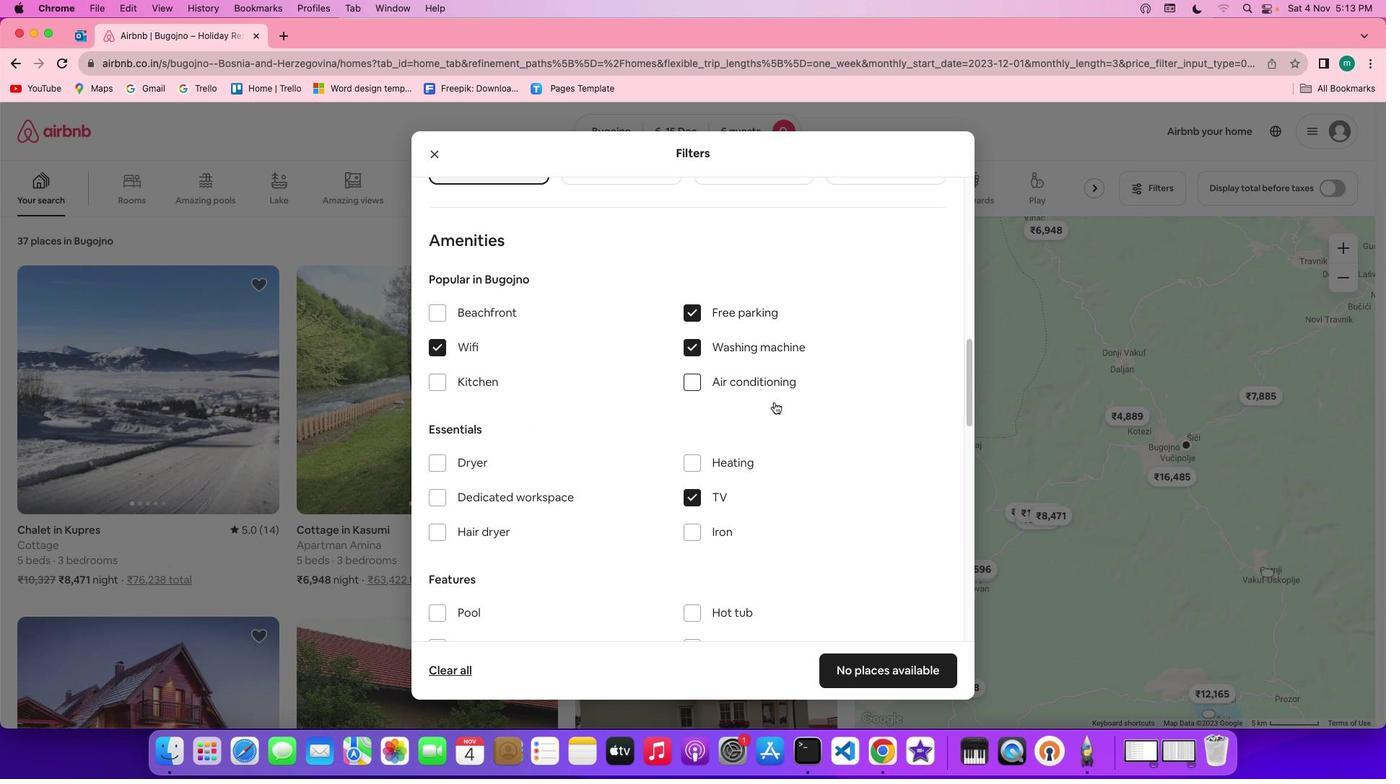 
Action: Mouse scrolled (774, 402) with delta (0, 0)
Screenshot: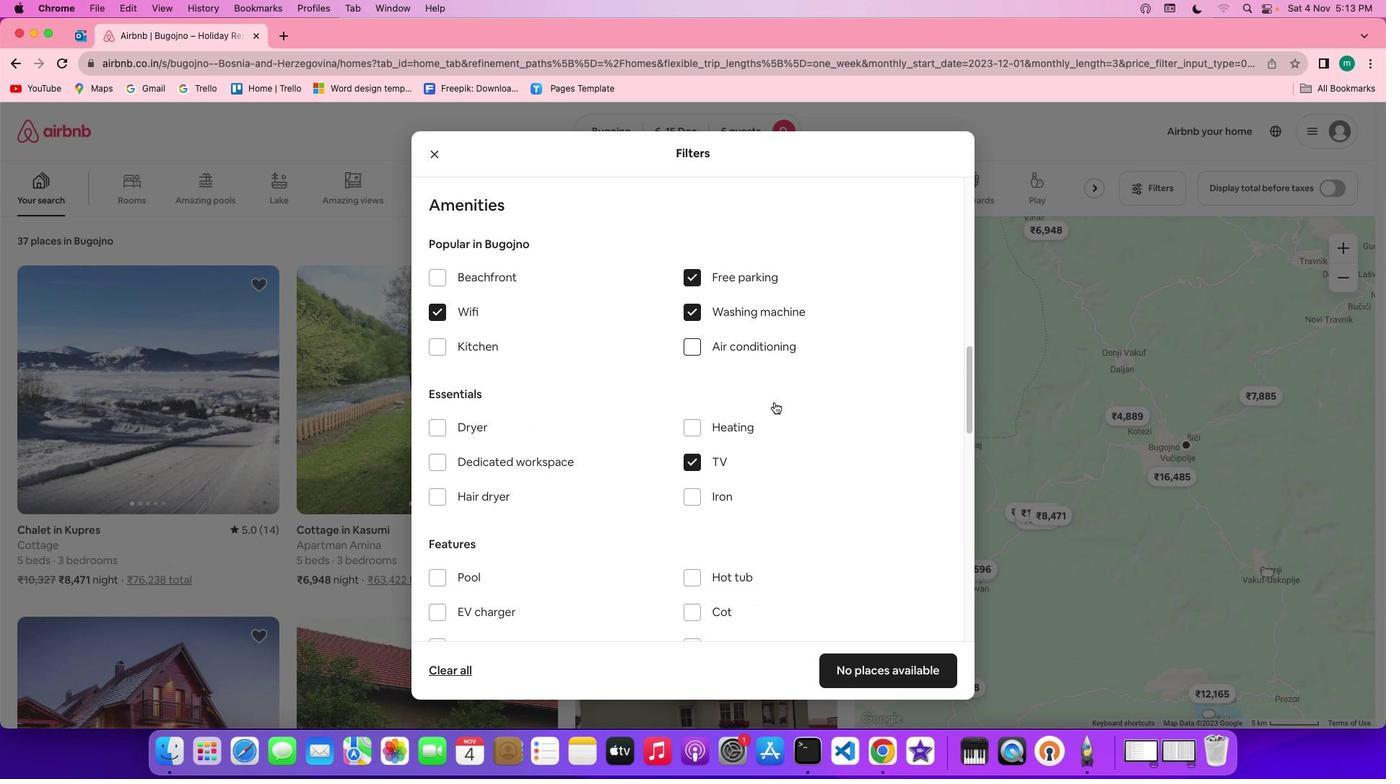 
Action: Mouse scrolled (774, 402) with delta (0, 0)
Screenshot: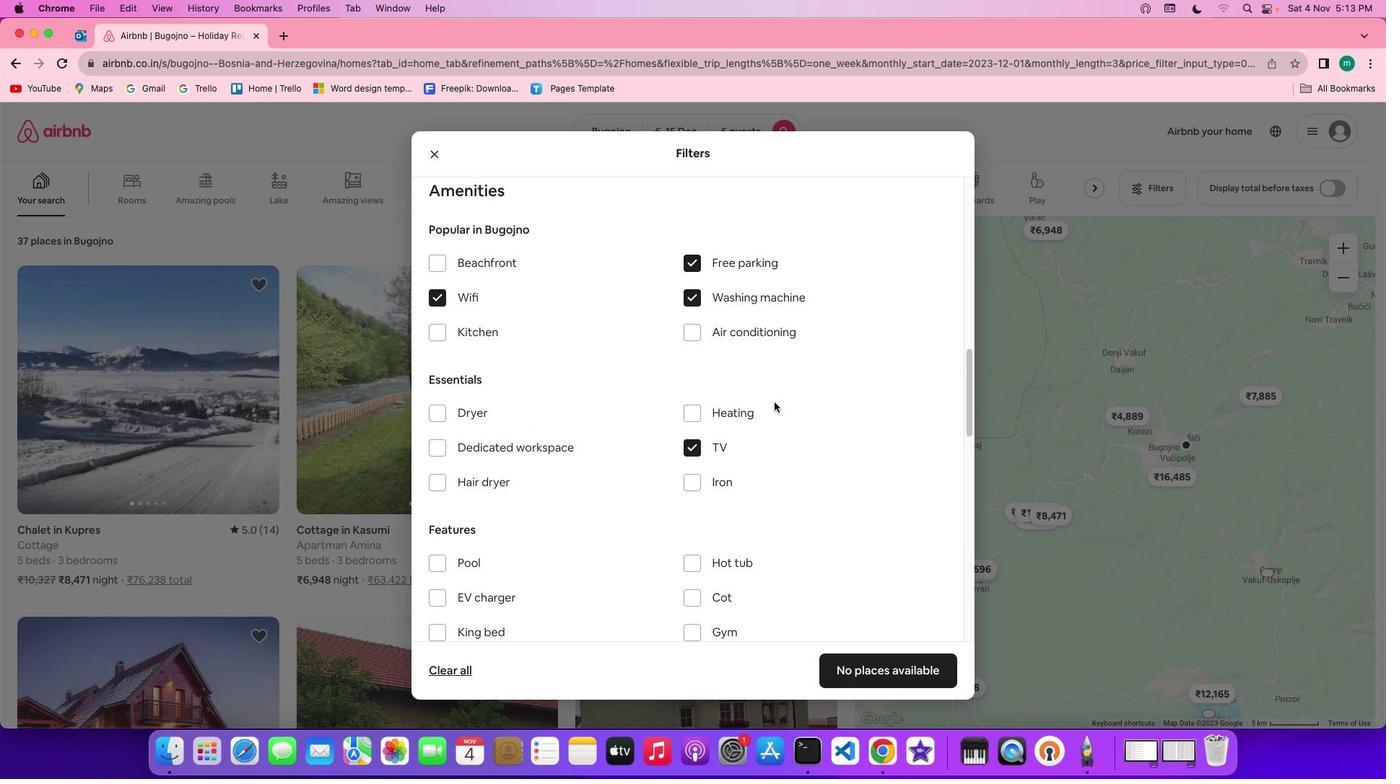 
Action: Mouse scrolled (774, 402) with delta (0, 0)
Screenshot: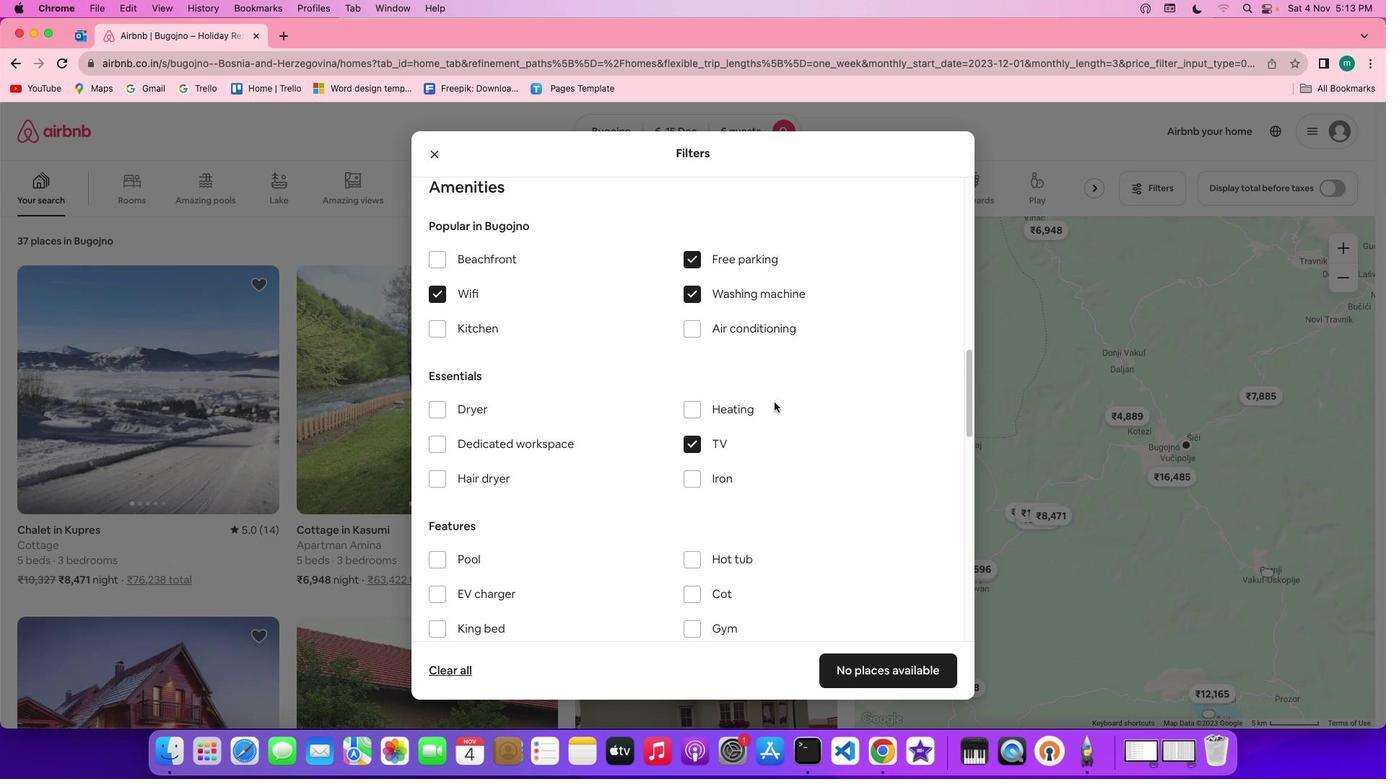
Action: Mouse scrolled (774, 402) with delta (0, 0)
Screenshot: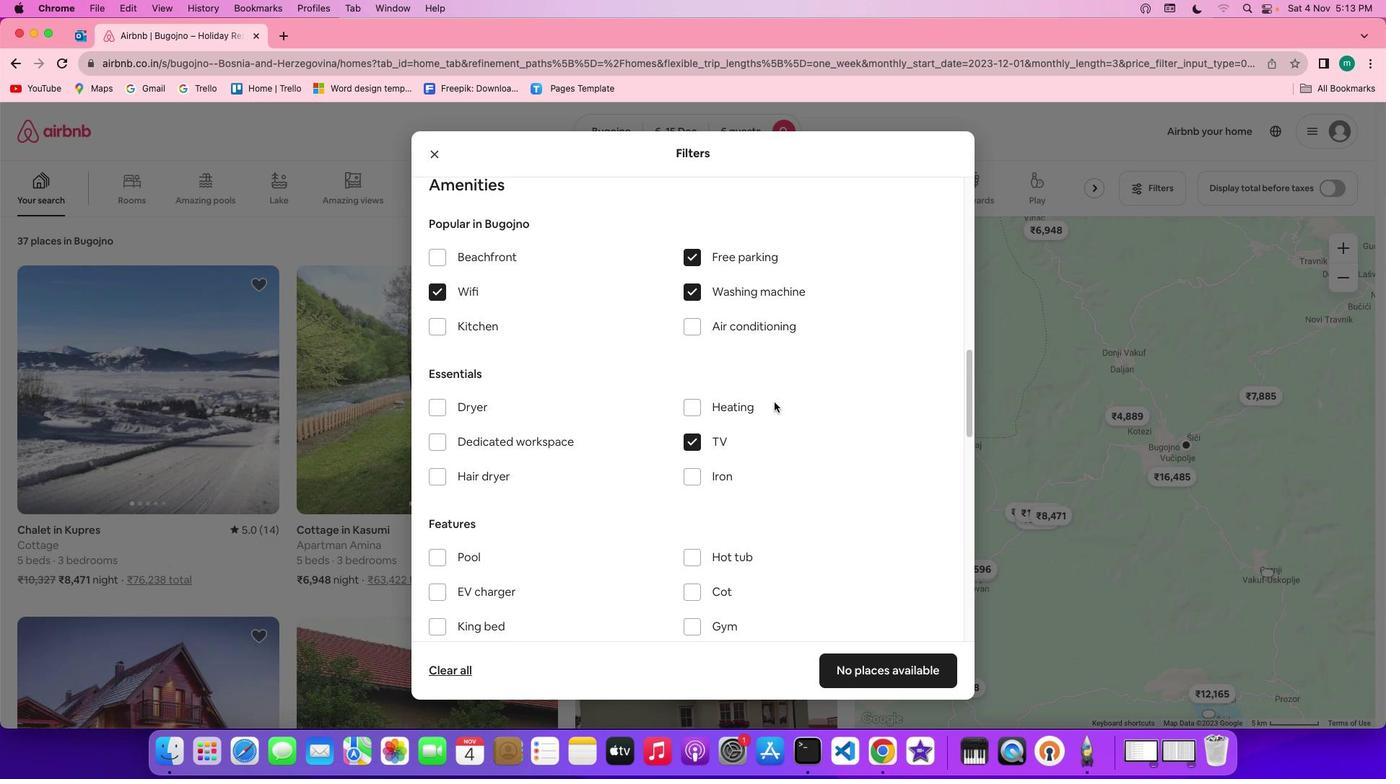 
Action: Mouse scrolled (774, 402) with delta (0, 0)
Screenshot: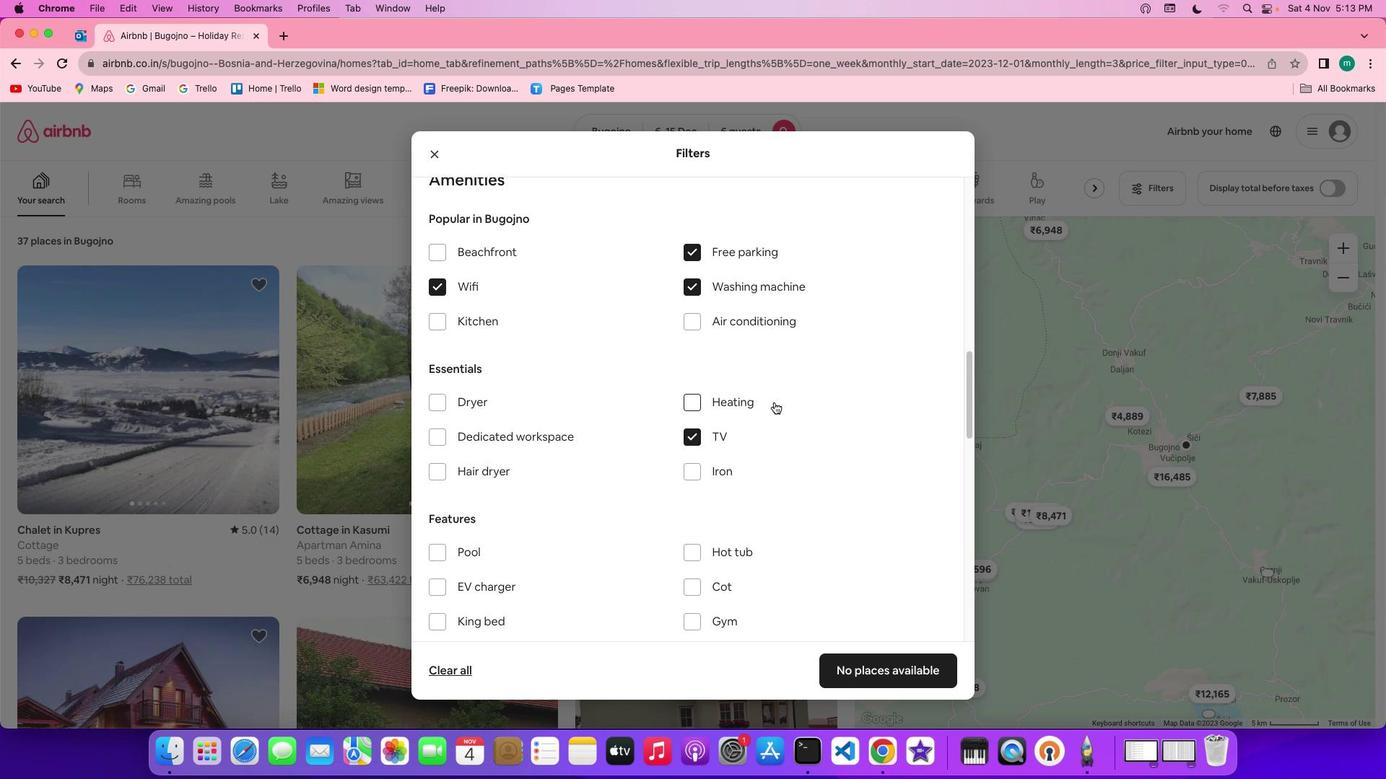 
Action: Mouse scrolled (774, 402) with delta (0, 0)
Screenshot: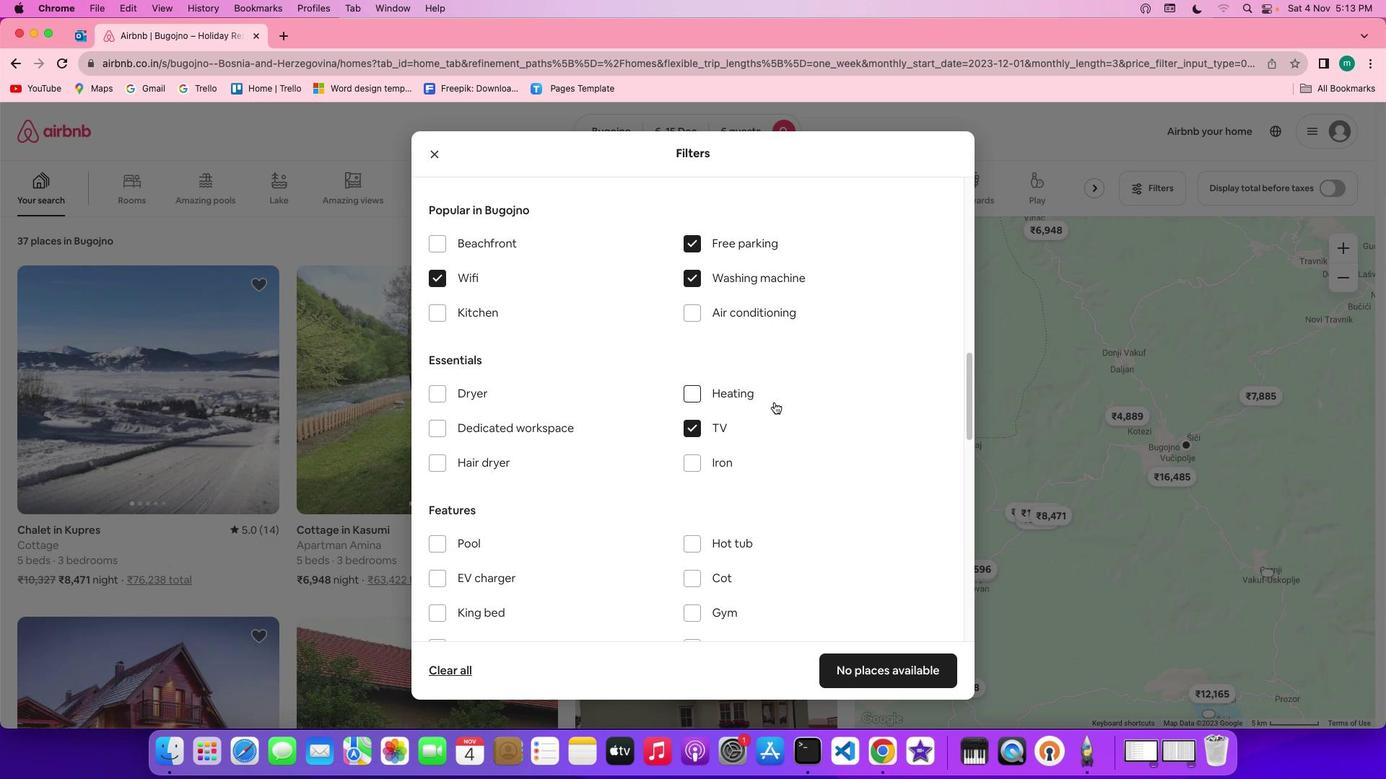 
Action: Mouse scrolled (774, 402) with delta (0, 0)
Screenshot: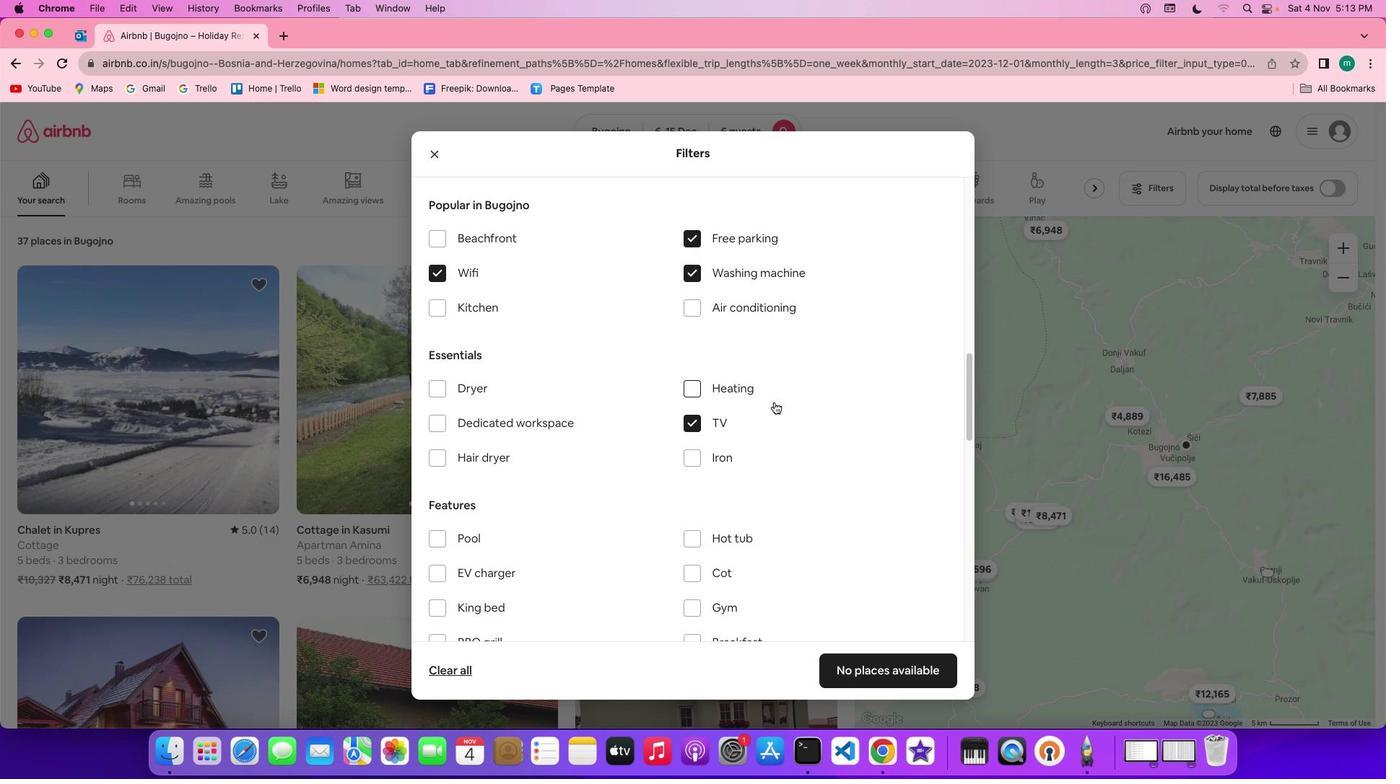 
Action: Mouse scrolled (774, 402) with delta (0, 0)
Screenshot: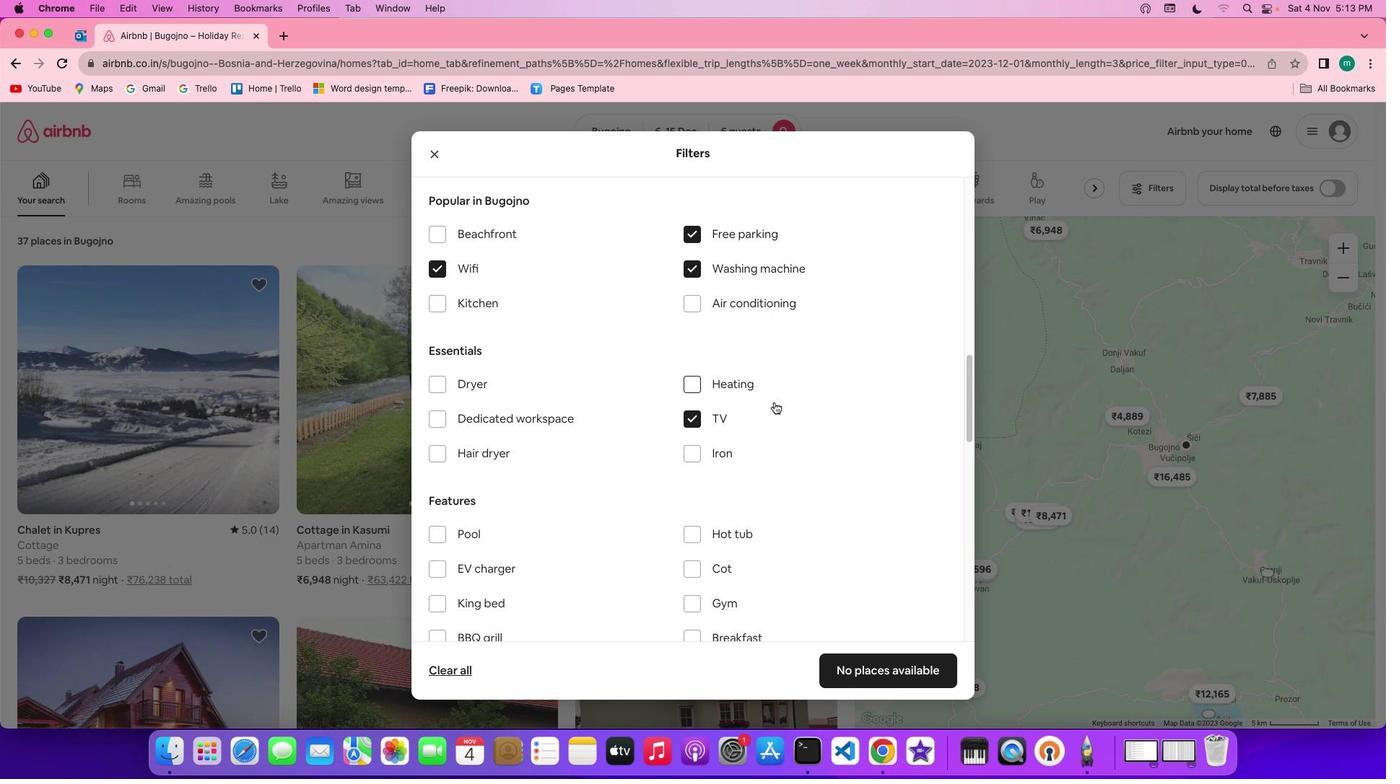 
Action: Mouse scrolled (774, 402) with delta (0, 0)
Screenshot: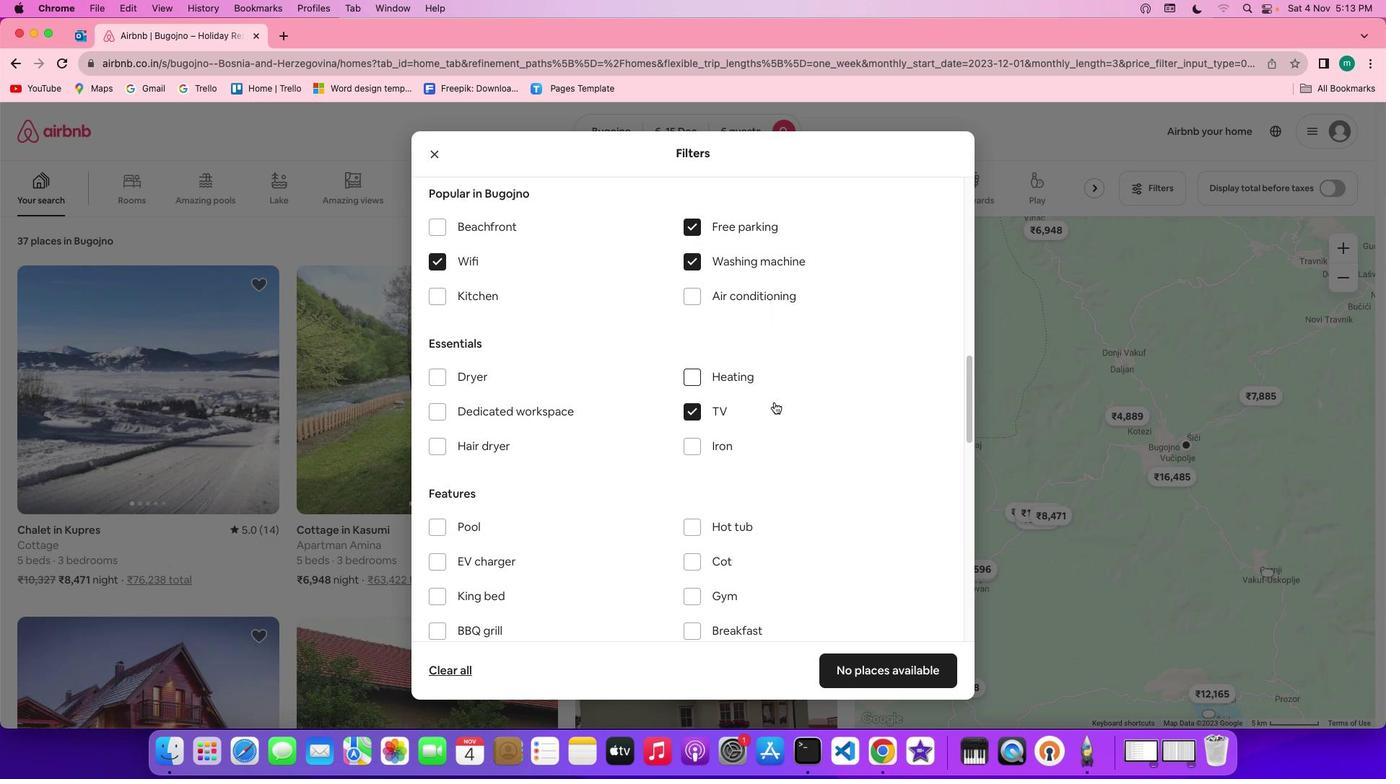 
Action: Mouse scrolled (774, 402) with delta (0, 0)
Screenshot: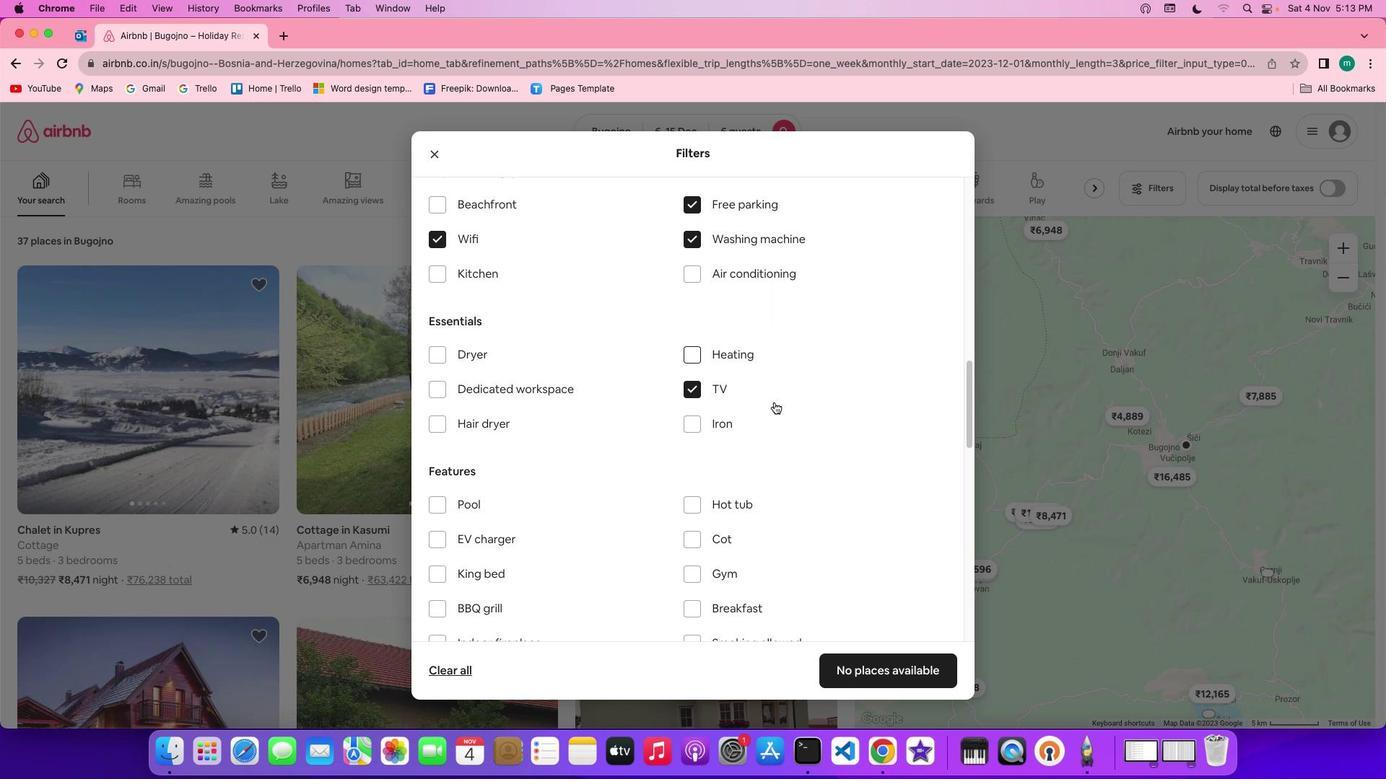 
Action: Mouse scrolled (774, 402) with delta (0, 0)
Screenshot: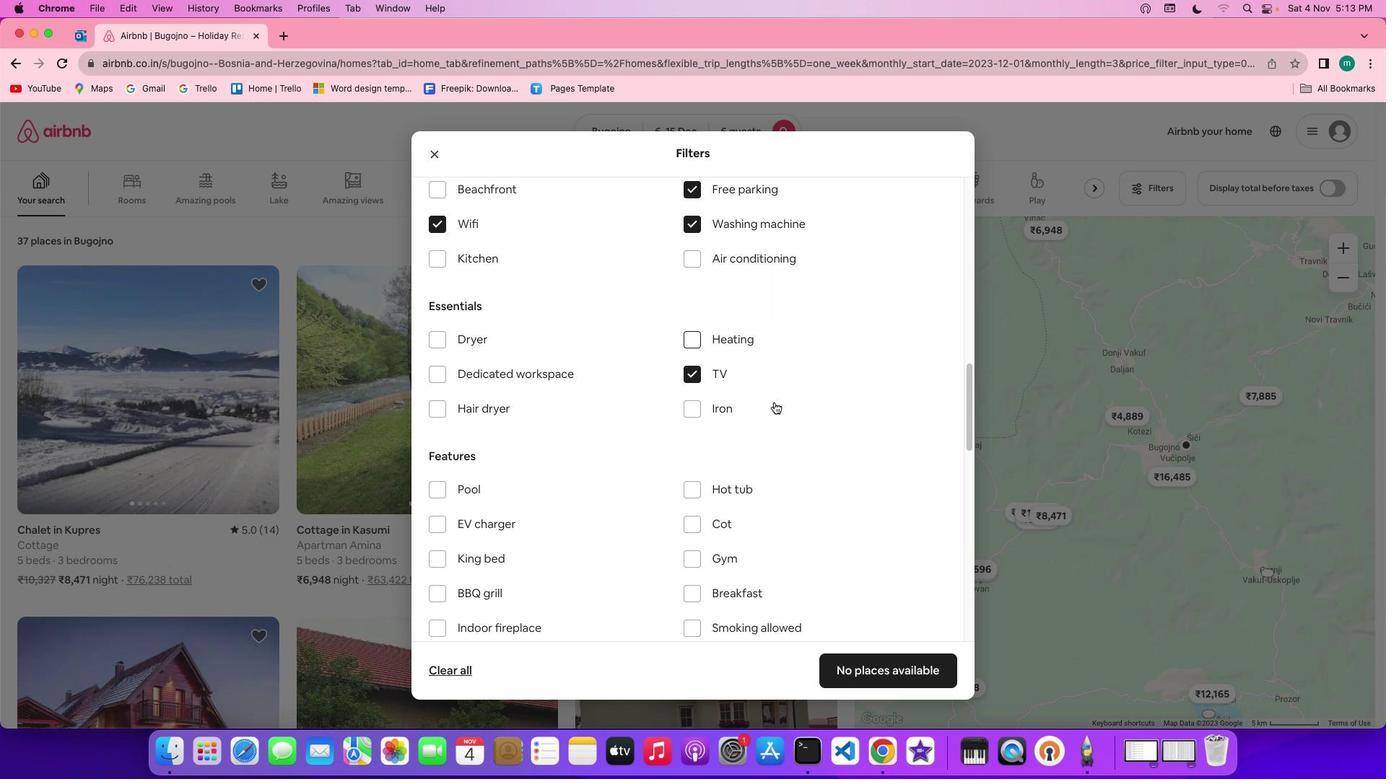 
Action: Mouse scrolled (774, 402) with delta (0, 0)
Screenshot: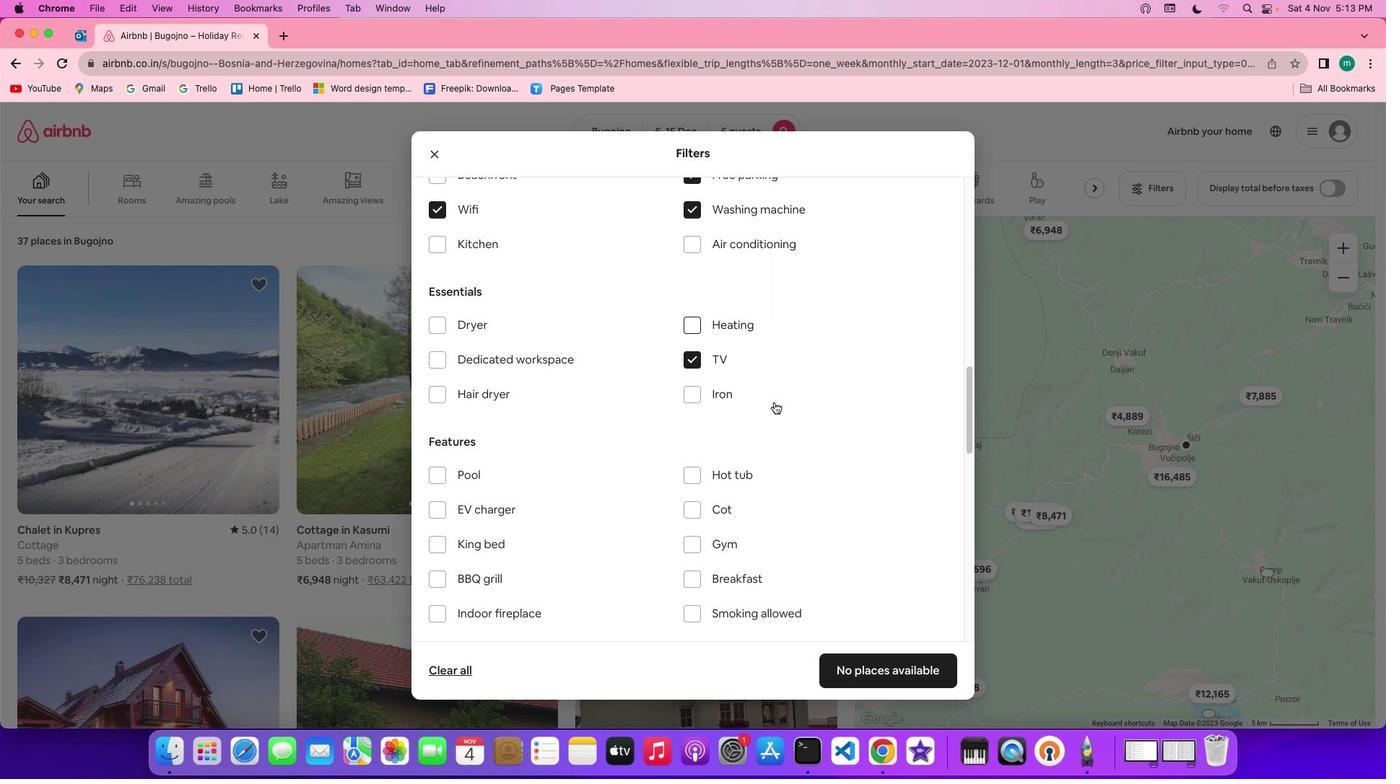 
Action: Mouse scrolled (774, 402) with delta (0, 0)
Screenshot: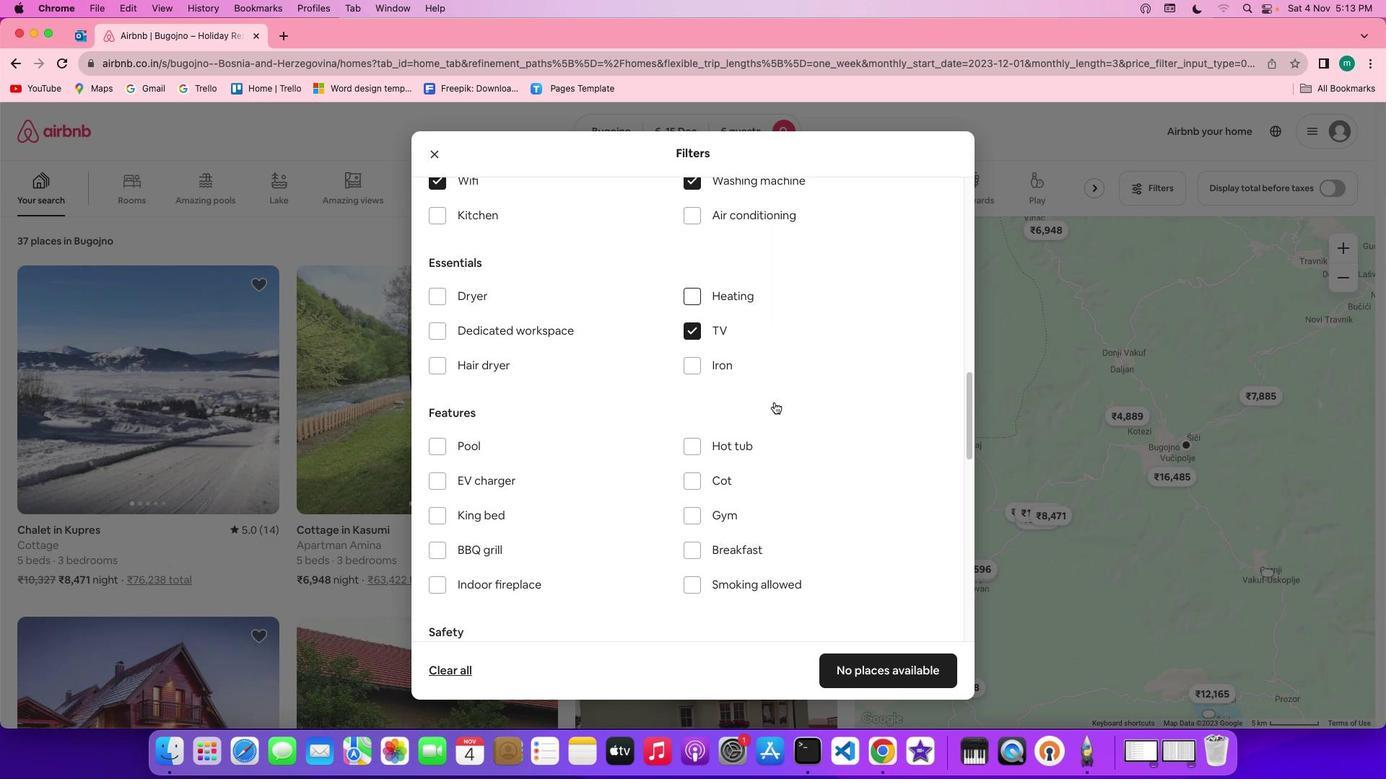 
Action: Mouse scrolled (774, 402) with delta (0, 0)
Screenshot: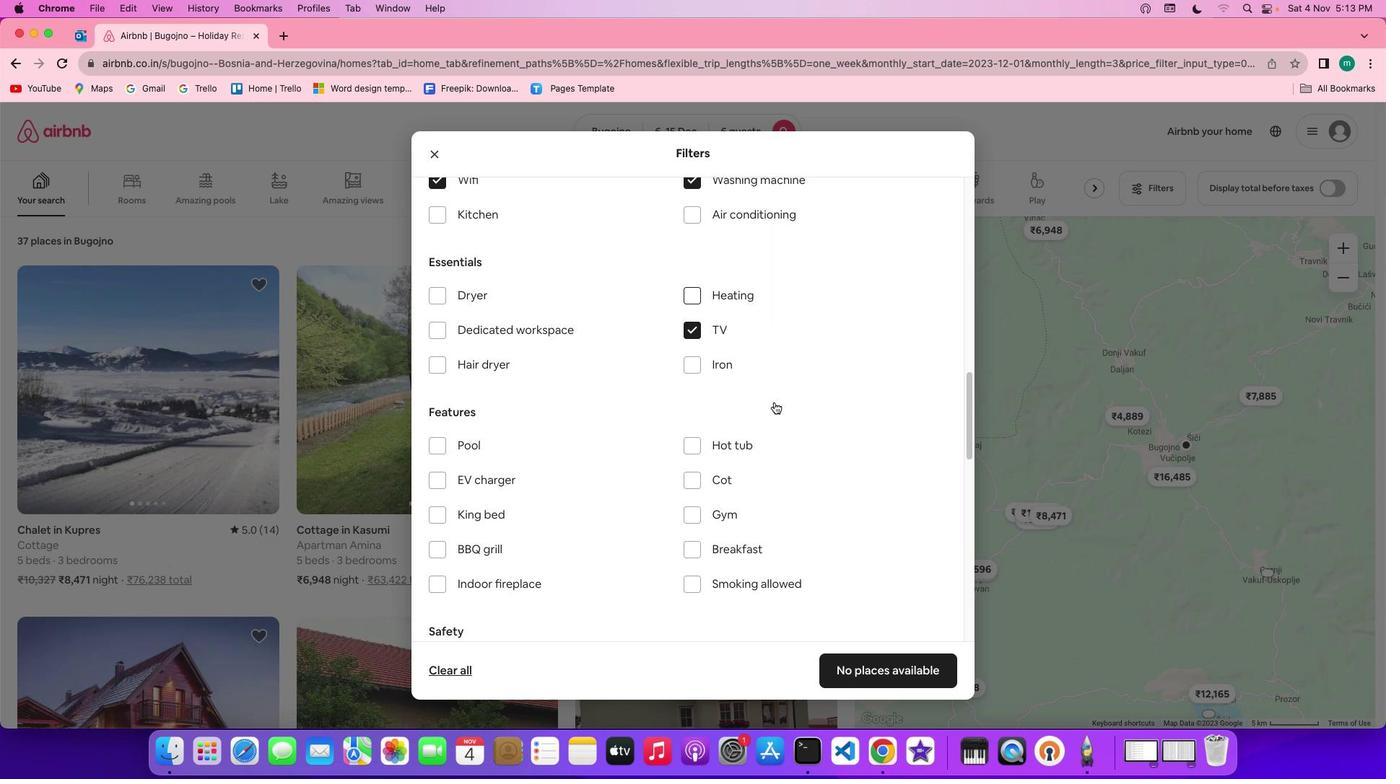 
Action: Mouse scrolled (774, 402) with delta (0, 0)
Screenshot: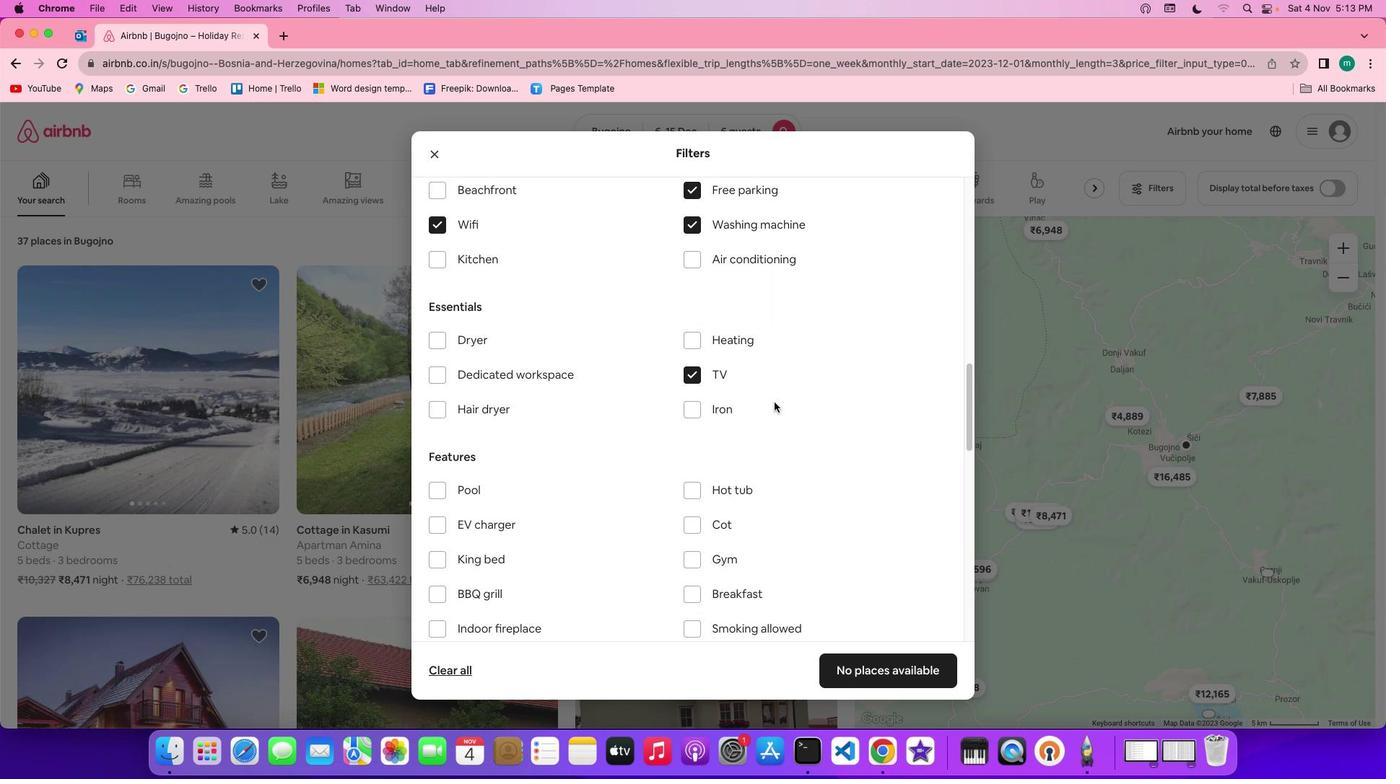 
Action: Mouse scrolled (774, 402) with delta (0, 0)
Screenshot: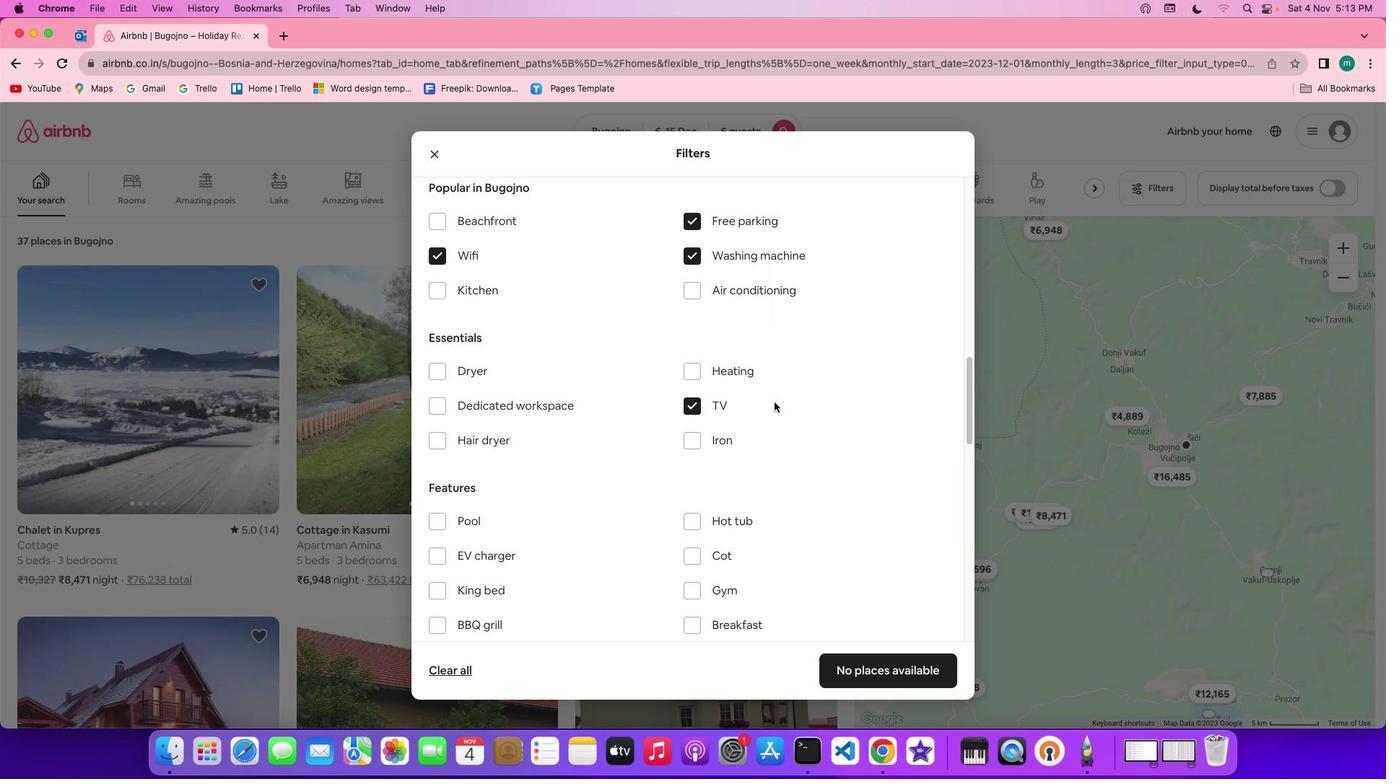 
Action: Mouse scrolled (774, 402) with delta (0, 1)
Screenshot: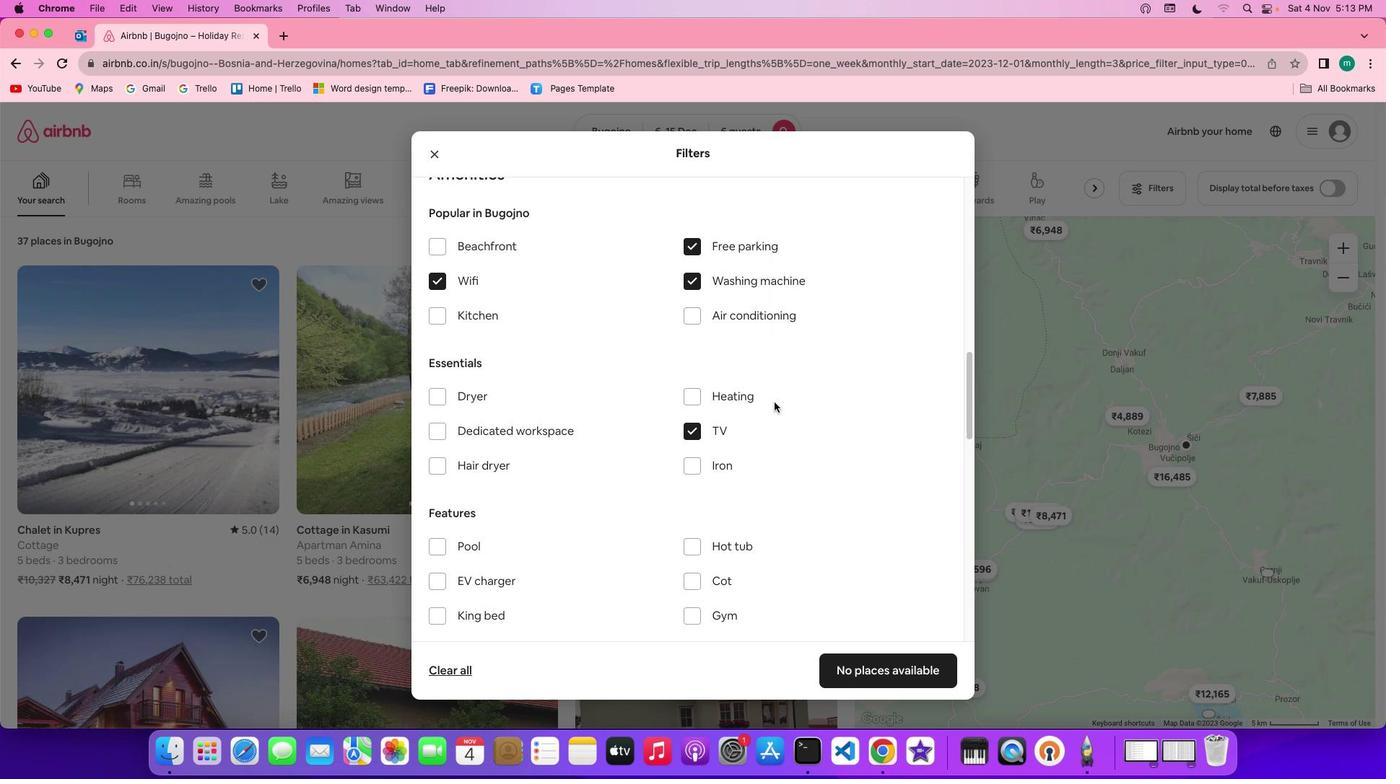 
Action: Mouse scrolled (774, 402) with delta (0, 0)
Screenshot: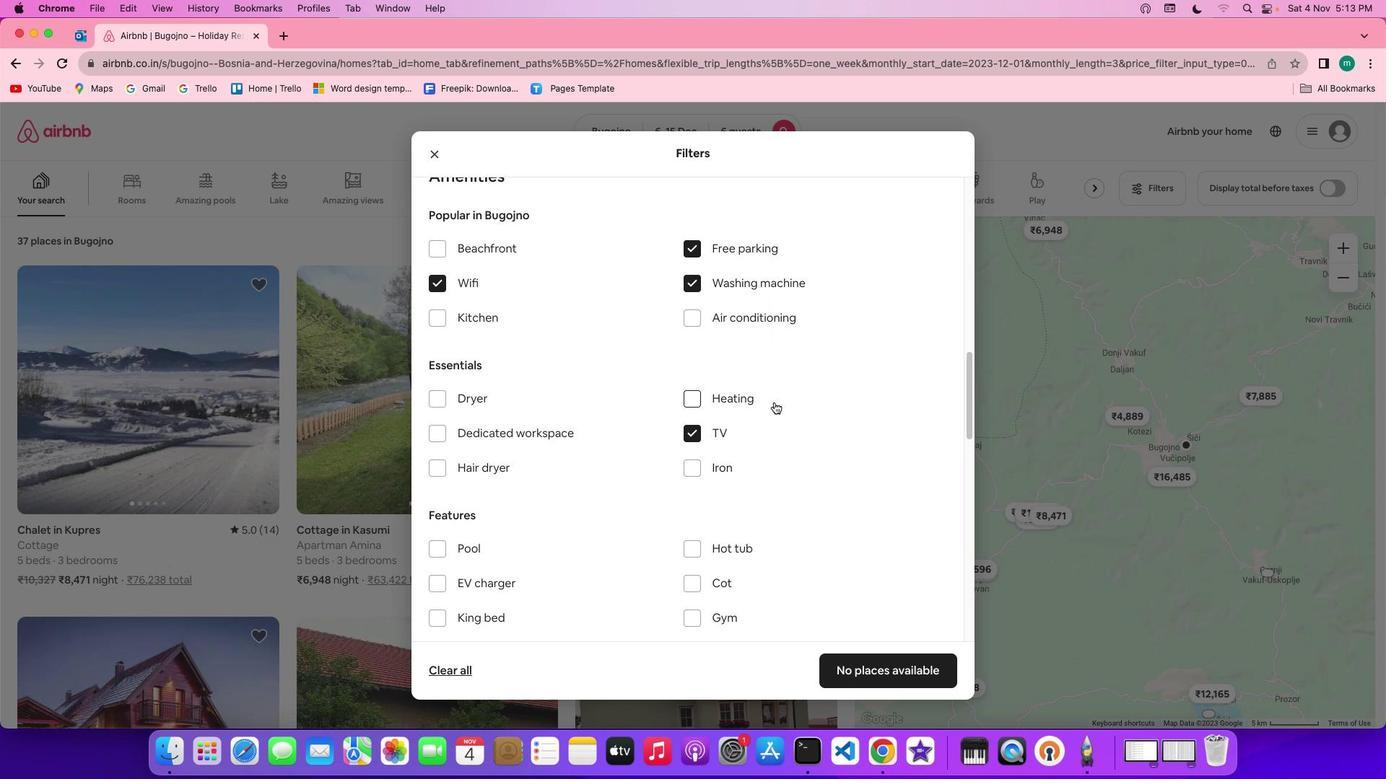 
Action: Mouse scrolled (774, 402) with delta (0, 0)
Screenshot: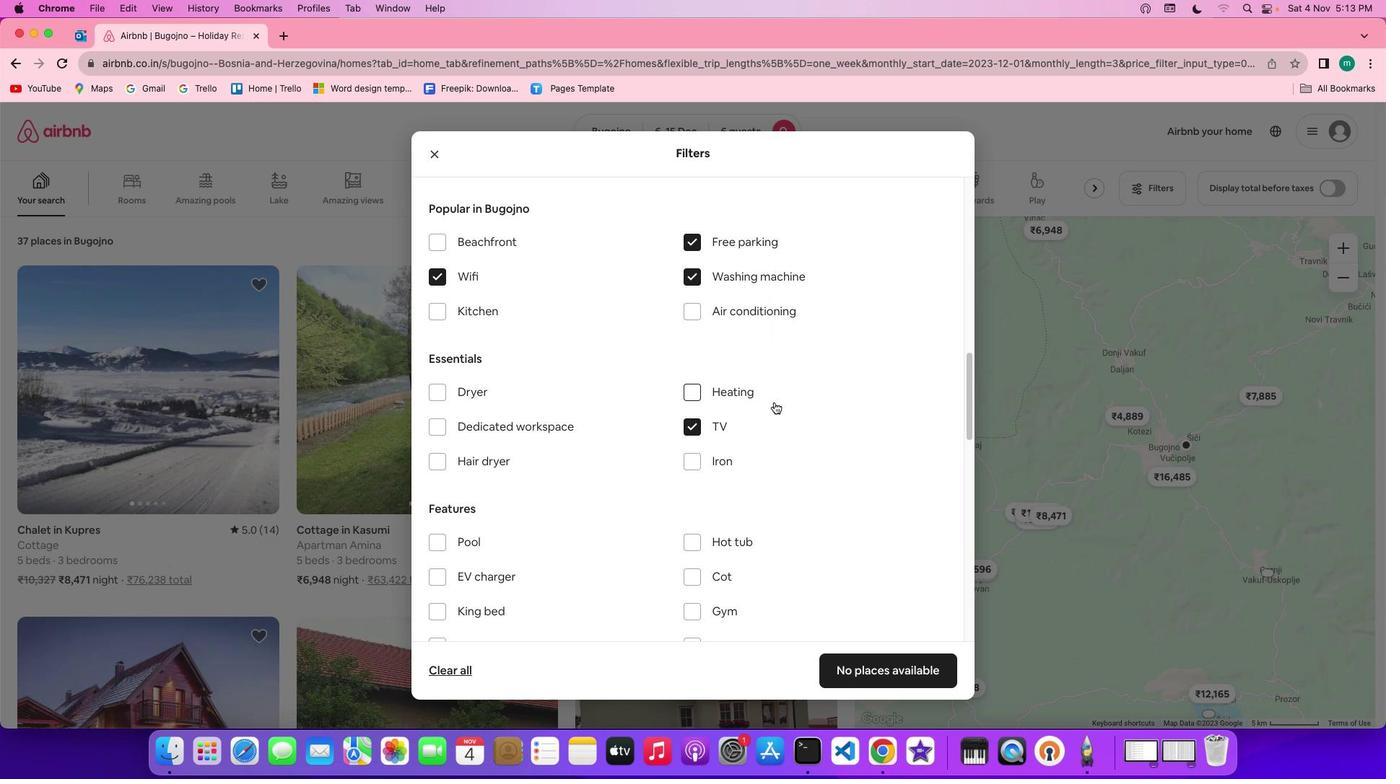 
Action: Mouse scrolled (774, 402) with delta (0, 0)
Screenshot: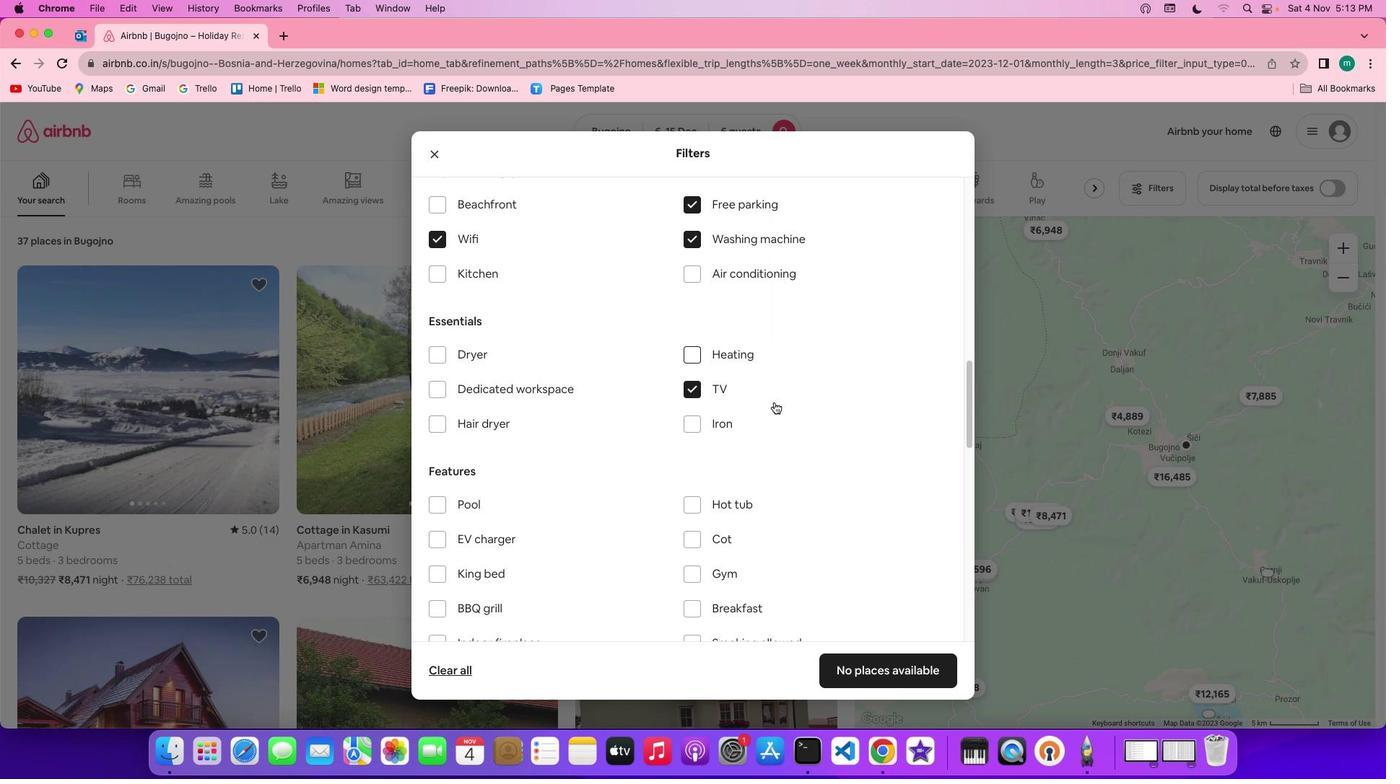 
Action: Mouse scrolled (774, 402) with delta (0, 0)
Screenshot: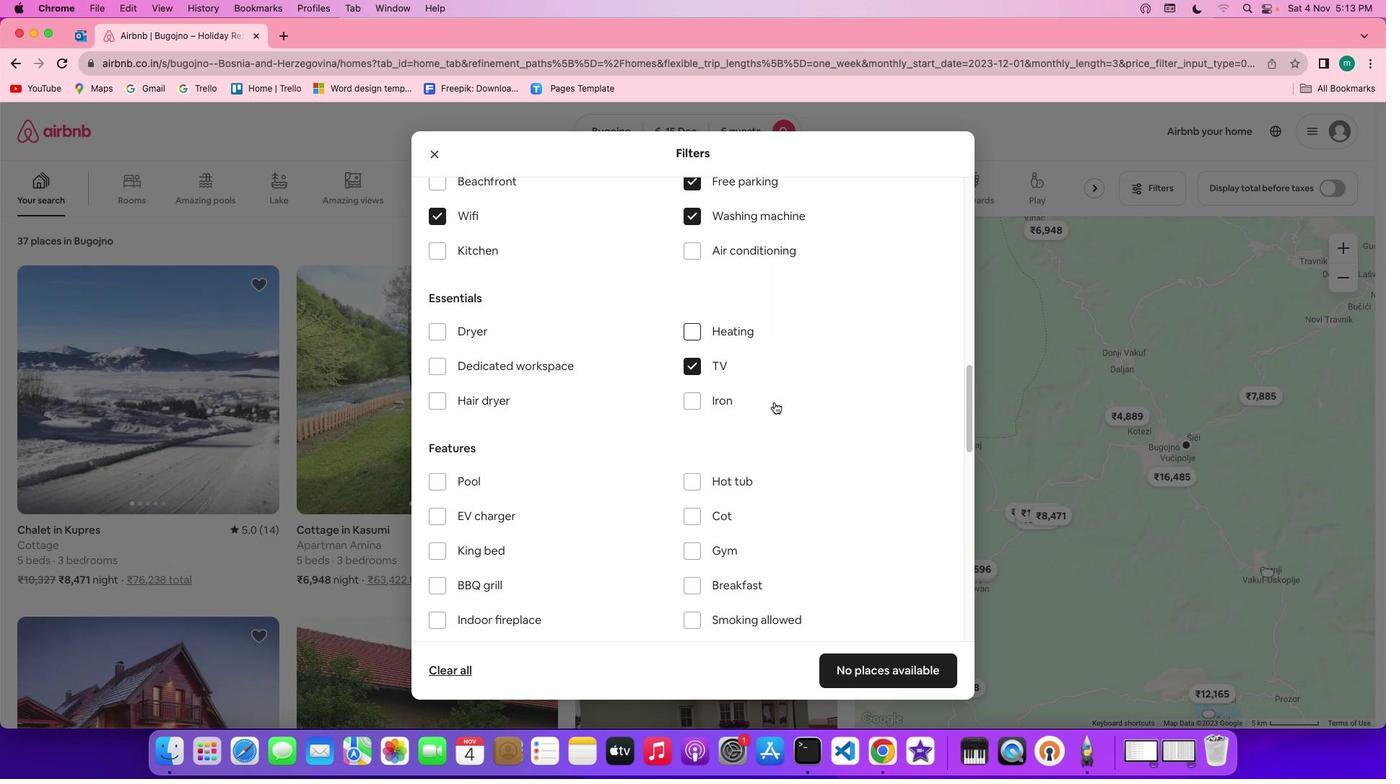 
Action: Mouse scrolled (774, 402) with delta (0, 0)
Screenshot: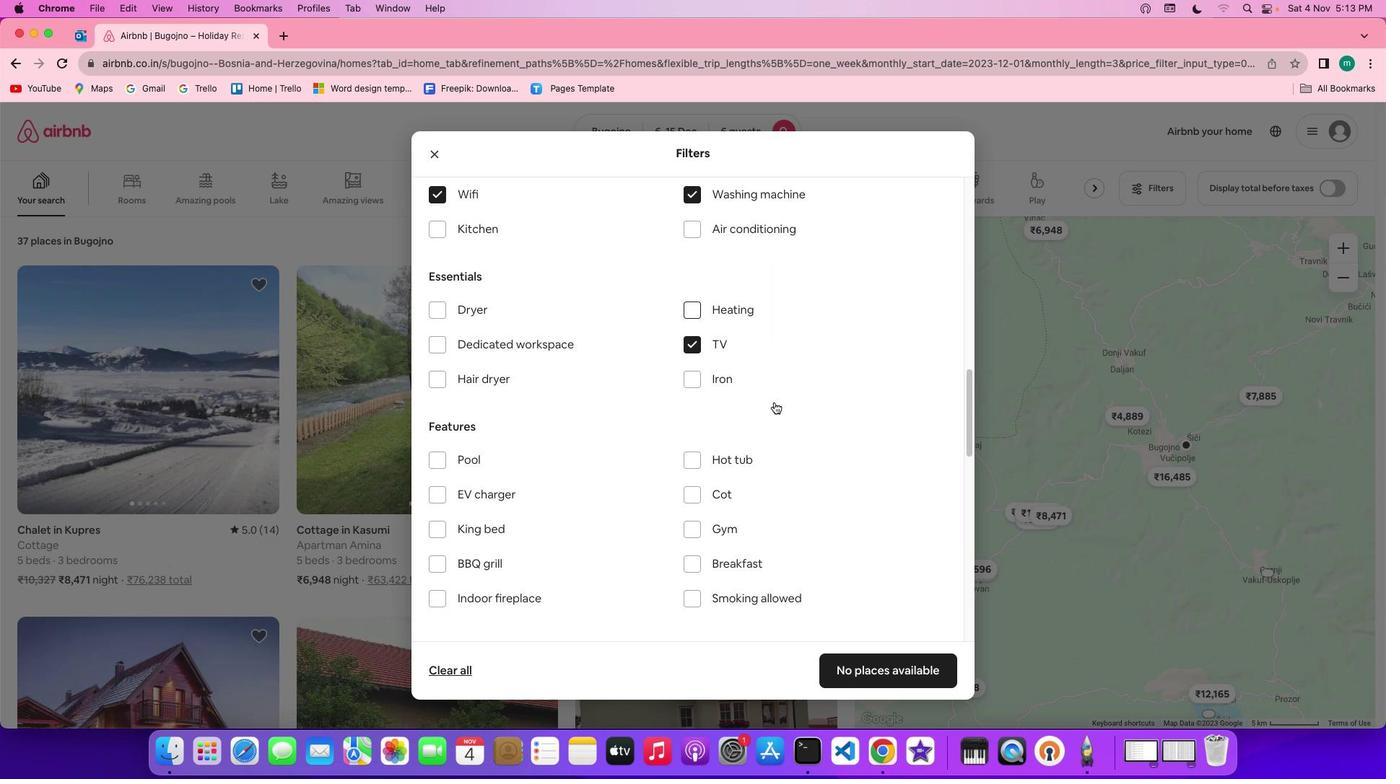 
Action: Mouse scrolled (774, 402) with delta (0, -1)
Screenshot: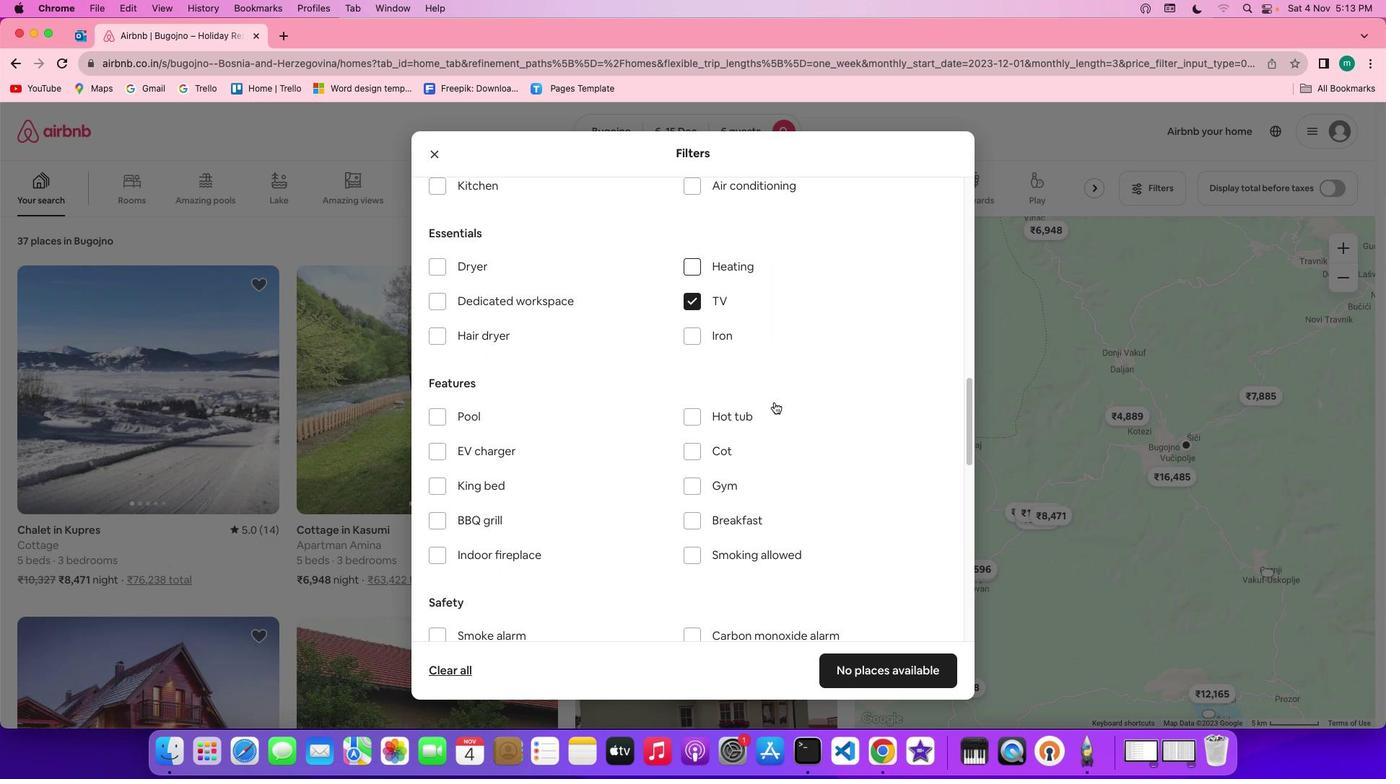 
Action: Mouse scrolled (774, 402) with delta (0, 0)
Screenshot: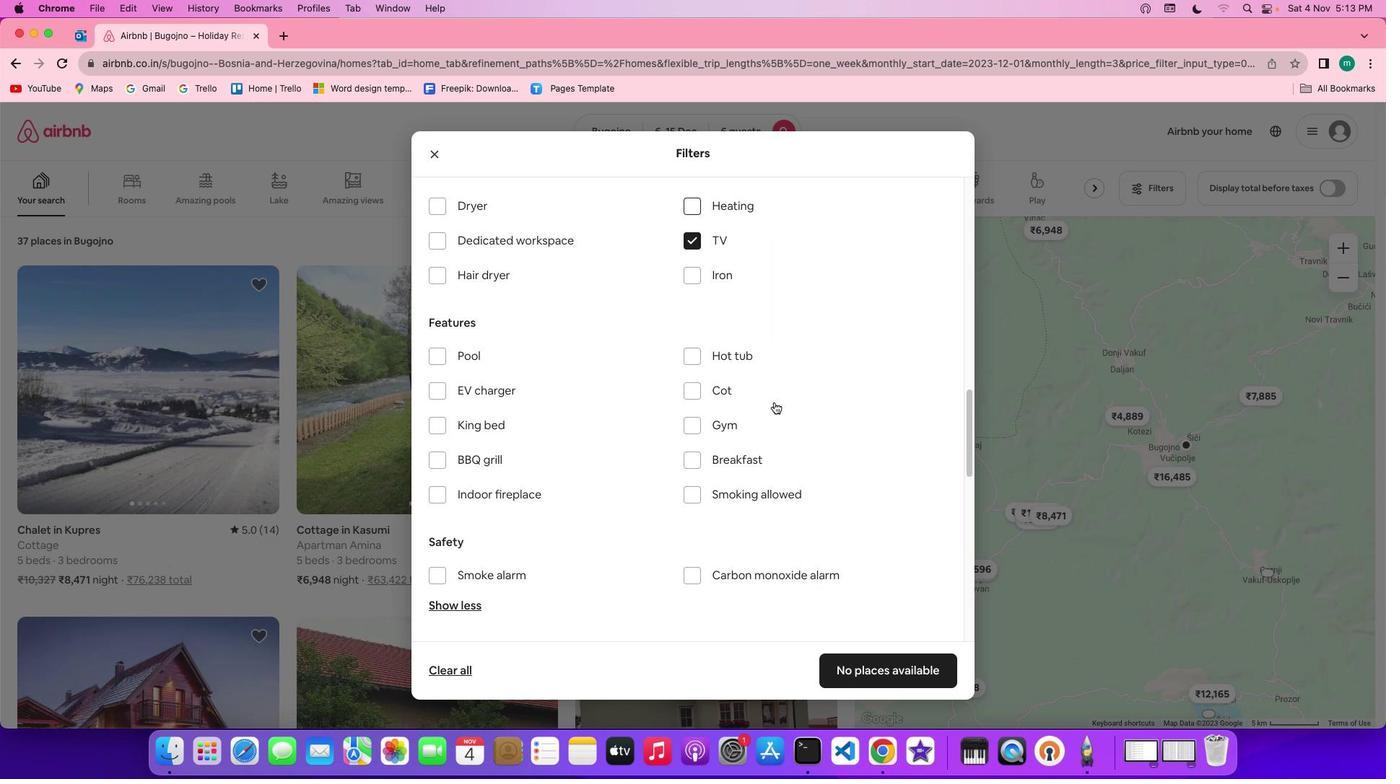 
Action: Mouse moved to (732, 354)
Screenshot: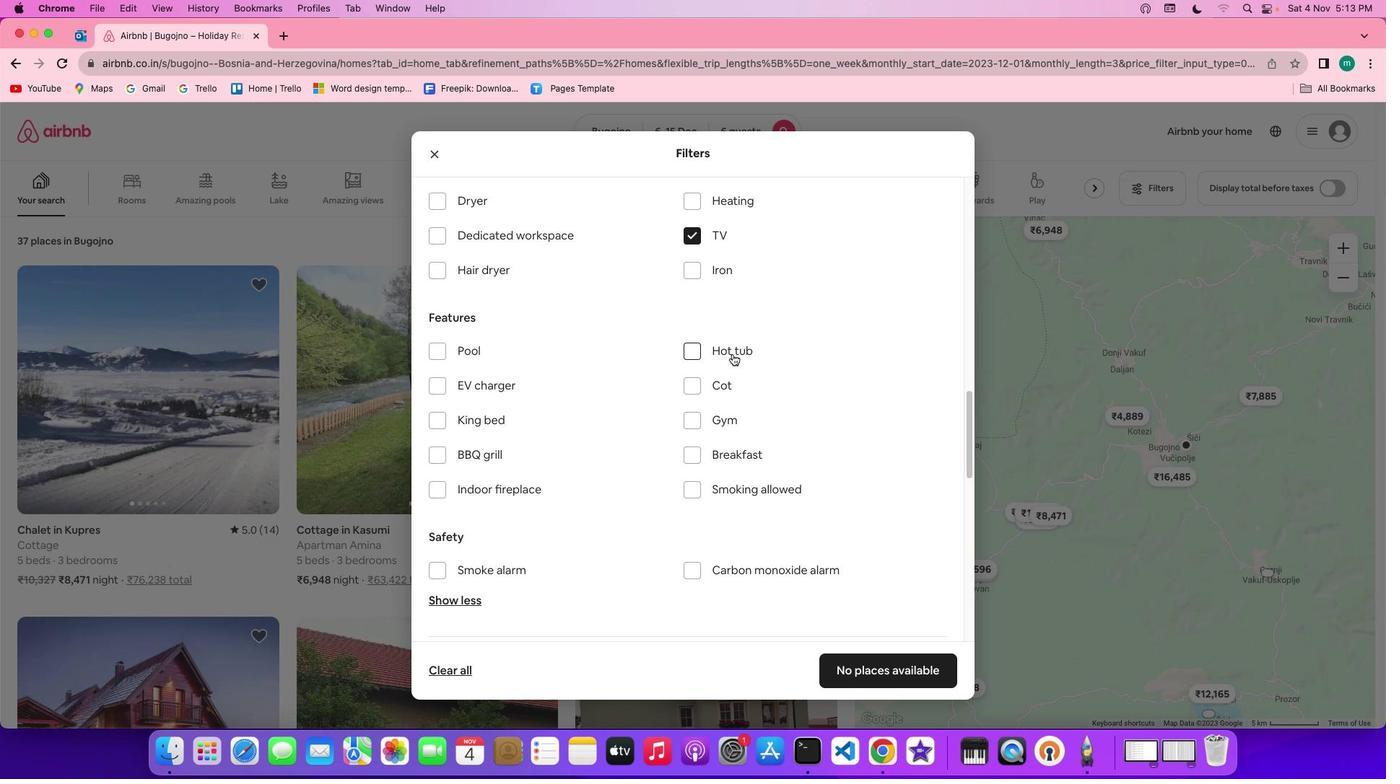 
Action: Mouse pressed left at (732, 354)
Screenshot: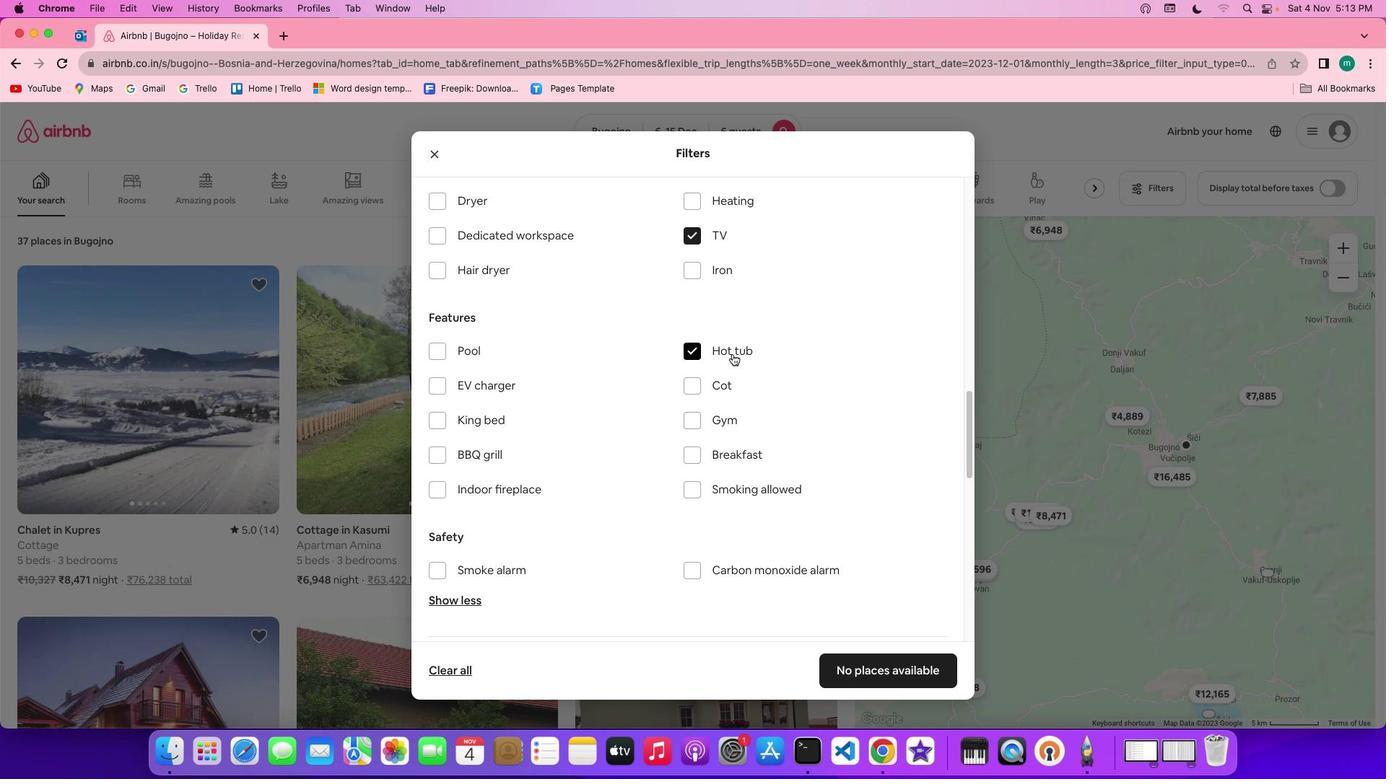 
Action: Mouse moved to (787, 389)
Screenshot: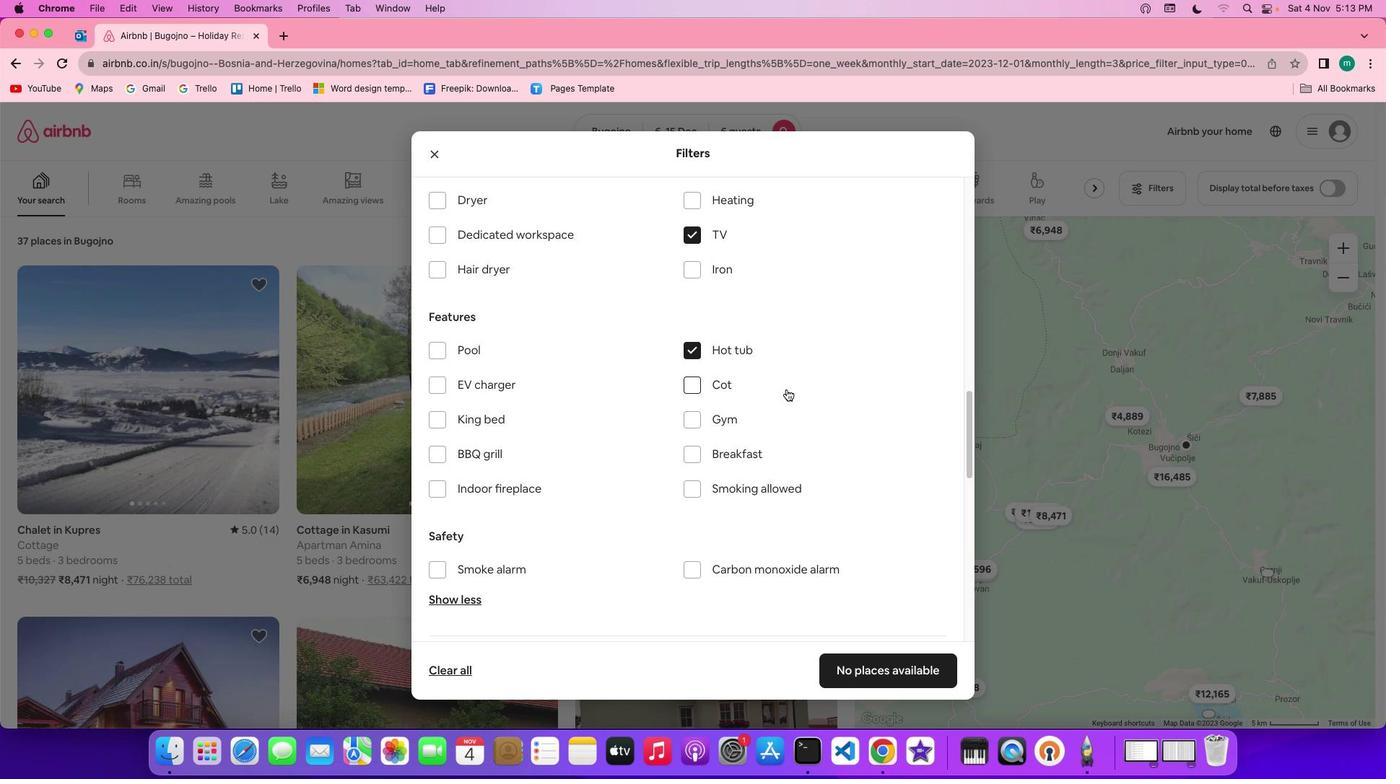 
Action: Mouse scrolled (787, 389) with delta (0, 0)
Screenshot: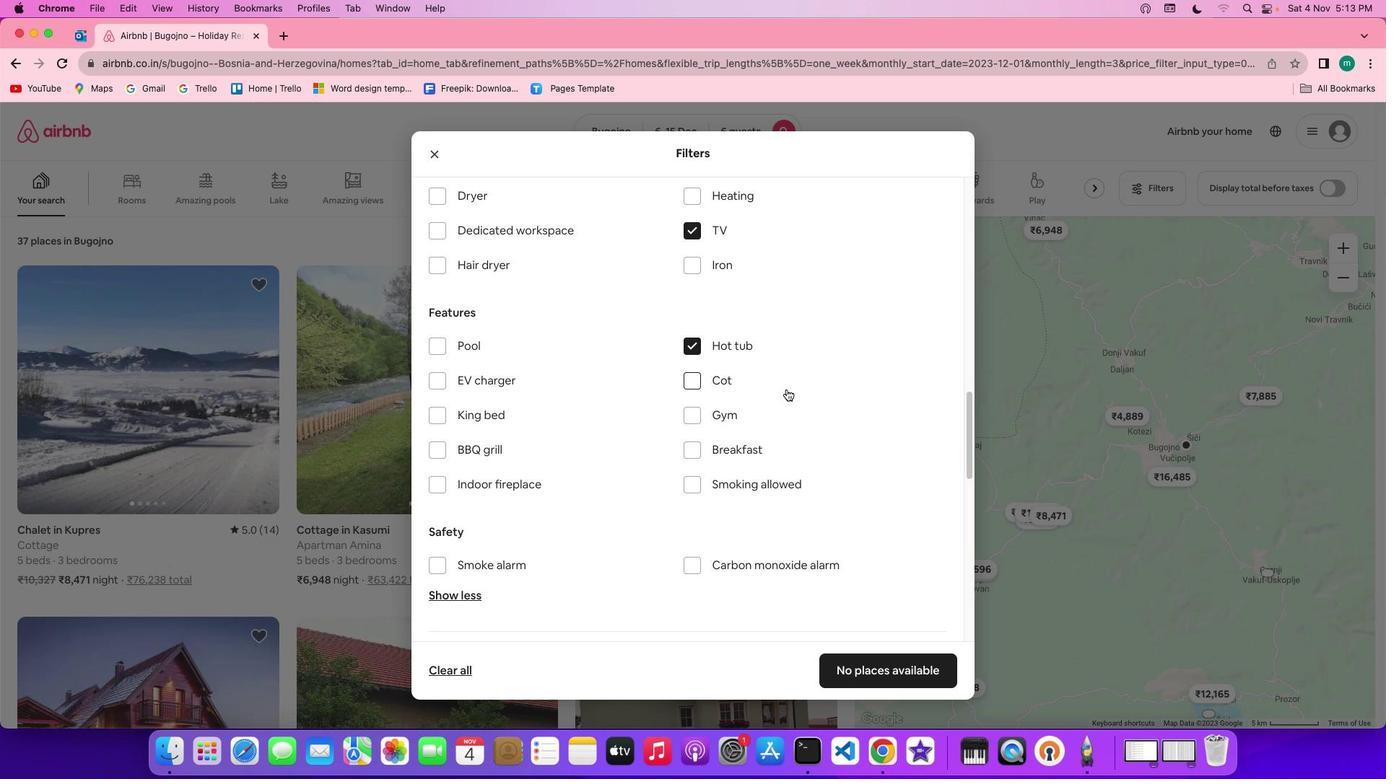 
Action: Mouse scrolled (787, 389) with delta (0, 0)
Screenshot: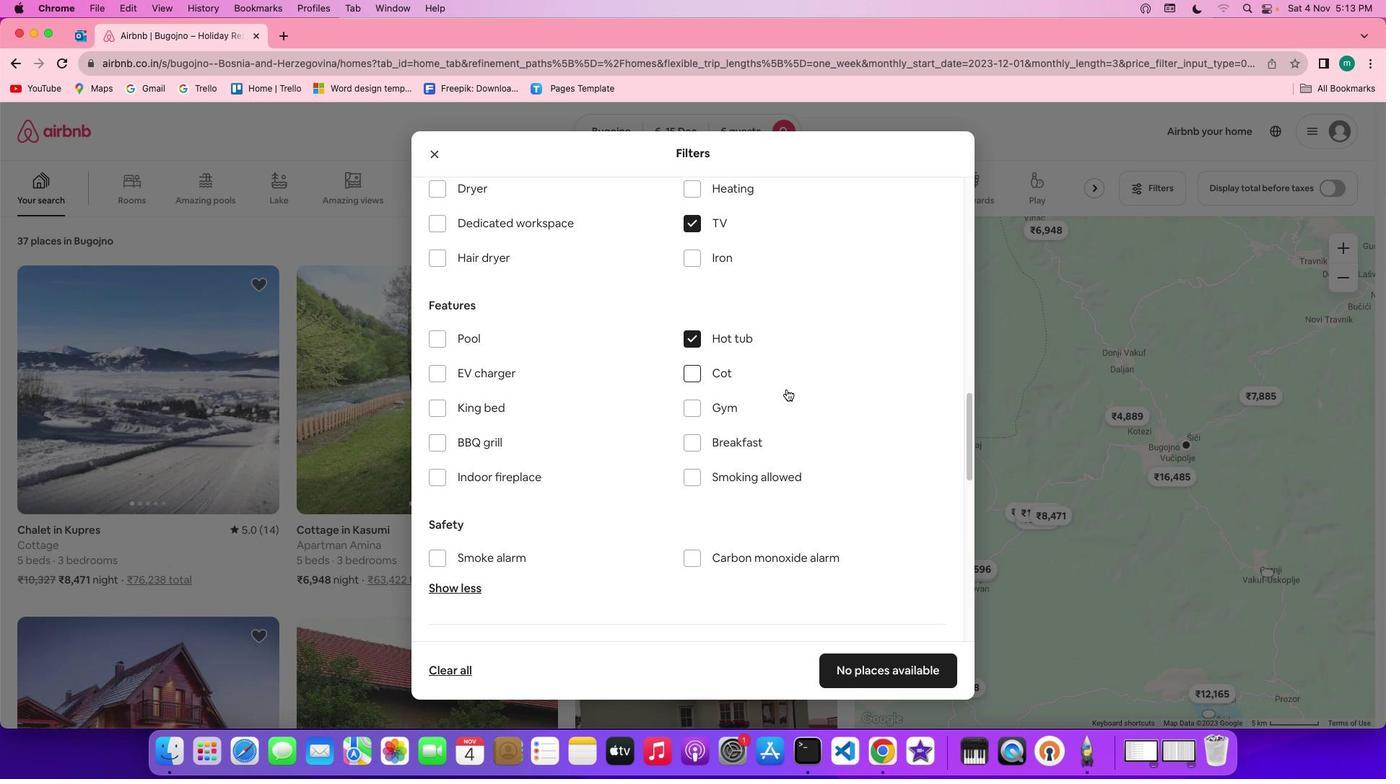 
Action: Mouse scrolled (787, 389) with delta (0, 0)
Screenshot: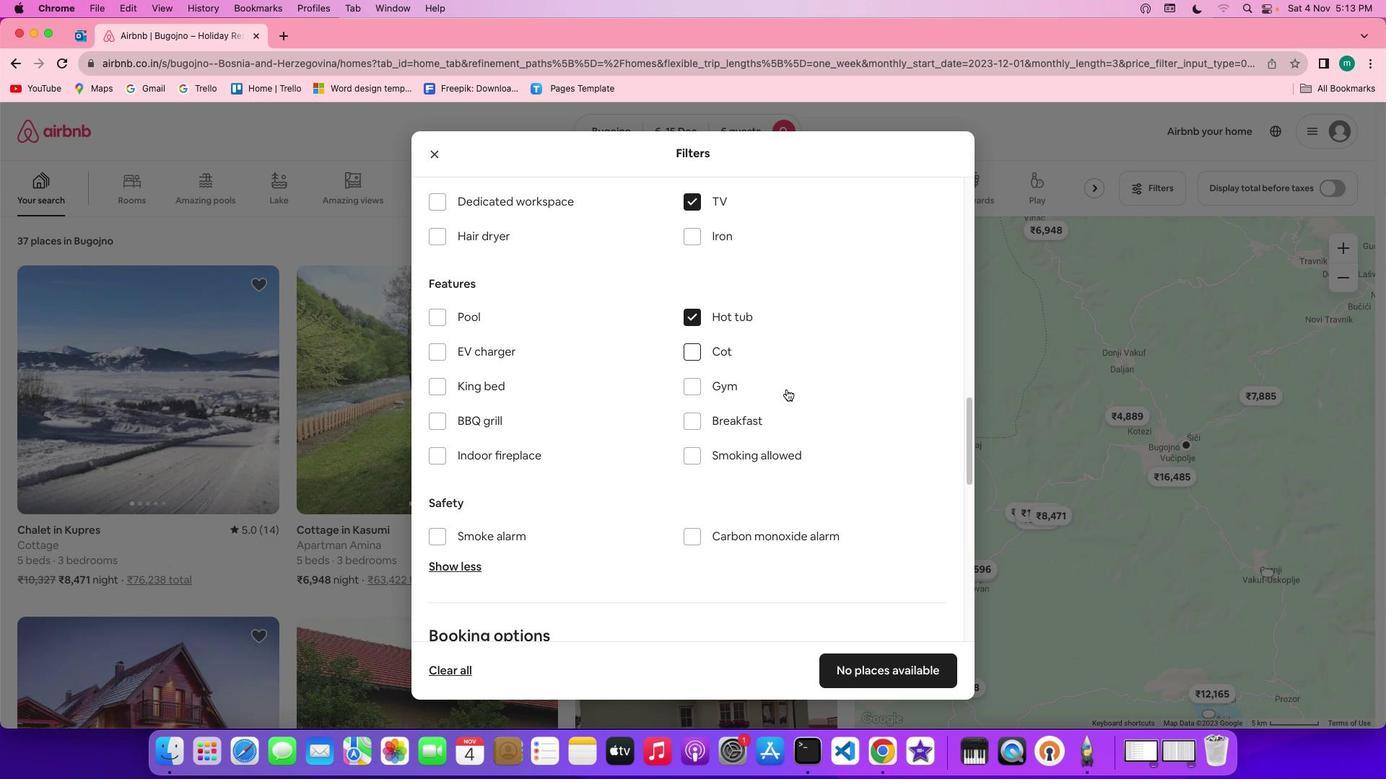
Action: Mouse scrolled (787, 389) with delta (0, 0)
Screenshot: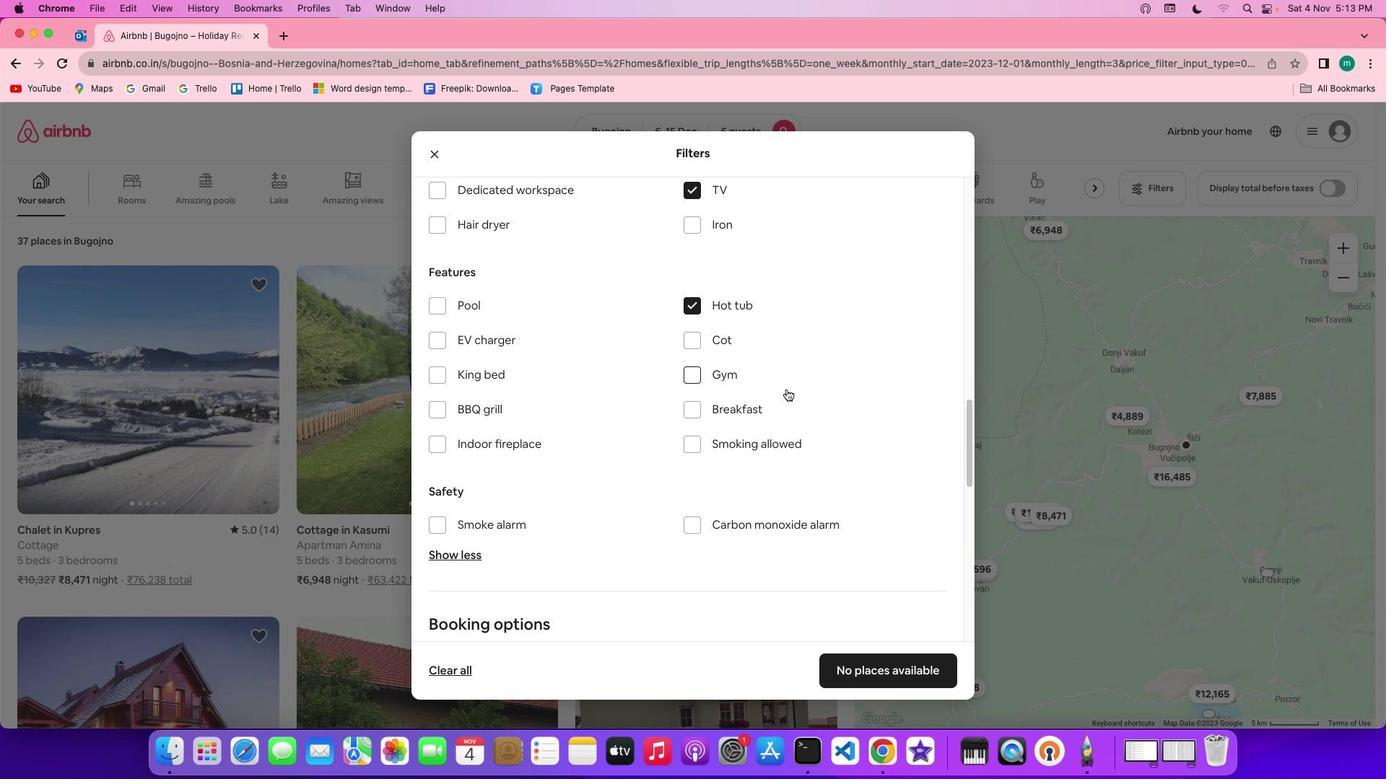 
Action: Mouse scrolled (787, 389) with delta (0, 0)
Screenshot: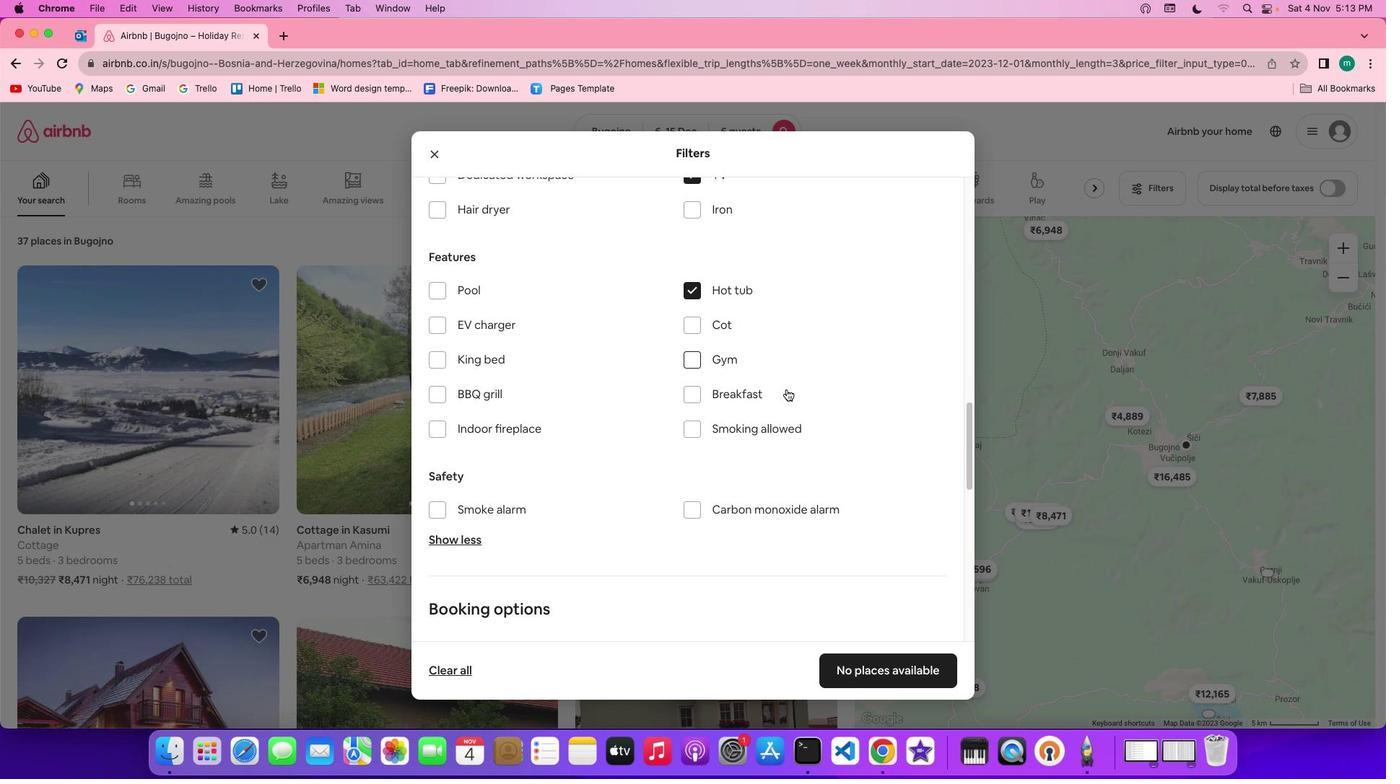 
Action: Mouse scrolled (787, 389) with delta (0, 0)
Screenshot: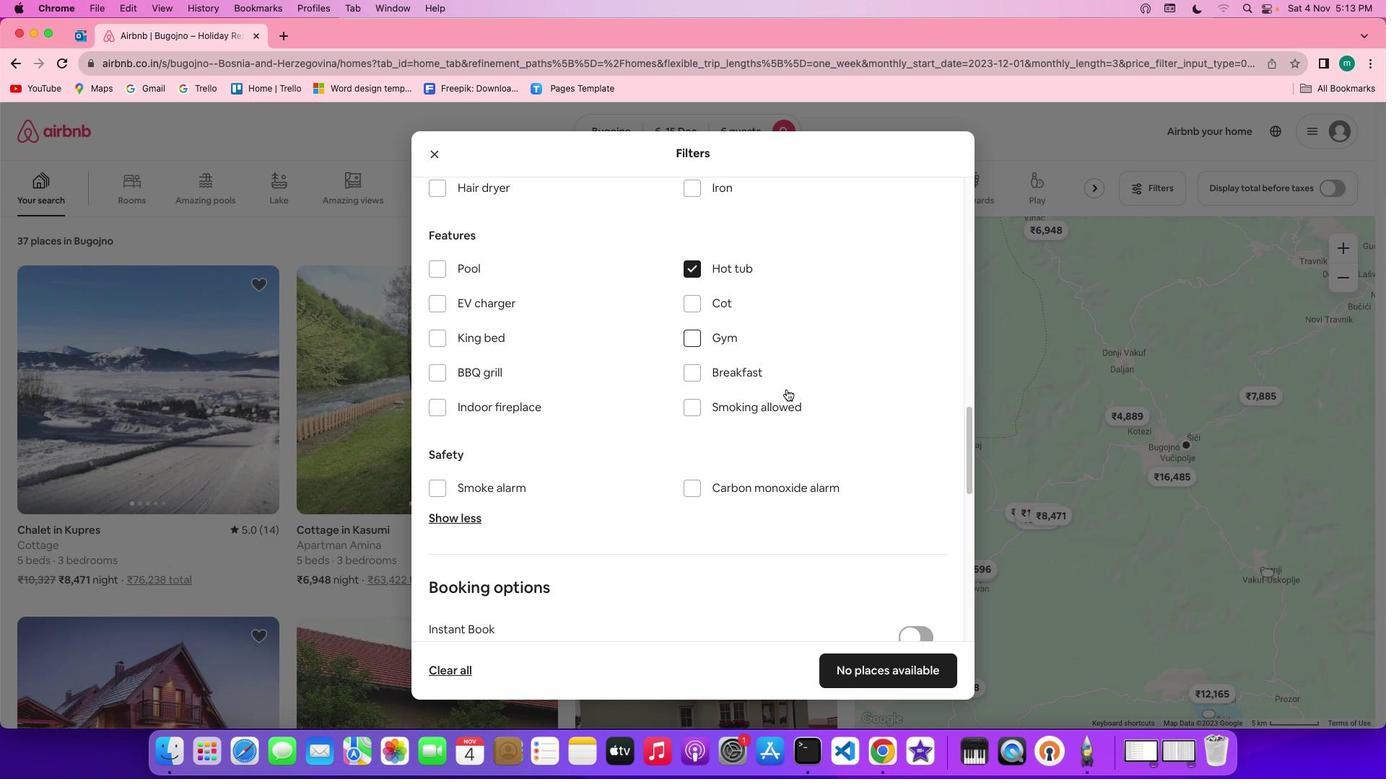 
Action: Mouse scrolled (787, 389) with delta (0, 0)
Screenshot: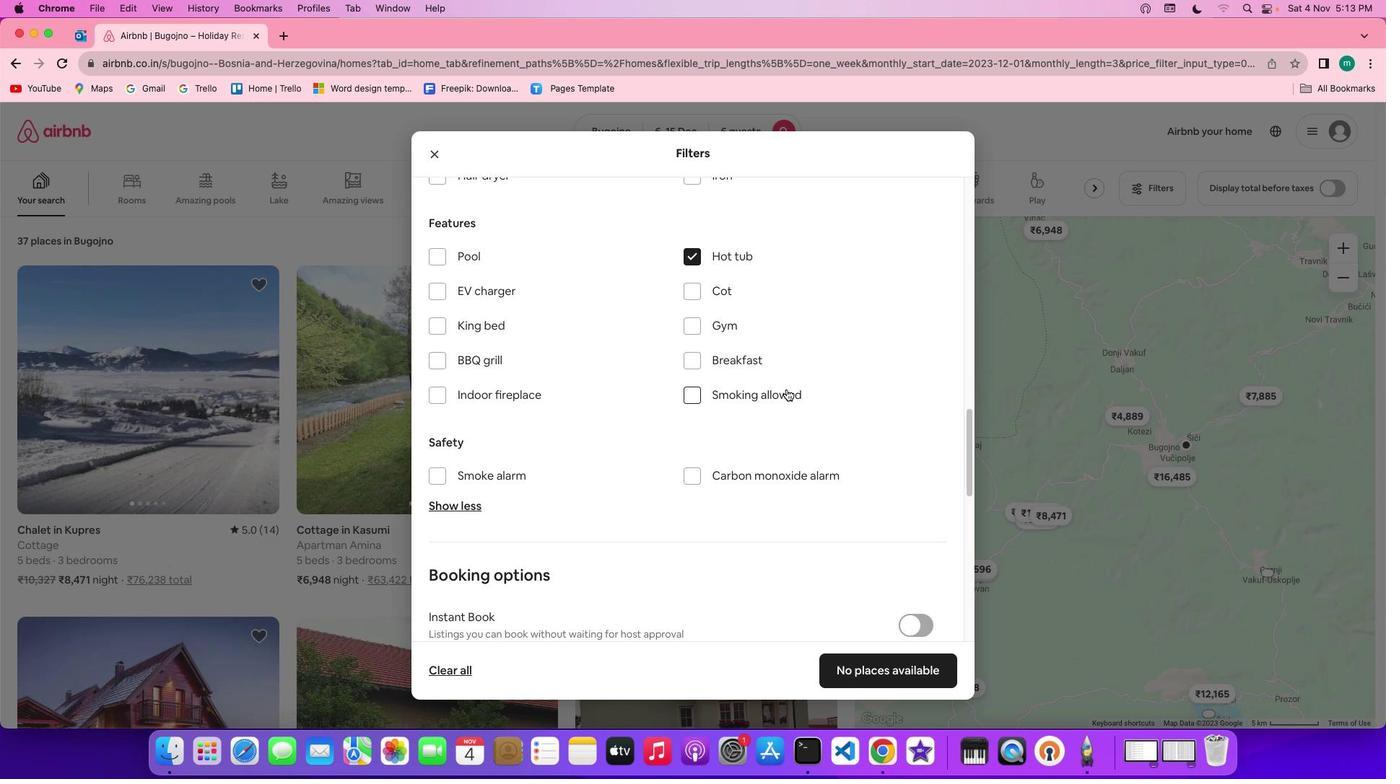 
Action: Mouse scrolled (787, 389) with delta (0, 0)
Screenshot: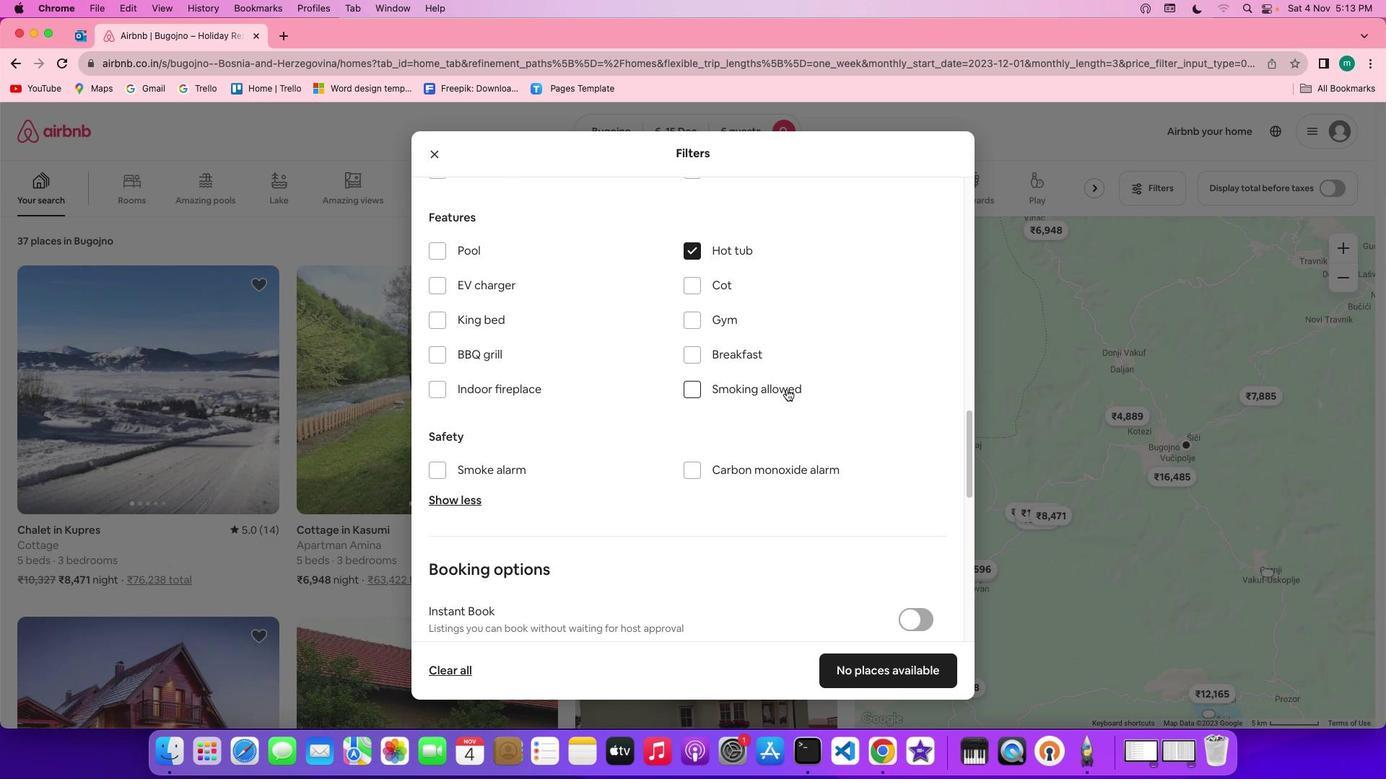 
Action: Mouse scrolled (787, 389) with delta (0, 0)
Screenshot: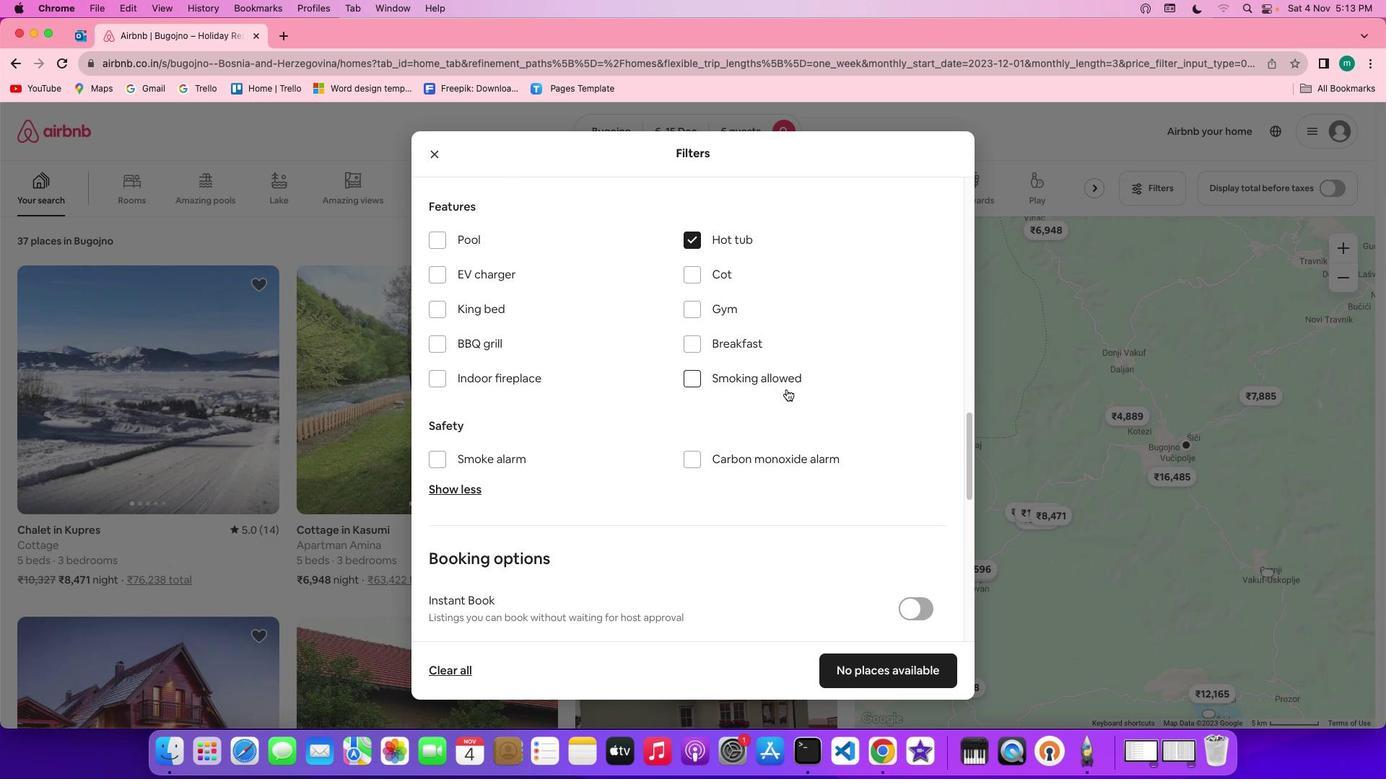 
Action: Mouse scrolled (787, 389) with delta (0, 0)
Screenshot: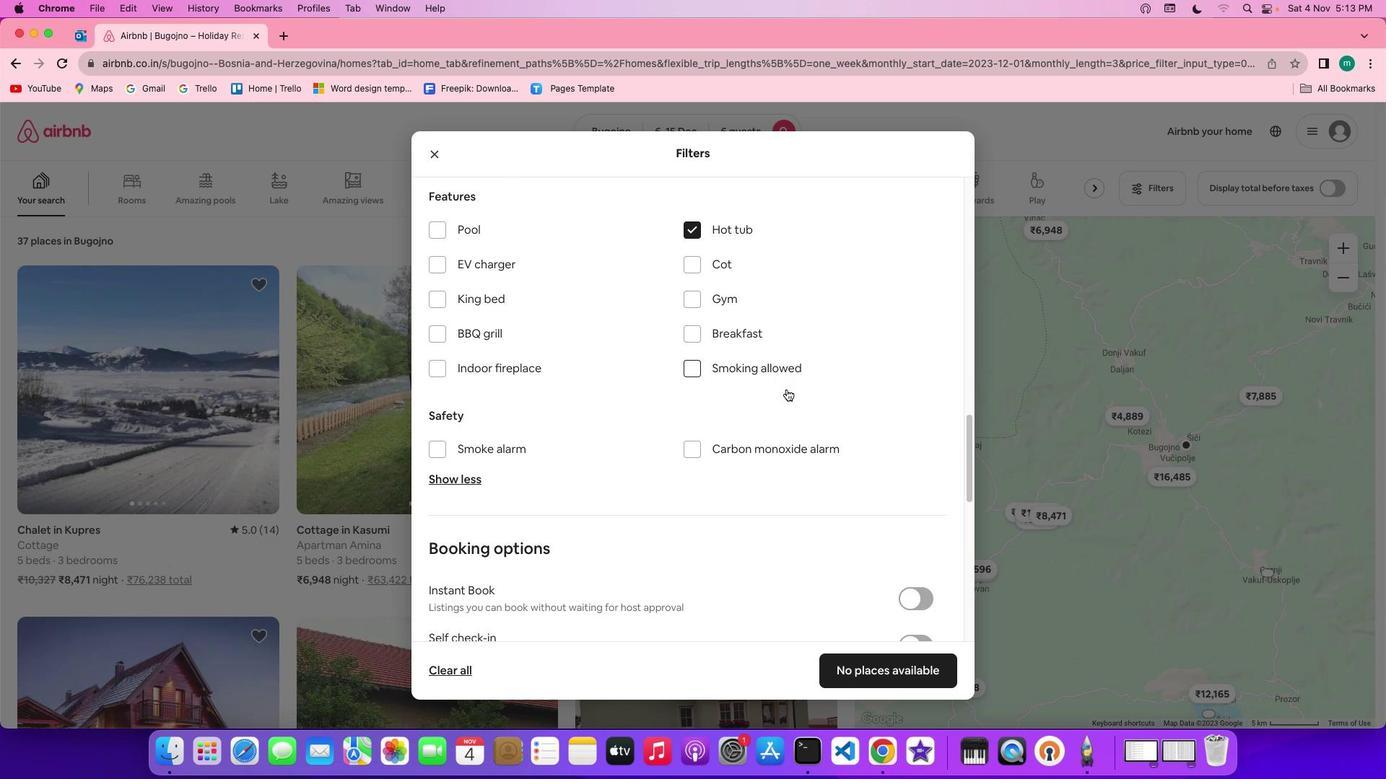 
Action: Mouse scrolled (787, 389) with delta (0, 0)
Screenshot: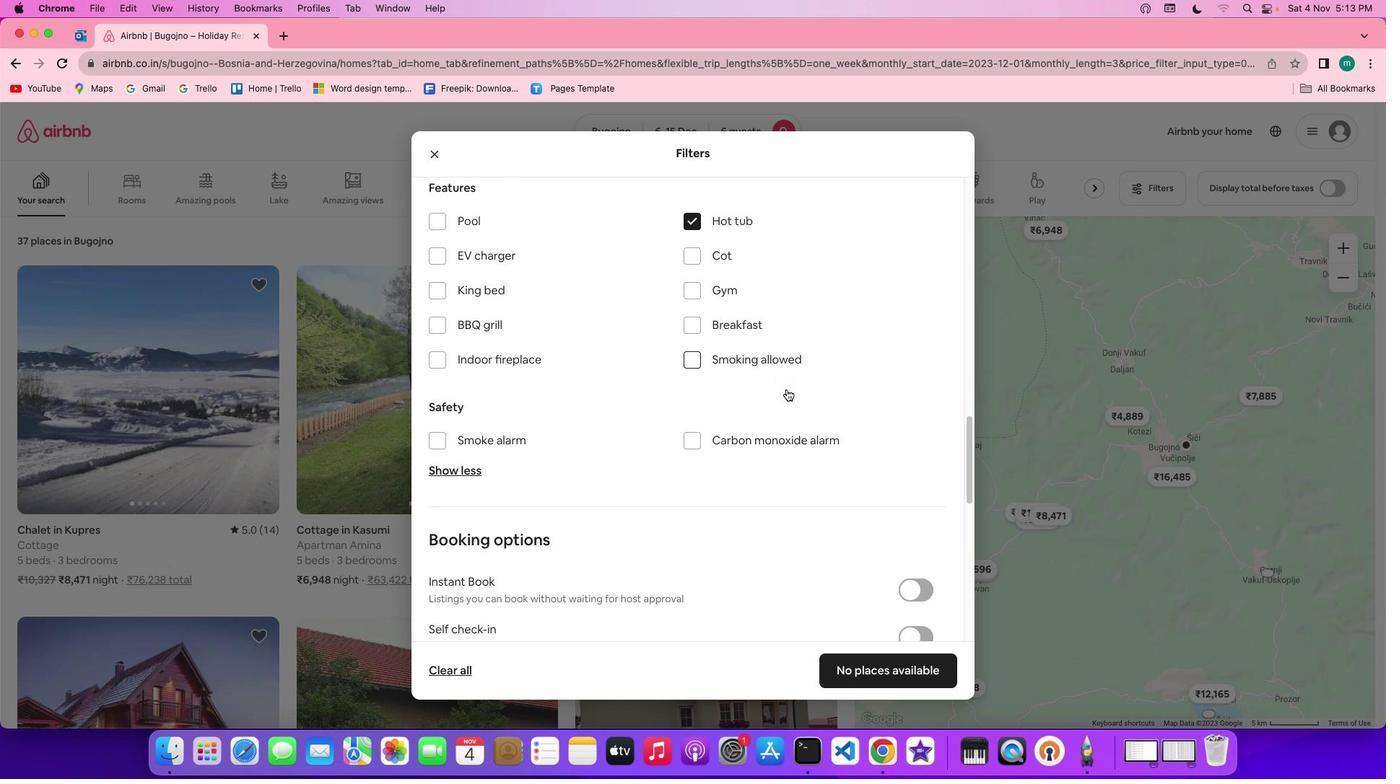 
Action: Mouse scrolled (787, 389) with delta (0, 0)
Screenshot: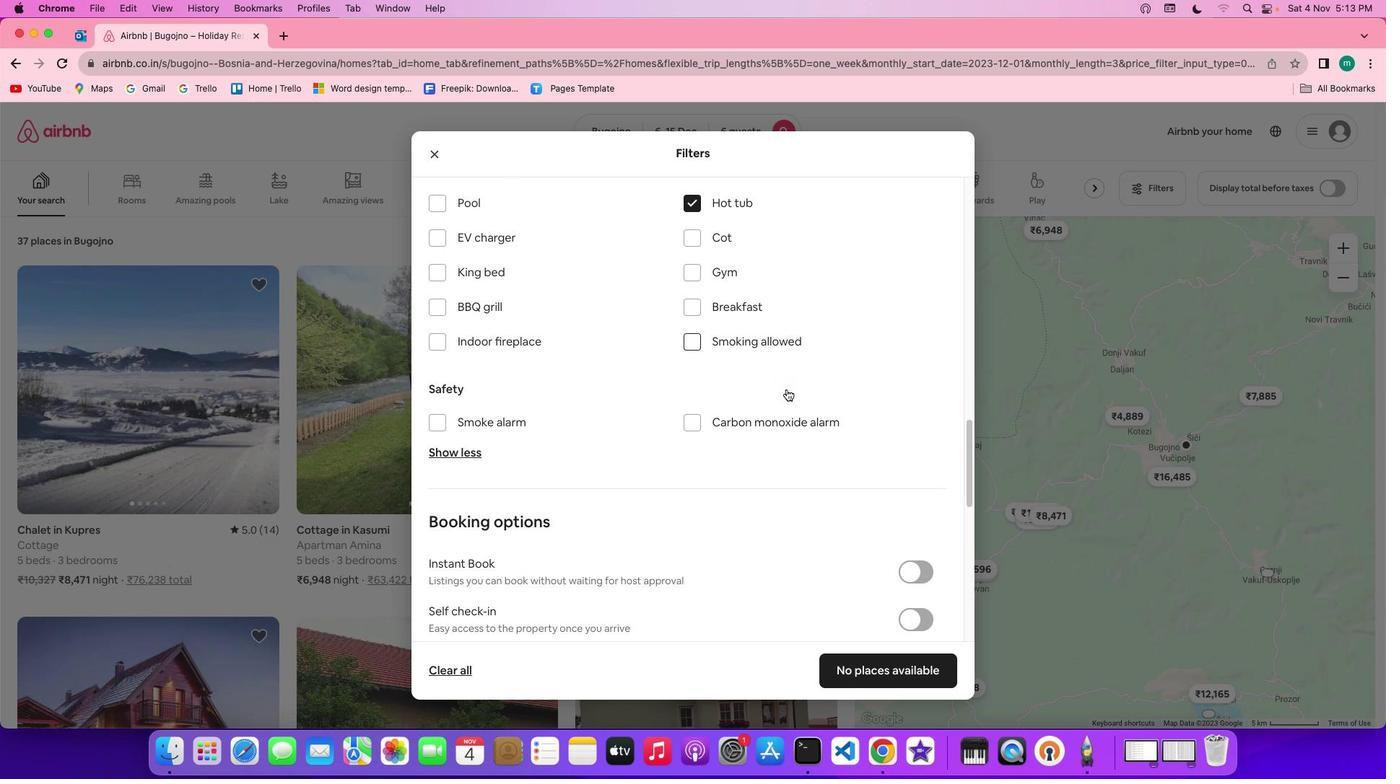 
Action: Mouse scrolled (787, 389) with delta (0, 0)
Screenshot: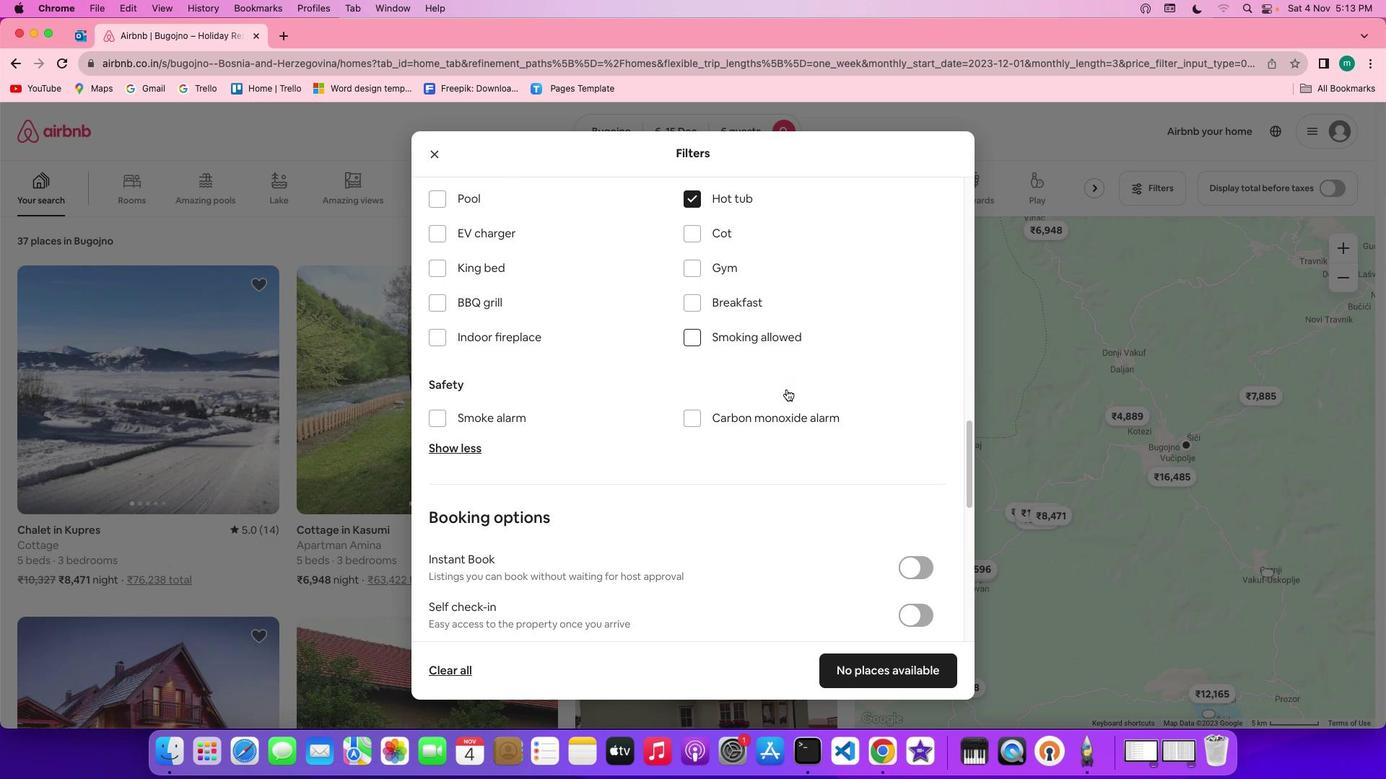 
Action: Mouse scrolled (787, 389) with delta (0, 0)
Screenshot: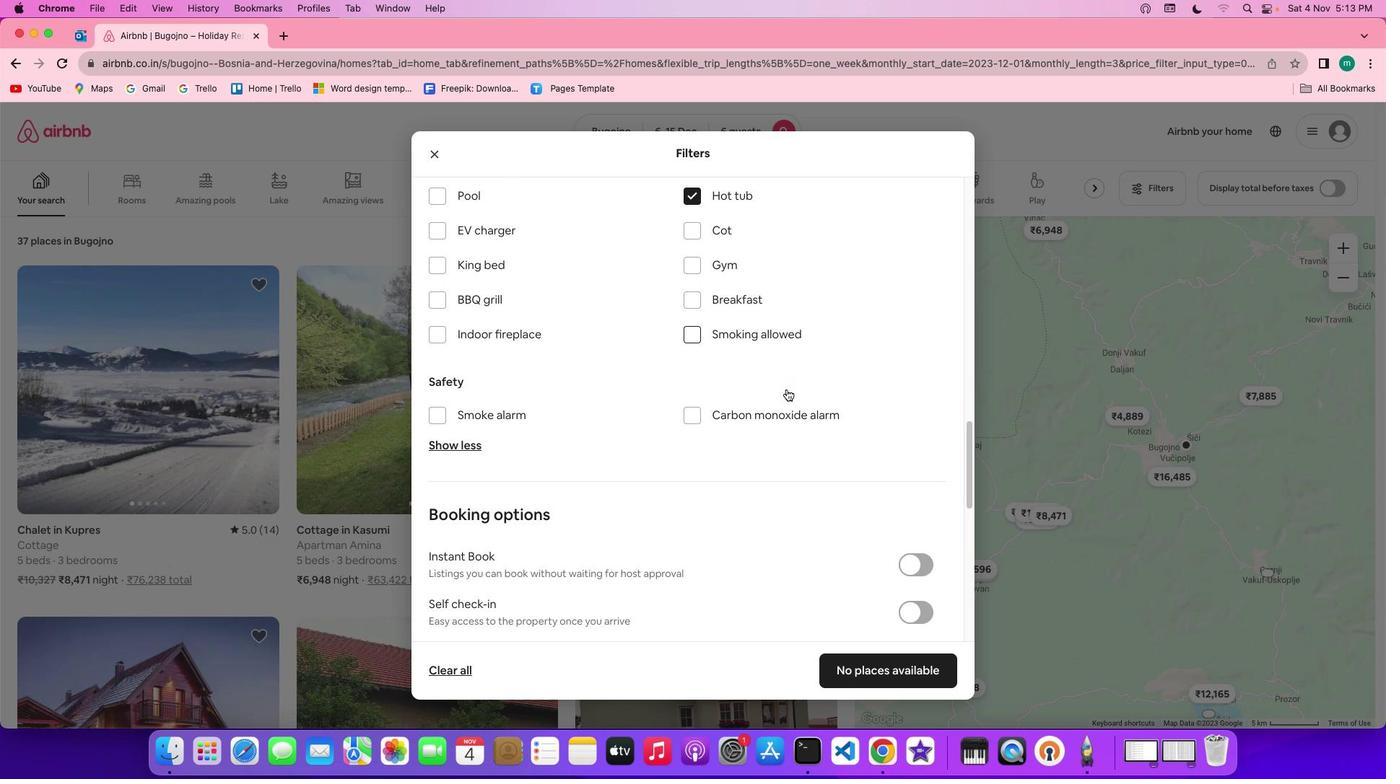 
Action: Mouse scrolled (787, 389) with delta (0, 0)
Screenshot: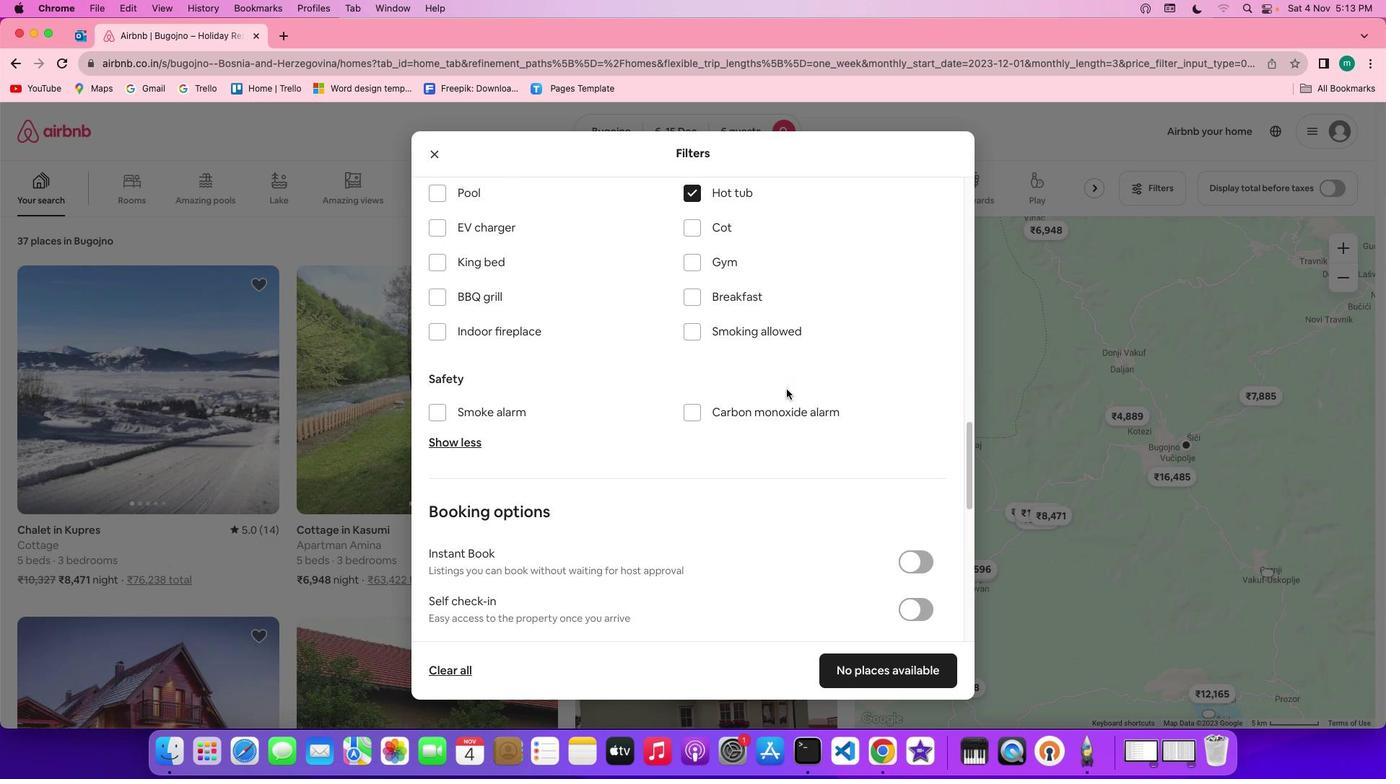 
Action: Mouse scrolled (787, 389) with delta (0, 0)
Screenshot: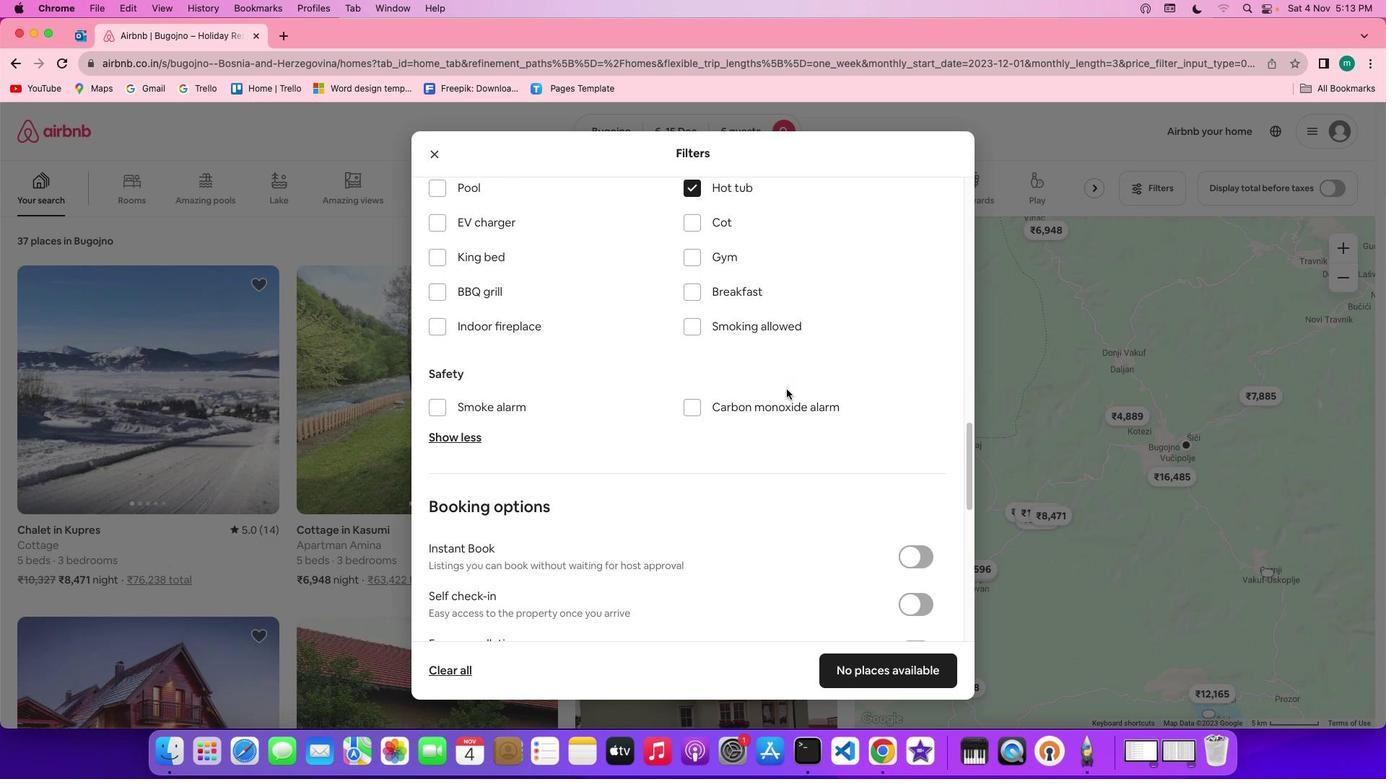 
Action: Mouse scrolled (787, 389) with delta (0, 0)
Screenshot: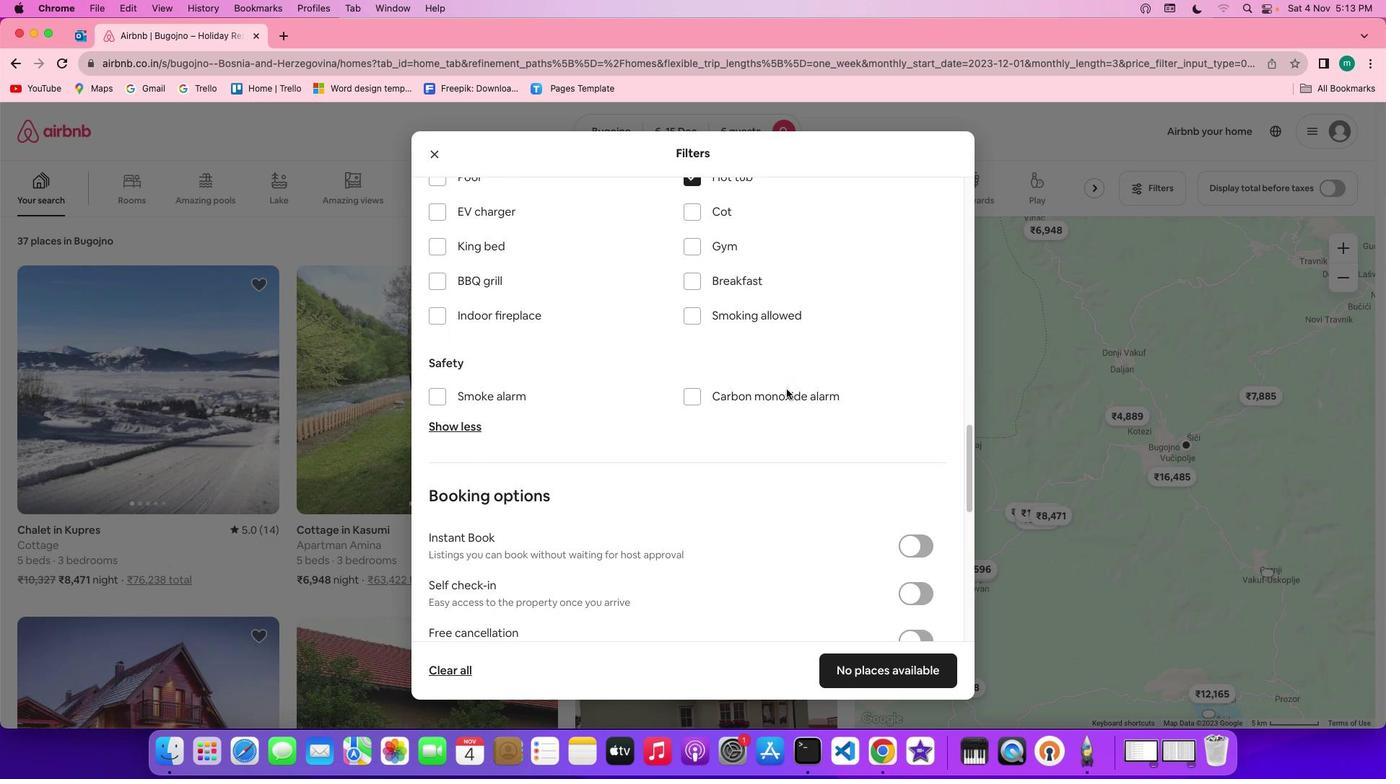 
Action: Mouse scrolled (787, 389) with delta (0, 0)
Screenshot: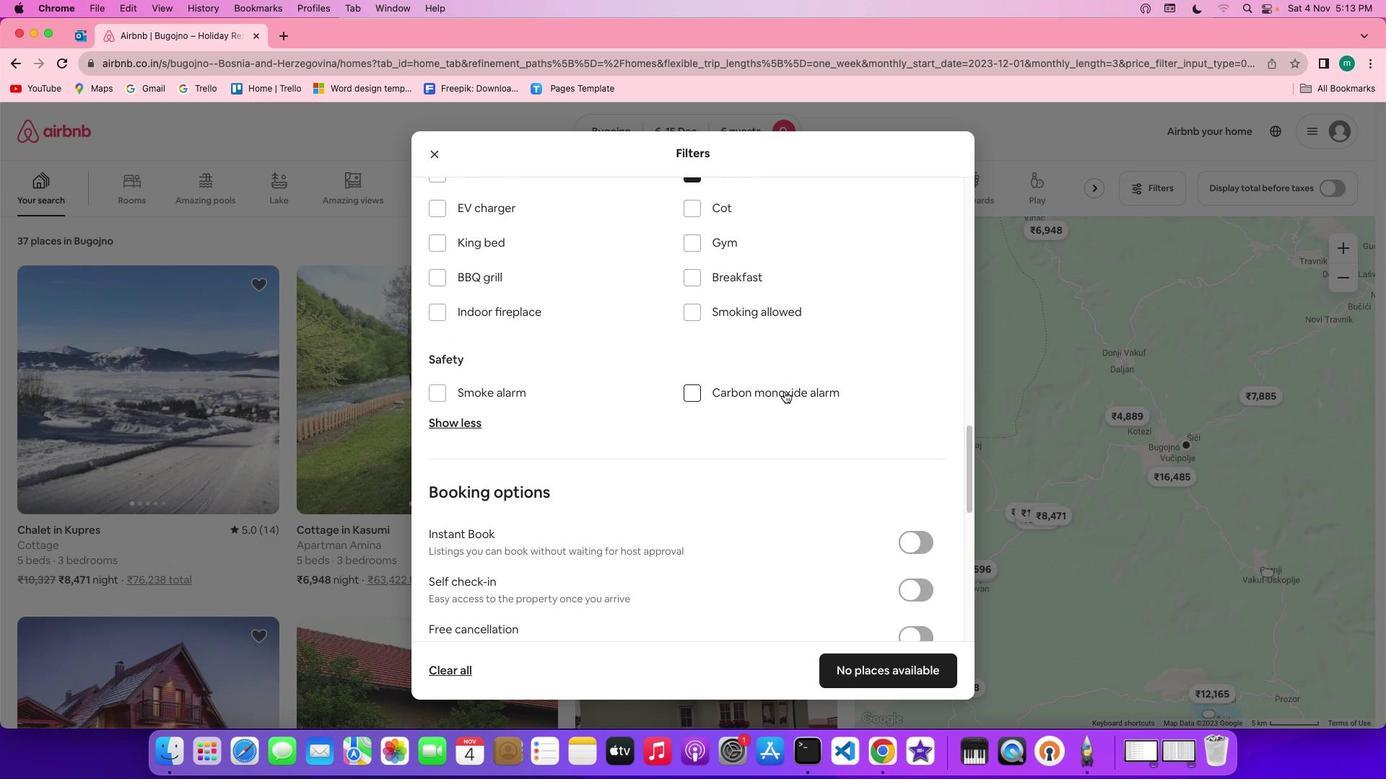 
Action: Mouse moved to (784, 392)
Screenshot: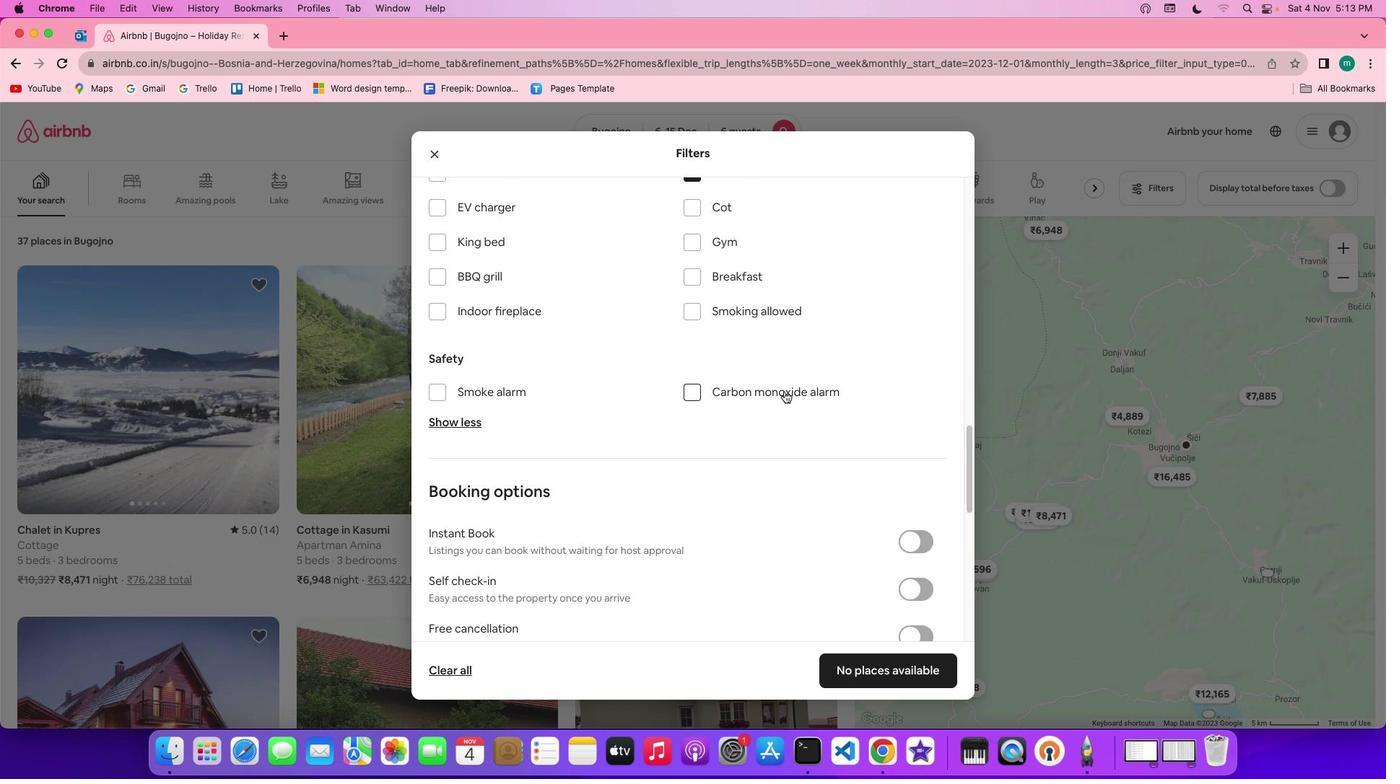 
Action: Mouse scrolled (784, 392) with delta (0, 0)
Screenshot: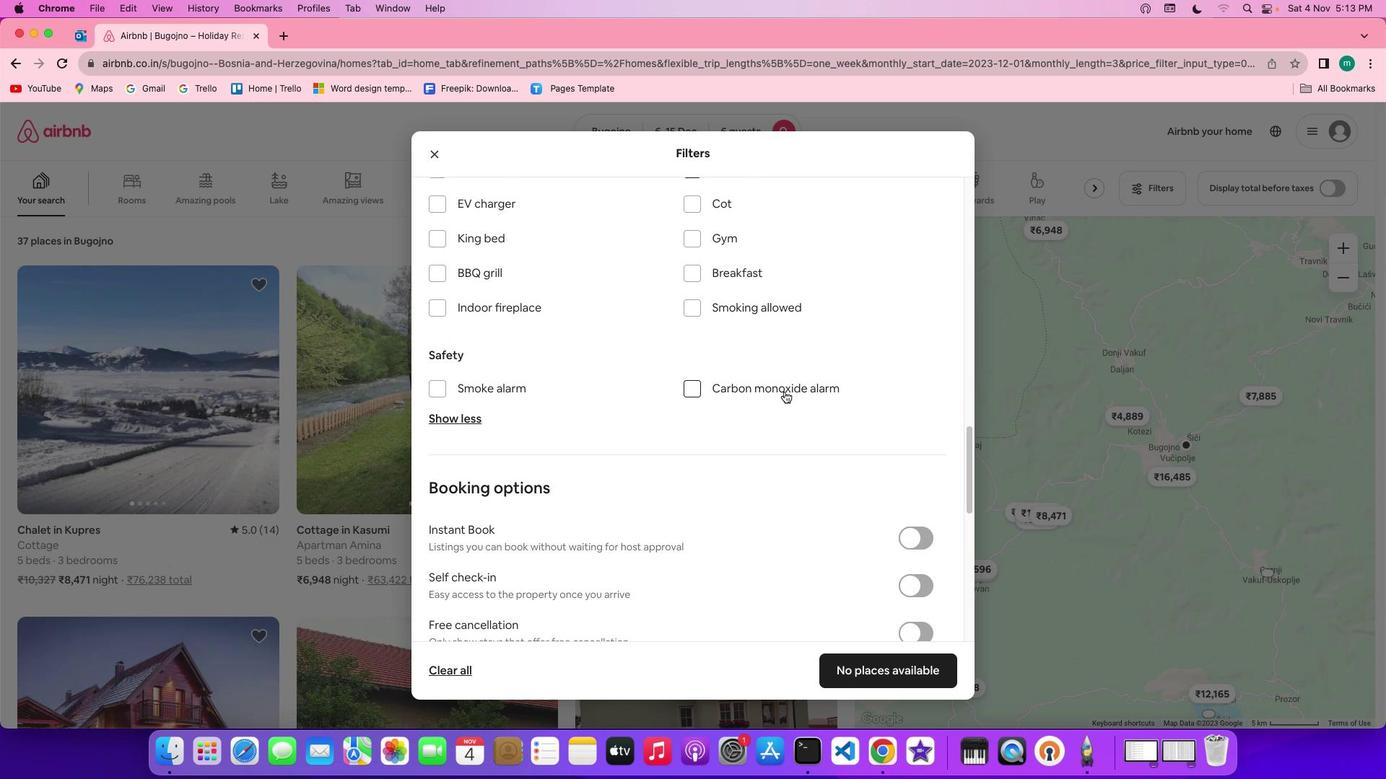 
Action: Mouse scrolled (784, 392) with delta (0, 0)
Screenshot: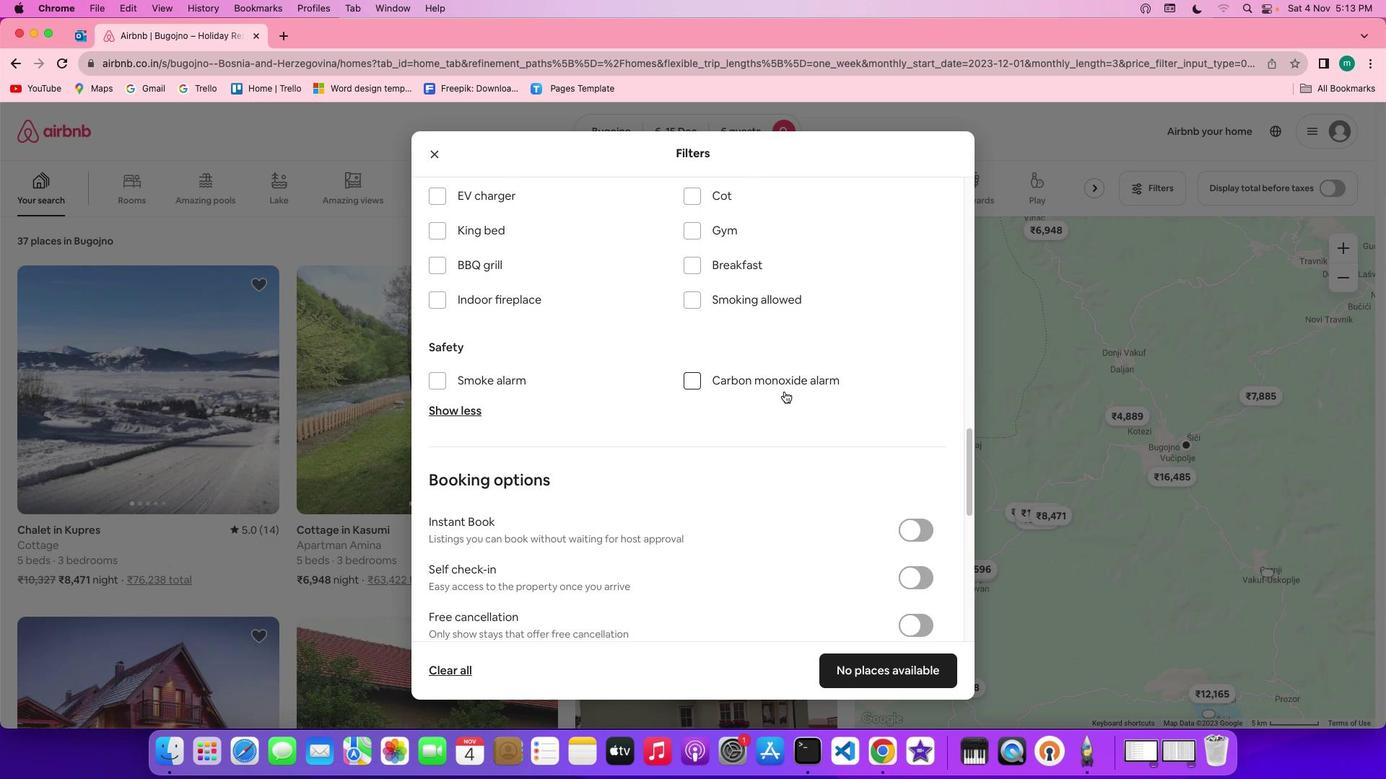 
Action: Mouse moved to (724, 228)
Screenshot: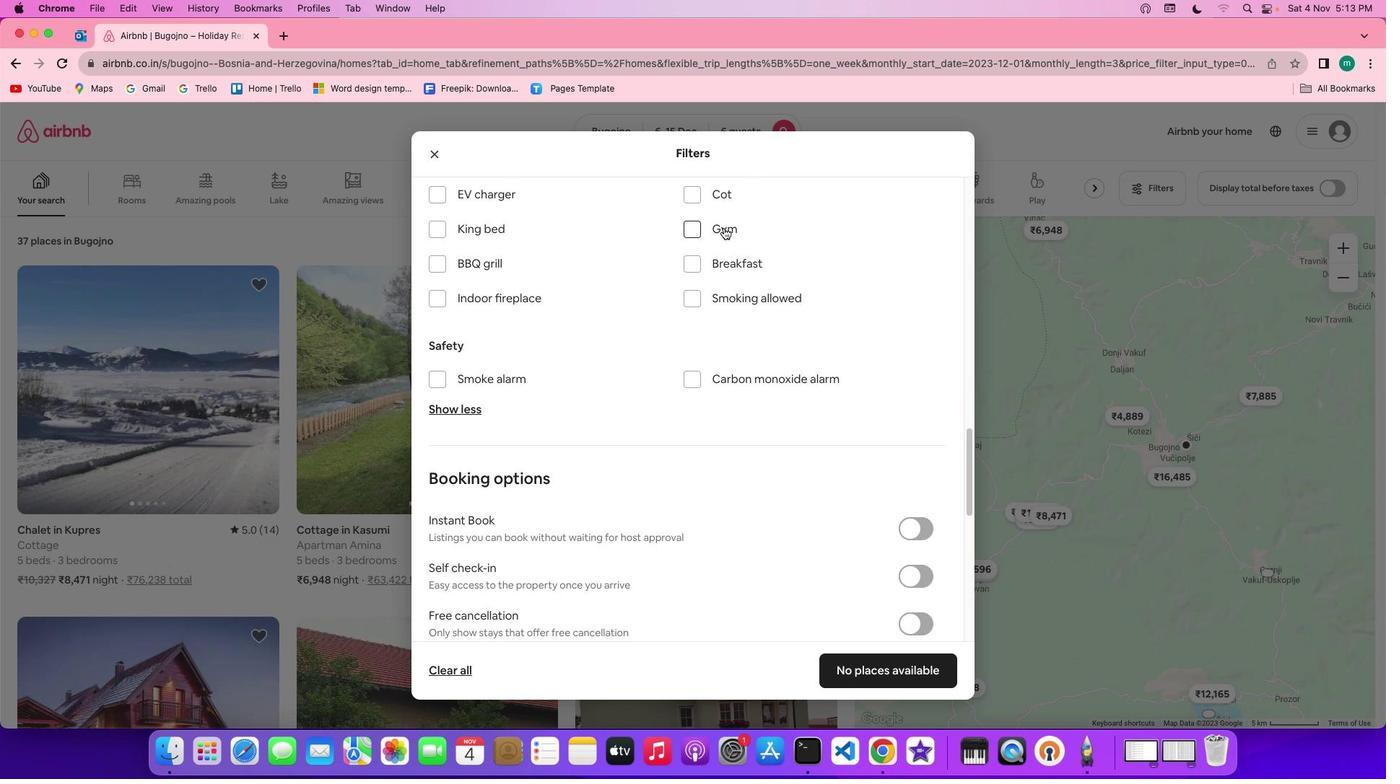 
Action: Mouse pressed left at (724, 228)
Screenshot: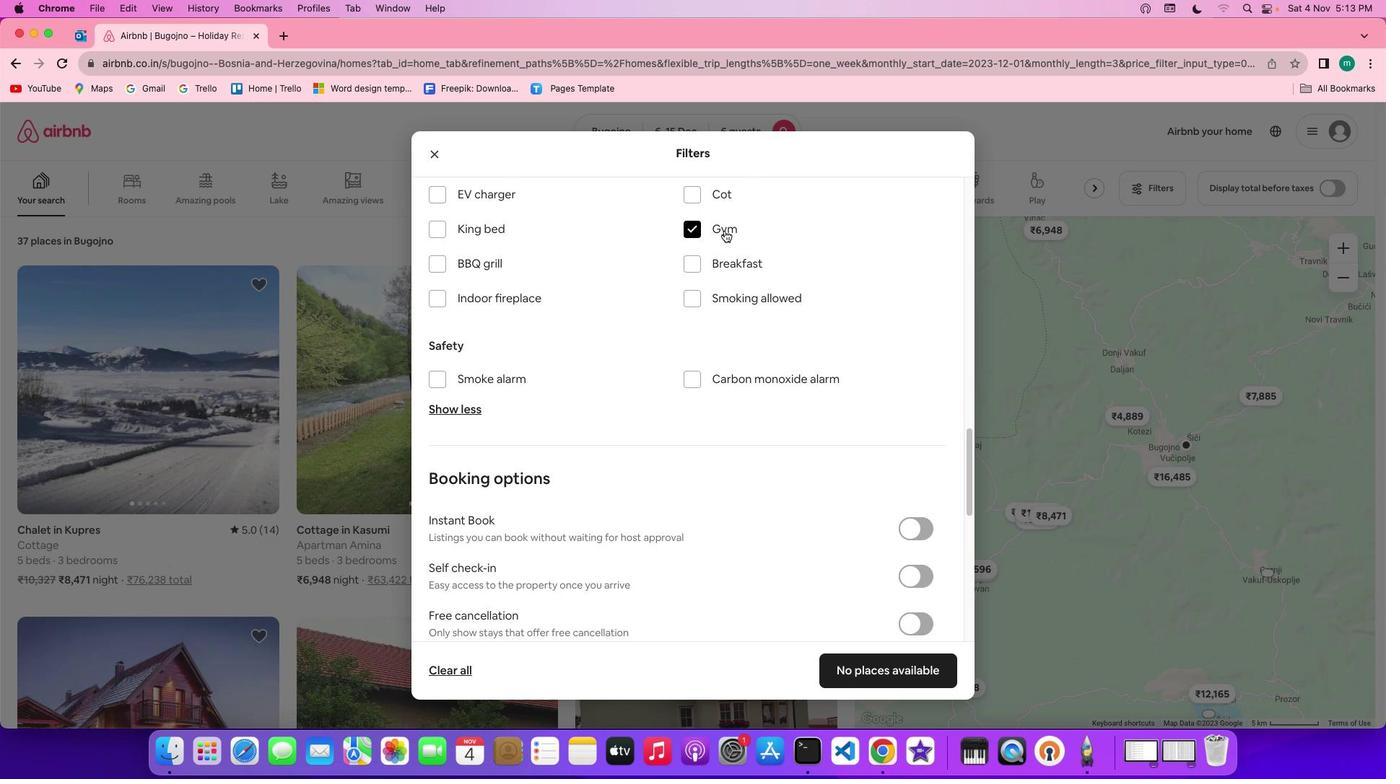 
Action: Mouse moved to (774, 296)
Screenshot: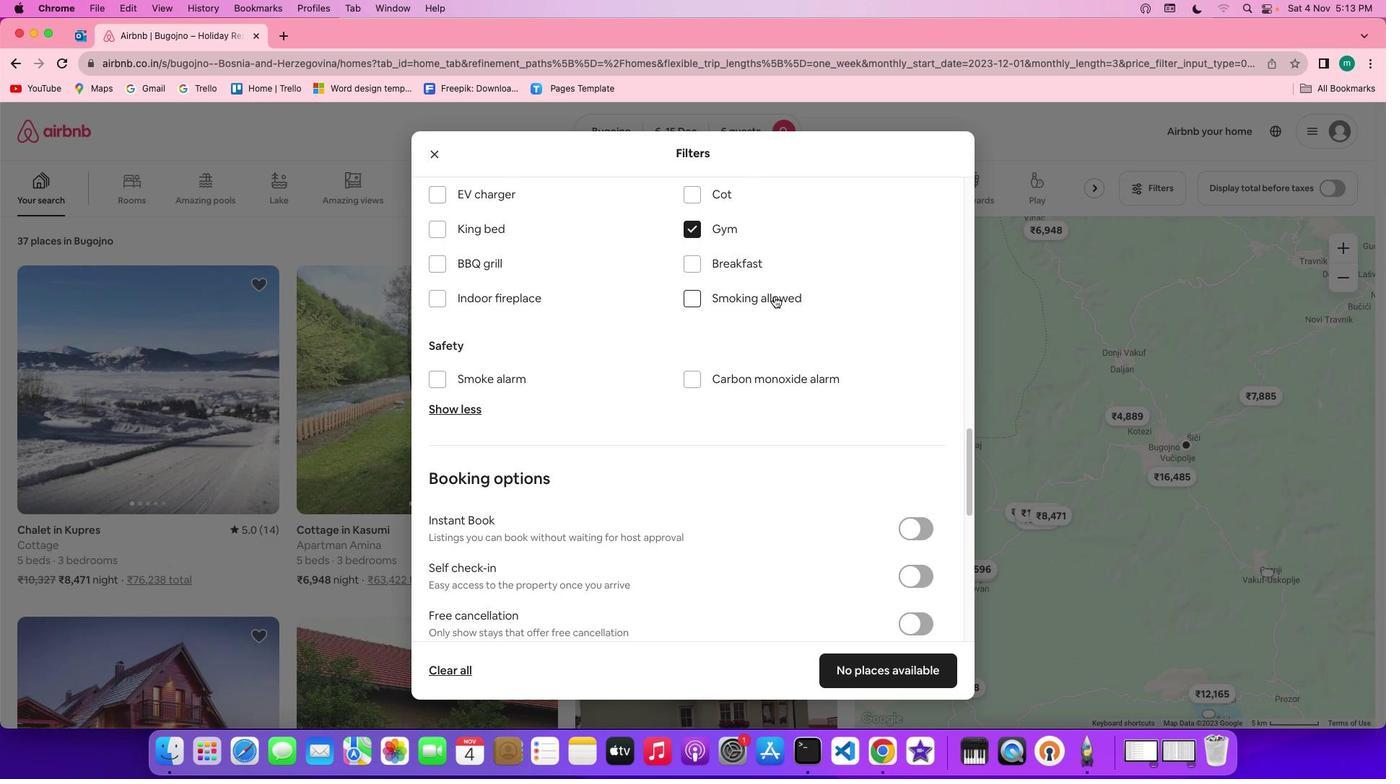 
Action: Mouse pressed left at (774, 296)
Screenshot: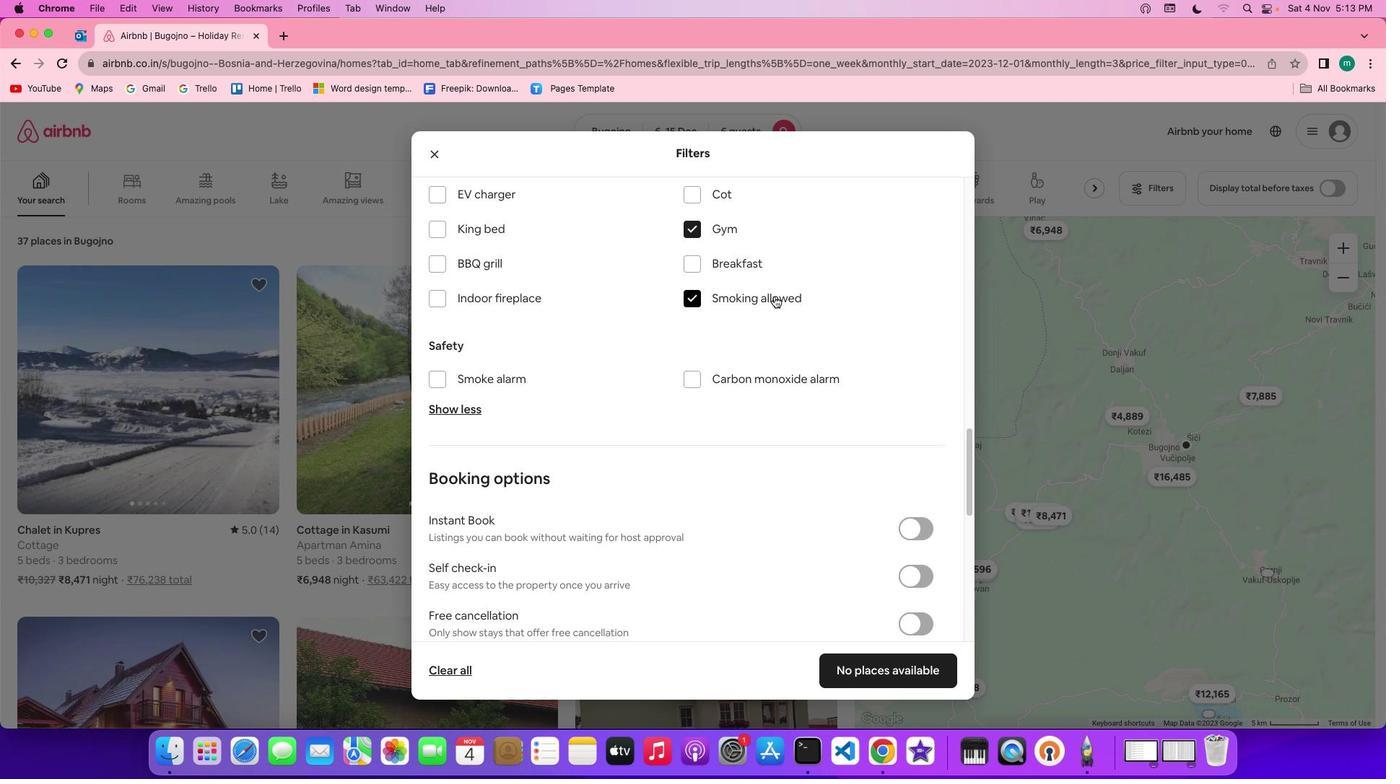 
Action: Mouse moved to (729, 399)
Screenshot: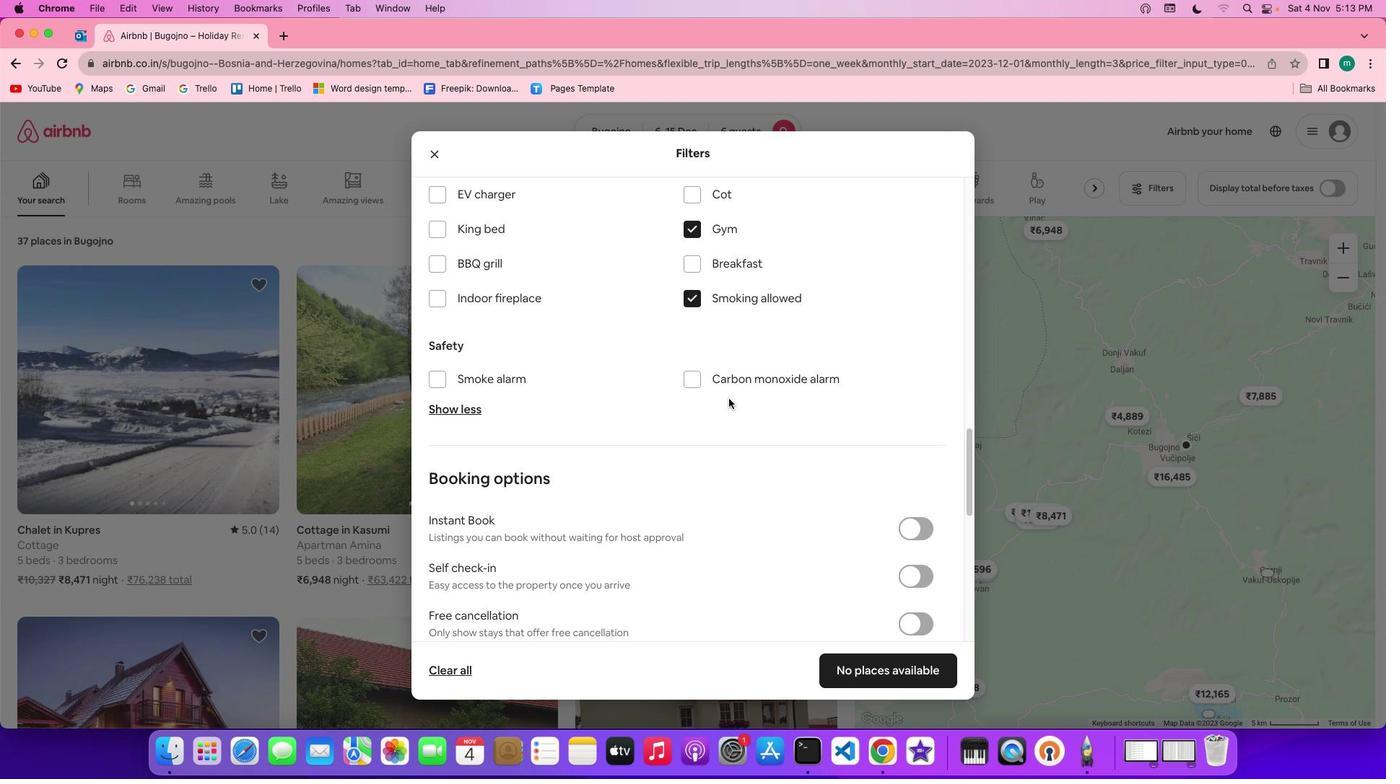 
Action: Mouse scrolled (729, 399) with delta (0, 0)
Screenshot: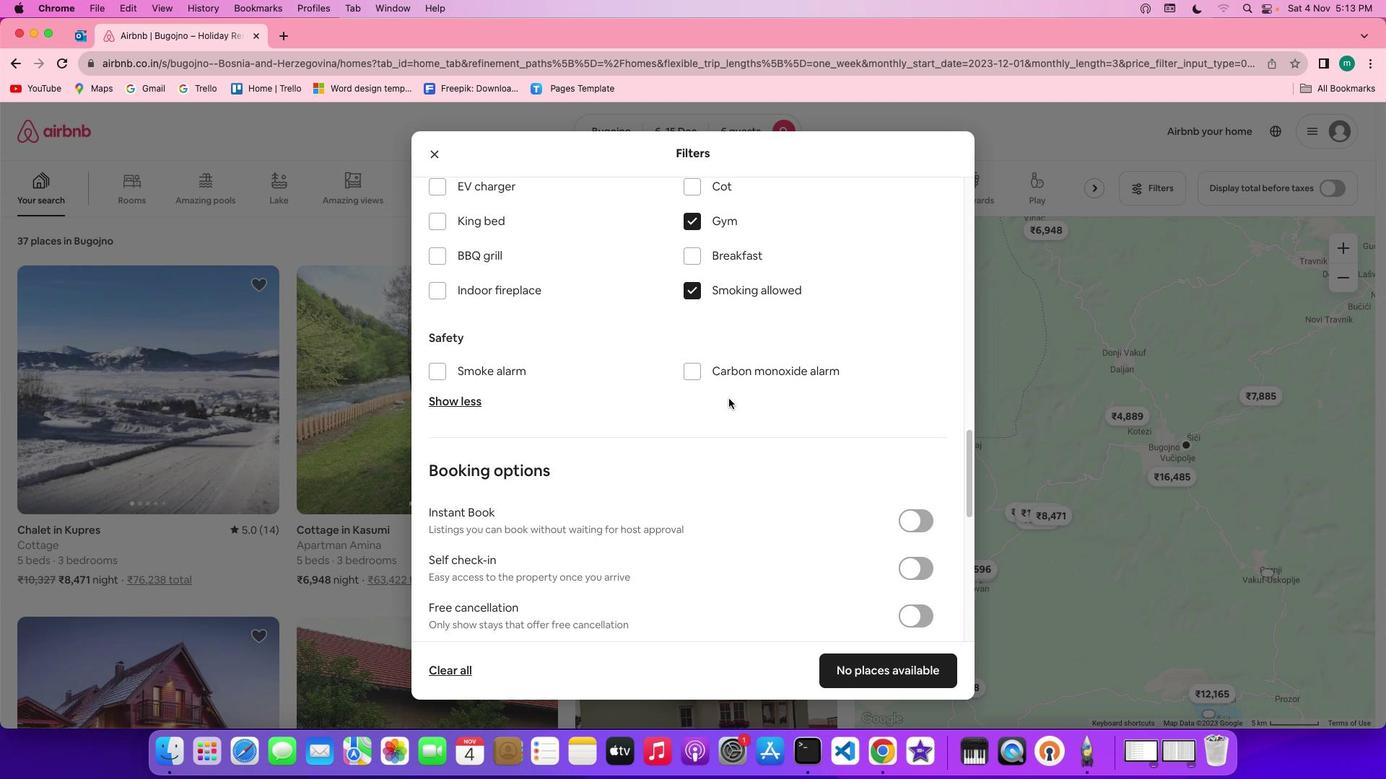 
Action: Mouse scrolled (729, 399) with delta (0, 0)
Screenshot: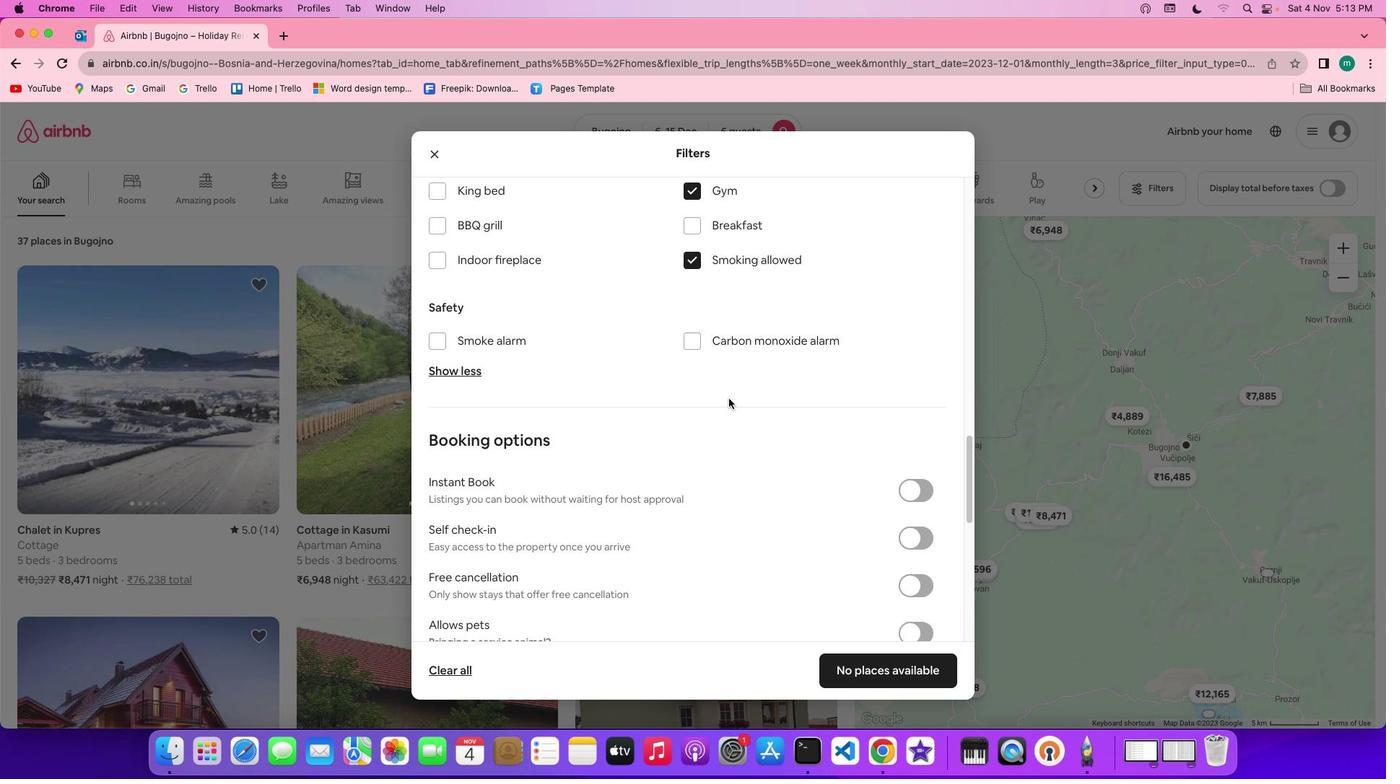 
Action: Mouse scrolled (729, 399) with delta (0, -1)
Screenshot: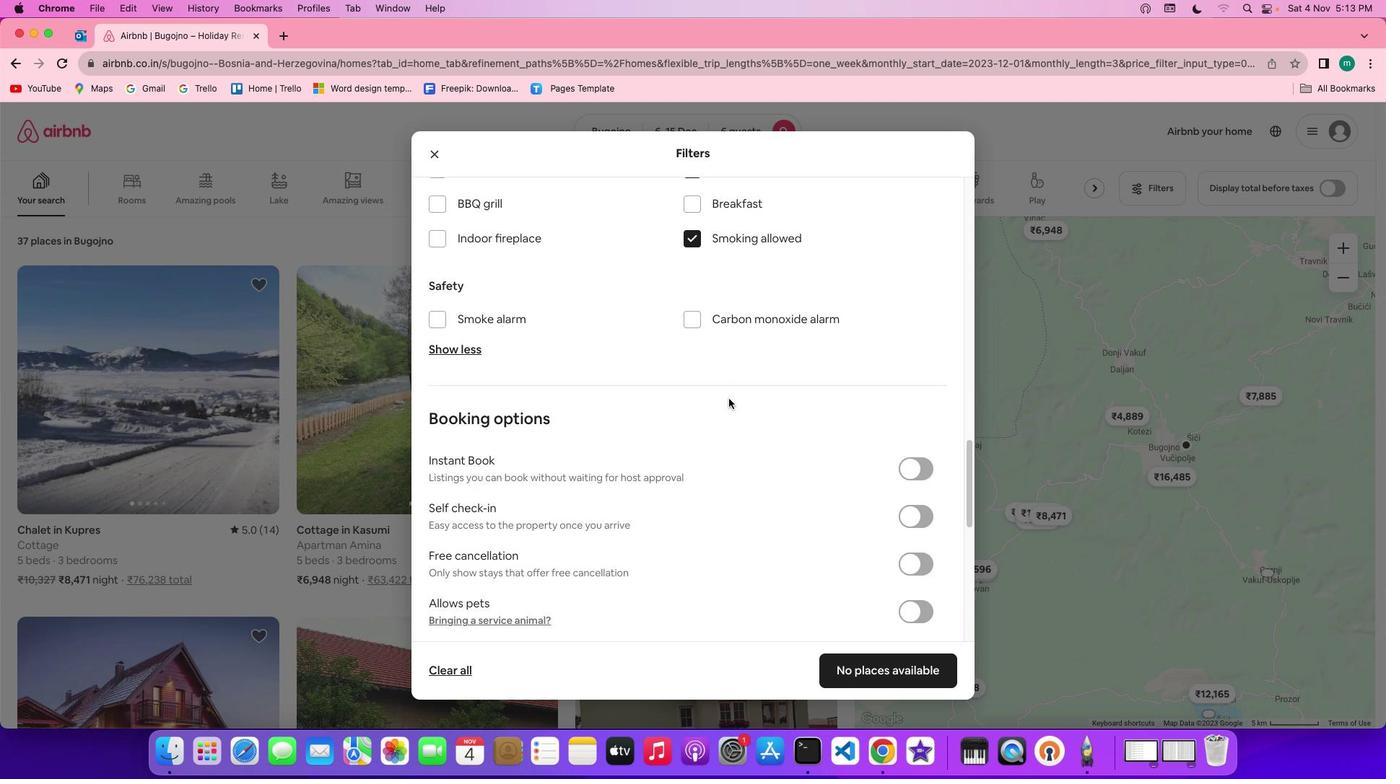 
Action: Mouse moved to (785, 476)
Screenshot: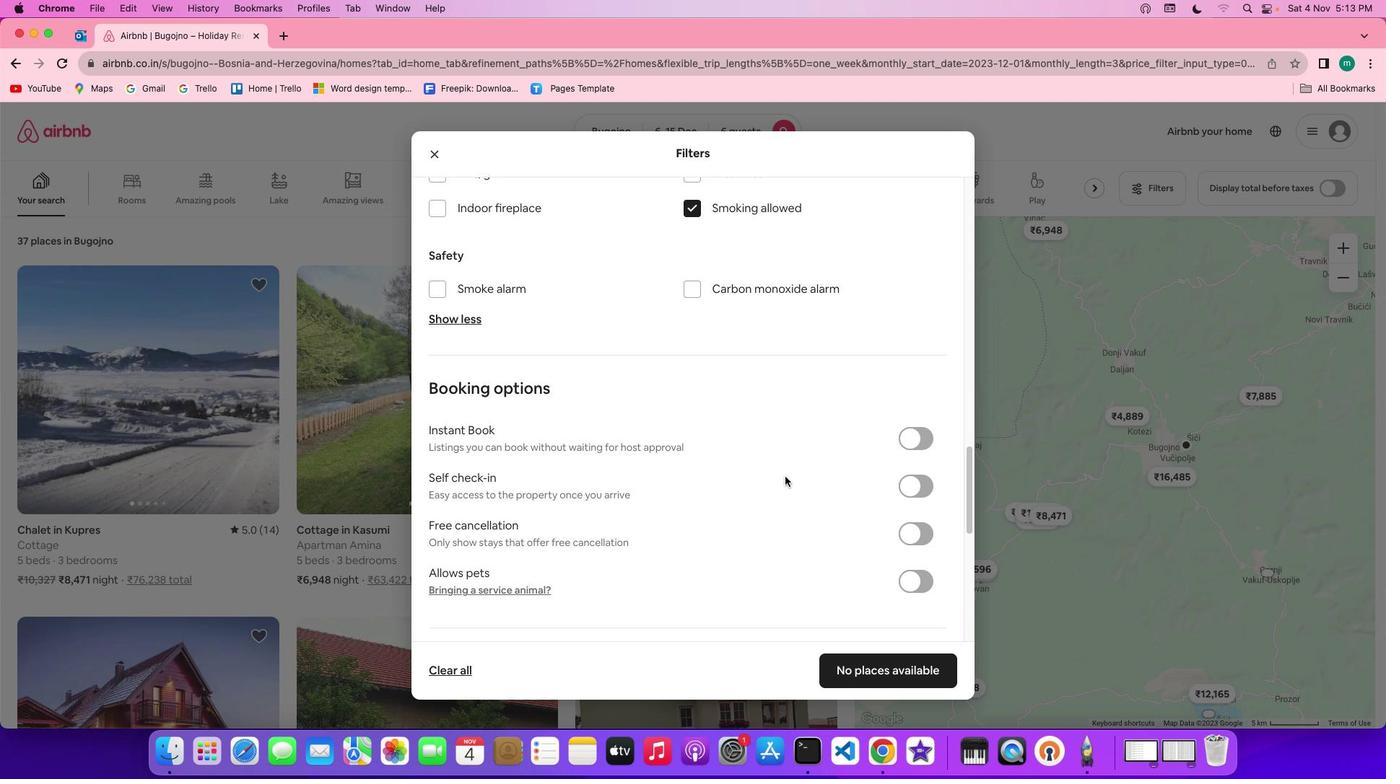 
Action: Mouse scrolled (785, 476) with delta (0, 0)
Screenshot: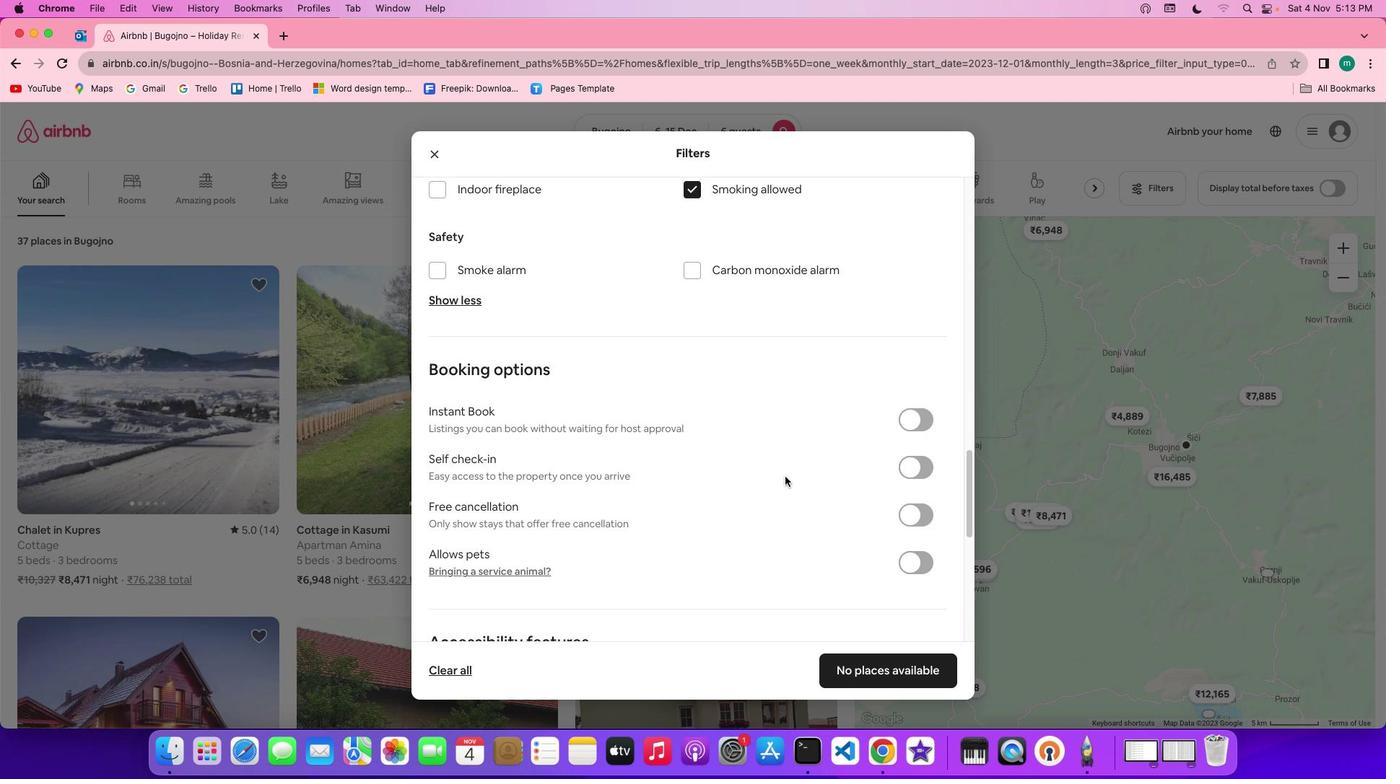 
Action: Mouse scrolled (785, 476) with delta (0, 0)
Screenshot: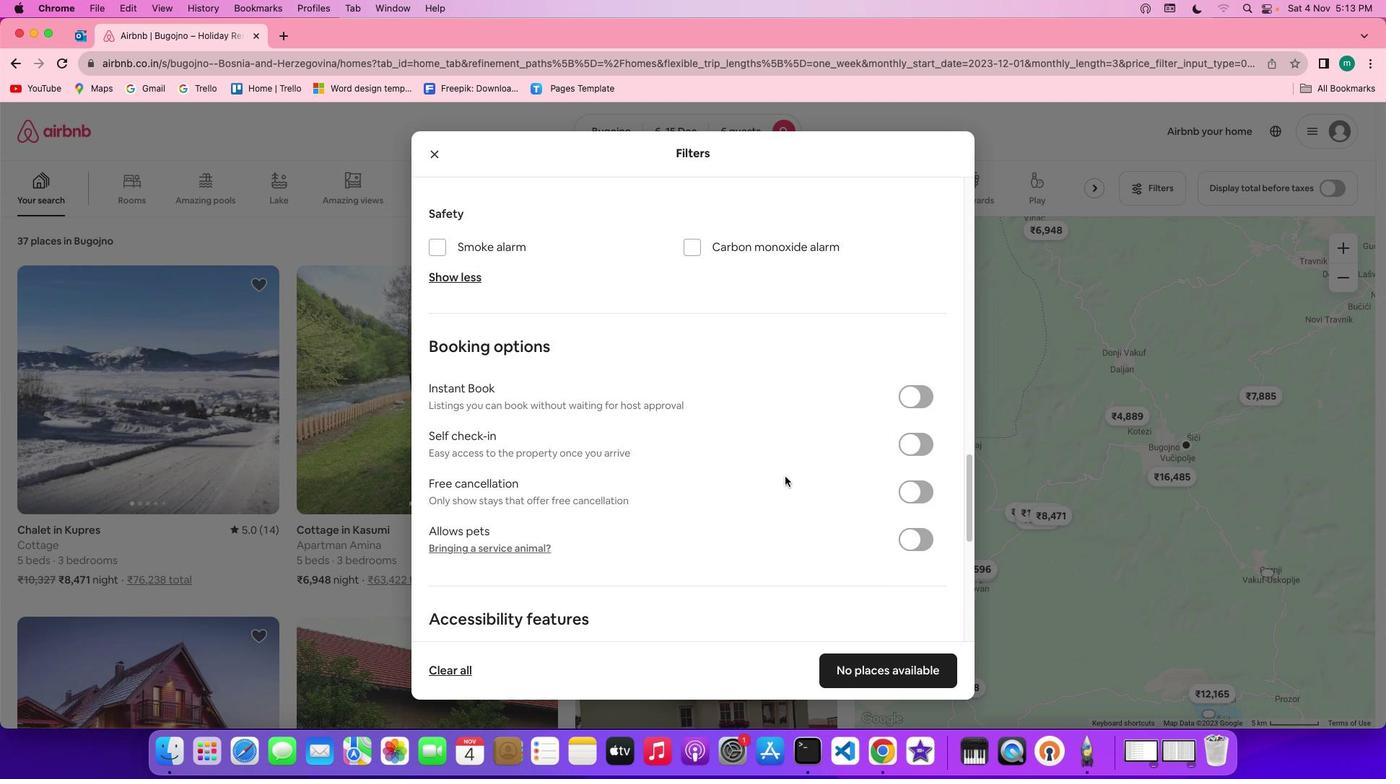 
Action: Mouse scrolled (785, 476) with delta (0, -1)
Screenshot: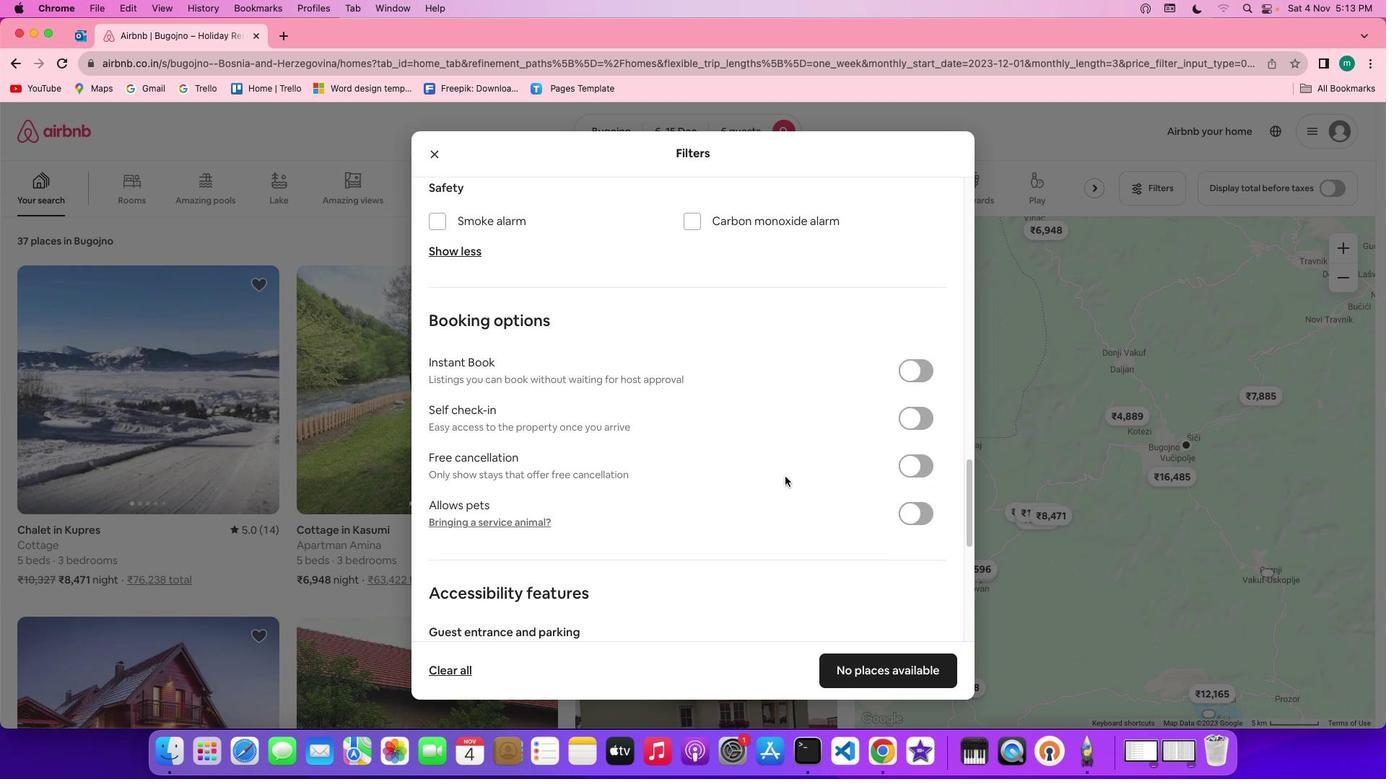 
Action: Mouse scrolled (785, 476) with delta (0, 0)
Screenshot: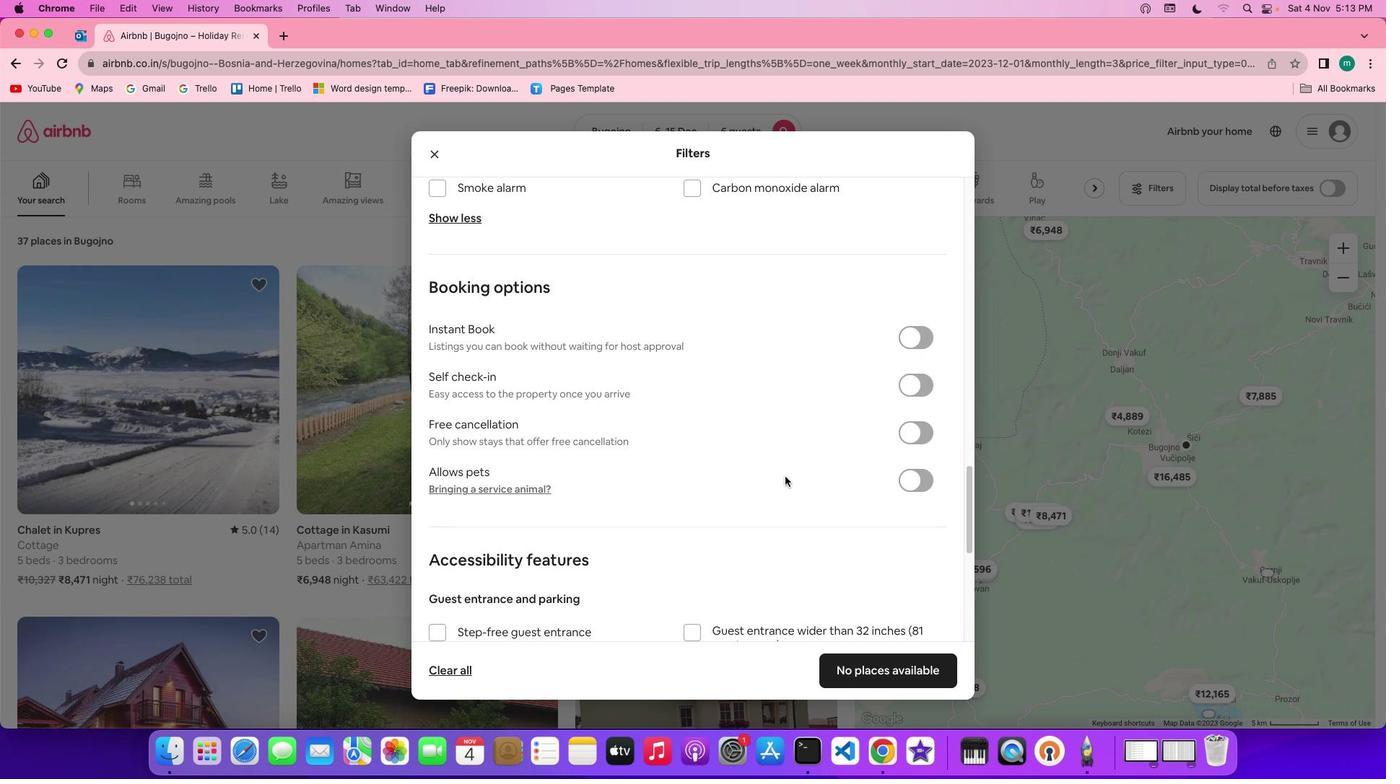 
Action: Mouse moved to (785, 477)
Screenshot: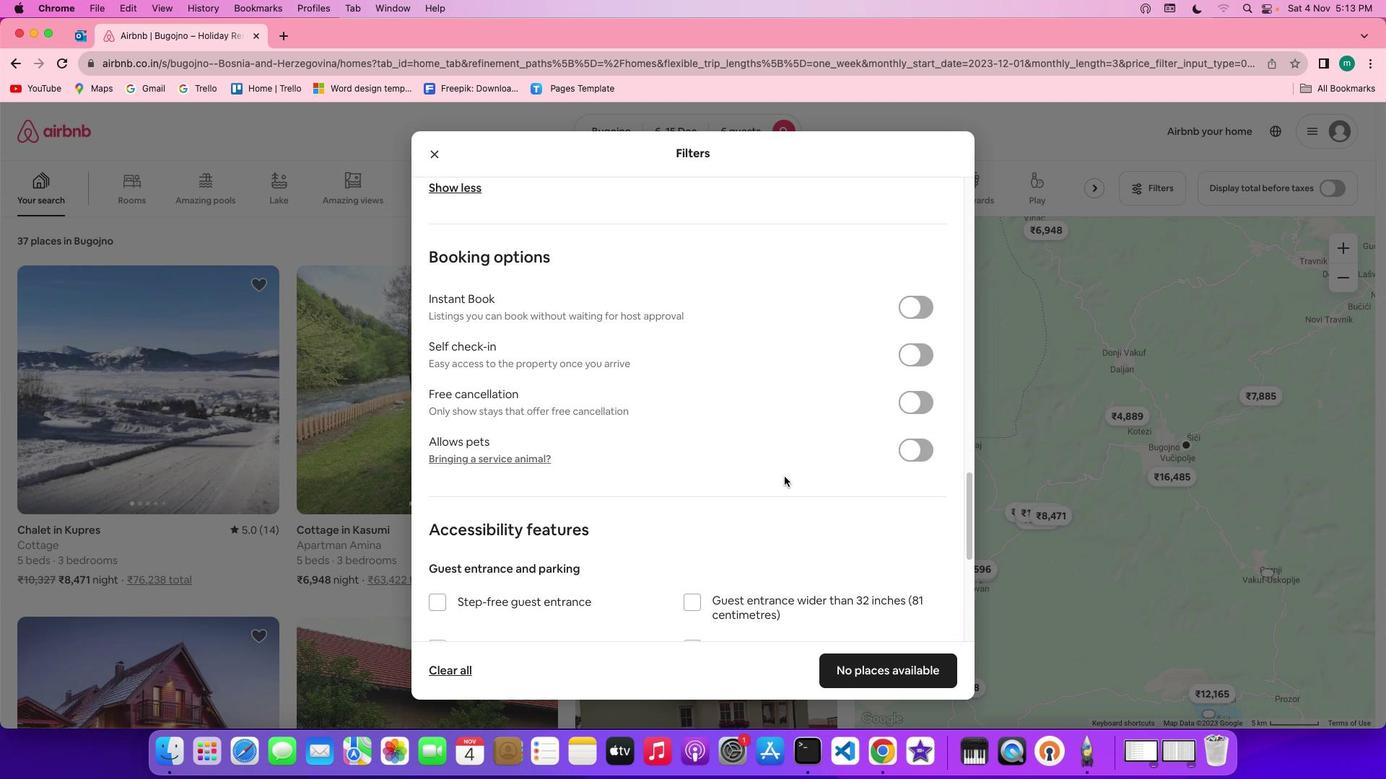 
Action: Mouse scrolled (785, 477) with delta (0, 0)
Screenshot: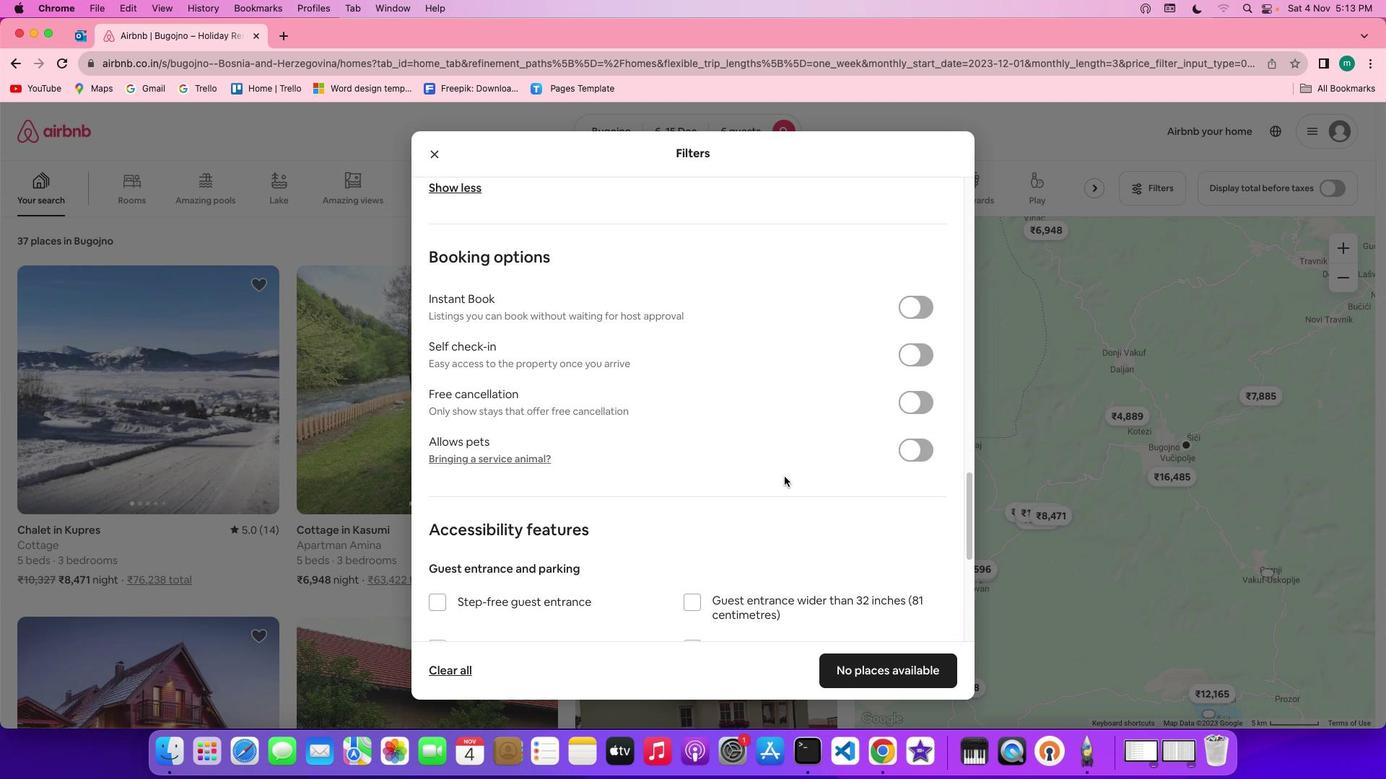 
Action: Mouse moved to (784, 477)
Screenshot: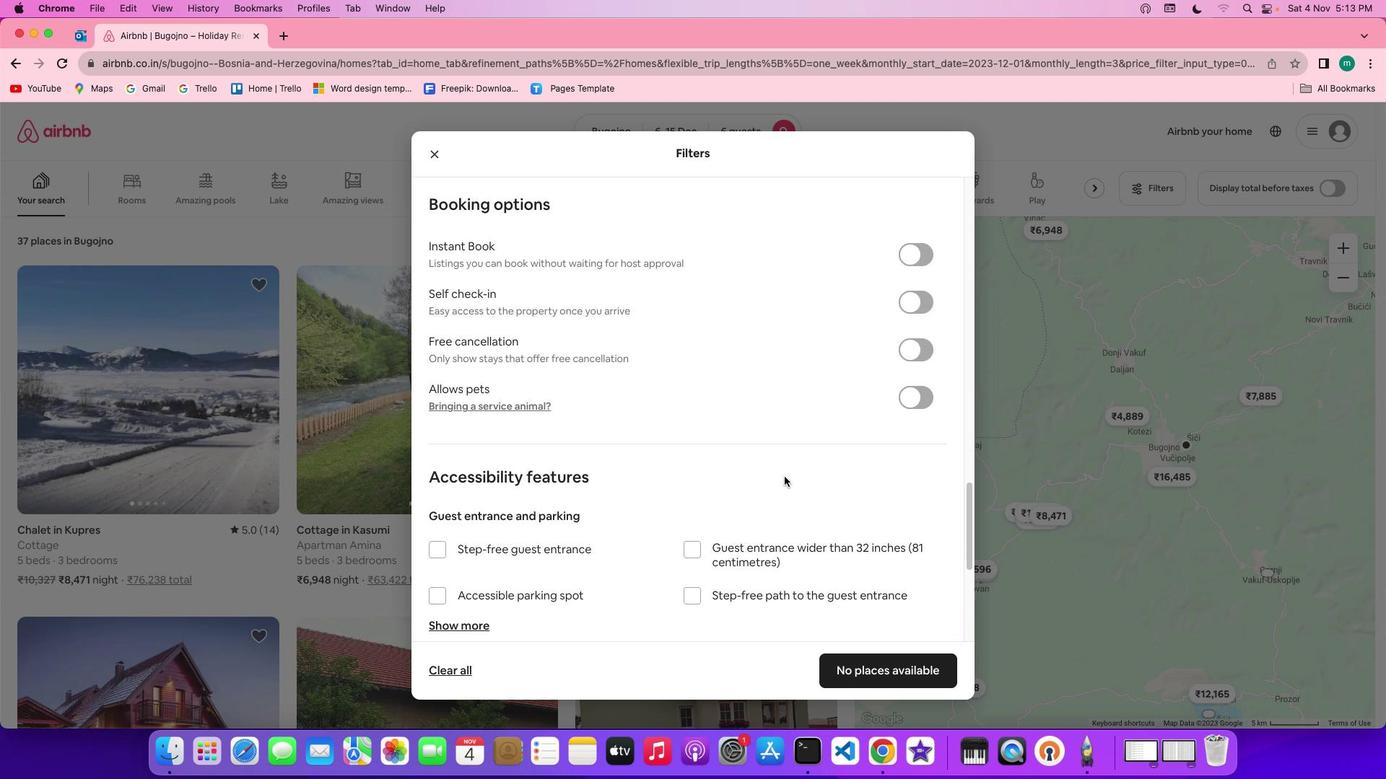 
Action: Mouse scrolled (784, 477) with delta (0, 0)
Screenshot: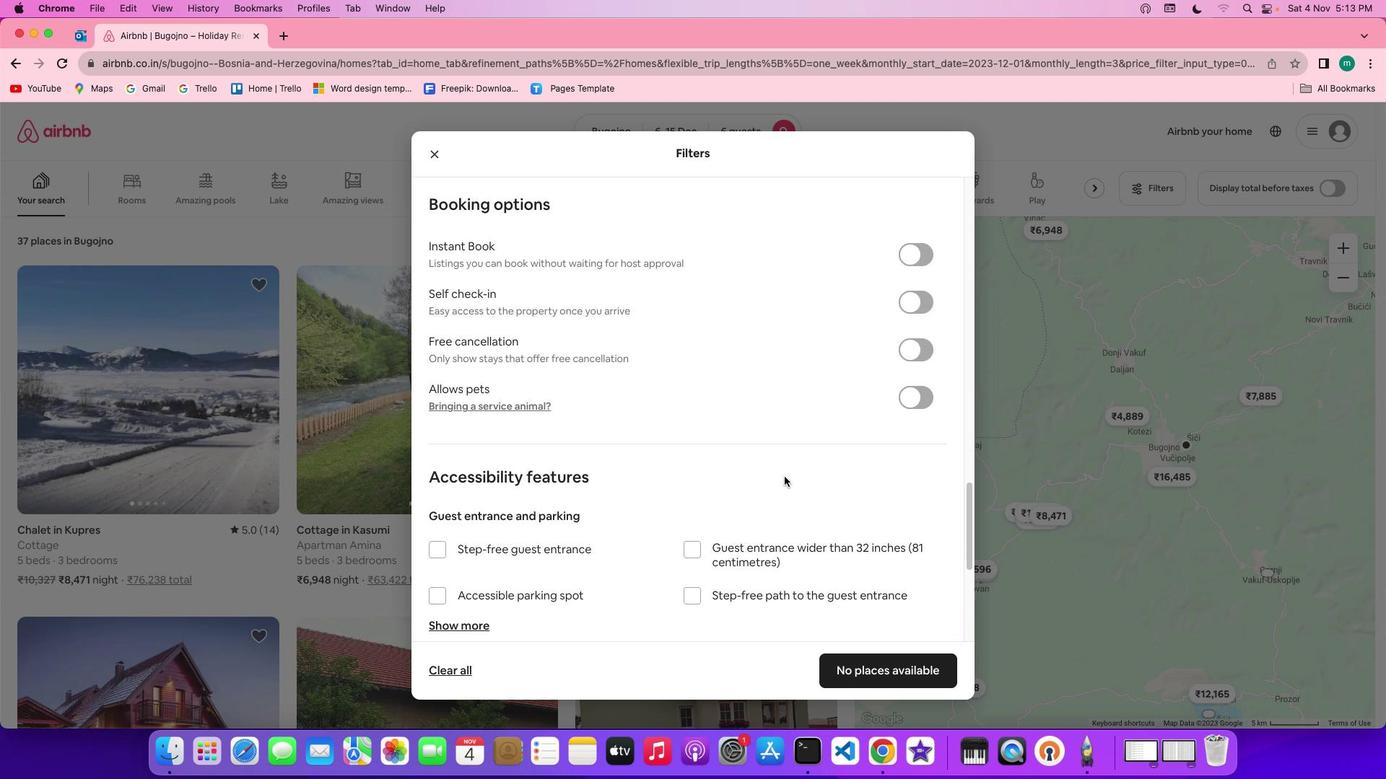 
Action: Mouse moved to (784, 477)
Screenshot: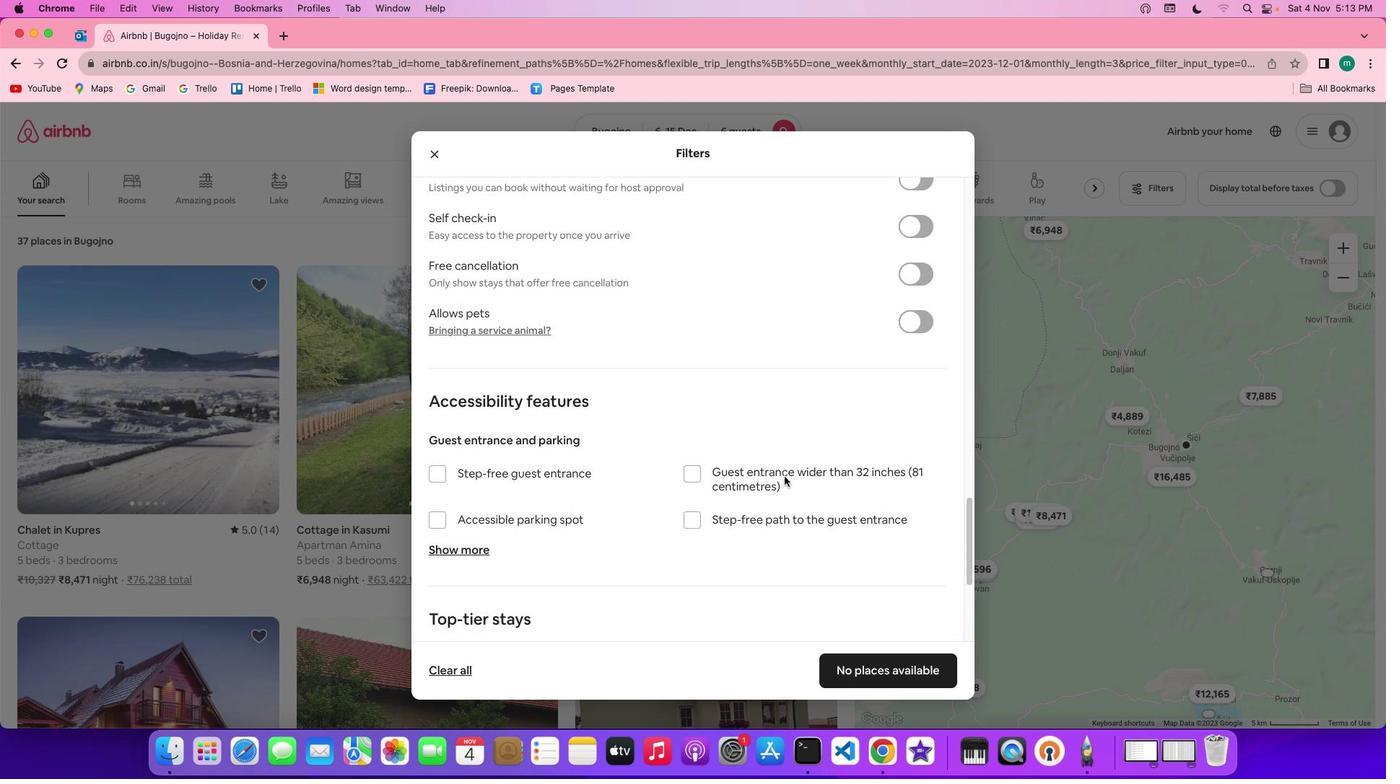 
Action: Mouse scrolled (784, 477) with delta (0, -1)
Screenshot: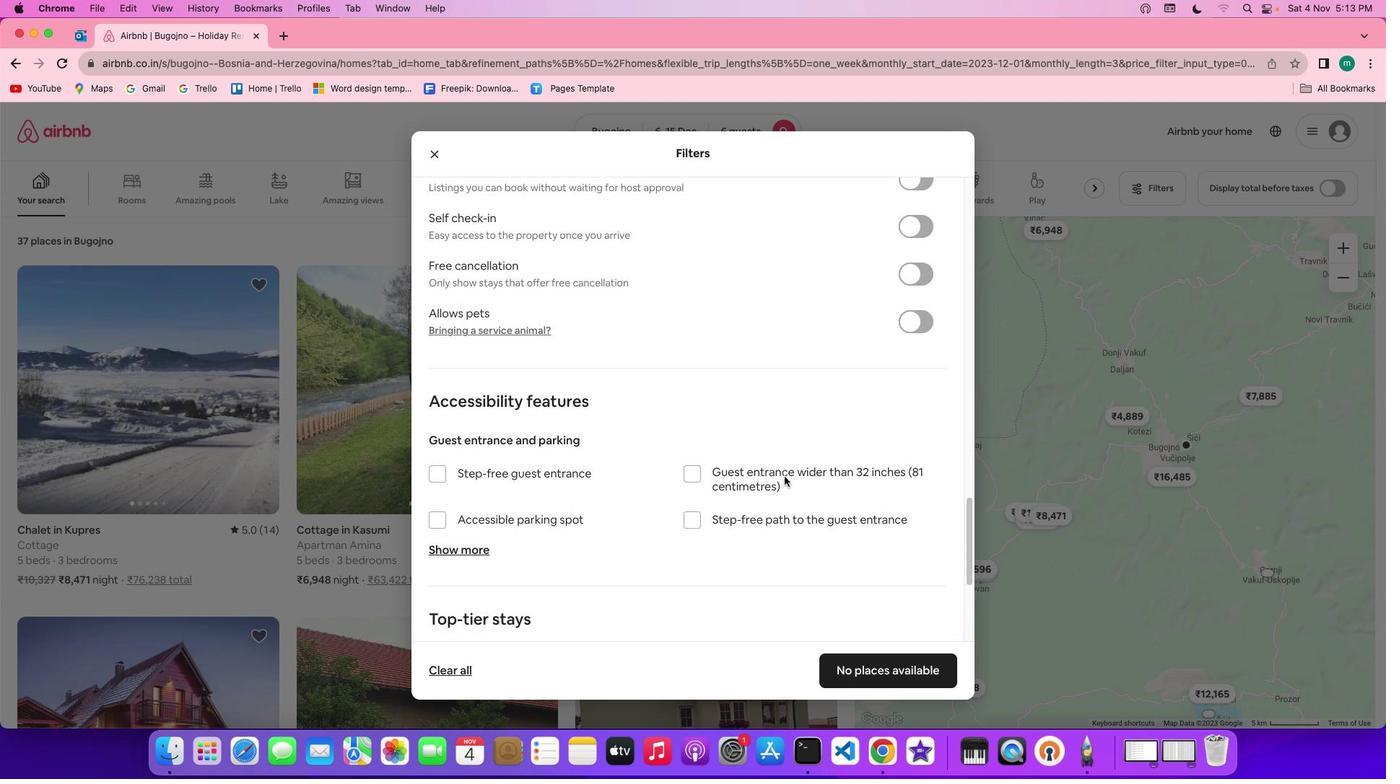 
Action: Mouse scrolled (784, 477) with delta (0, -2)
Screenshot: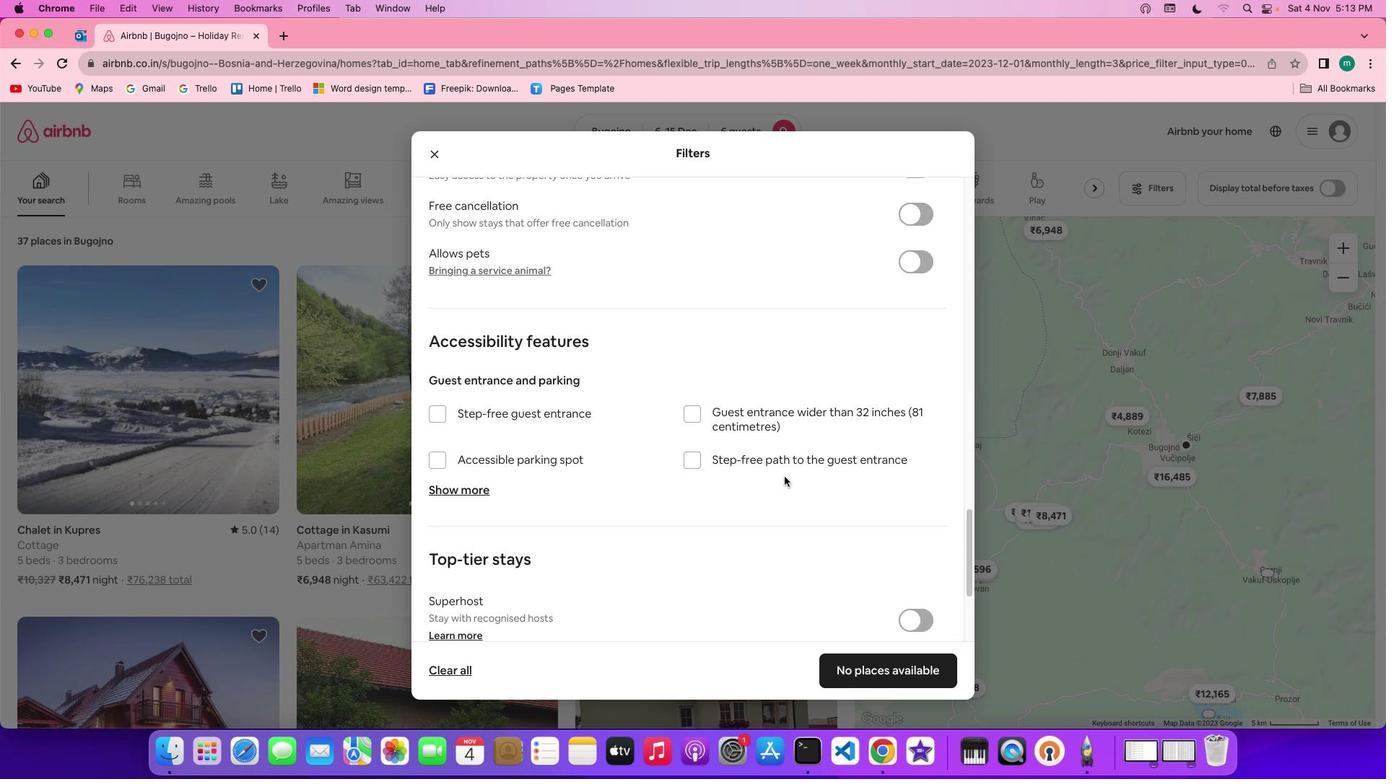 
Action: Mouse moved to (783, 481)
Screenshot: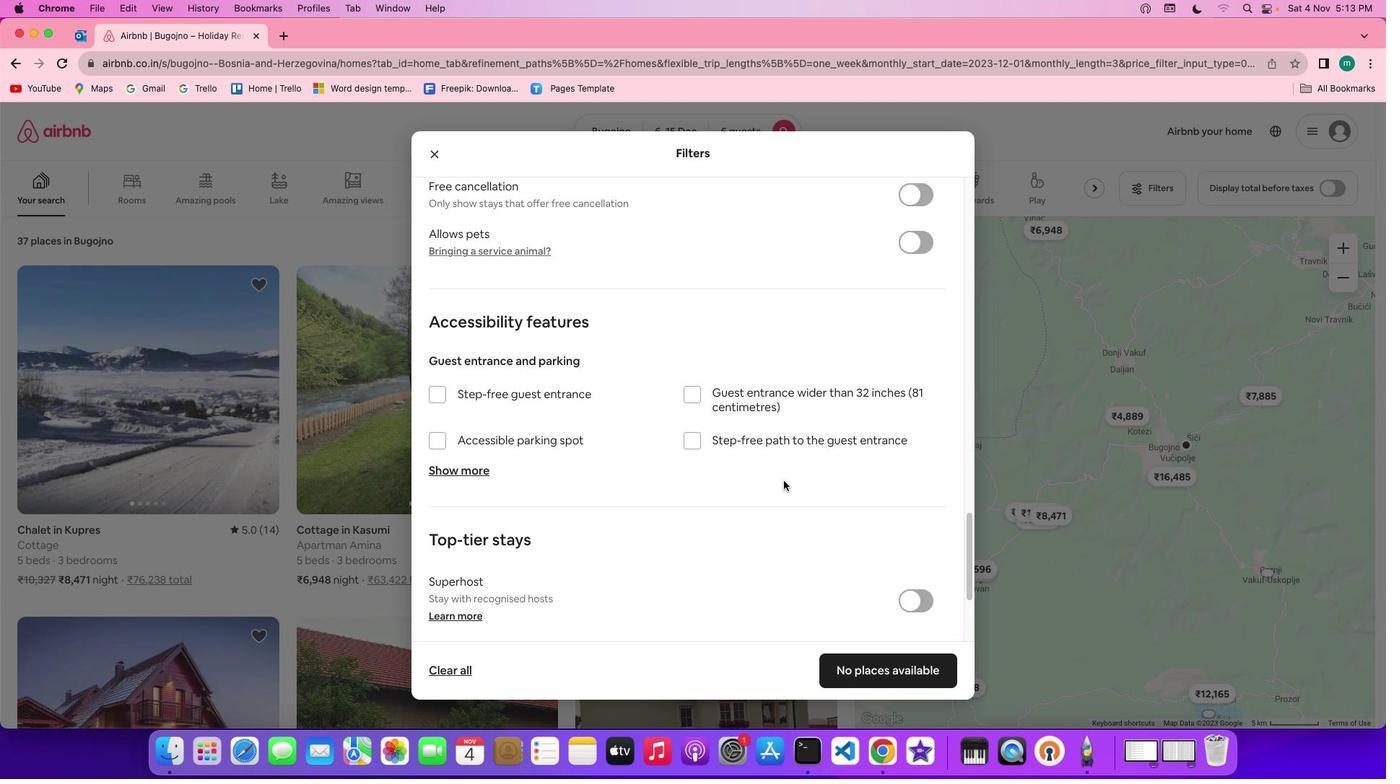 
Action: Mouse scrolled (783, 481) with delta (0, 0)
Screenshot: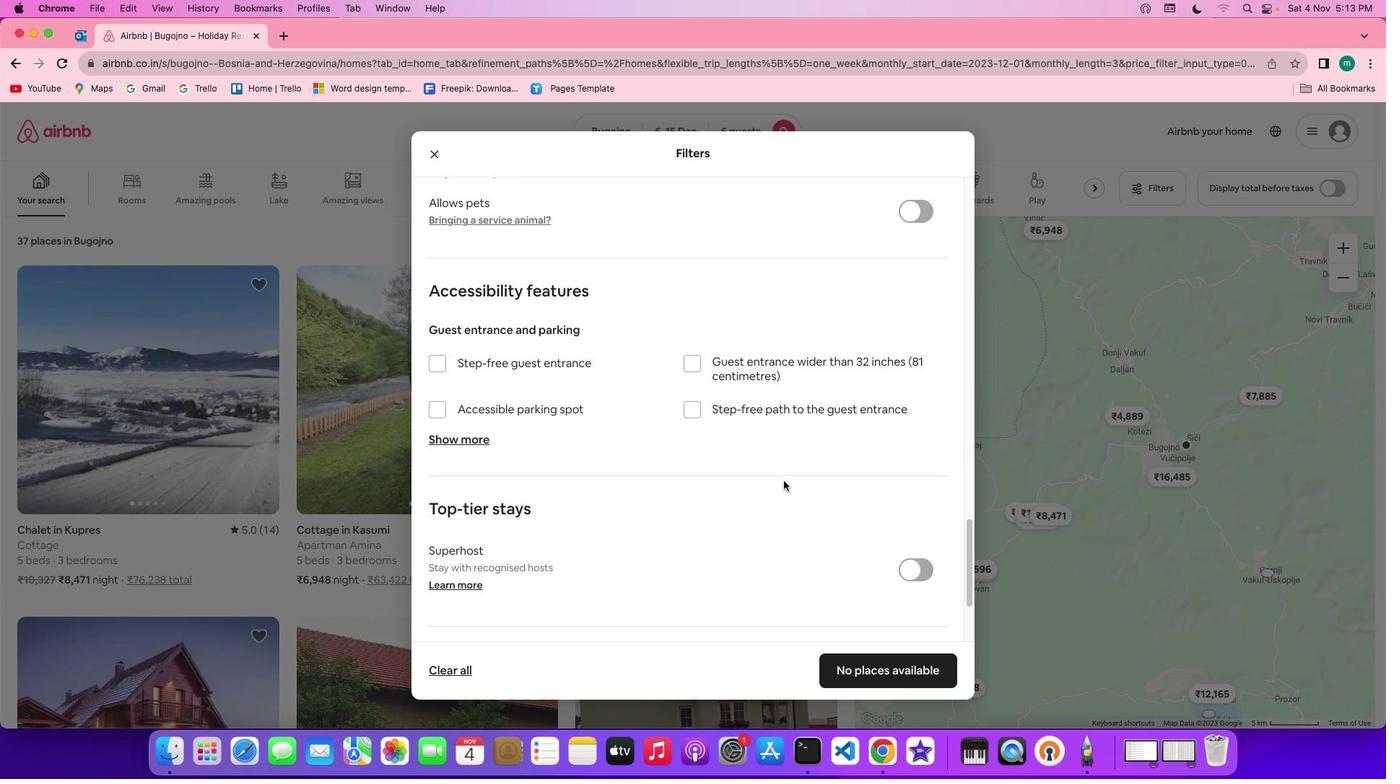 
Action: Mouse scrolled (783, 481) with delta (0, 0)
Screenshot: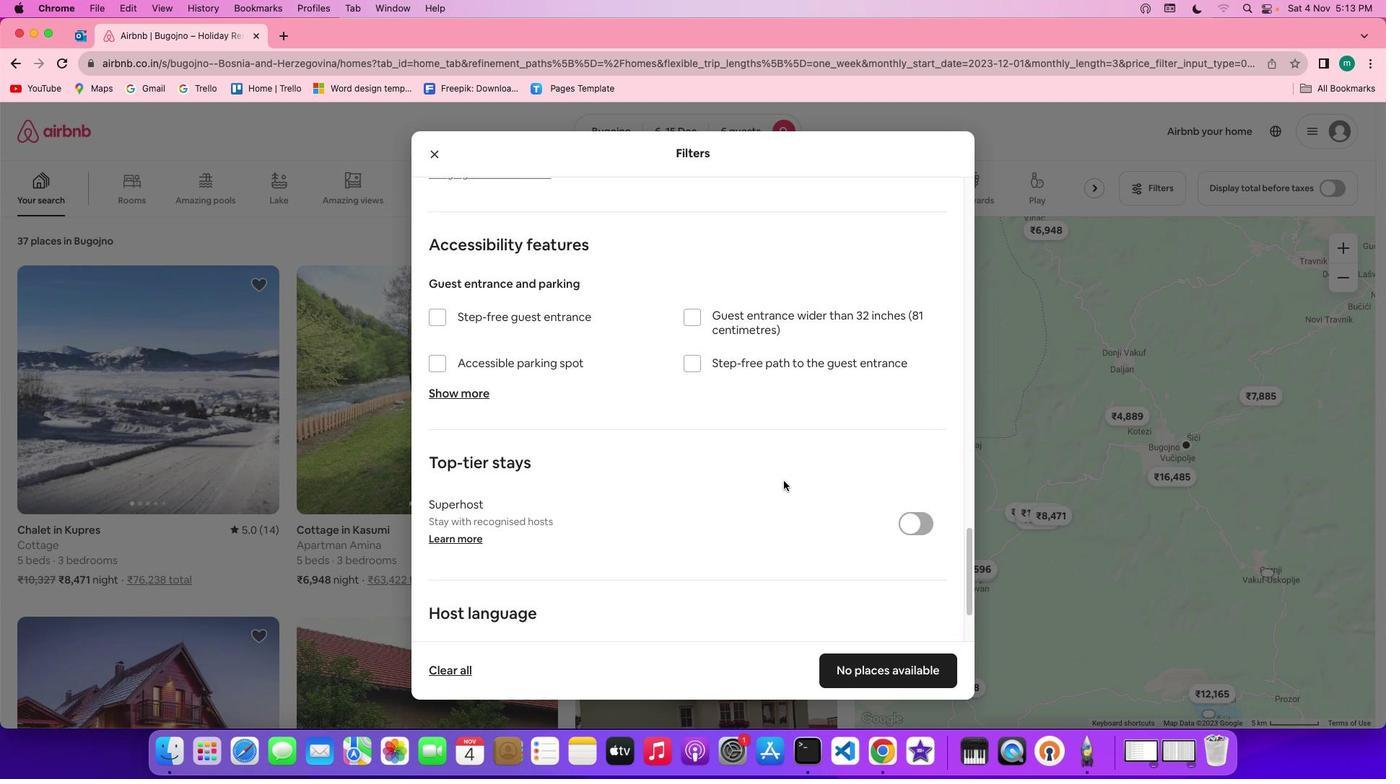 
Action: Mouse scrolled (783, 481) with delta (0, -1)
Screenshot: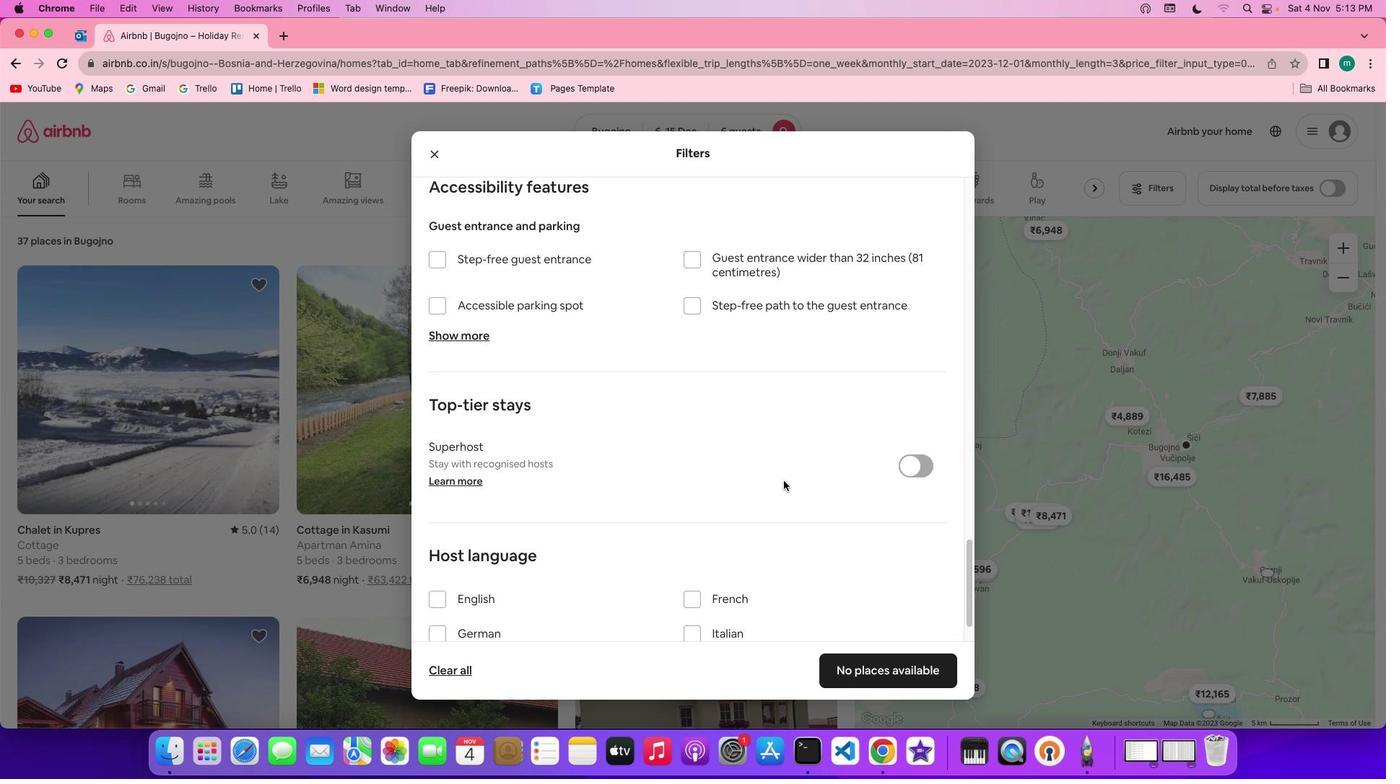 
Action: Mouse scrolled (783, 481) with delta (0, -2)
Screenshot: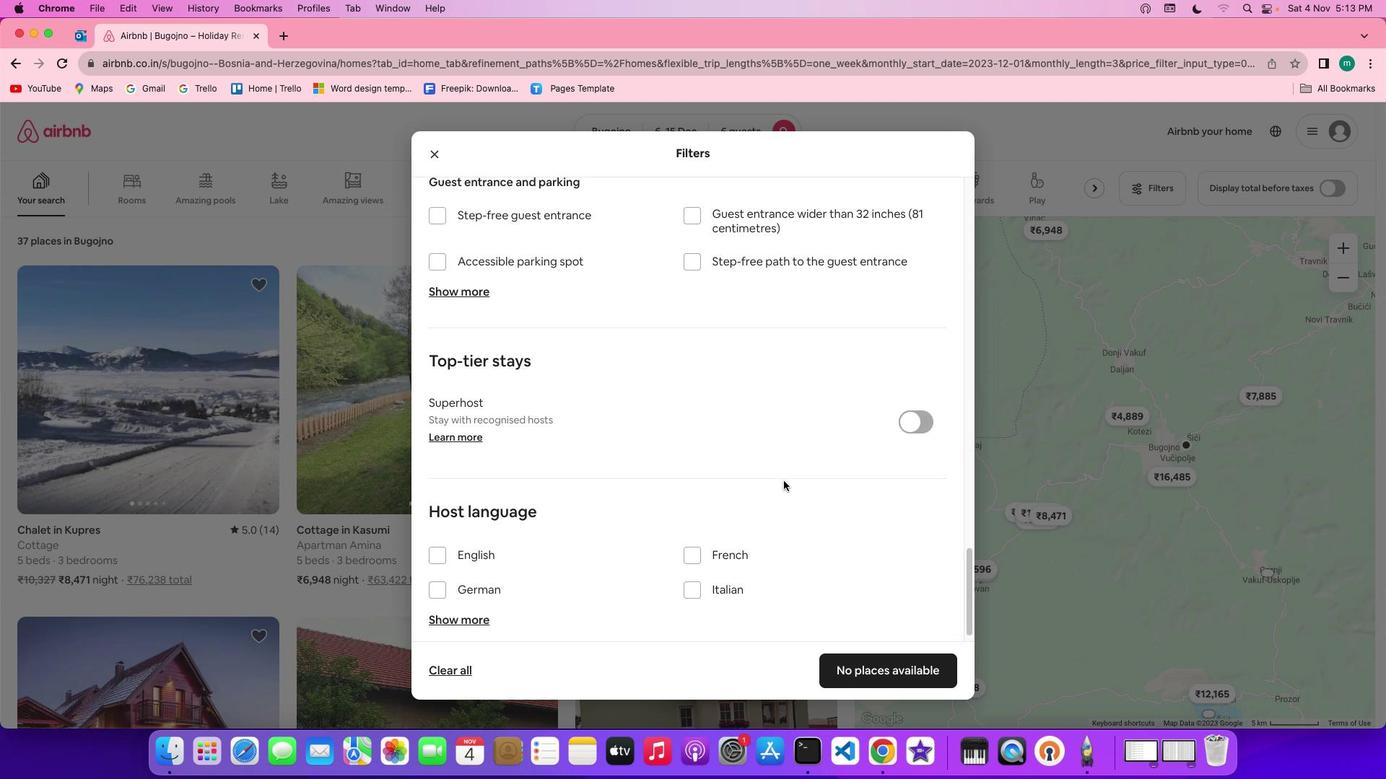 
Action: Mouse scrolled (783, 481) with delta (0, -3)
Screenshot: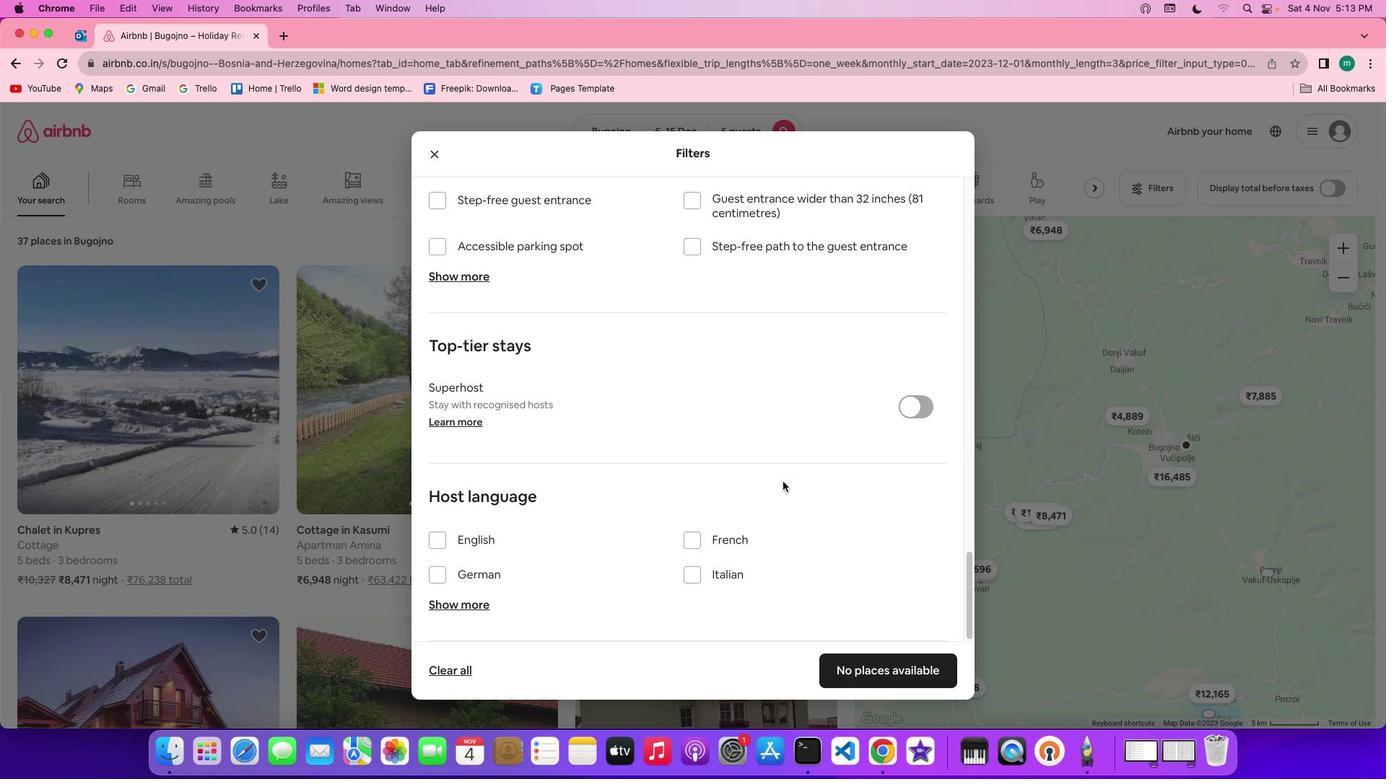 
Action: Mouse moved to (782, 483)
Screenshot: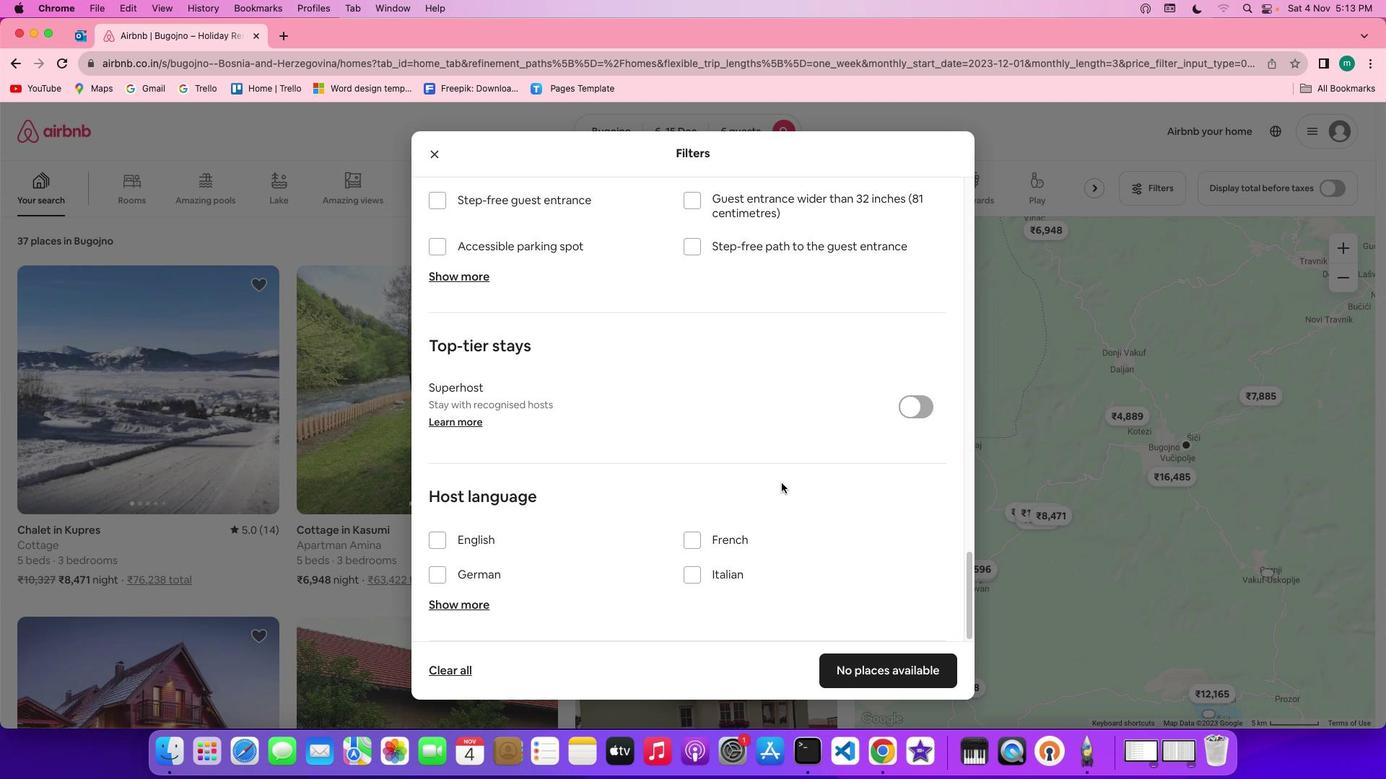 
Action: Mouse scrolled (782, 483) with delta (0, 0)
Screenshot: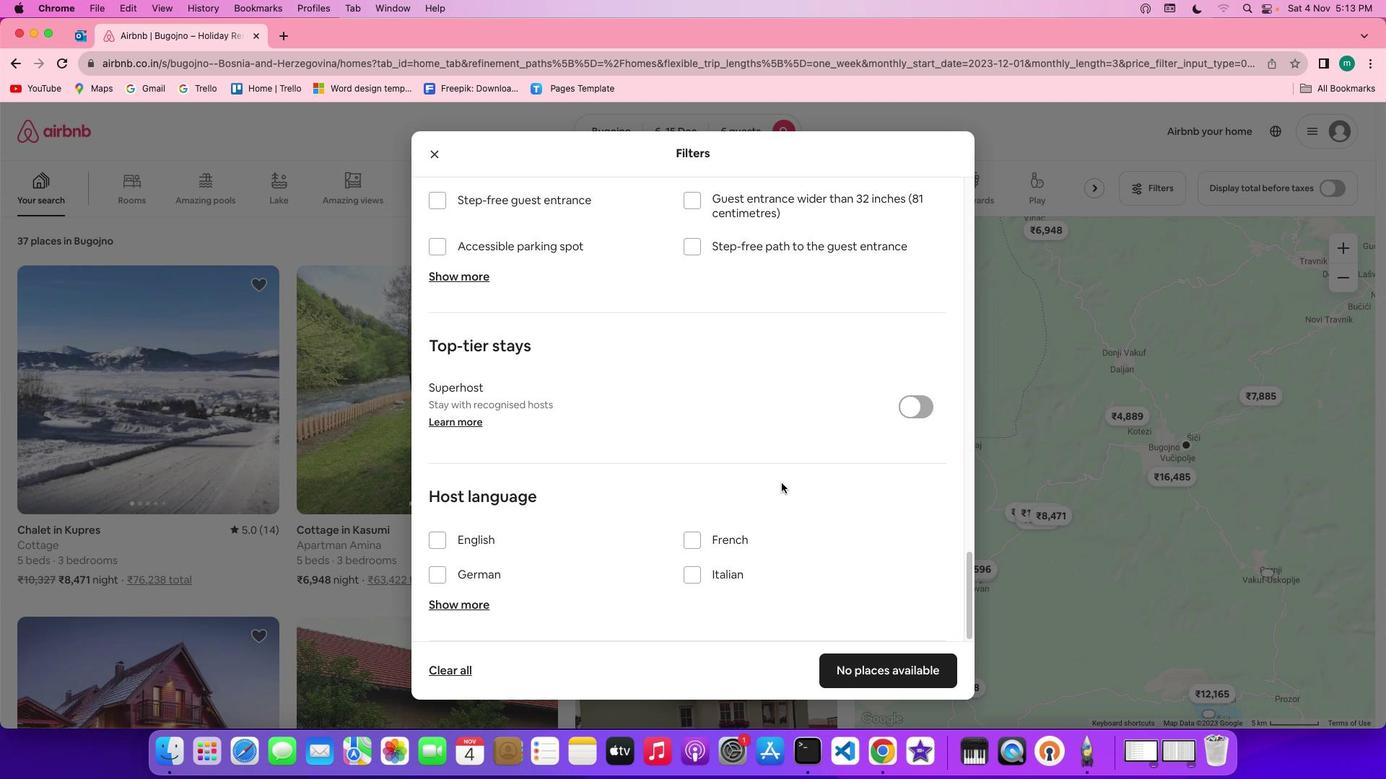 
Action: Mouse moved to (782, 483)
Screenshot: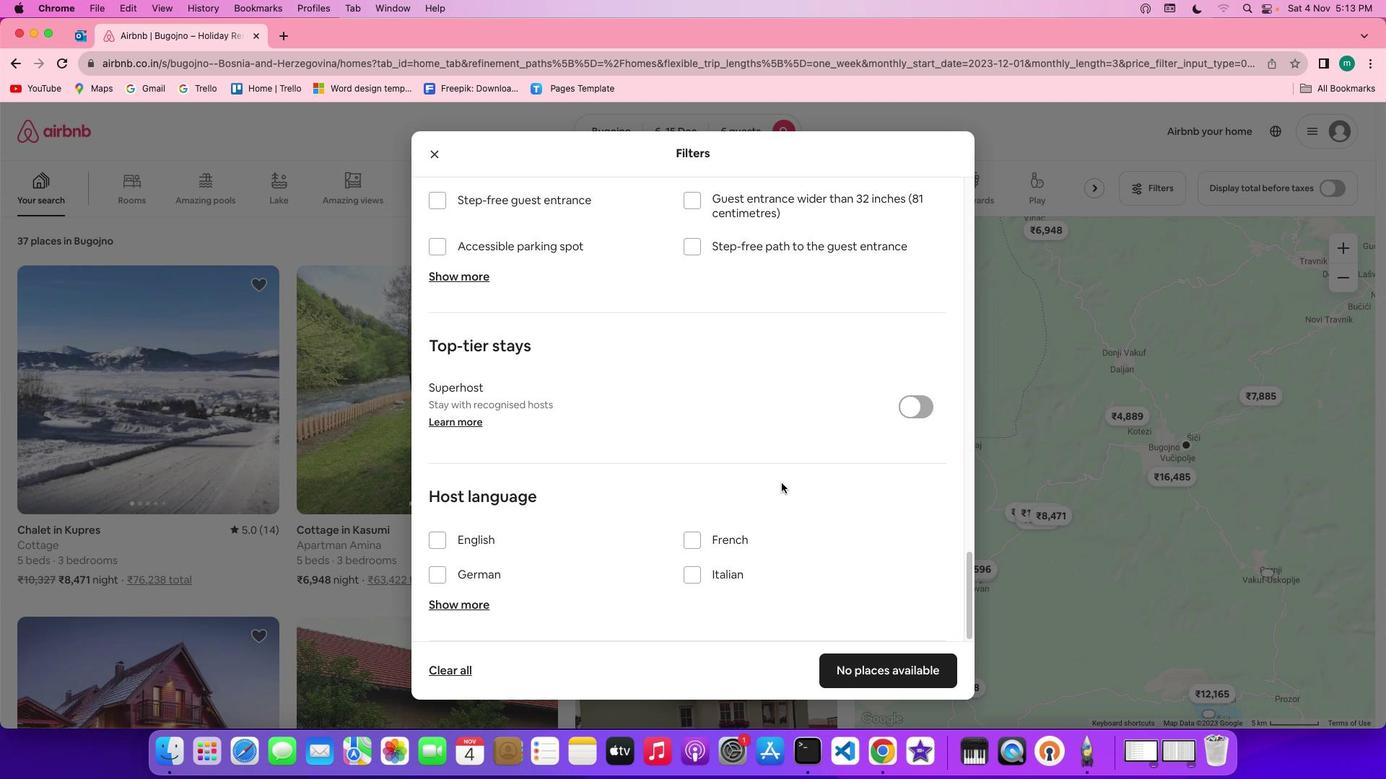 
Action: Mouse scrolled (782, 483) with delta (0, 0)
Screenshot: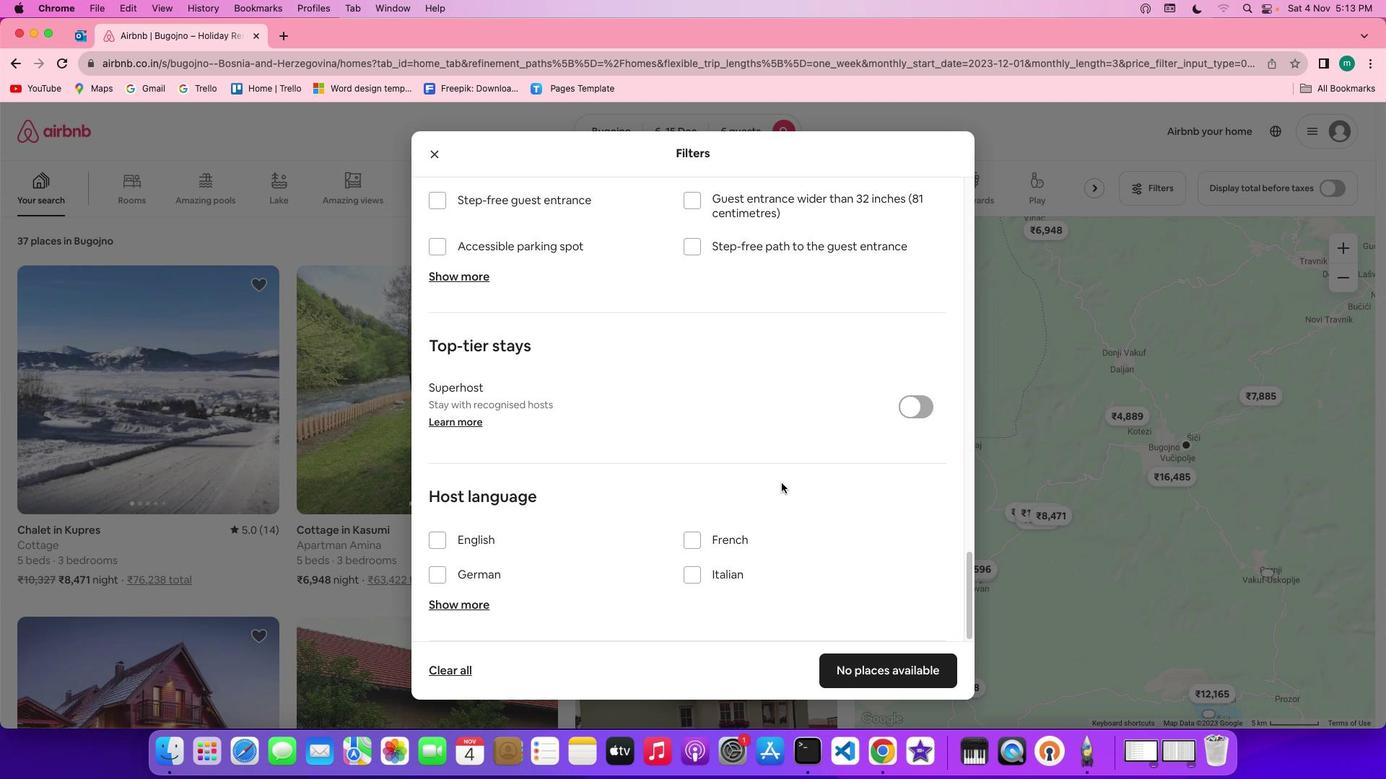 
Action: Mouse scrolled (782, 483) with delta (0, -2)
Screenshot: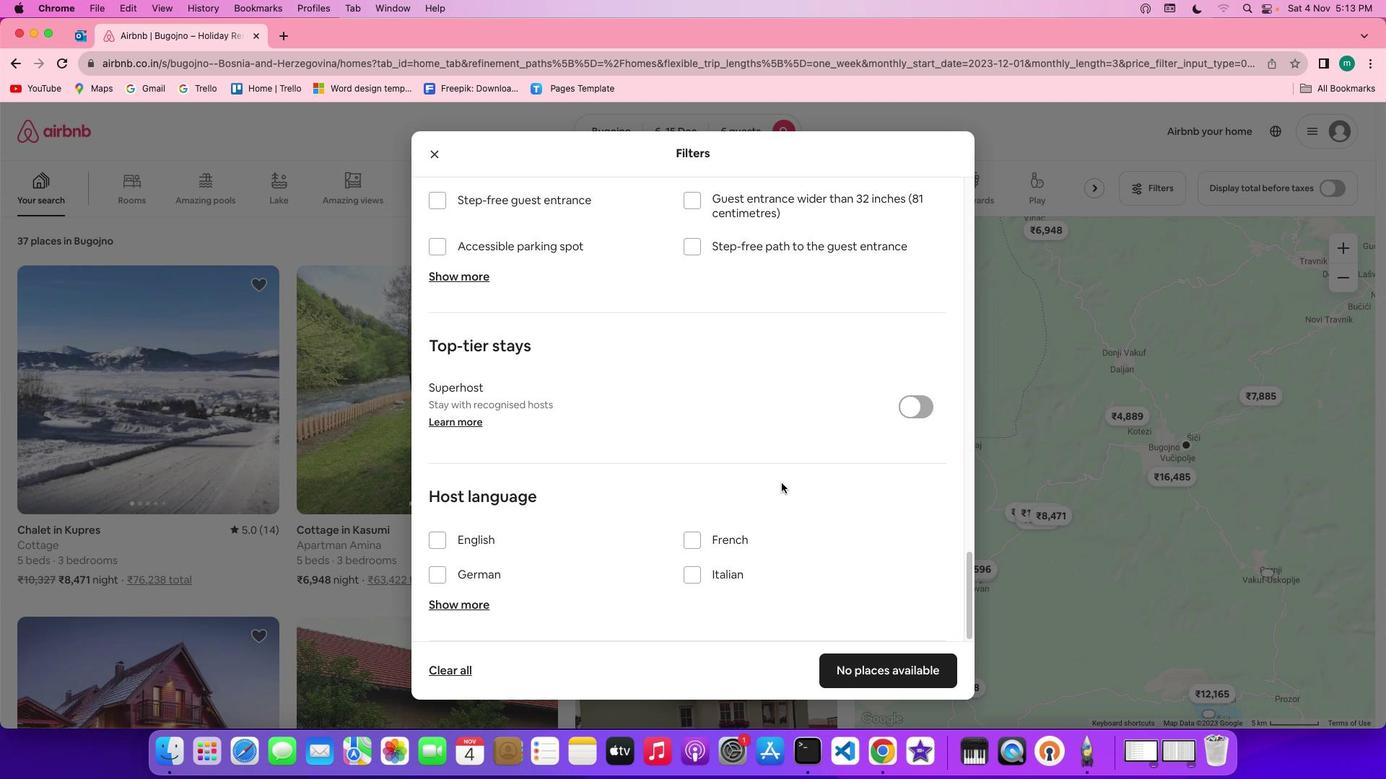
Action: Mouse scrolled (782, 483) with delta (0, -2)
Screenshot: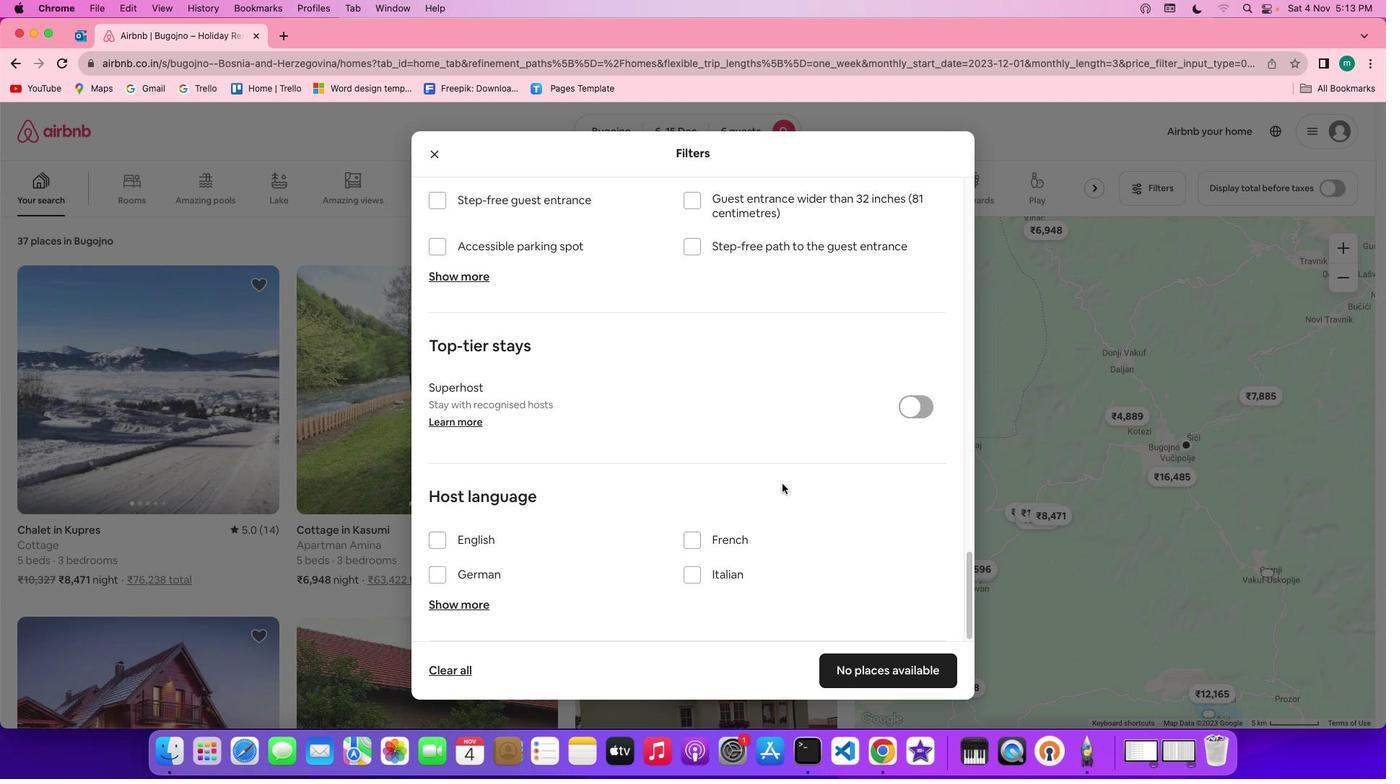 
Action: Mouse scrolled (782, 483) with delta (0, -3)
Screenshot: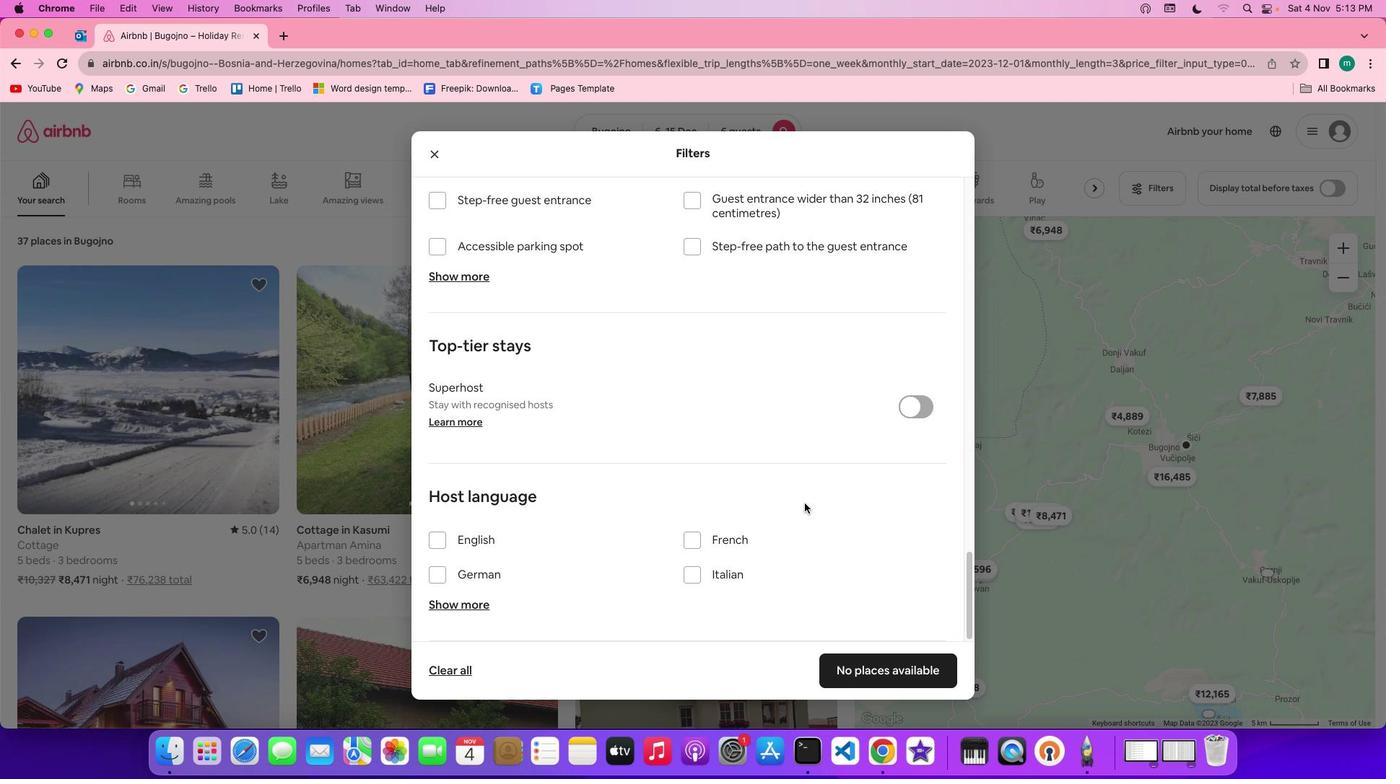 
Action: Mouse moved to (832, 518)
Screenshot: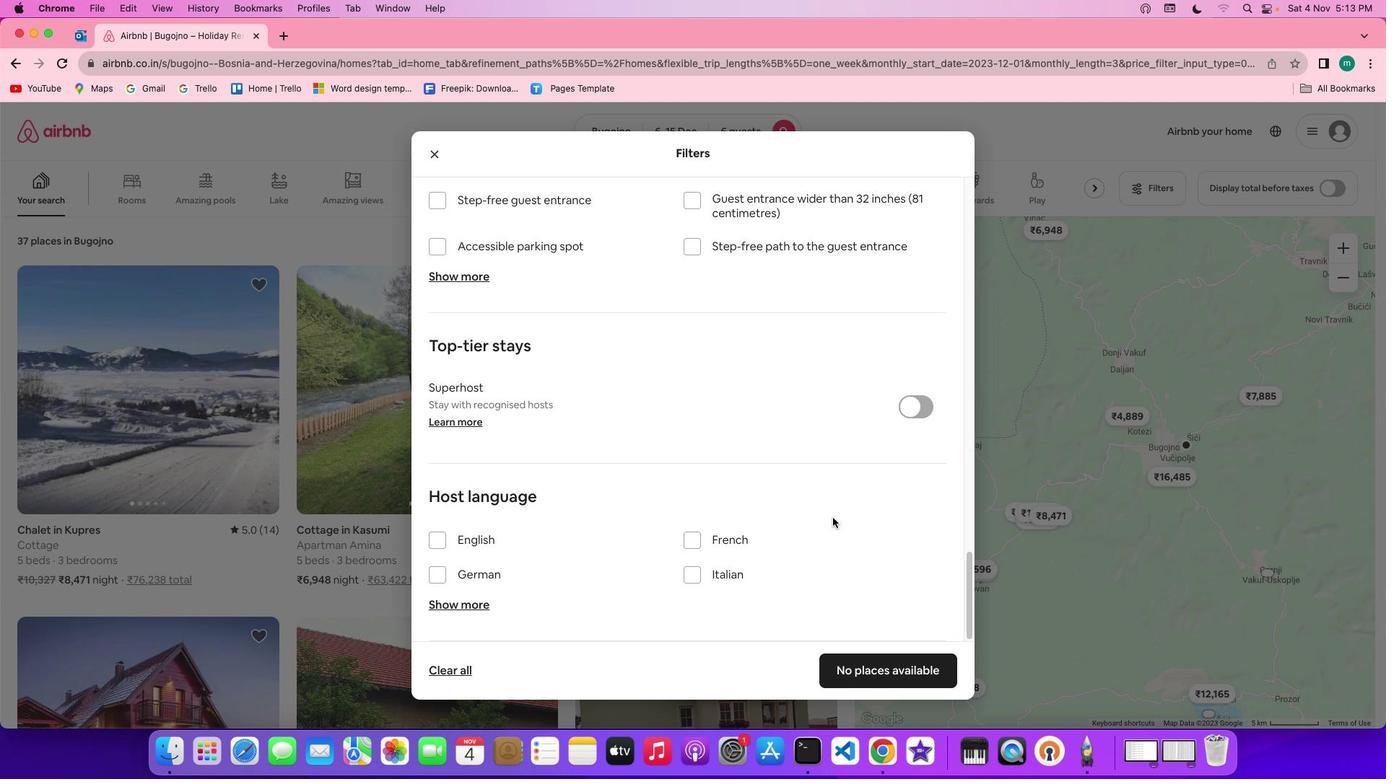 
Action: Mouse scrolled (832, 518) with delta (0, 0)
Screenshot: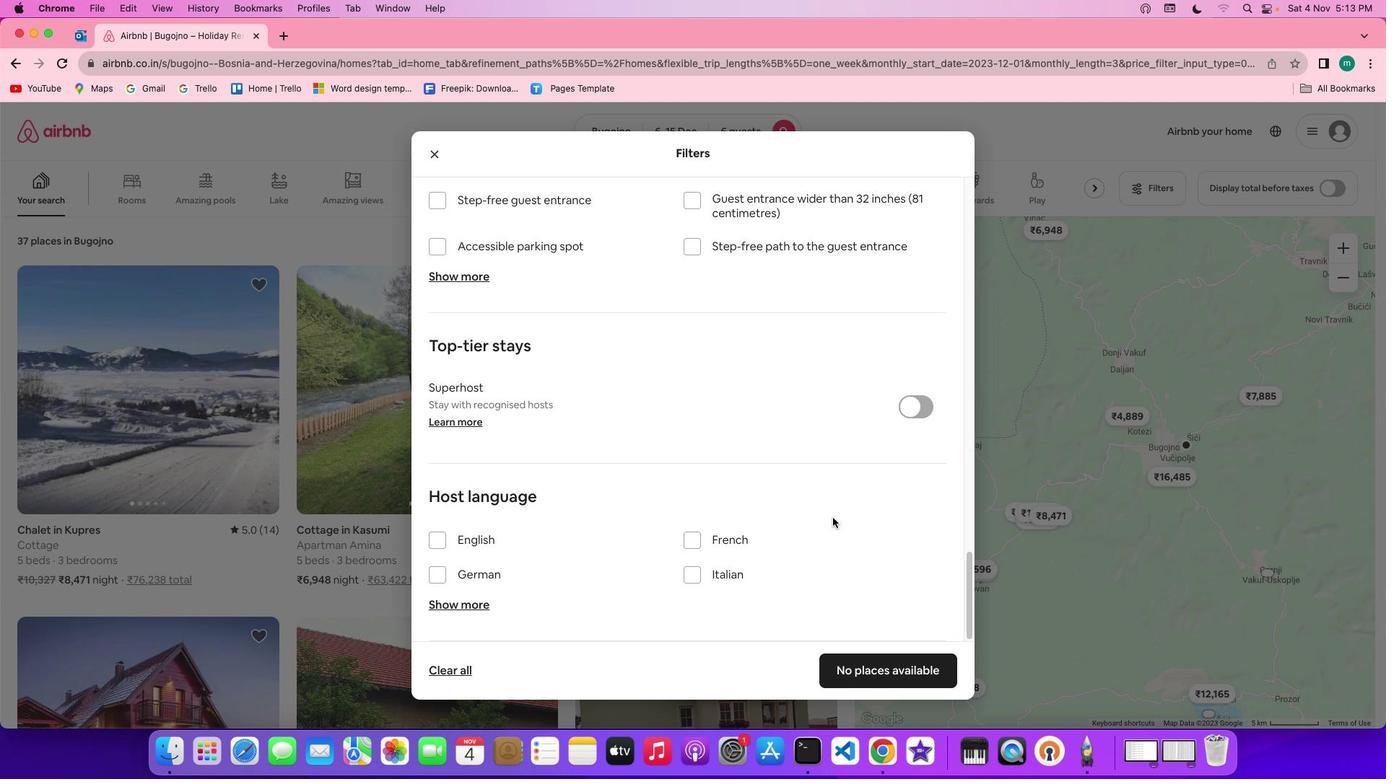 
Action: Mouse scrolled (832, 518) with delta (0, 0)
Screenshot: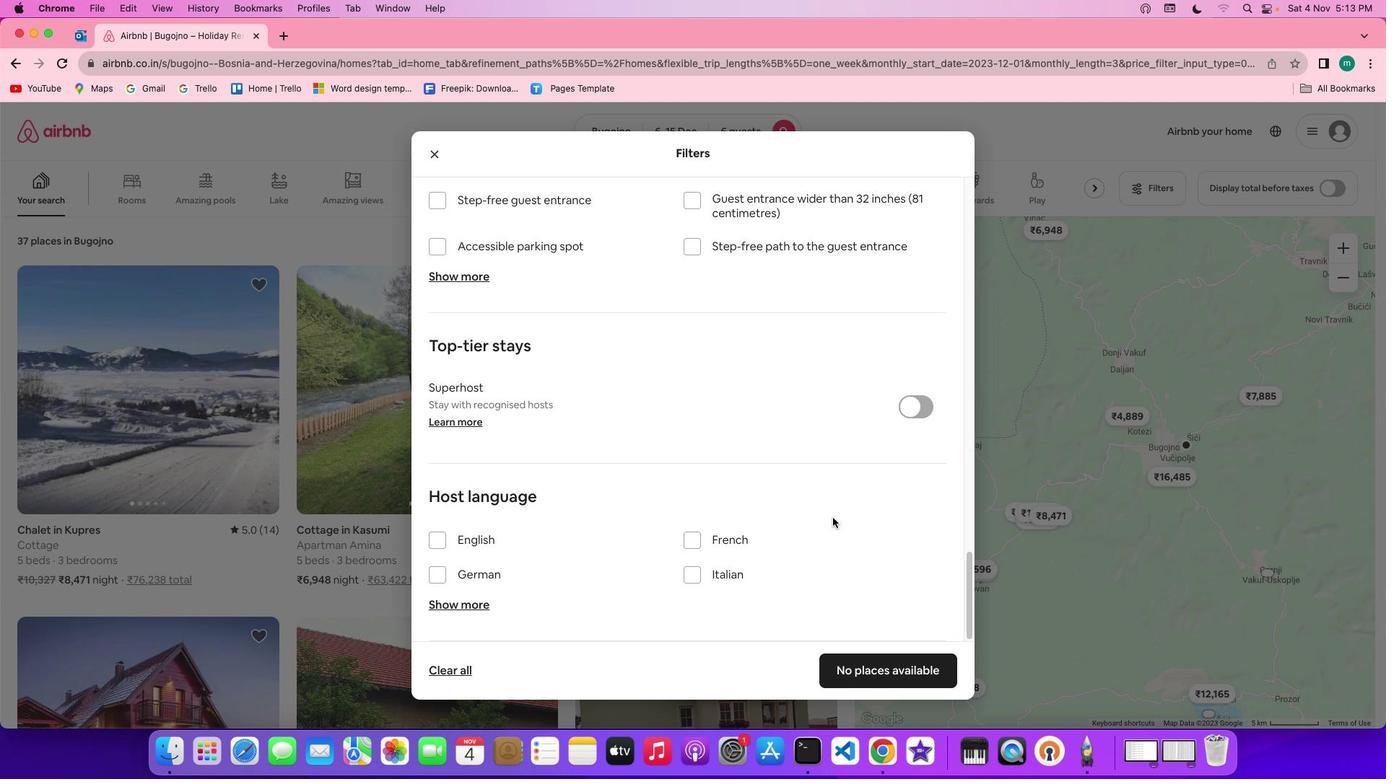 
Action: Mouse scrolled (832, 518) with delta (0, -2)
Screenshot: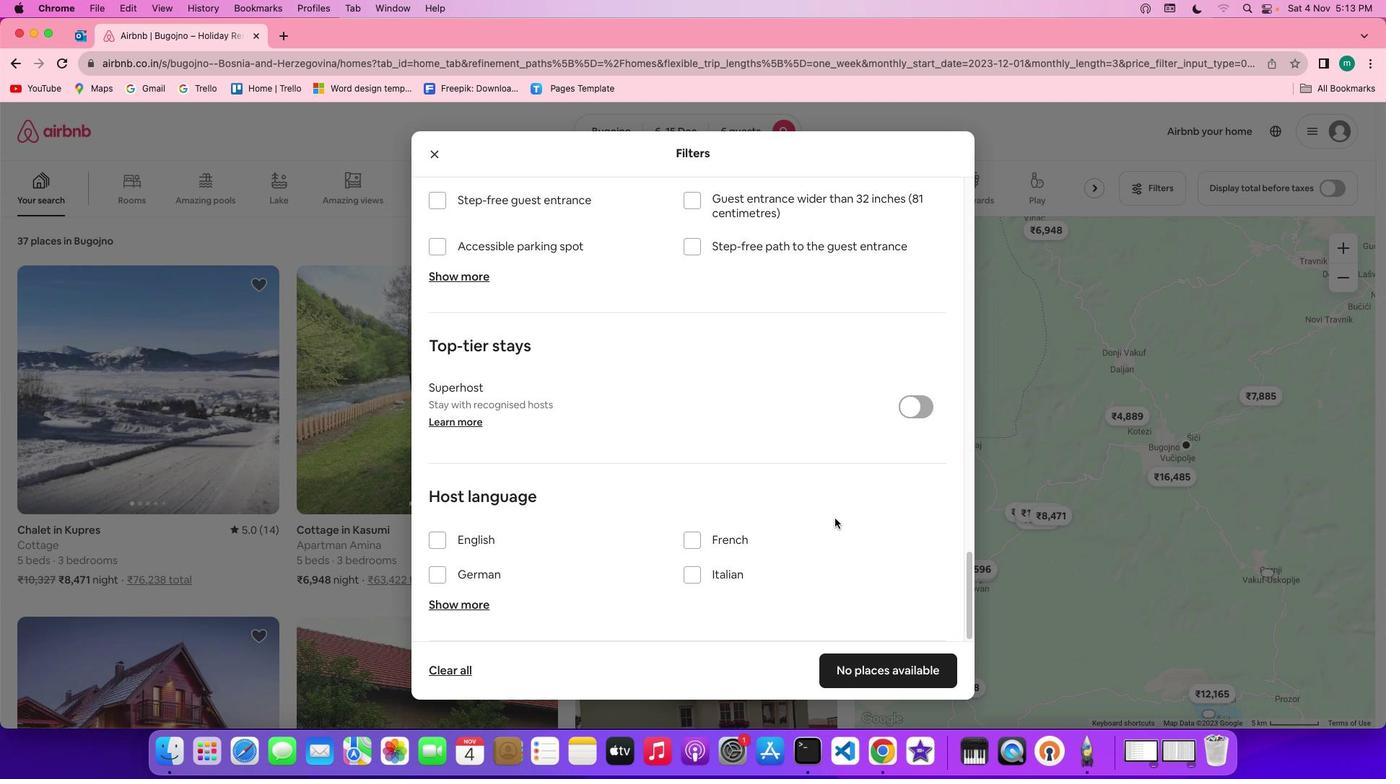 
Action: Mouse scrolled (832, 518) with delta (0, -3)
Screenshot: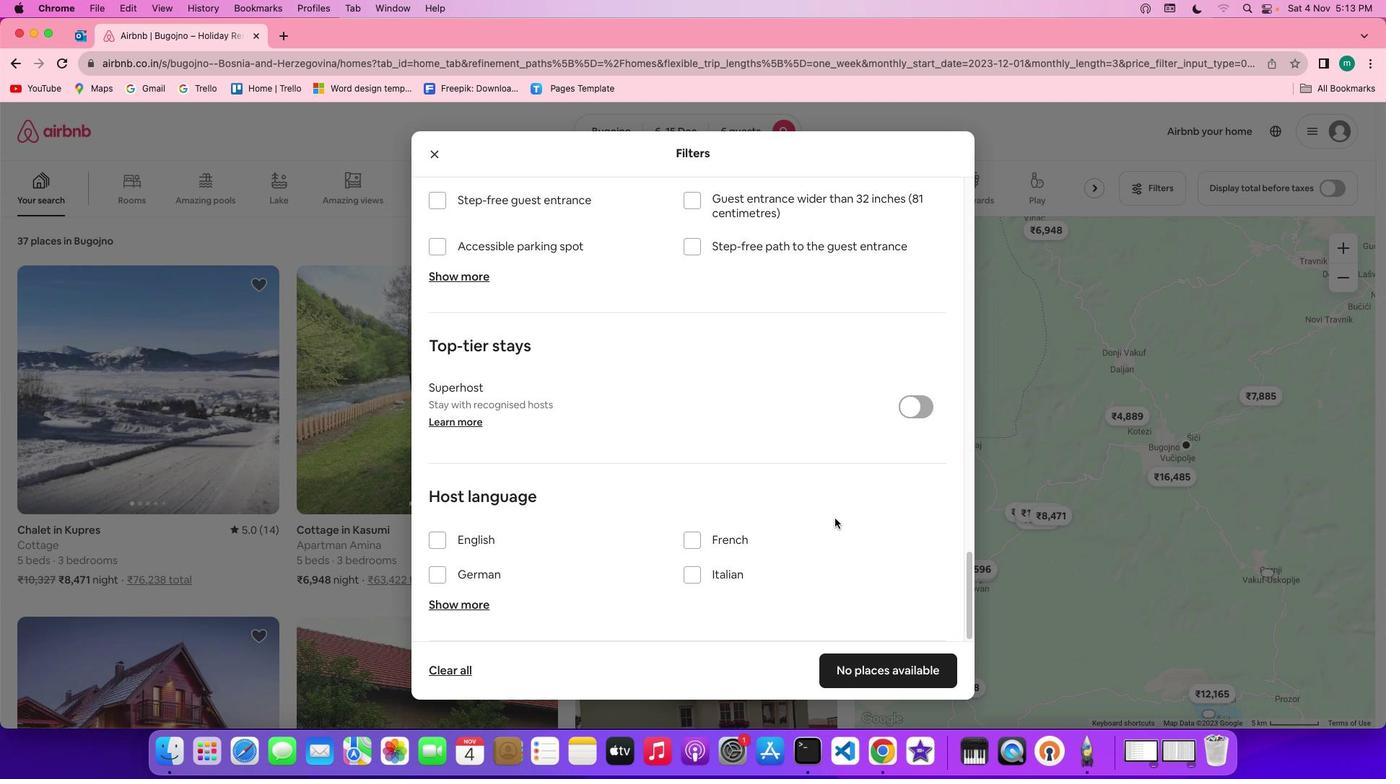 
Action: Mouse scrolled (832, 518) with delta (0, -4)
Screenshot: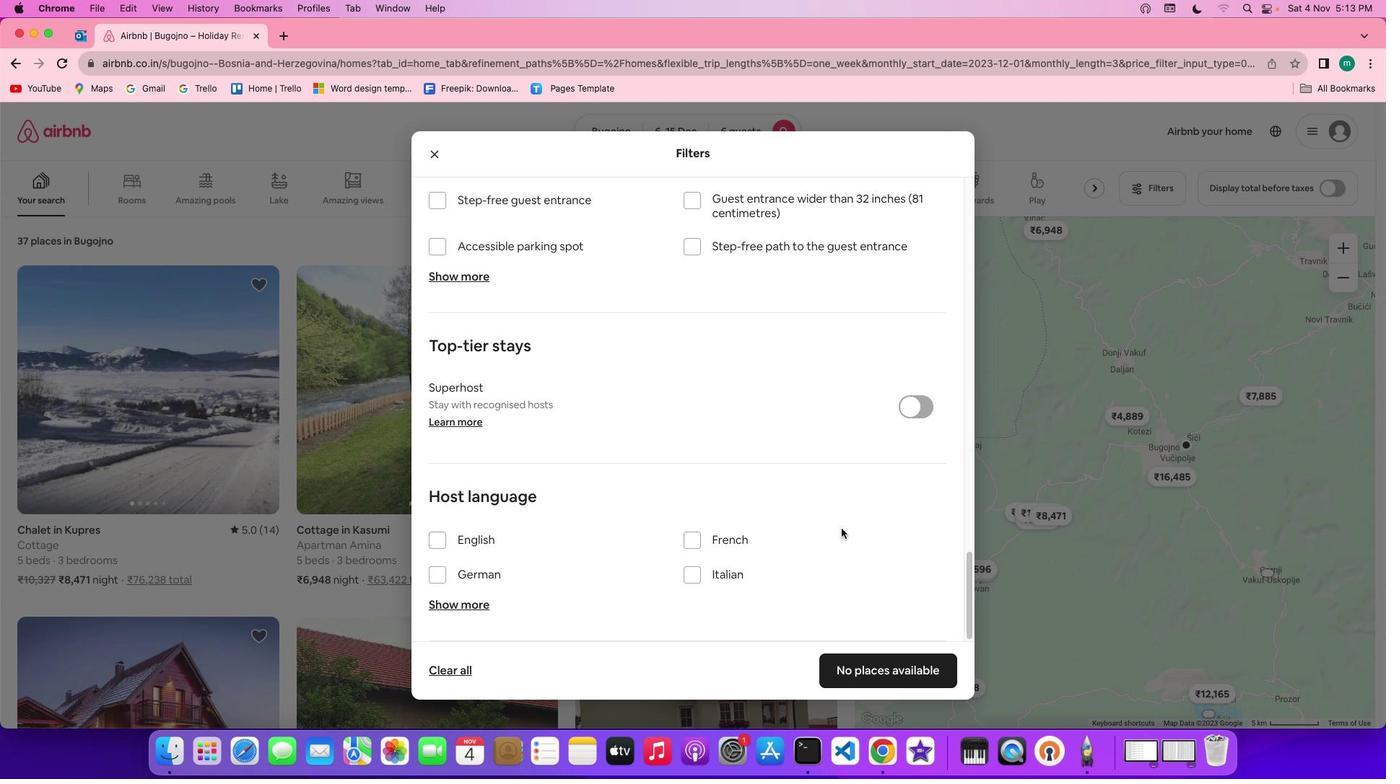 
Action: Mouse moved to (900, 658)
Screenshot: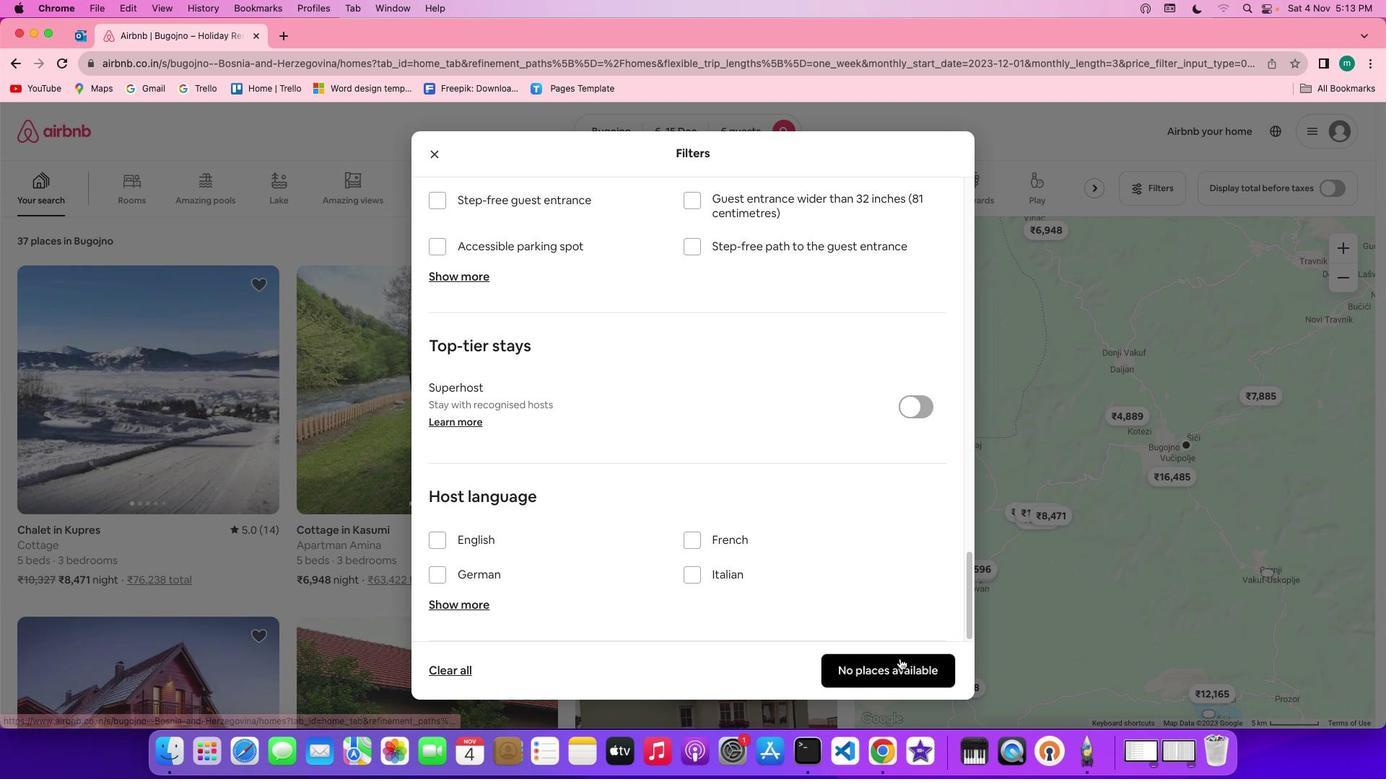 
Action: Mouse pressed left at (900, 658)
Screenshot: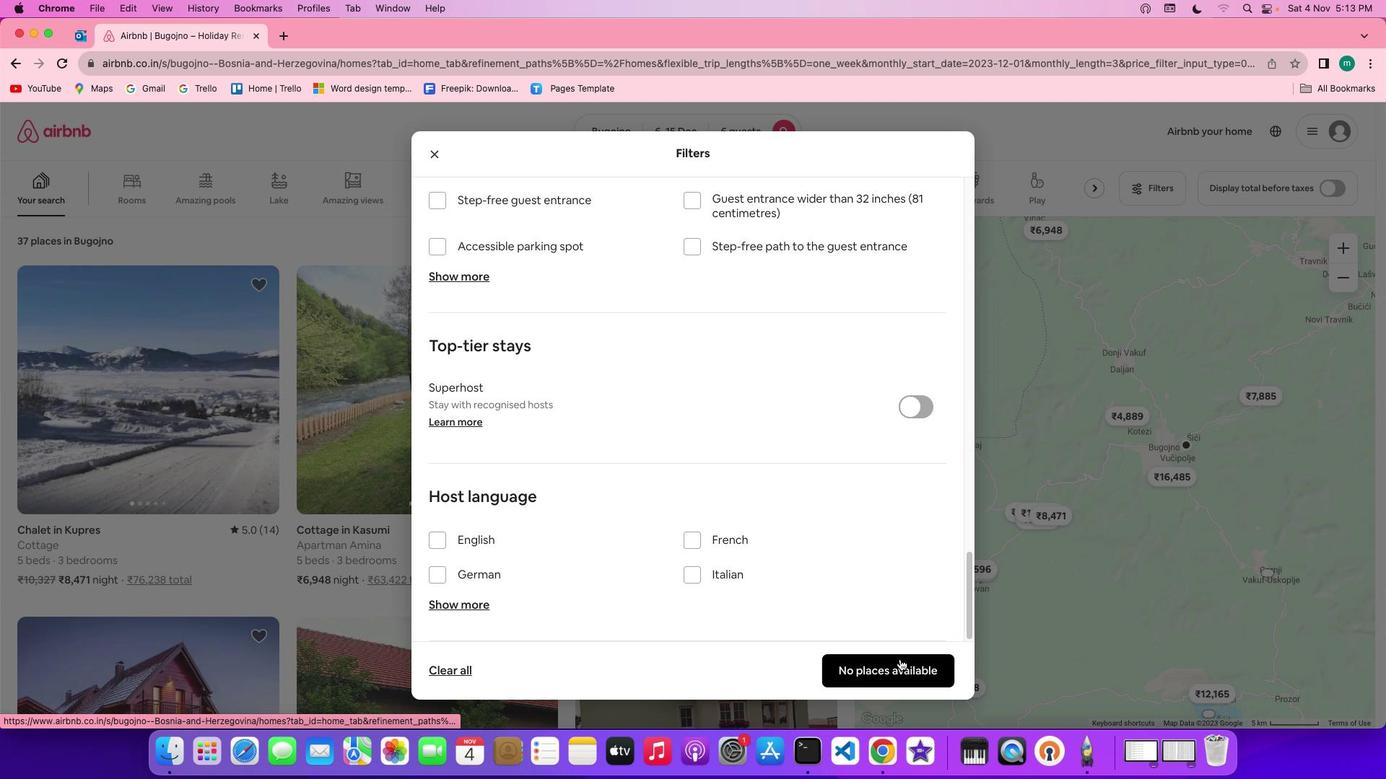 
Action: Mouse moved to (335, 620)
Screenshot: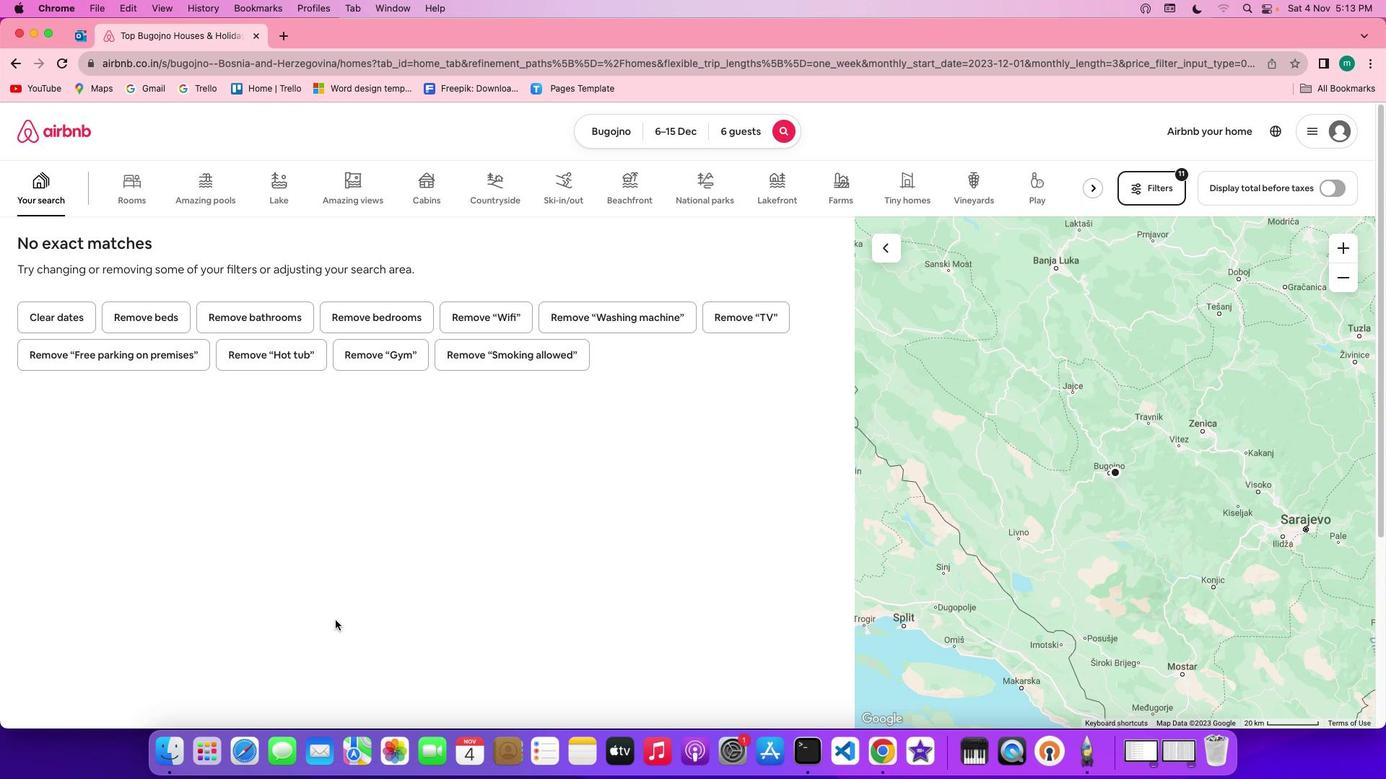 
